 Task: Go to Program & Features. Select Whole Food Market. Add to cart Organic Coconut Sugar-3. Select Amazon Health. Add to cart Epsom salt-3. Place order for Jake Allen, _x000D_
1517 Larchmont Ave_x000D_
Lakewood, Ohio(OH), 44107, Cell Number (216) 226-7523
Action: Mouse pressed left at (55, 48)
Screenshot: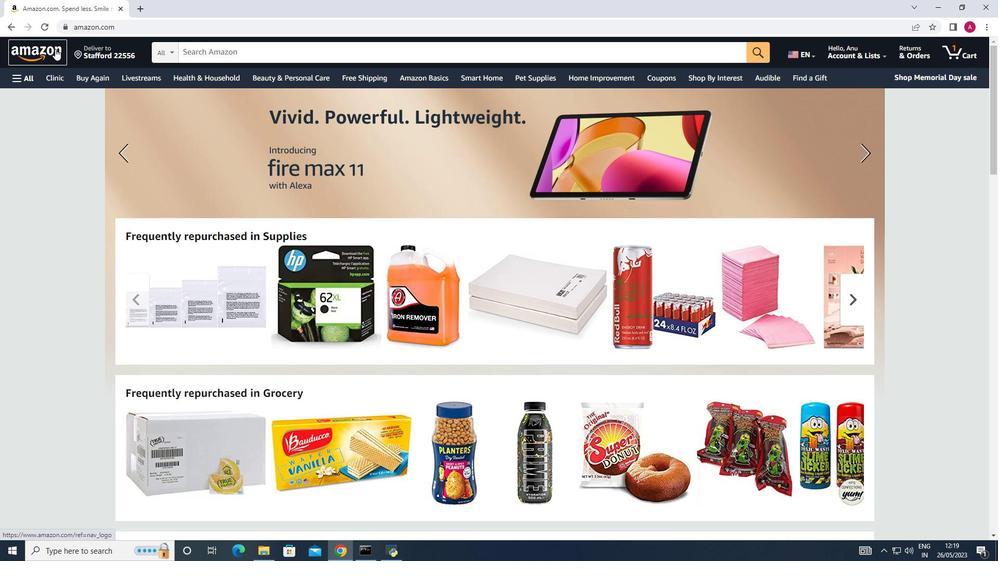 
Action: Mouse moved to (92, 55)
Screenshot: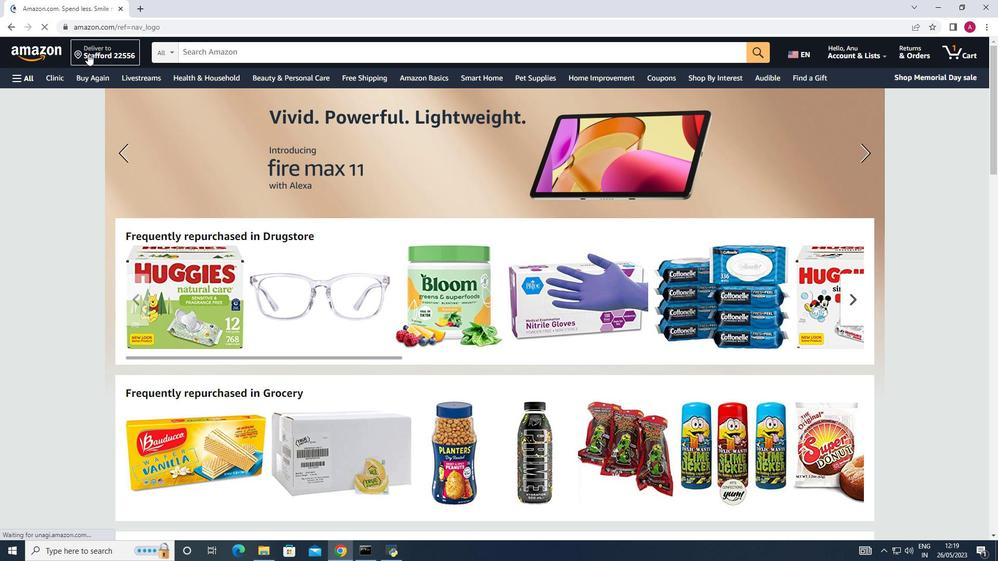 
Action: Mouse pressed left at (92, 55)
Screenshot: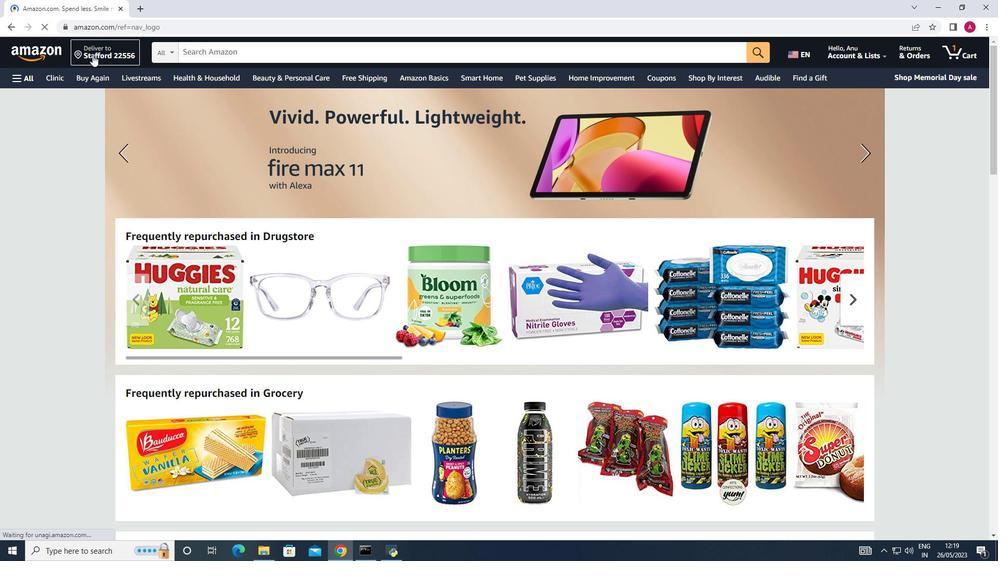 
Action: Mouse moved to (502, 353)
Screenshot: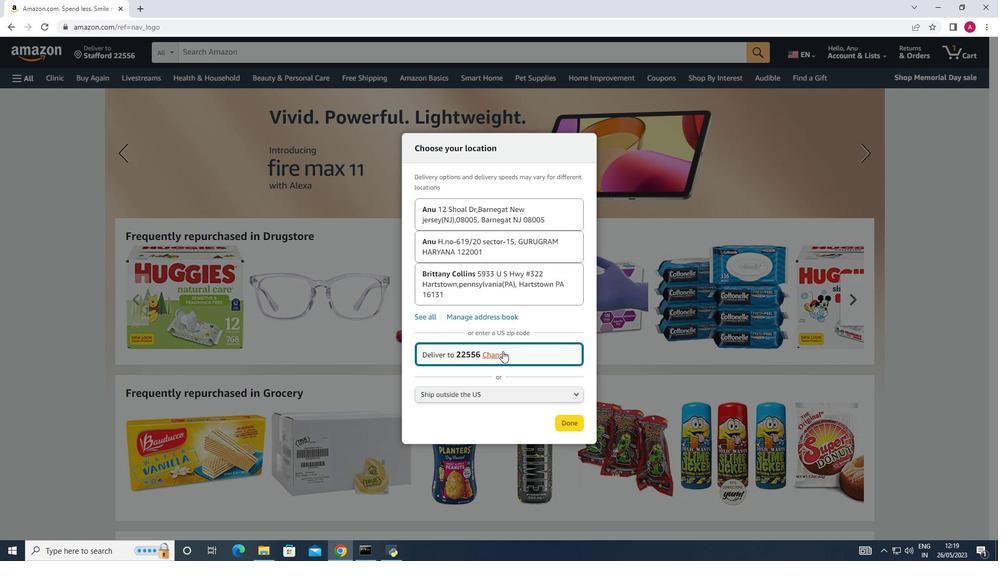 
Action: Mouse pressed left at (502, 353)
Screenshot: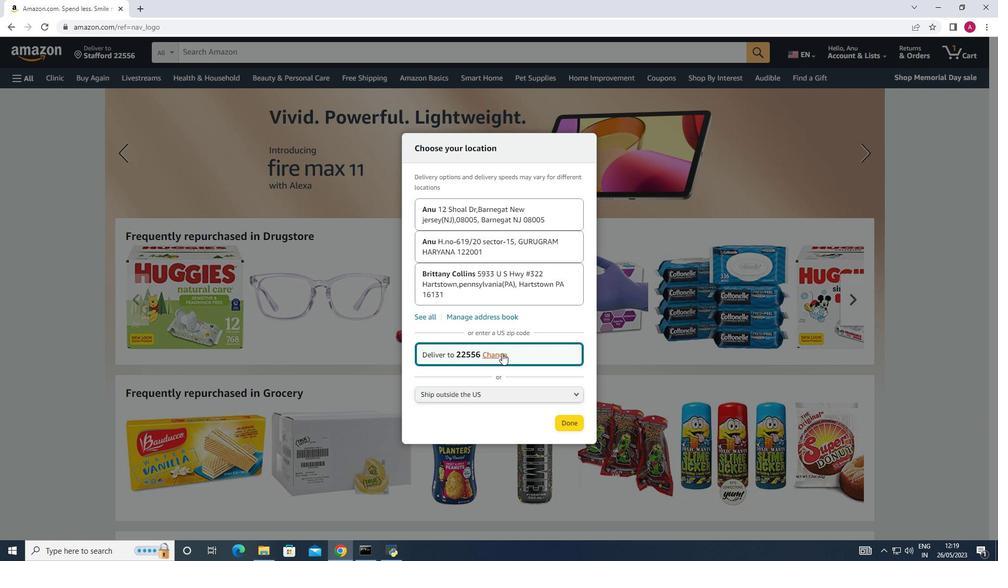 
Action: Mouse moved to (499, 354)
Screenshot: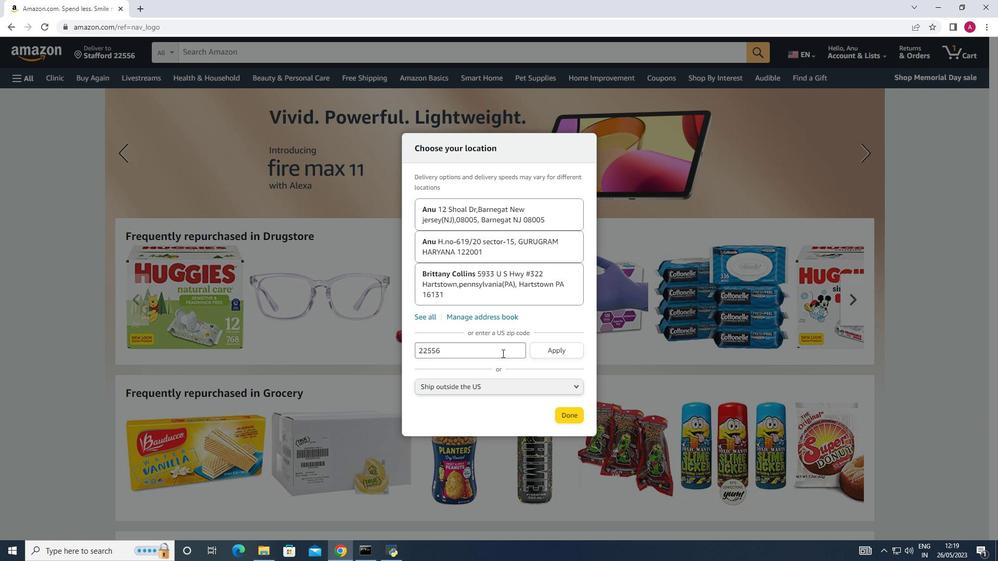 
Action: Mouse pressed left at (499, 354)
Screenshot: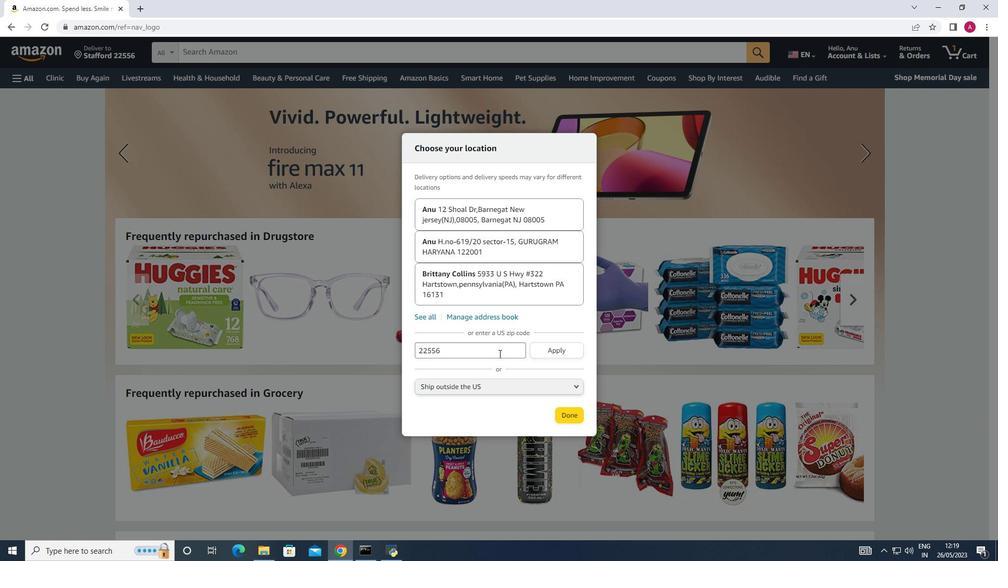 
Action: Key pressed <Key.backspace><Key.backspace><Key.backspace><Key.backspace><Key.backspace><Key.backspace><Key.backspace><Key.backspace><Key.backspace><Key.backspace><Key.backspace><Key.backspace><Key.backspace><Key.backspace><Key.backspace><Key.backspace><Key.backspace><Key.backspace><Key.backspace><Key.backspace><Key.backspace><Key.backspace><Key.backspace><Key.backspace><Key.backspace><Key.backspace><Key.backspace><Key.backspace>
Screenshot: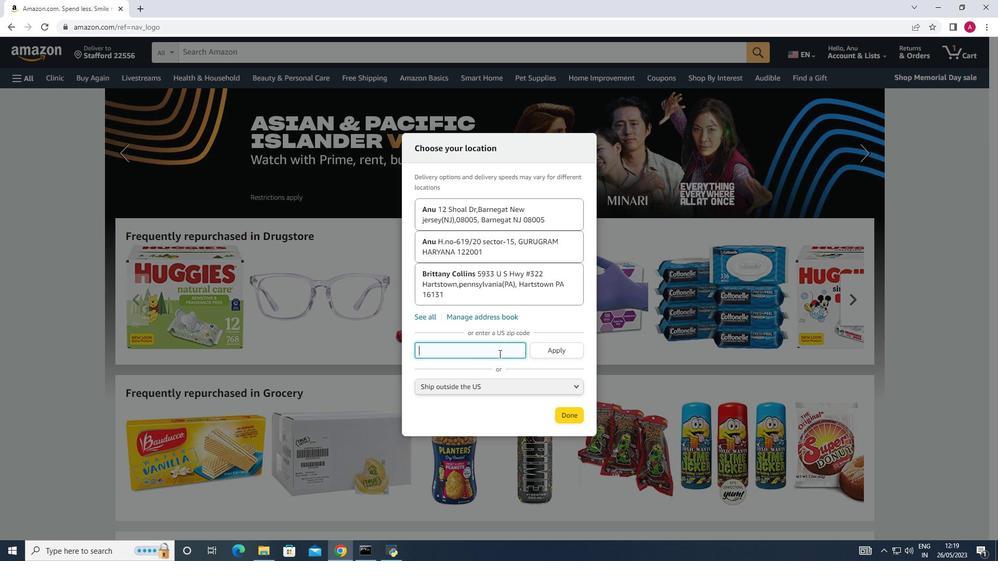 
Action: Mouse moved to (1000, 63)
Screenshot: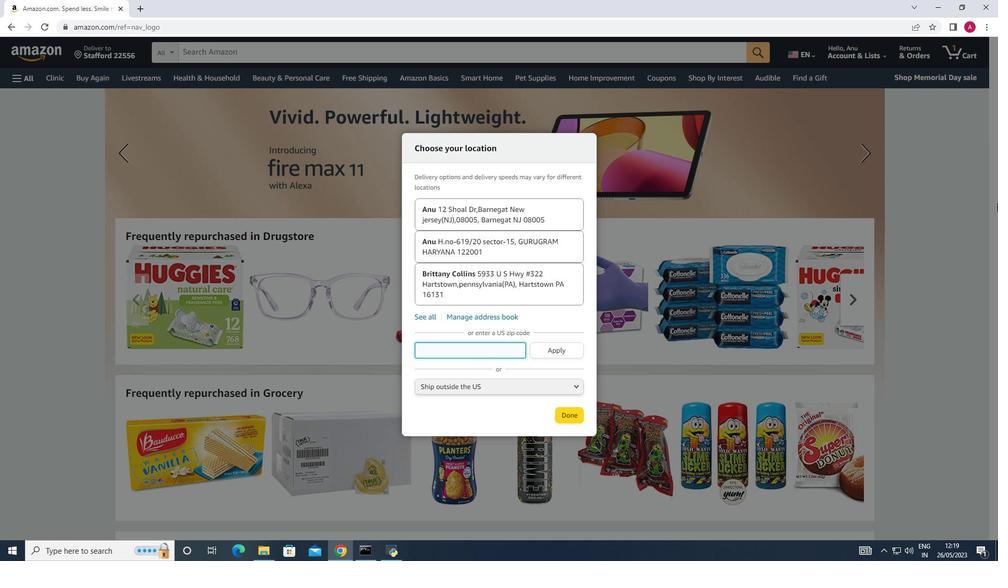 
Action: Key pressed 44107
Screenshot: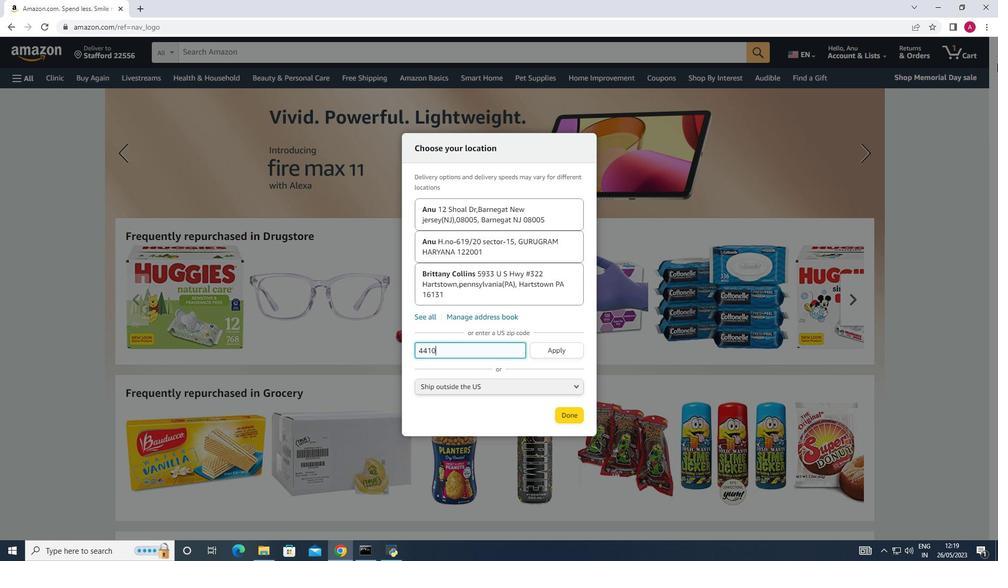 
Action: Mouse moved to (564, 345)
Screenshot: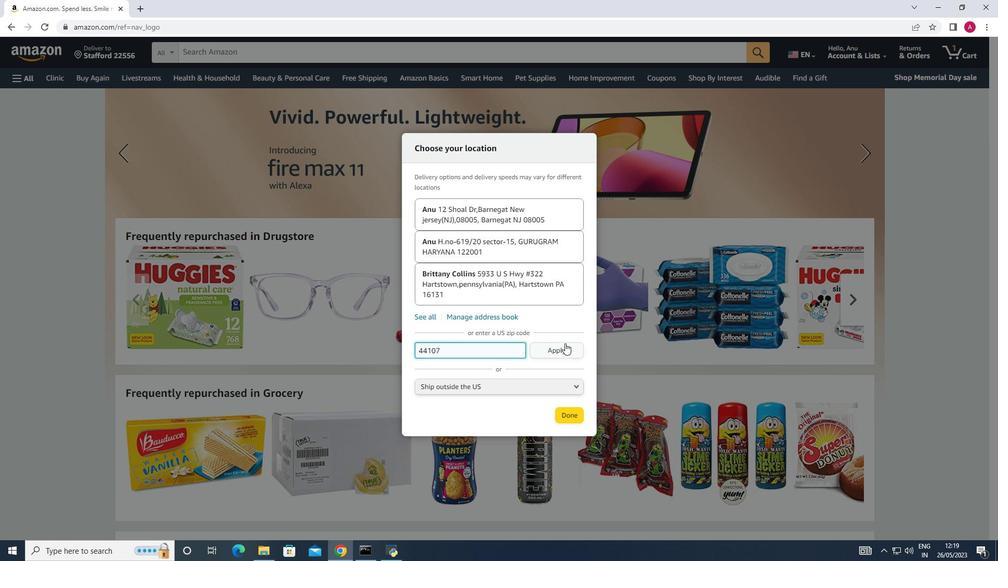 
Action: Mouse pressed left at (564, 345)
Screenshot: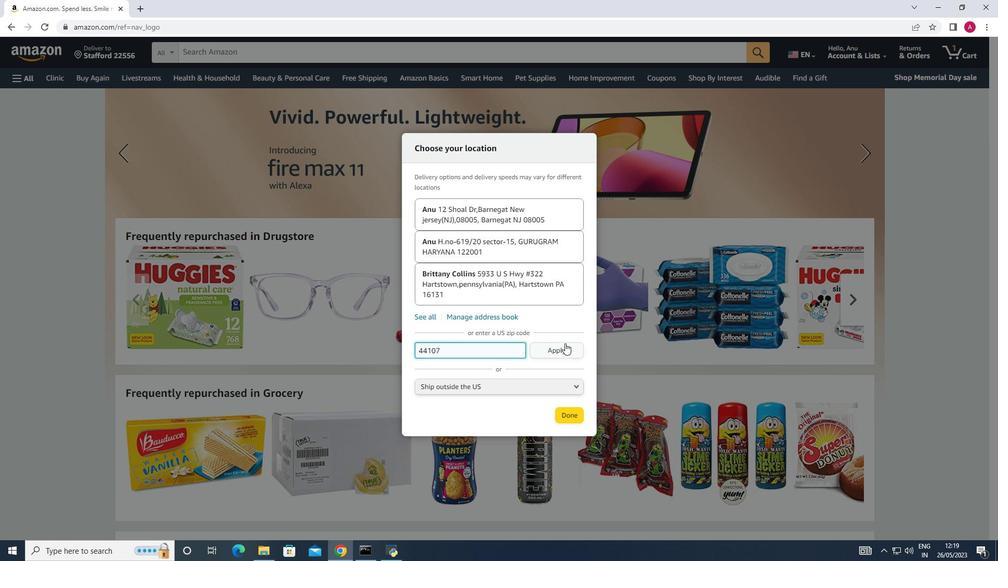 
Action: Mouse moved to (573, 428)
Screenshot: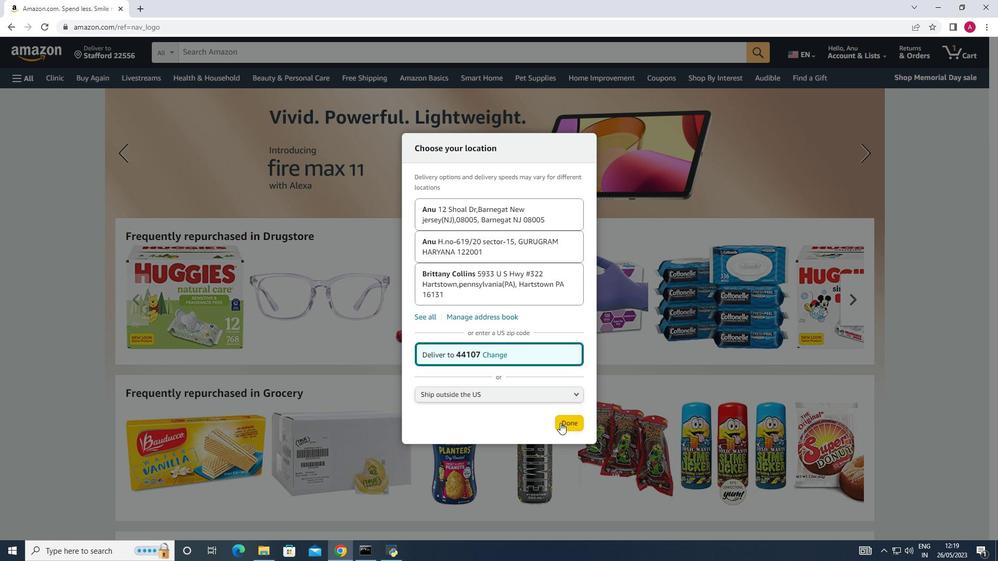 
Action: Mouse pressed left at (573, 428)
Screenshot: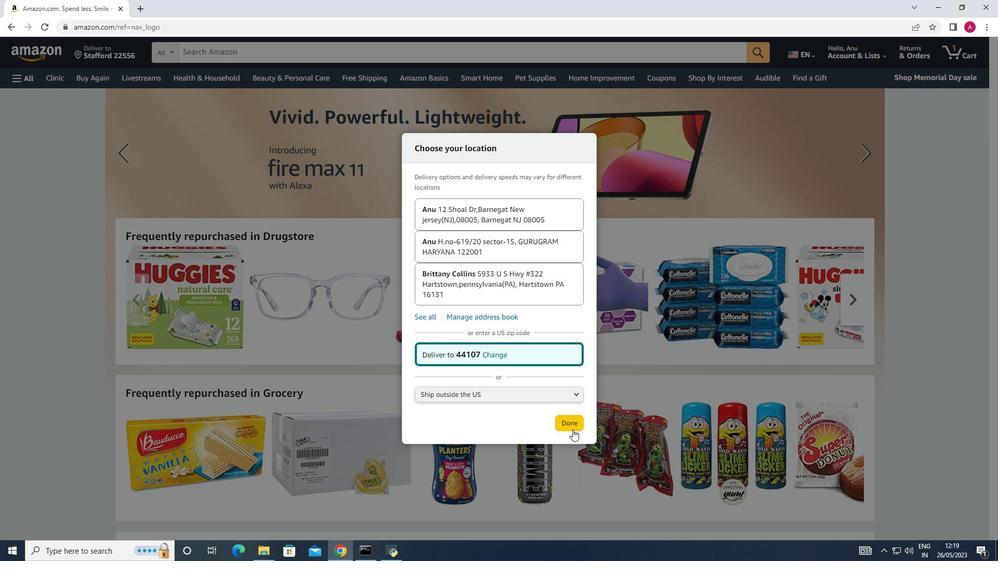 
Action: Mouse moved to (29, 76)
Screenshot: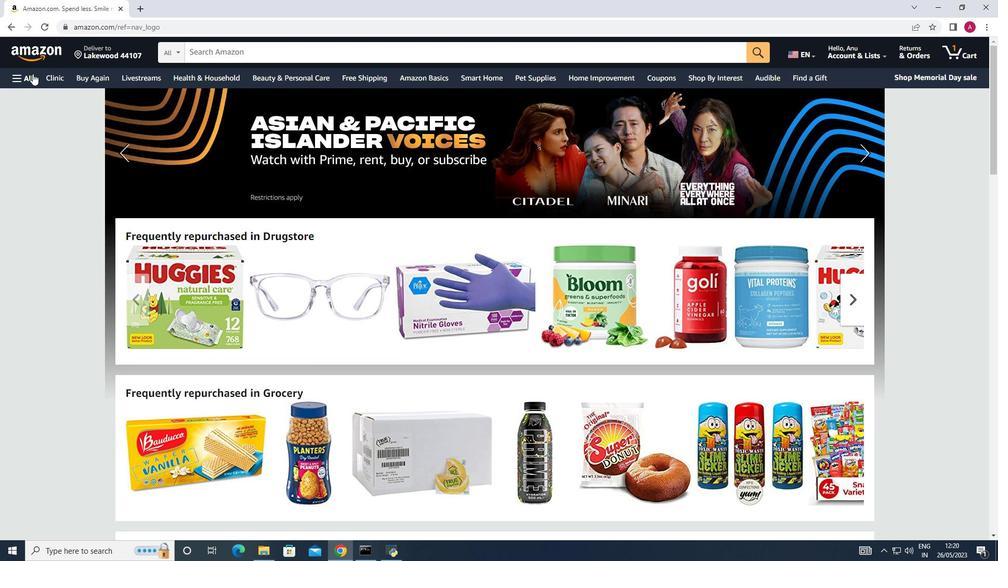 
Action: Mouse pressed left at (29, 76)
Screenshot: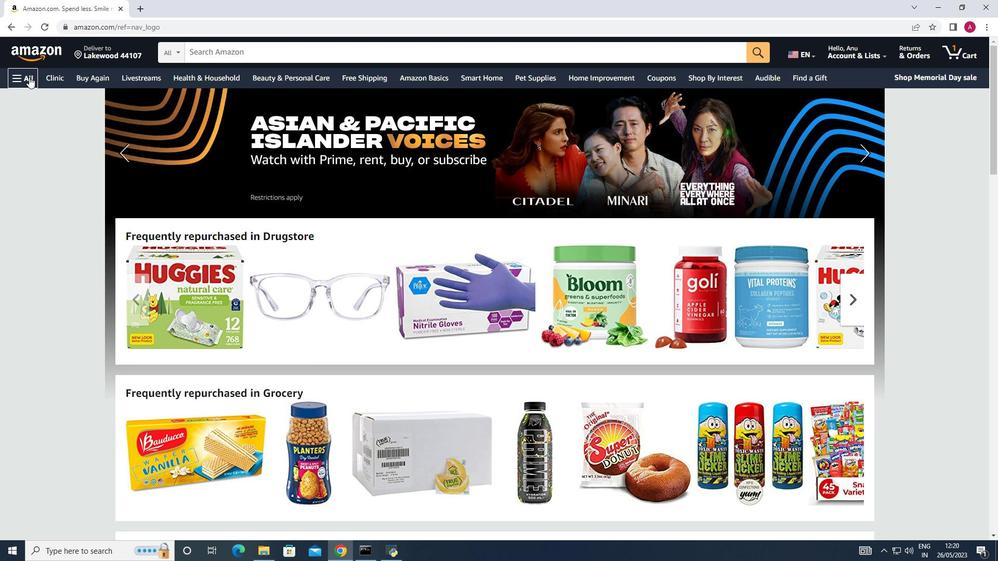 
Action: Mouse moved to (50, 279)
Screenshot: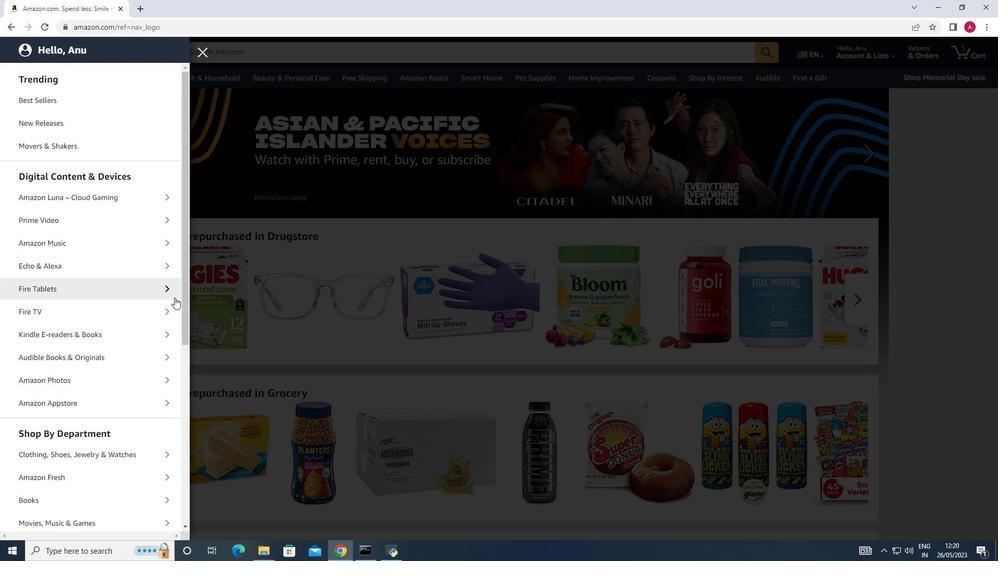 
Action: Mouse scrolled (50, 278) with delta (0, 0)
Screenshot: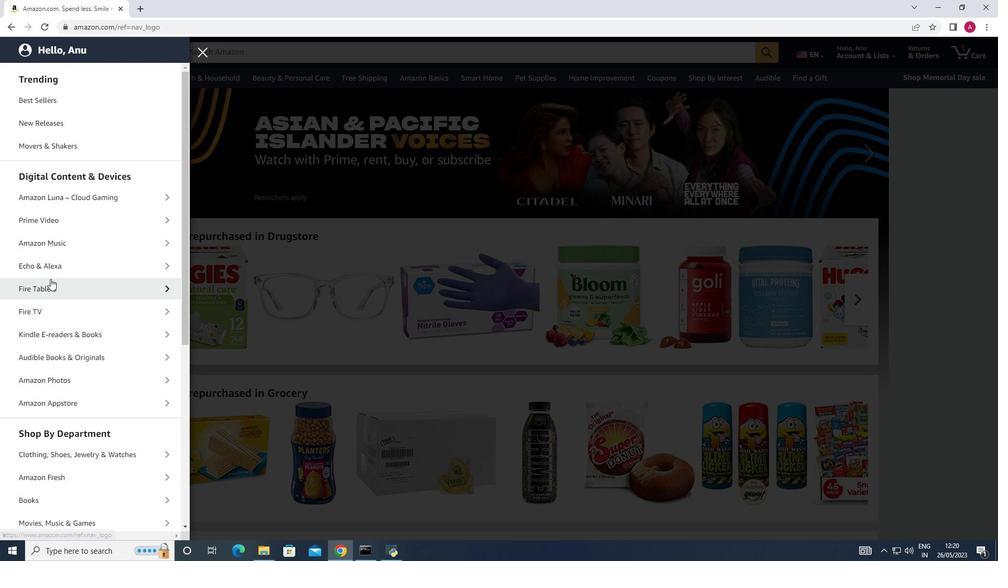 
Action: Mouse scrolled (50, 278) with delta (0, 0)
Screenshot: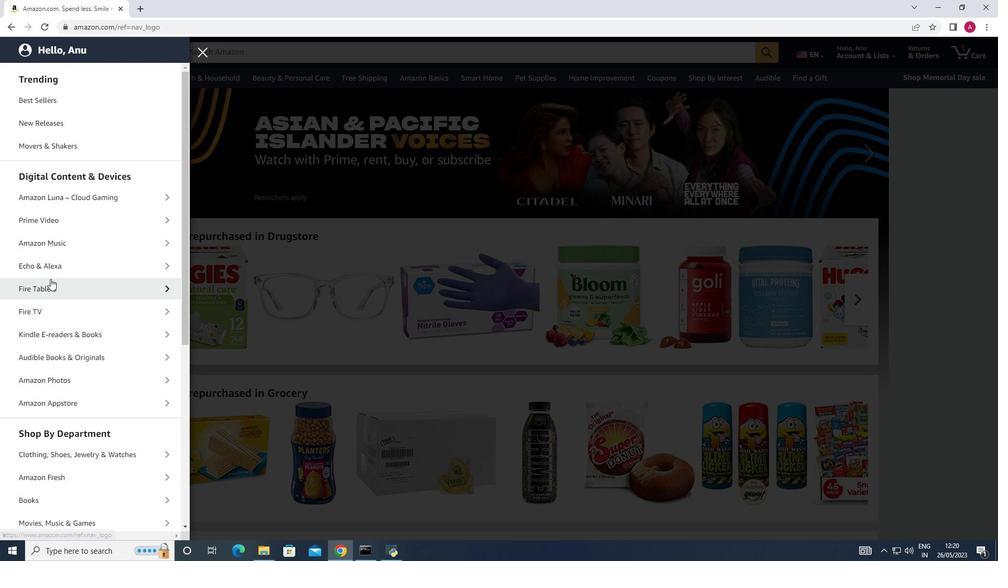 
Action: Mouse scrolled (50, 278) with delta (0, 0)
Screenshot: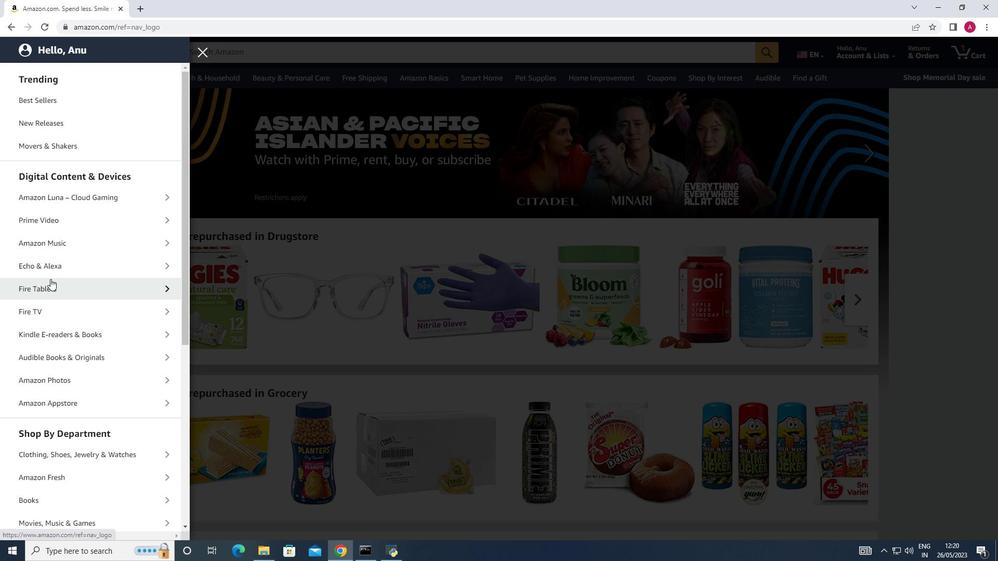 
Action: Mouse moved to (99, 298)
Screenshot: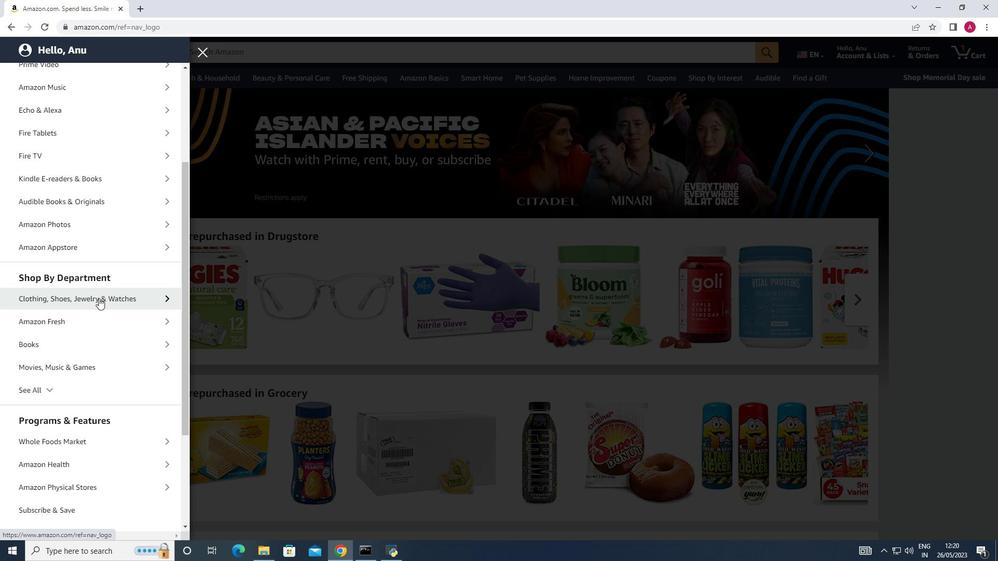 
Action: Mouse scrolled (99, 297) with delta (0, 0)
Screenshot: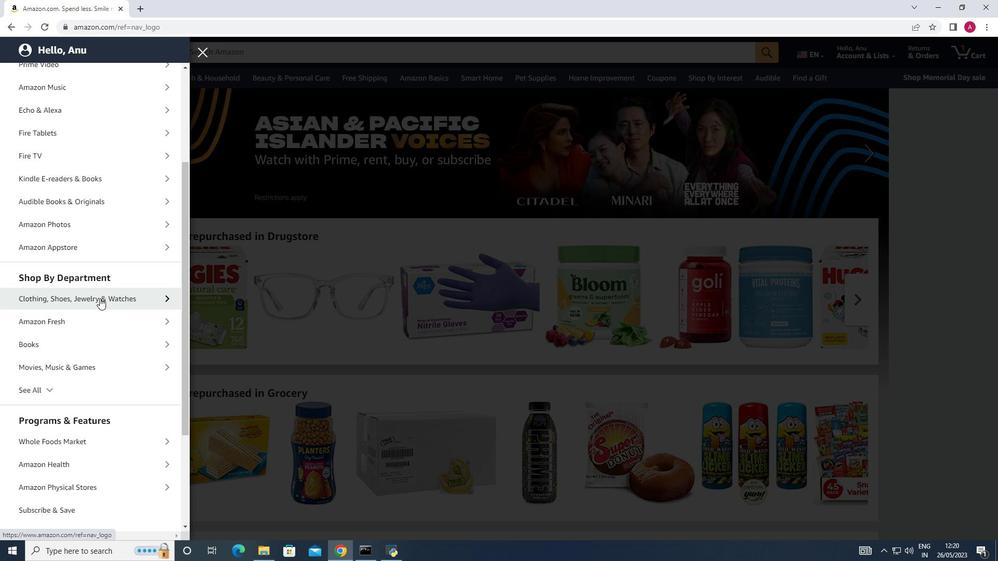
Action: Mouse scrolled (99, 297) with delta (0, 0)
Screenshot: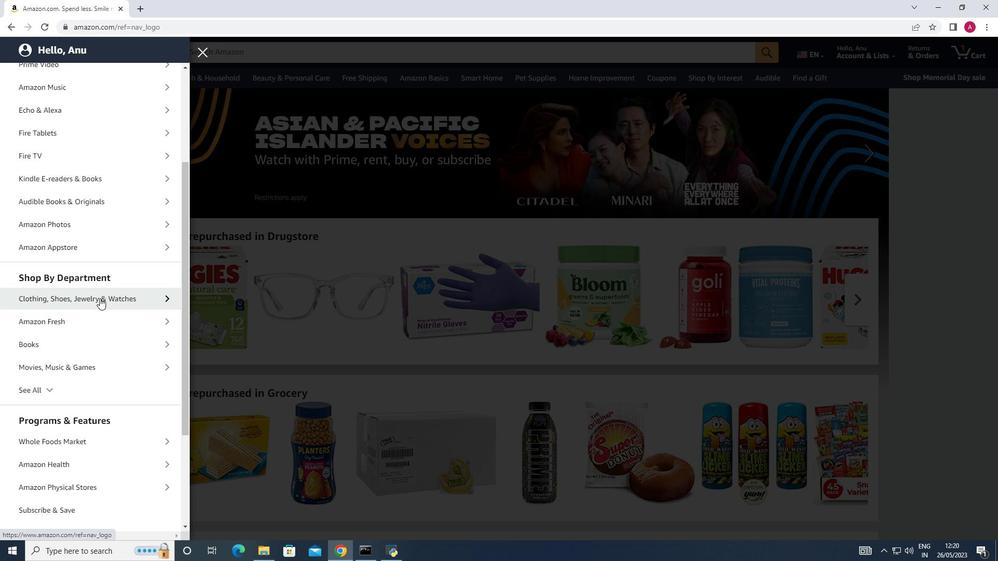 
Action: Mouse moved to (113, 338)
Screenshot: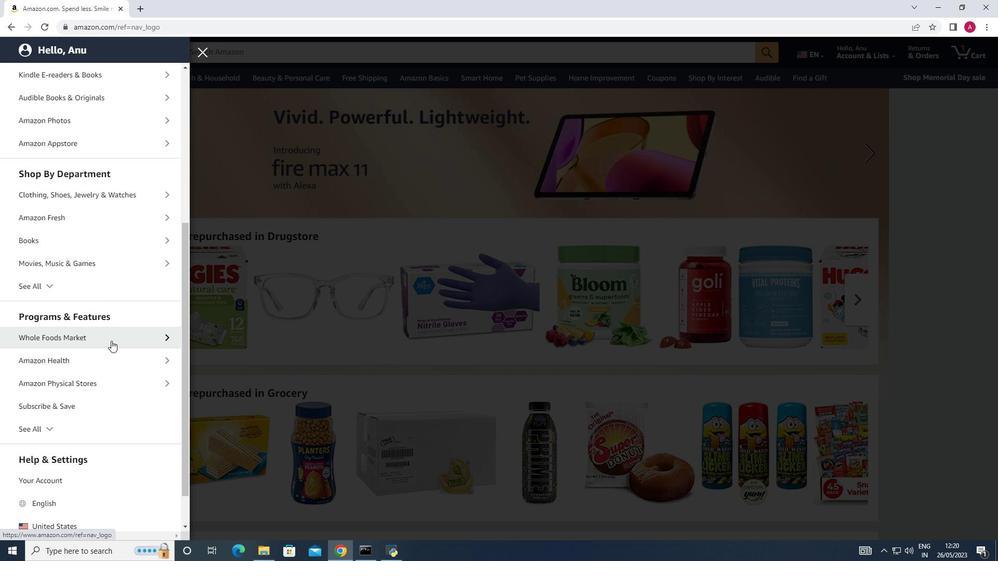 
Action: Mouse pressed left at (113, 338)
Screenshot: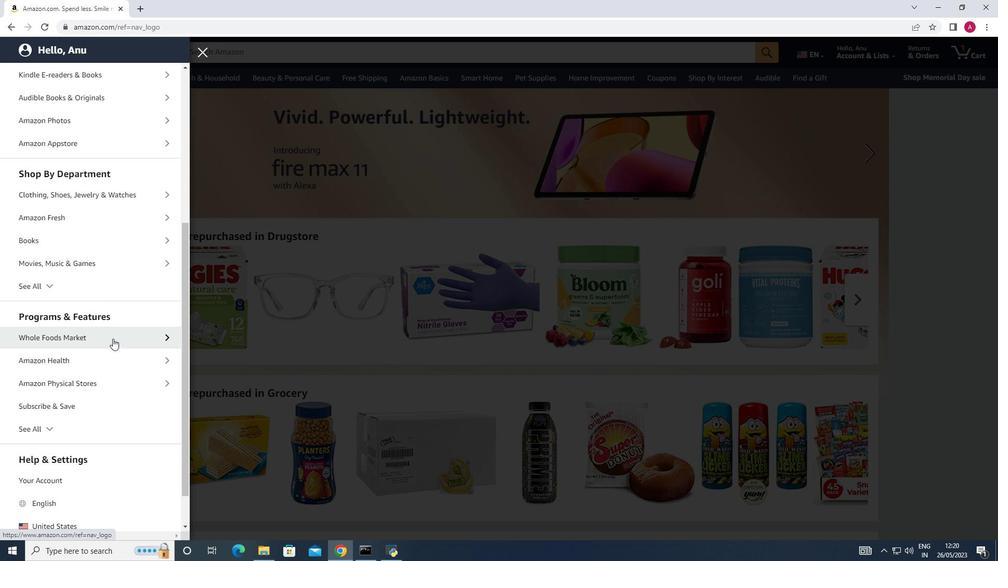 
Action: Mouse moved to (143, 128)
Screenshot: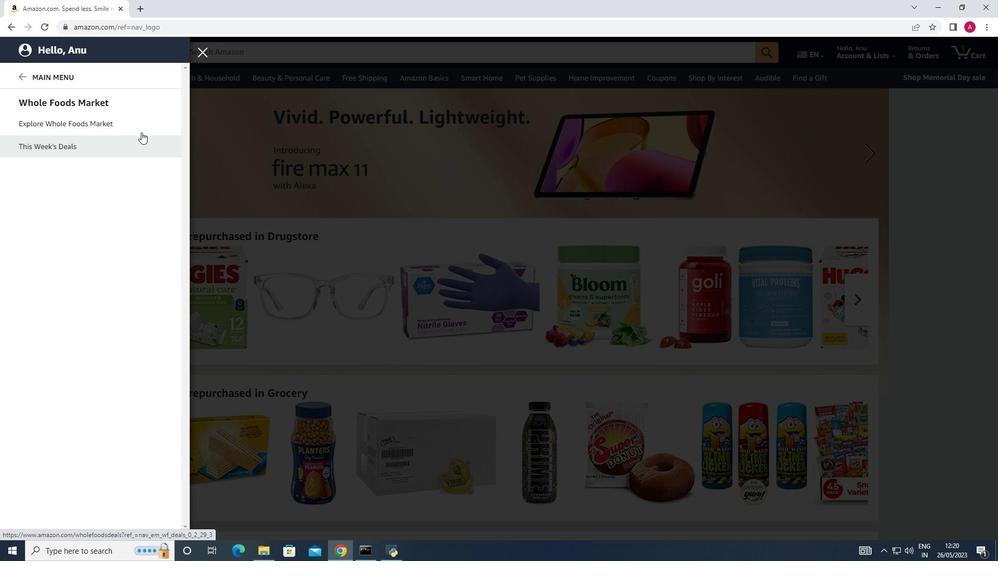 
Action: Mouse pressed left at (143, 128)
Screenshot: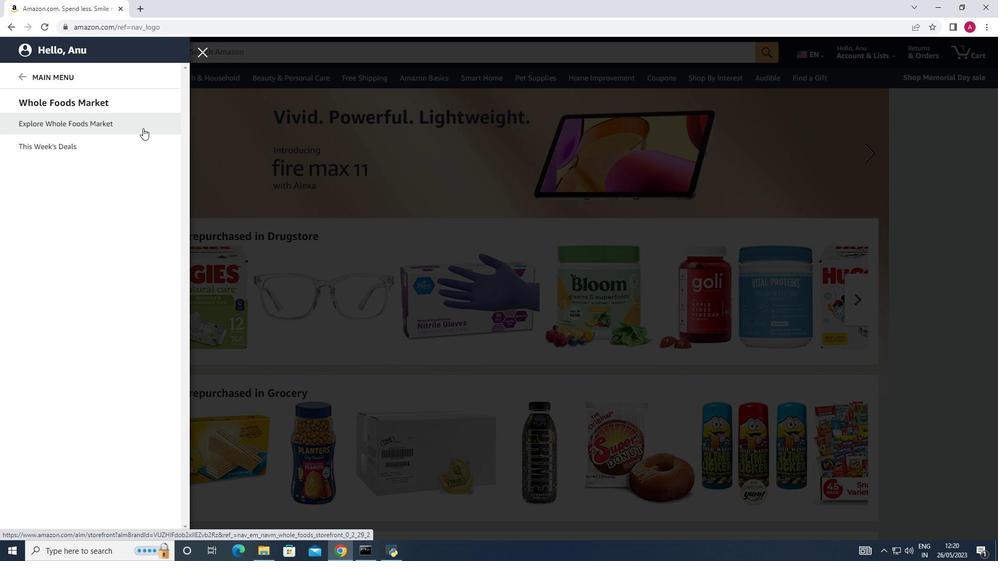 
Action: Mouse moved to (184, 133)
Screenshot: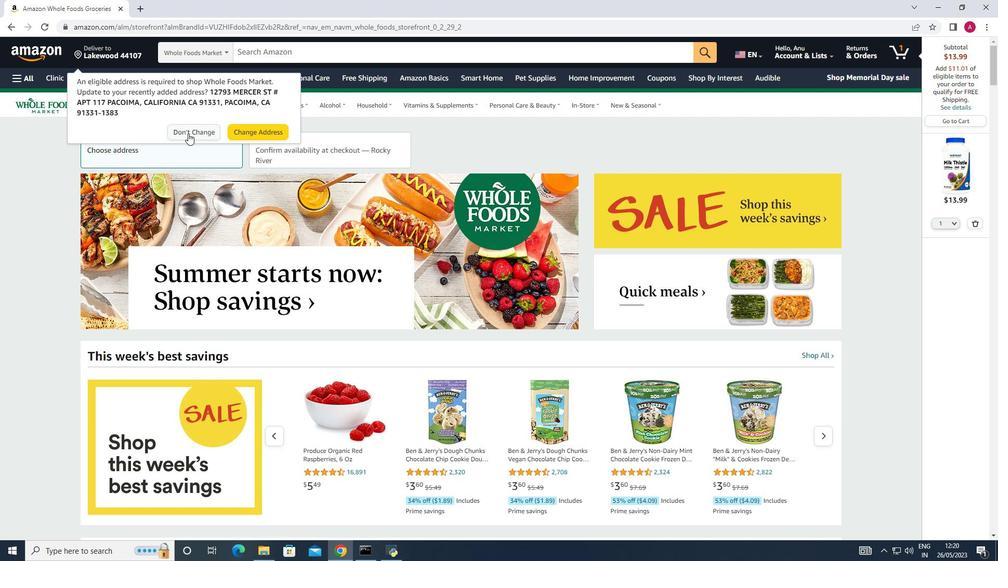
Action: Mouse pressed left at (184, 133)
Screenshot: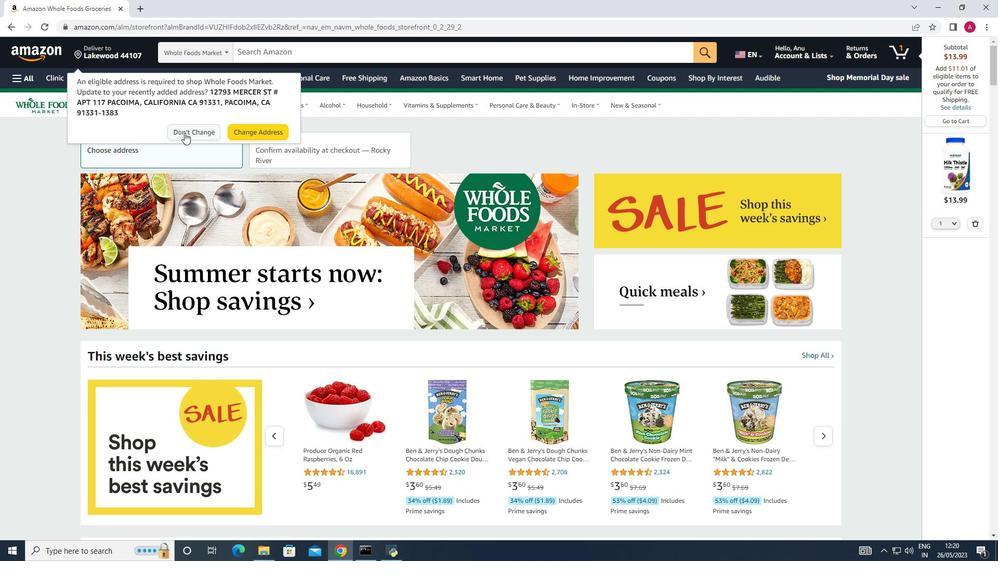 
Action: Mouse moved to (265, 50)
Screenshot: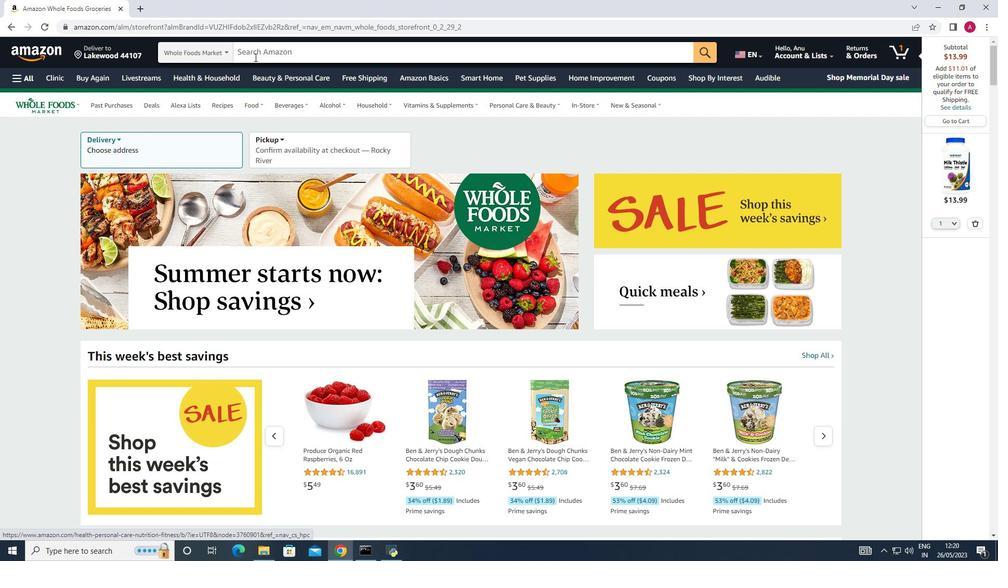 
Action: Mouse pressed left at (265, 50)
Screenshot: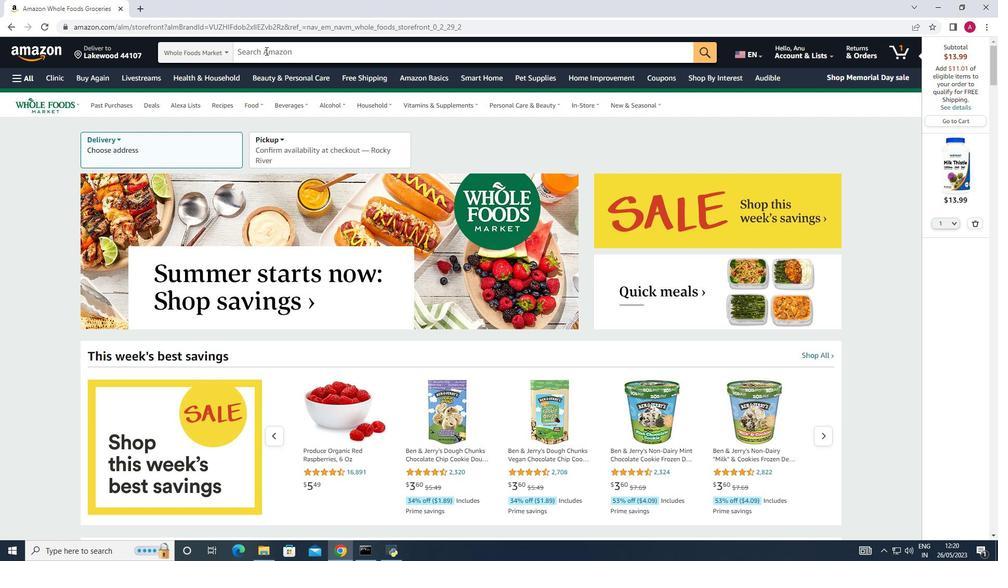 
Action: Mouse moved to (249, 64)
Screenshot: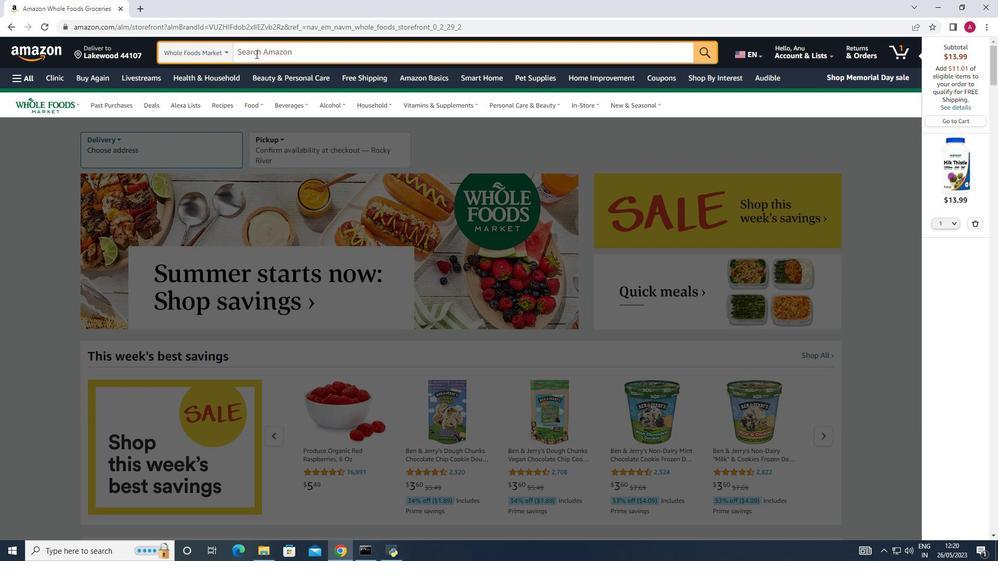 
Action: Key pressed <Key.shift>Organic<Key.space><Key.shift>Coconut<Key.space><Key.shift>Sugar<Key.enter>
Screenshot: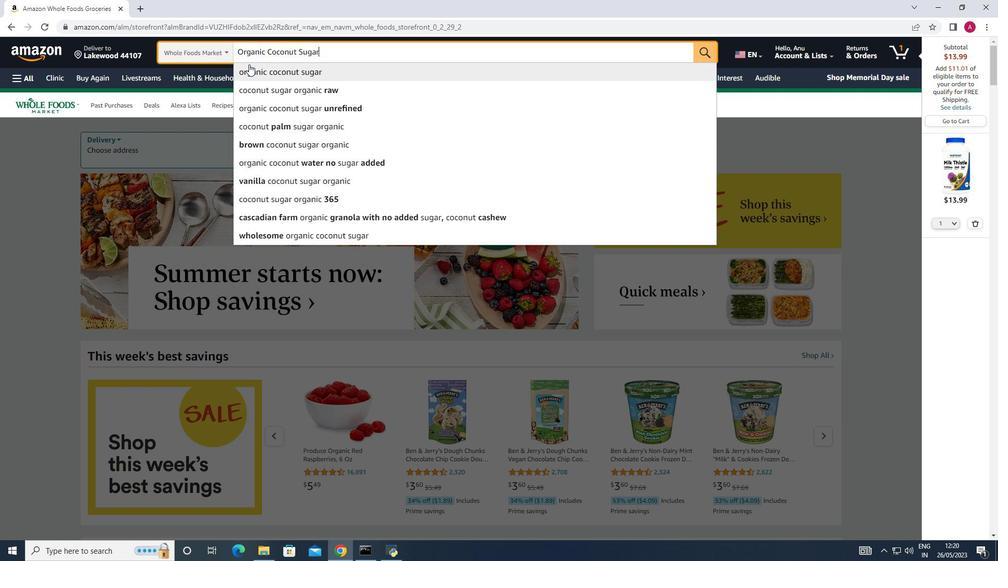 
Action: Mouse moved to (406, 135)
Screenshot: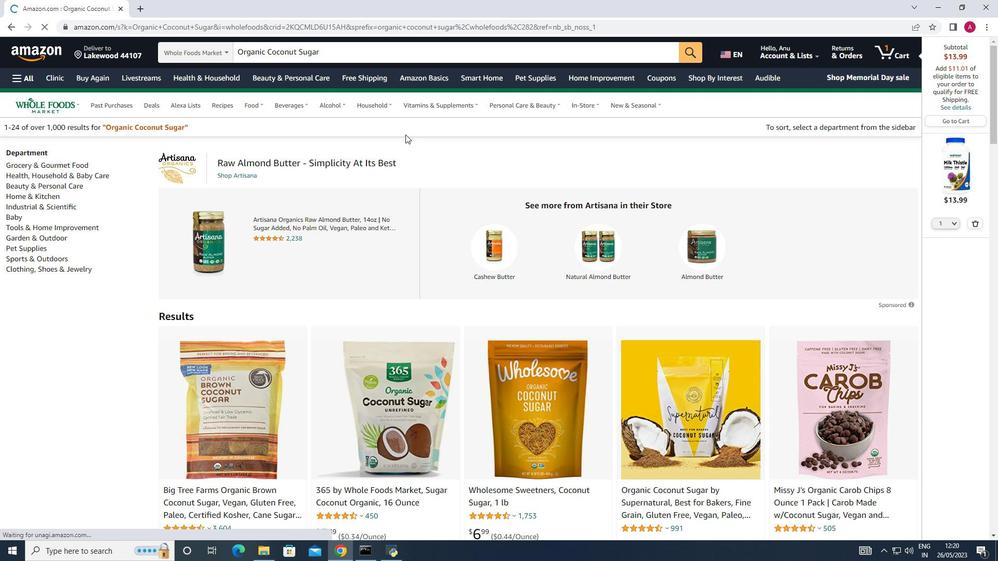 
Action: Mouse scrolled (406, 134) with delta (0, 0)
Screenshot: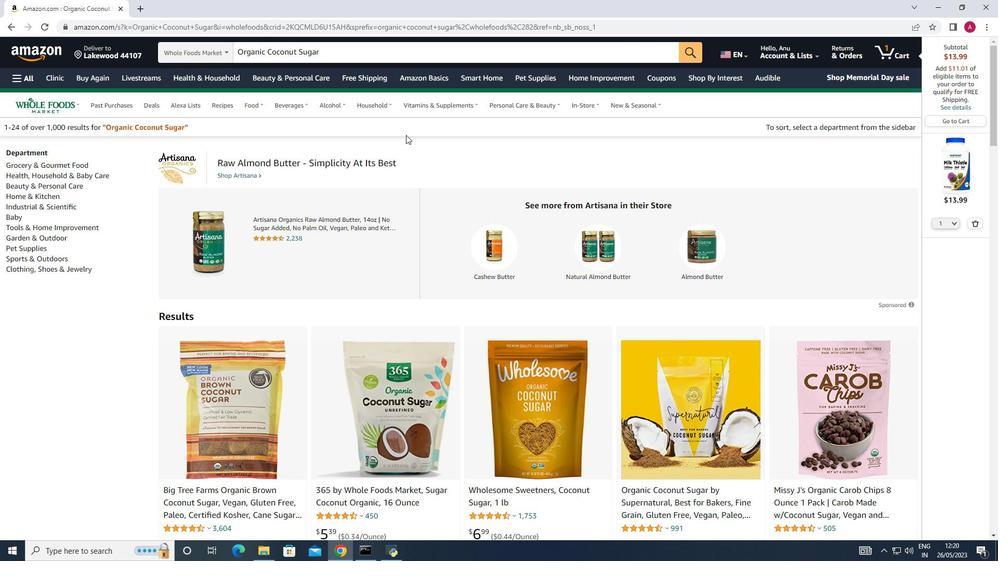 
Action: Mouse scrolled (406, 134) with delta (0, 0)
Screenshot: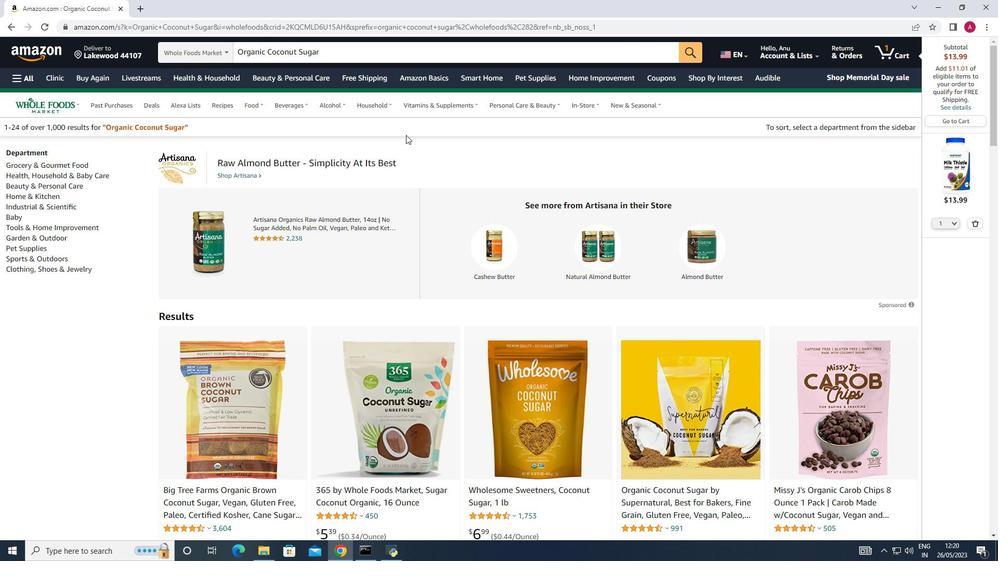 
Action: Mouse moved to (396, 139)
Screenshot: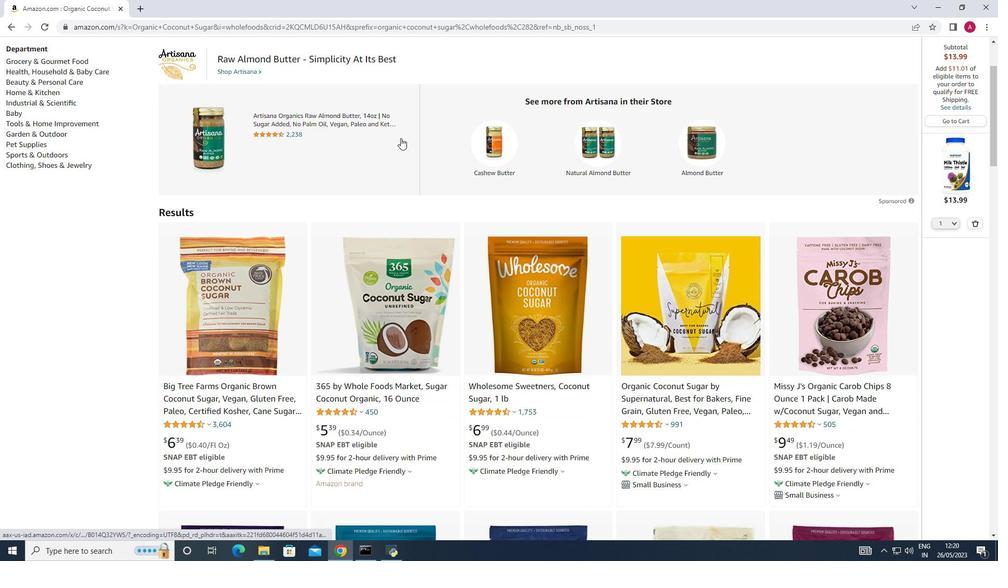 
Action: Mouse scrolled (396, 139) with delta (0, 0)
Screenshot: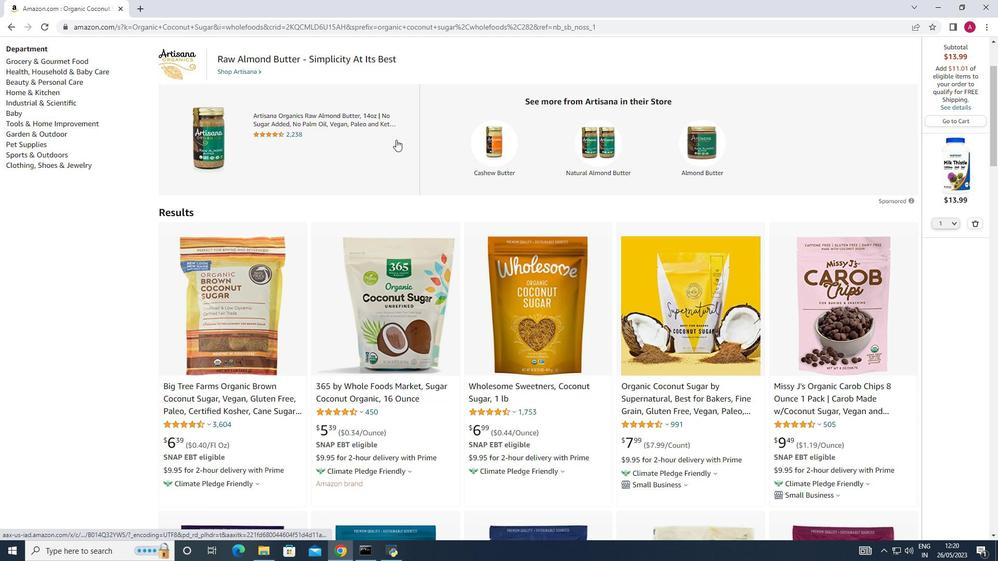 
Action: Mouse scrolled (396, 139) with delta (0, 0)
Screenshot: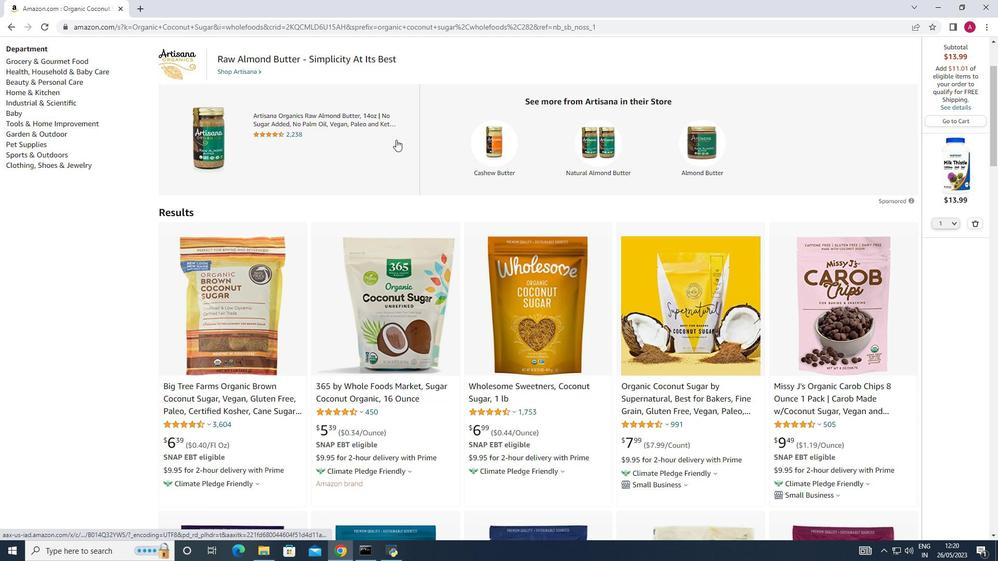 
Action: Mouse scrolled (396, 139) with delta (0, 0)
Screenshot: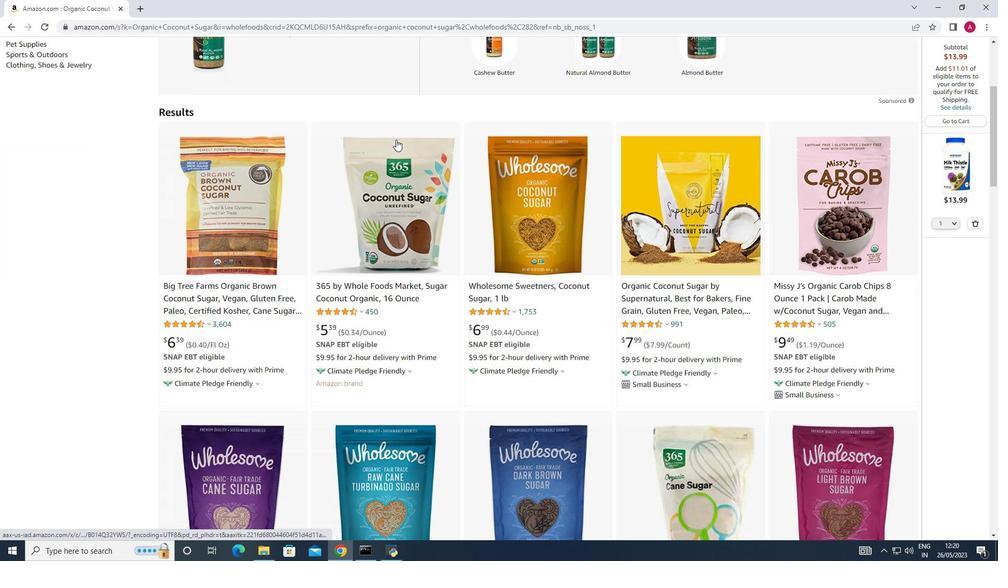 
Action: Mouse moved to (394, 140)
Screenshot: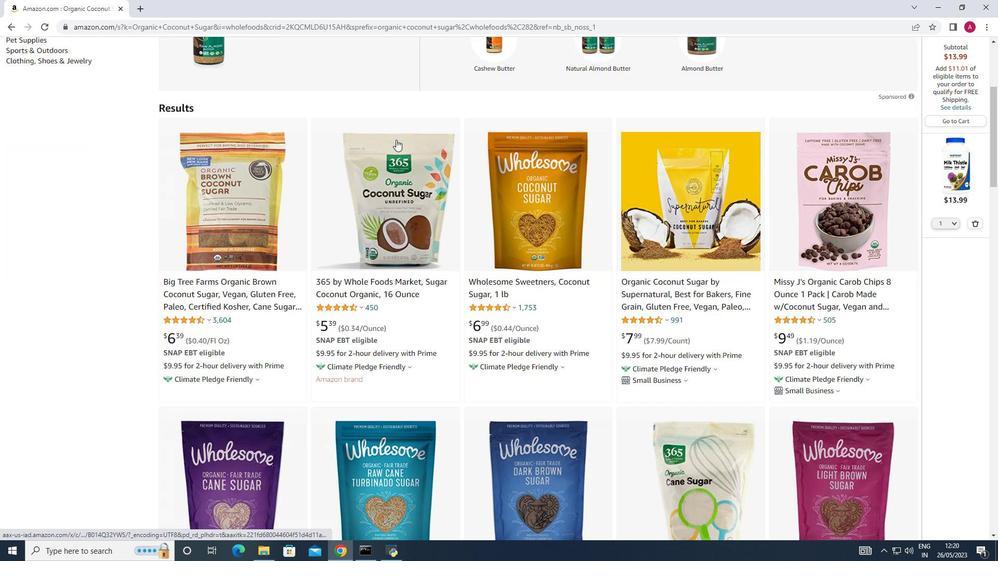 
Action: Mouse scrolled (394, 140) with delta (0, 0)
Screenshot: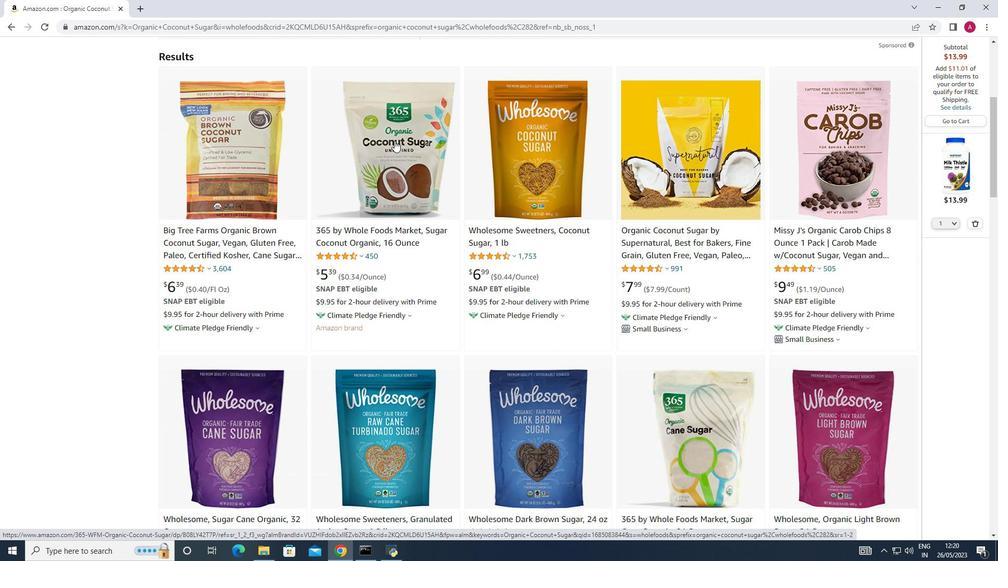 
Action: Mouse scrolled (394, 140) with delta (0, 0)
Screenshot: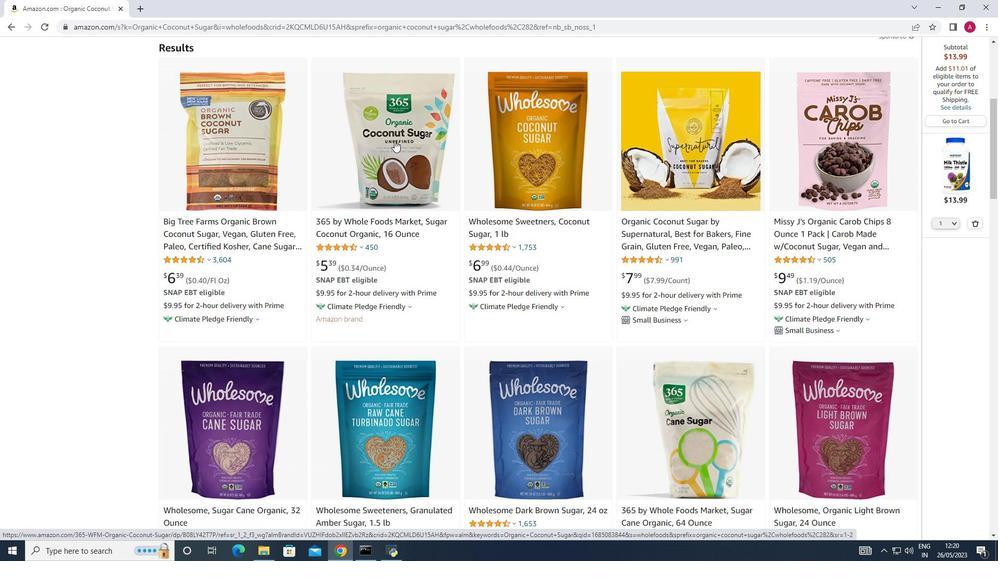 
Action: Mouse moved to (375, 180)
Screenshot: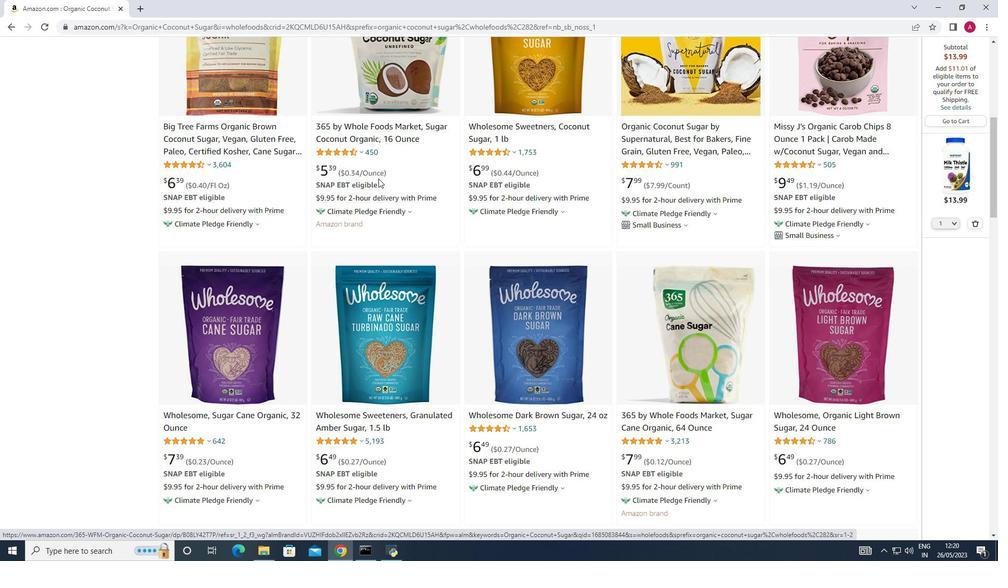 
Action: Mouse scrolled (375, 180) with delta (0, 0)
Screenshot: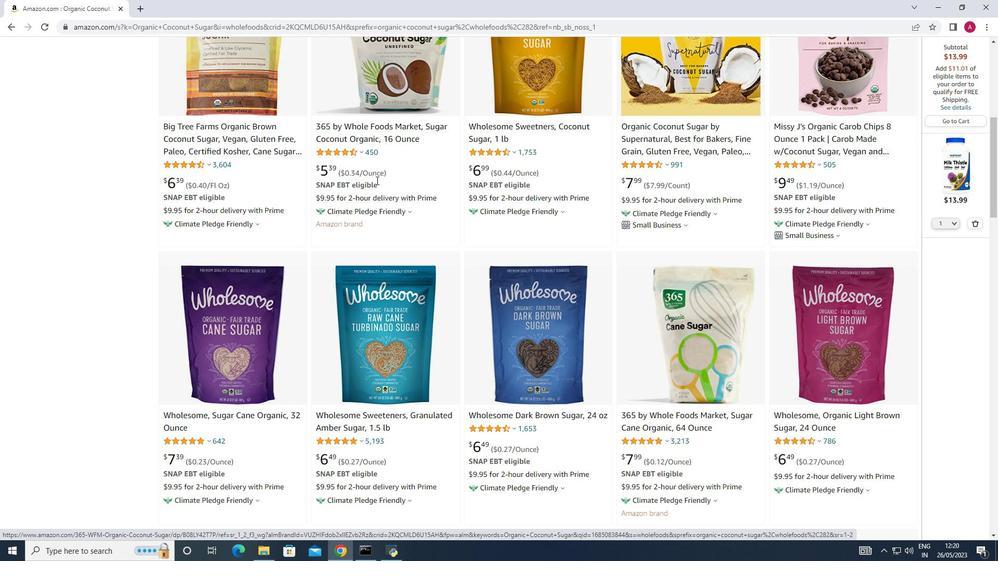 
Action: Mouse scrolled (375, 180) with delta (0, 0)
Screenshot: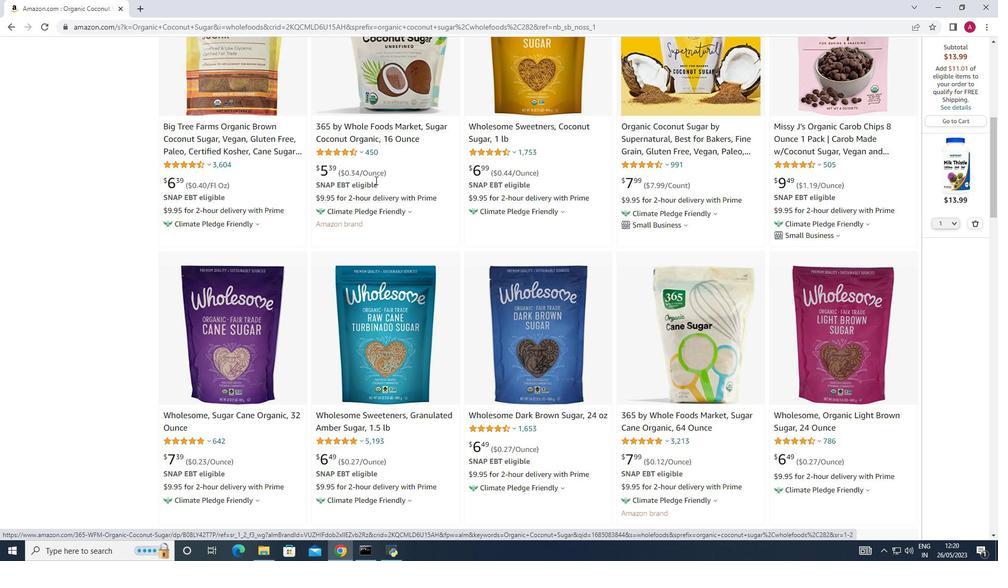 
Action: Mouse moved to (507, 218)
Screenshot: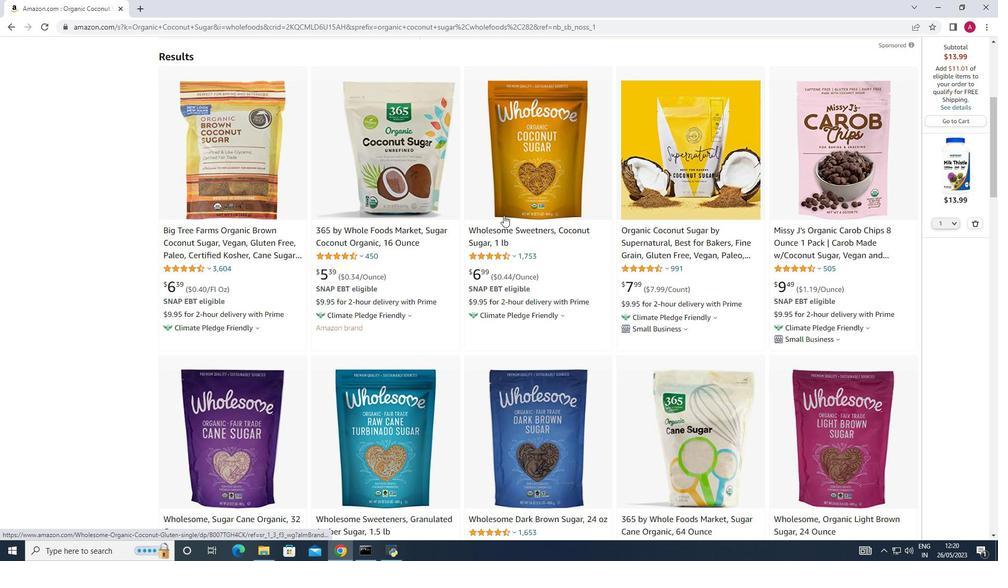 
Action: Mouse scrolled (507, 219) with delta (0, 0)
Screenshot: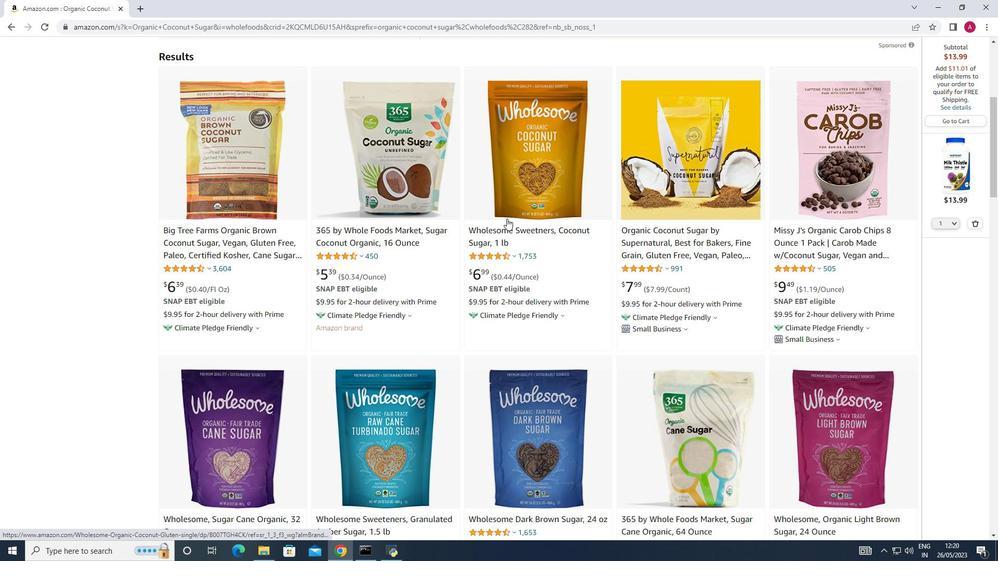 
Action: Mouse scrolled (507, 219) with delta (0, 0)
Screenshot: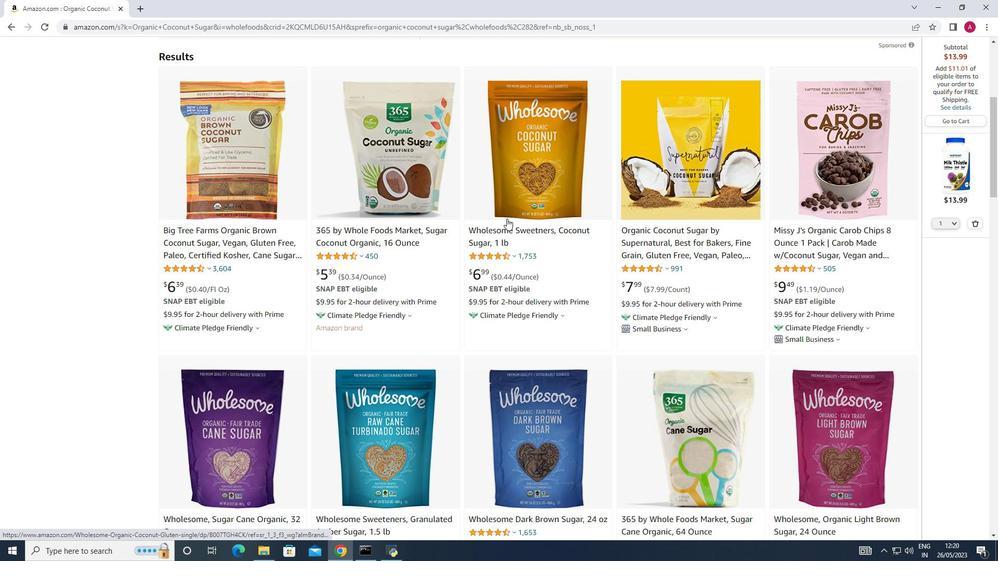 
Action: Mouse scrolled (507, 219) with delta (0, 0)
Screenshot: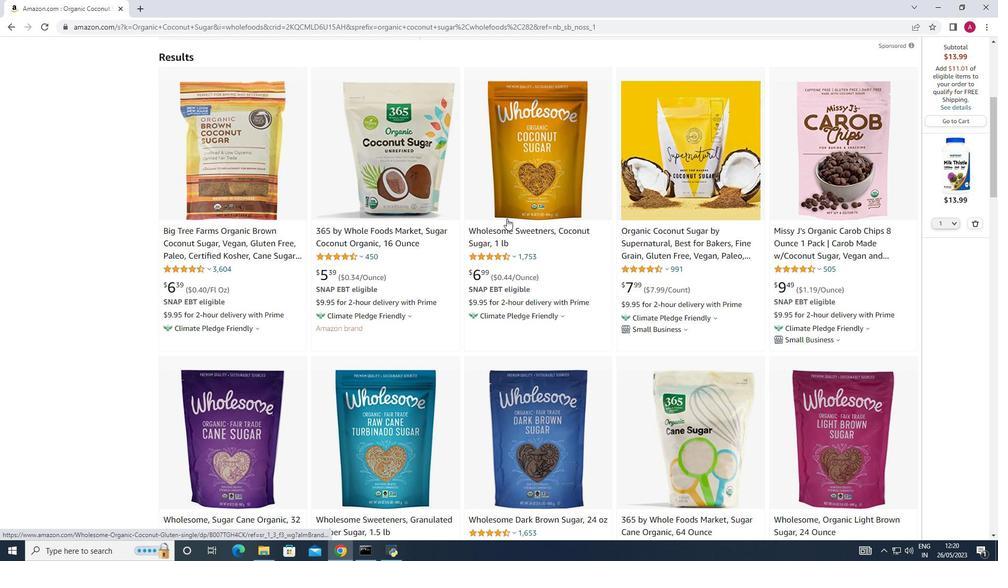 
Action: Mouse scrolled (507, 219) with delta (0, 0)
Screenshot: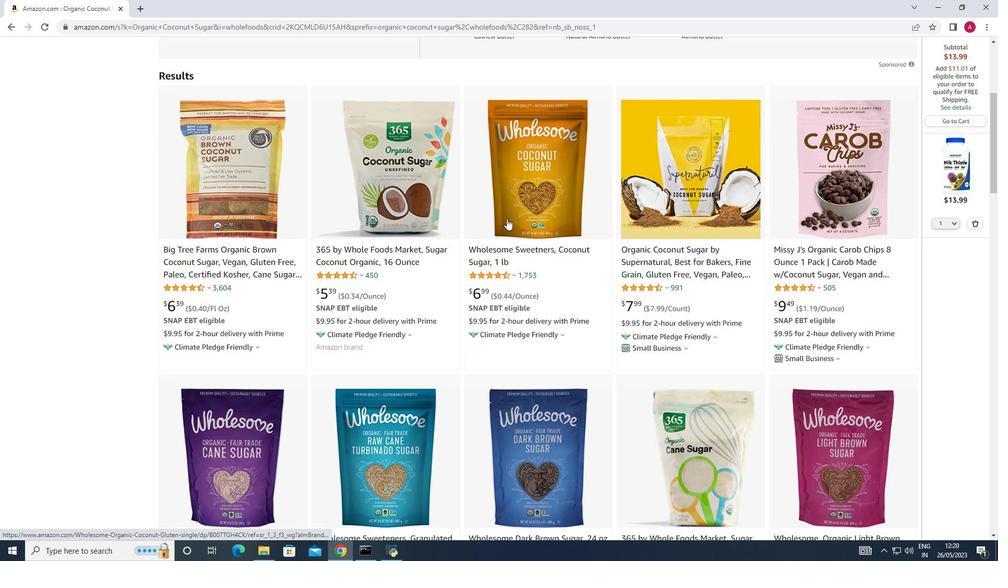 
Action: Mouse moved to (506, 217)
Screenshot: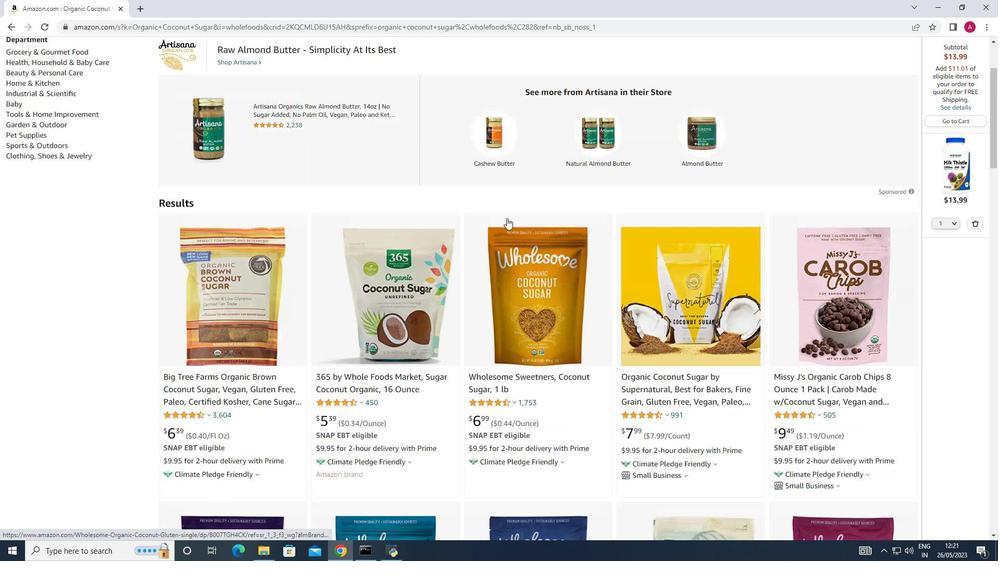 
Action: Mouse scrolled (506, 217) with delta (0, 0)
Screenshot: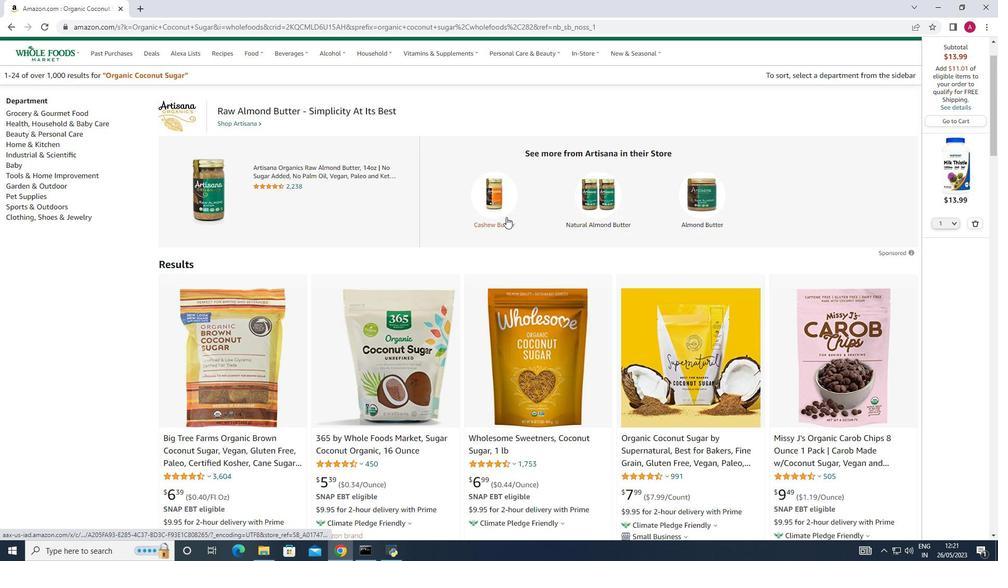 
Action: Mouse scrolled (506, 217) with delta (0, 0)
Screenshot: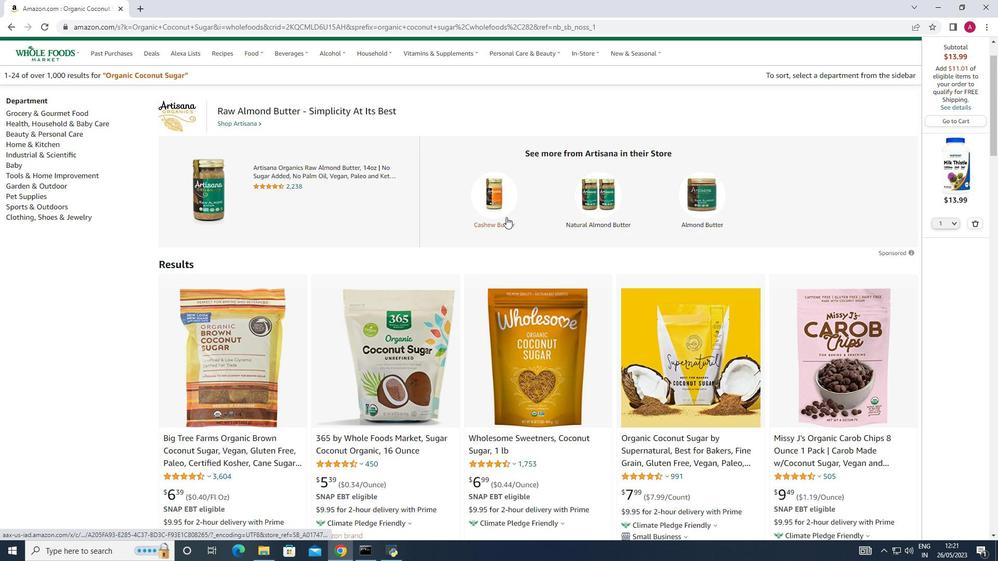 
Action: Mouse scrolled (506, 217) with delta (0, 0)
Screenshot: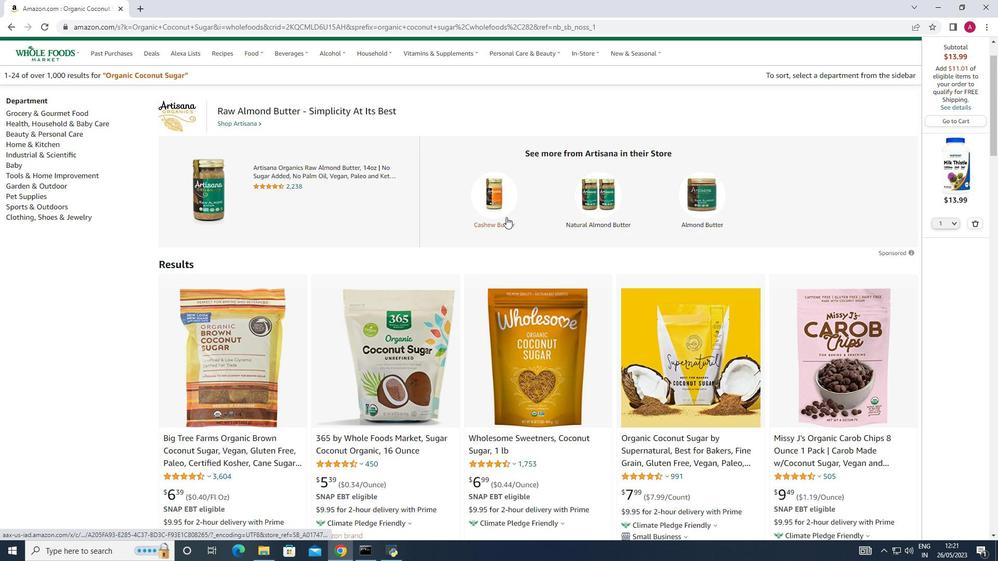 
Action: Mouse scrolled (506, 217) with delta (0, 0)
Screenshot: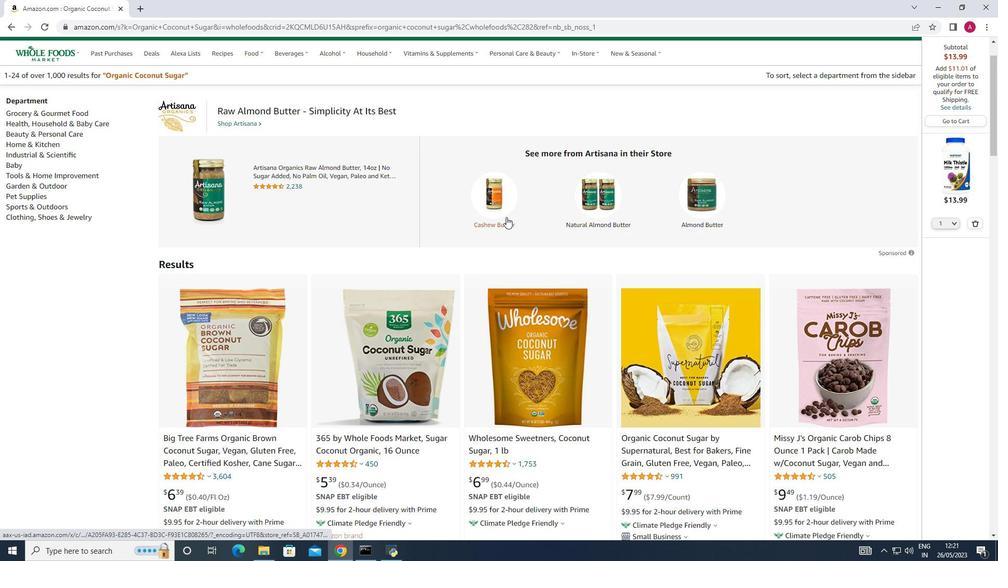 
Action: Mouse scrolled (506, 217) with delta (0, 0)
Screenshot: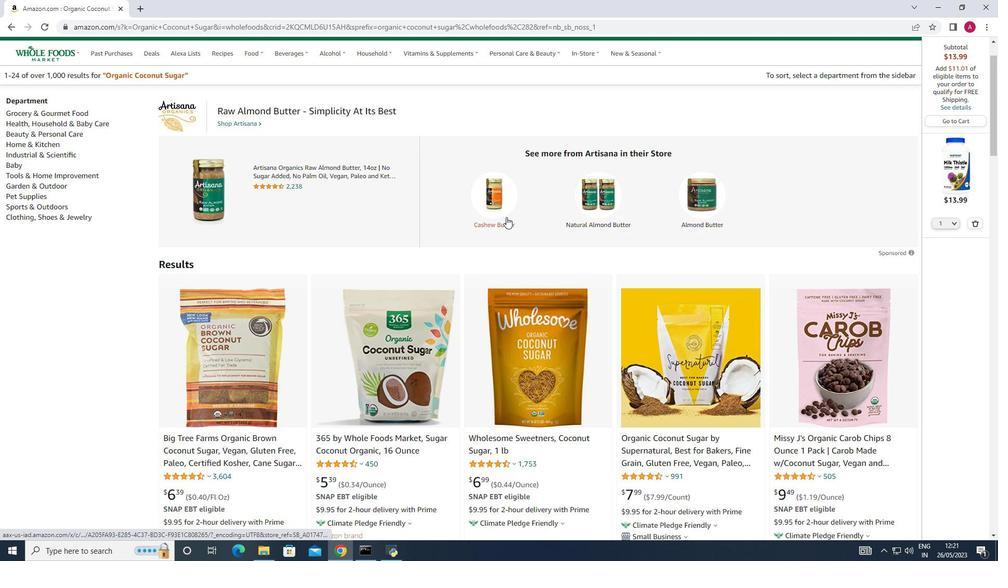 
Action: Mouse moved to (347, 255)
Screenshot: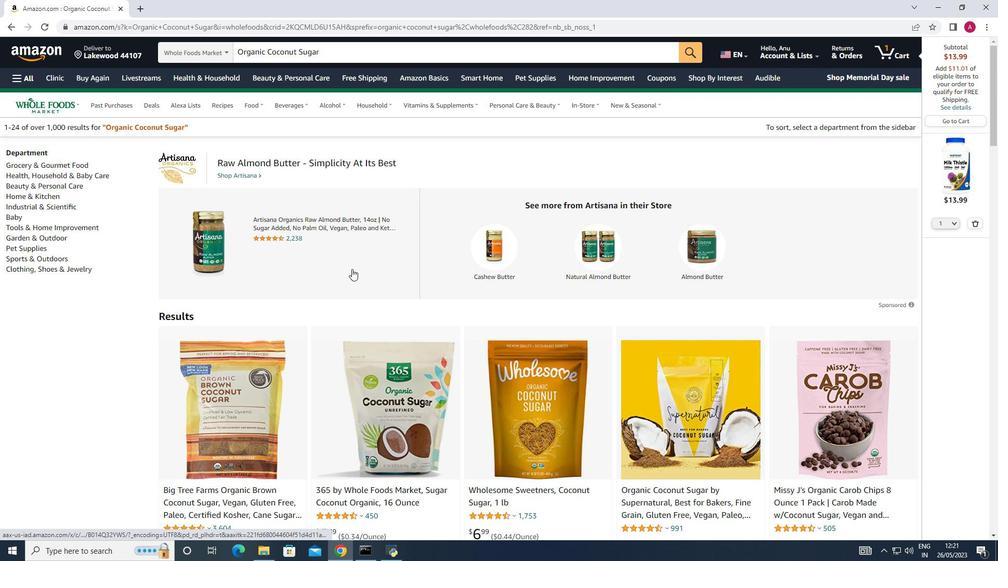 
Action: Mouse scrolled (347, 254) with delta (0, 0)
Screenshot: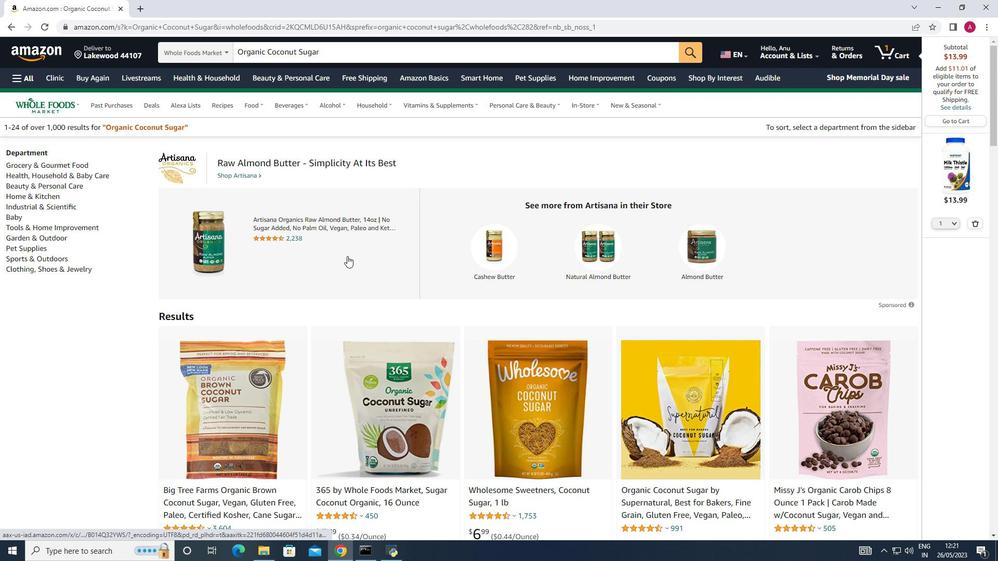 
Action: Mouse scrolled (347, 254) with delta (0, 0)
Screenshot: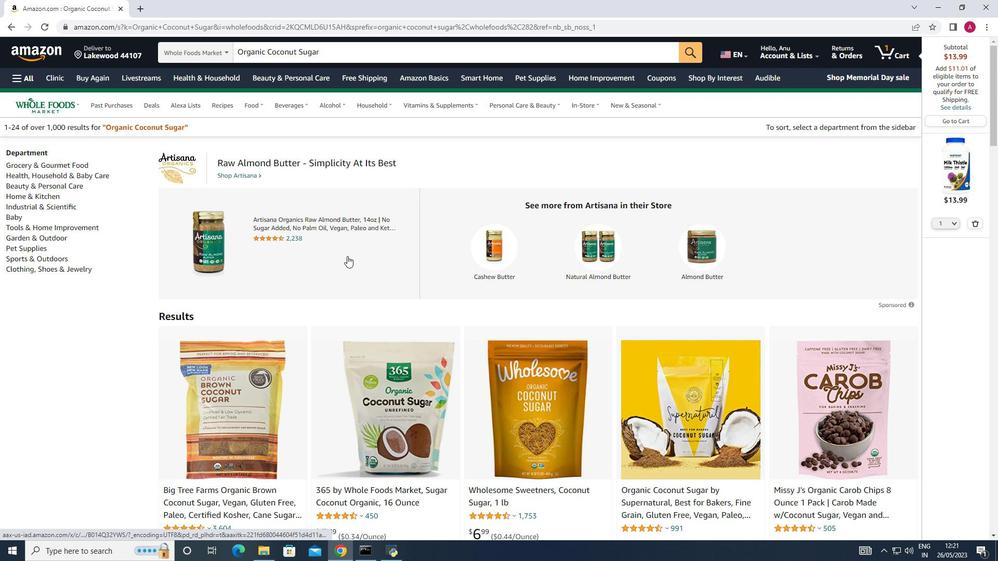 
Action: Mouse moved to (453, 276)
Screenshot: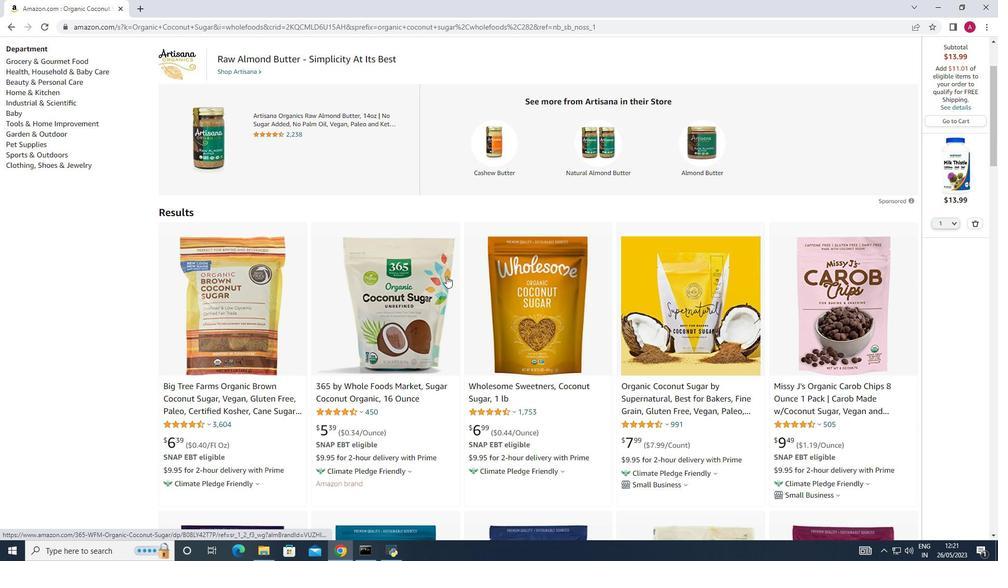 
Action: Mouse scrolled (453, 276) with delta (0, 0)
Screenshot: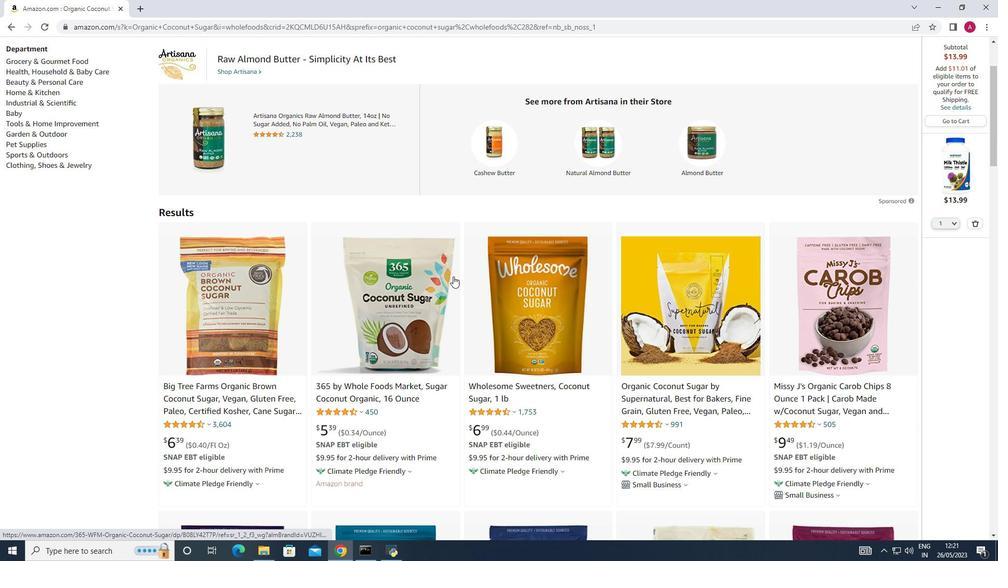 
Action: Mouse scrolled (453, 276) with delta (0, 0)
Screenshot: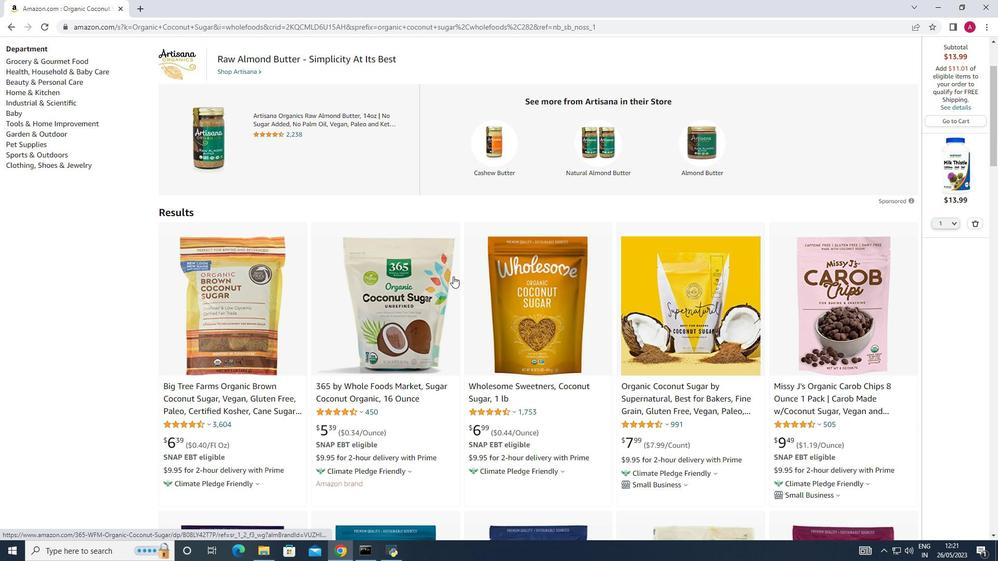 
Action: Mouse moved to (247, 239)
Screenshot: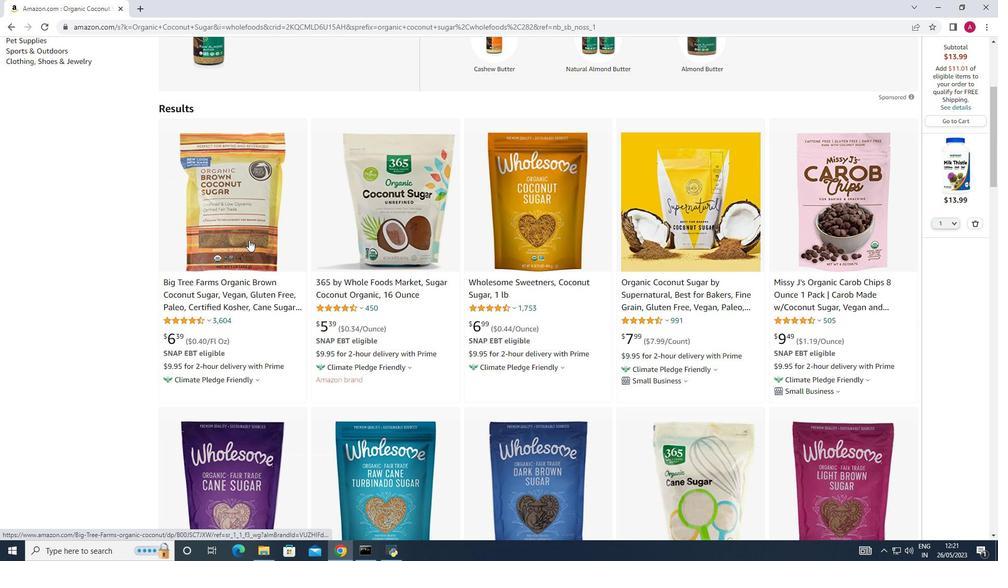 
Action: Mouse pressed left at (247, 239)
Screenshot: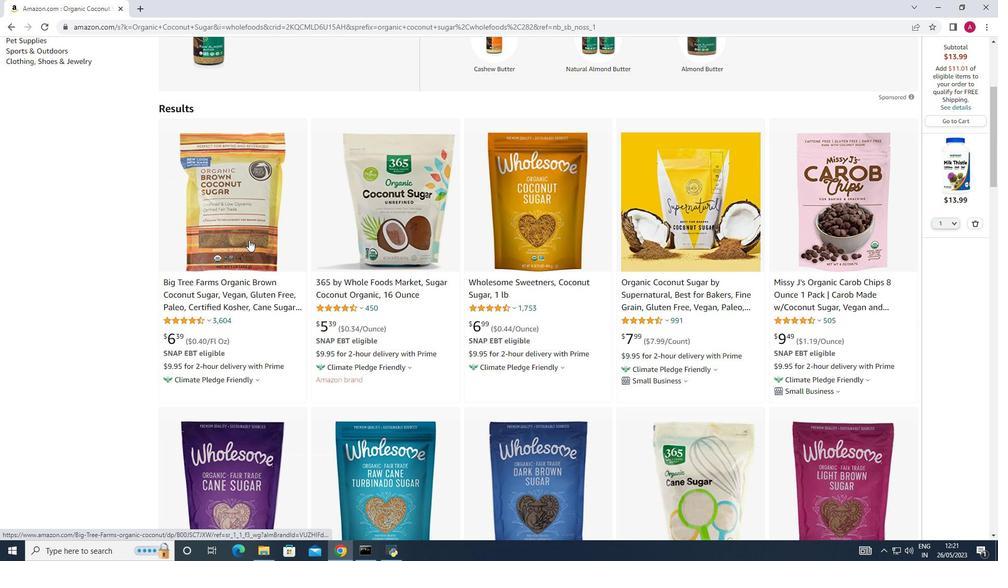 
Action: Mouse moved to (195, 238)
Screenshot: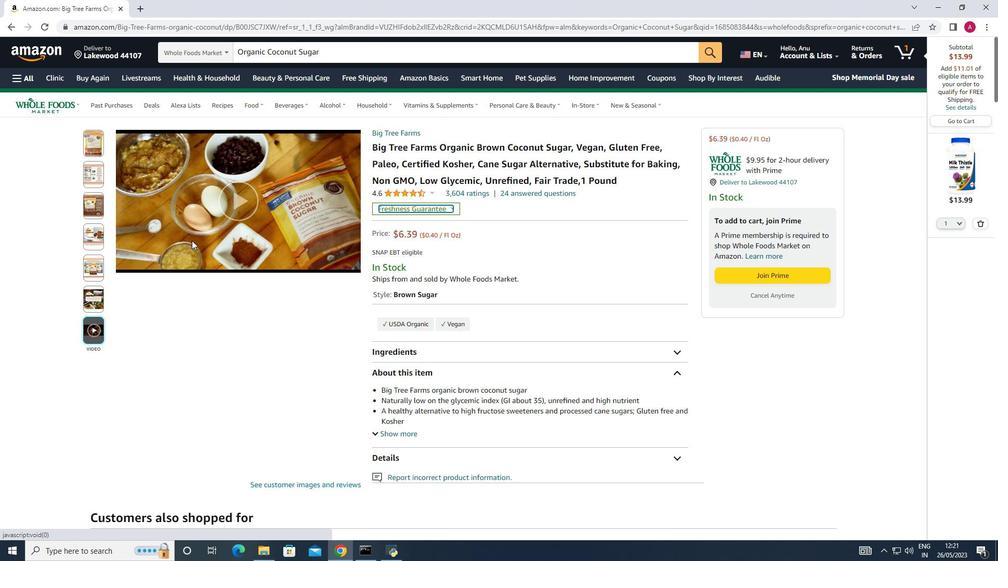 
Action: Mouse pressed left at (195, 238)
Screenshot: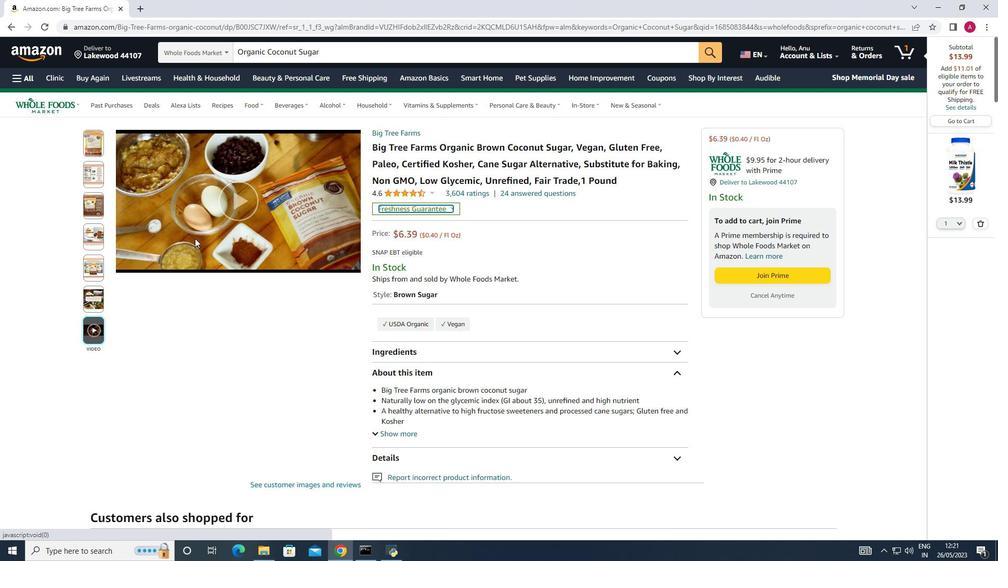 
Action: Mouse moved to (964, 95)
Screenshot: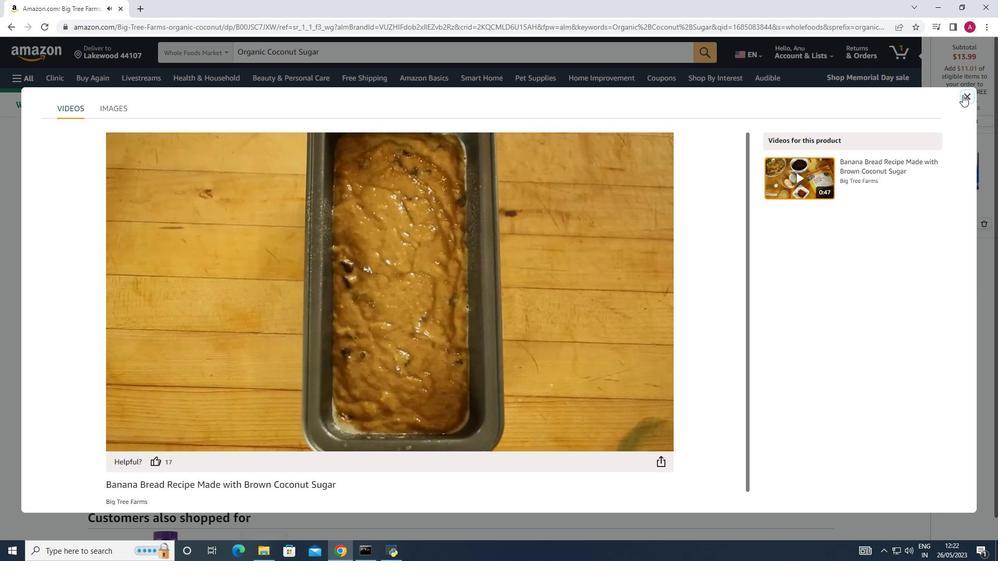 
Action: Mouse pressed left at (964, 95)
Screenshot: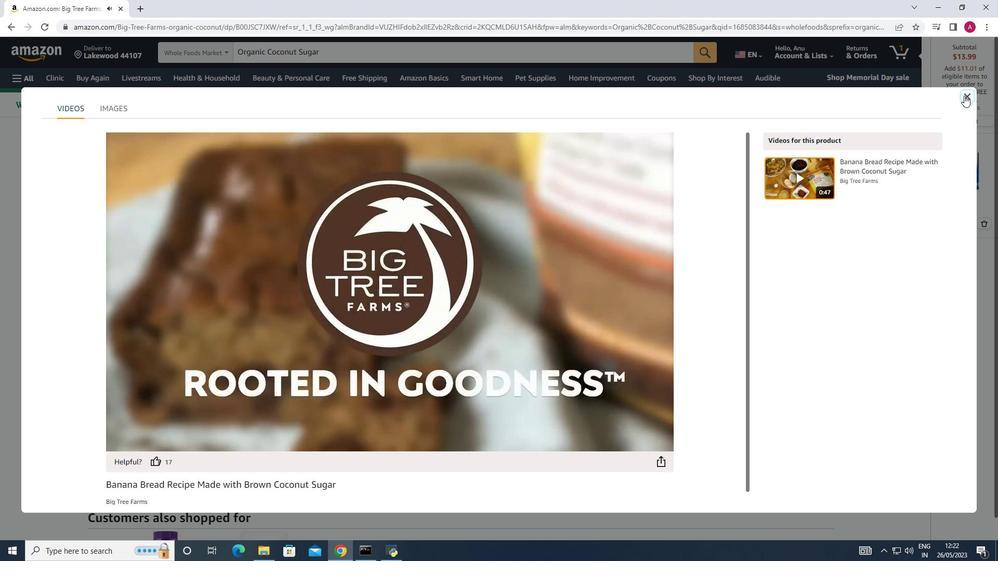 
Action: Mouse moved to (520, 270)
Screenshot: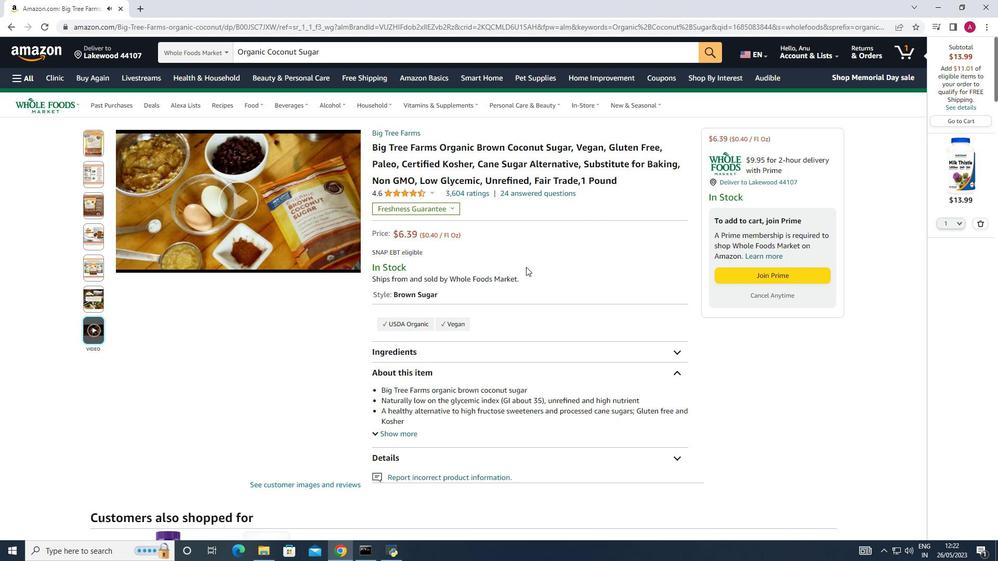 
Action: Mouse scrolled (520, 270) with delta (0, 0)
Screenshot: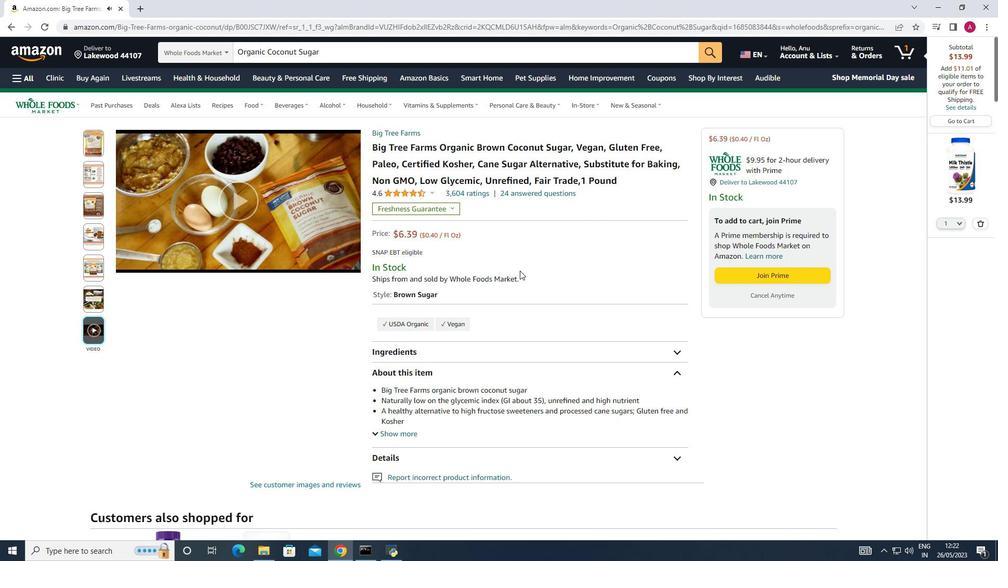 
Action: Mouse scrolled (520, 270) with delta (0, 0)
Screenshot: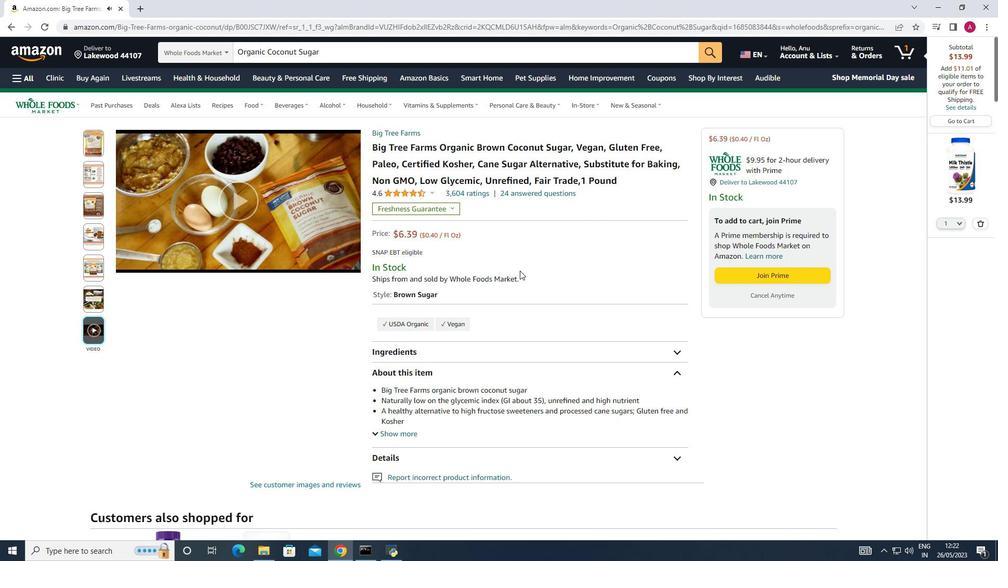 
Action: Mouse scrolled (520, 270) with delta (0, 0)
Screenshot: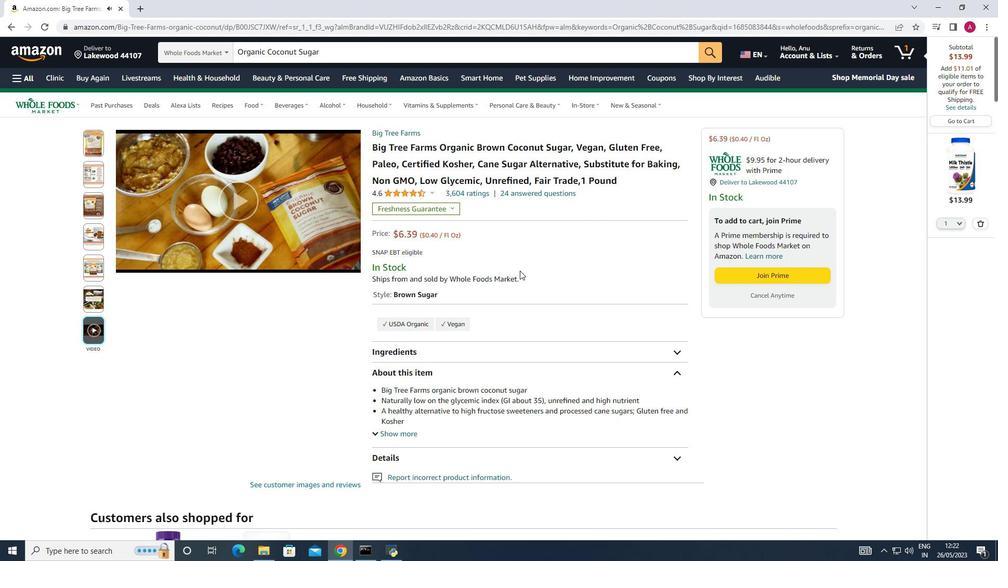 
Action: Mouse scrolled (520, 270) with delta (0, 0)
Screenshot: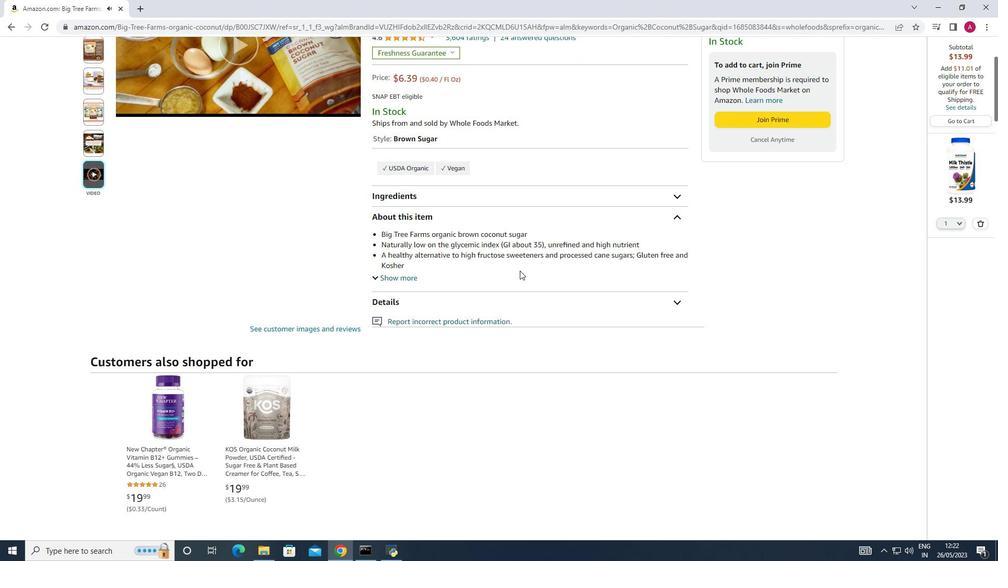 
Action: Mouse scrolled (520, 270) with delta (0, 0)
Screenshot: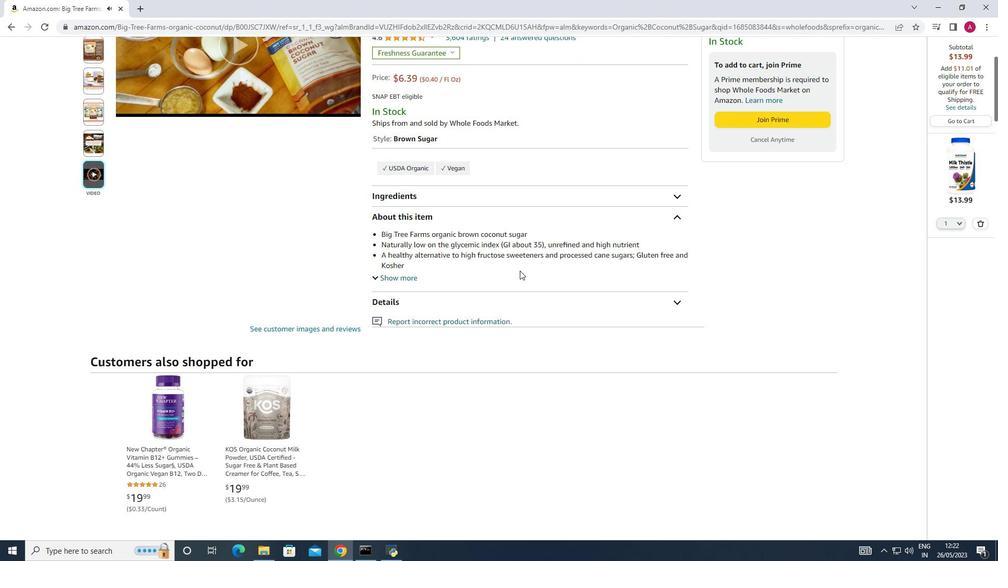 
Action: Mouse scrolled (520, 270) with delta (0, 0)
Screenshot: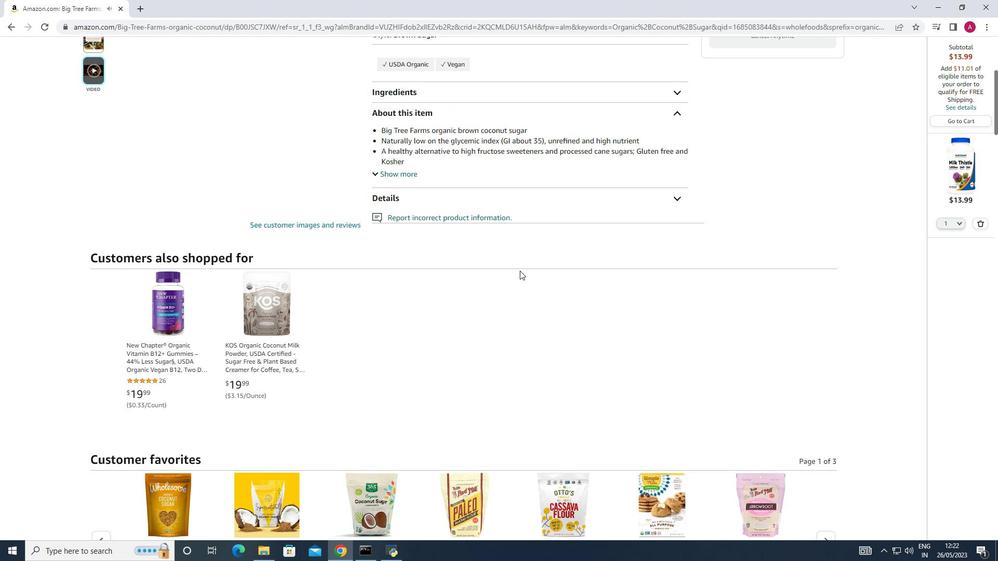 
Action: Mouse scrolled (520, 270) with delta (0, 0)
Screenshot: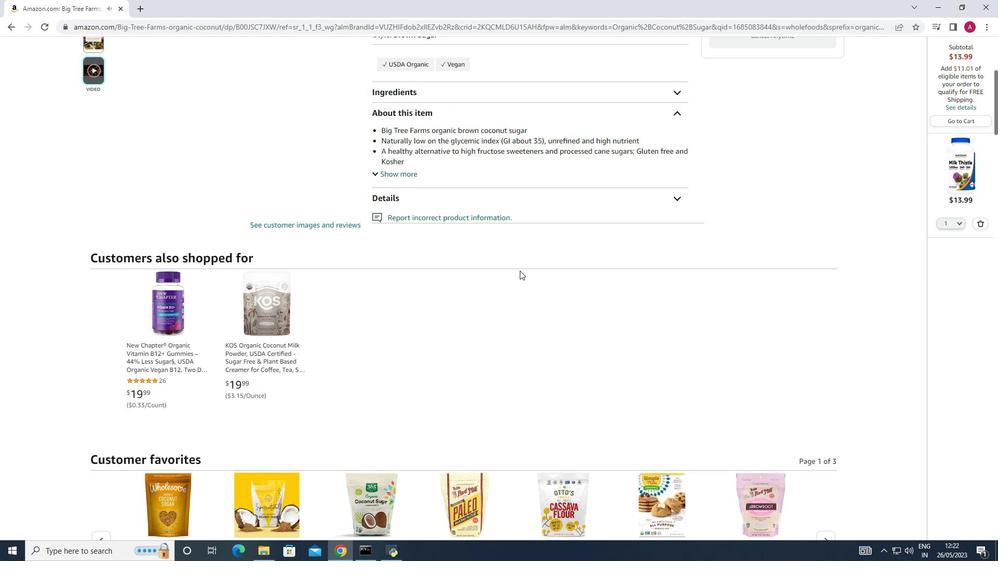 
Action: Mouse scrolled (520, 270) with delta (0, 0)
Screenshot: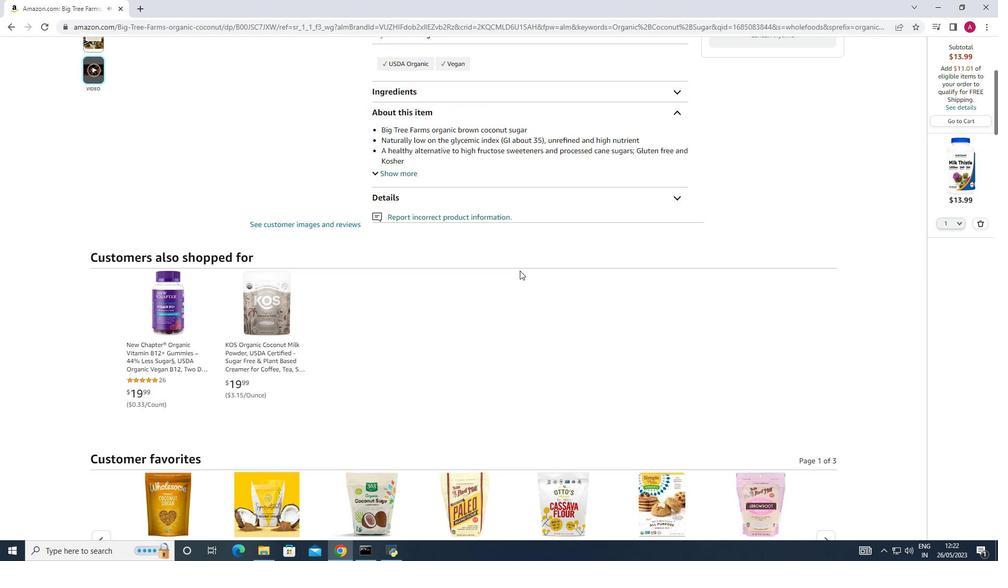 
Action: Mouse scrolled (520, 270) with delta (0, 0)
Screenshot: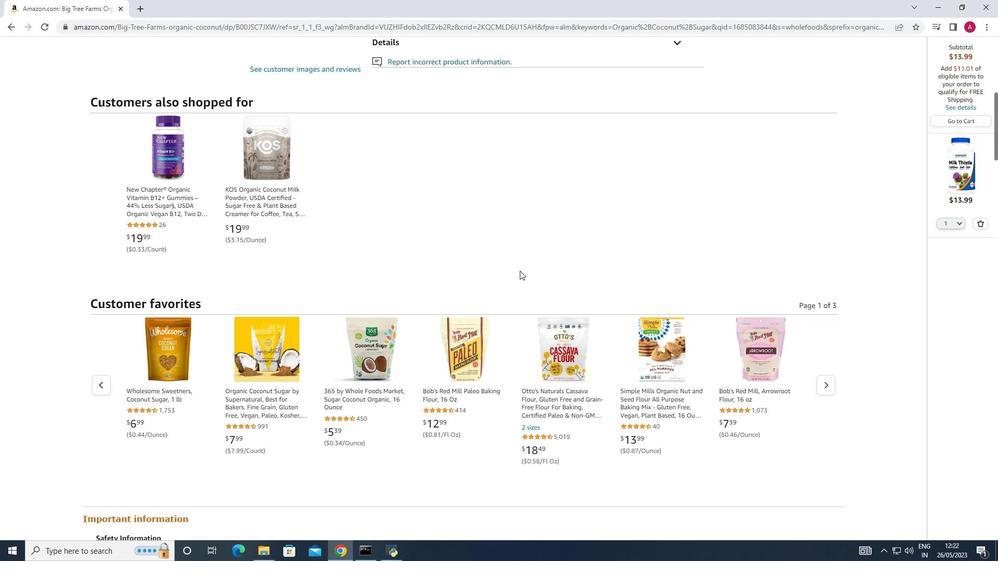 
Action: Mouse scrolled (520, 270) with delta (0, 0)
Screenshot: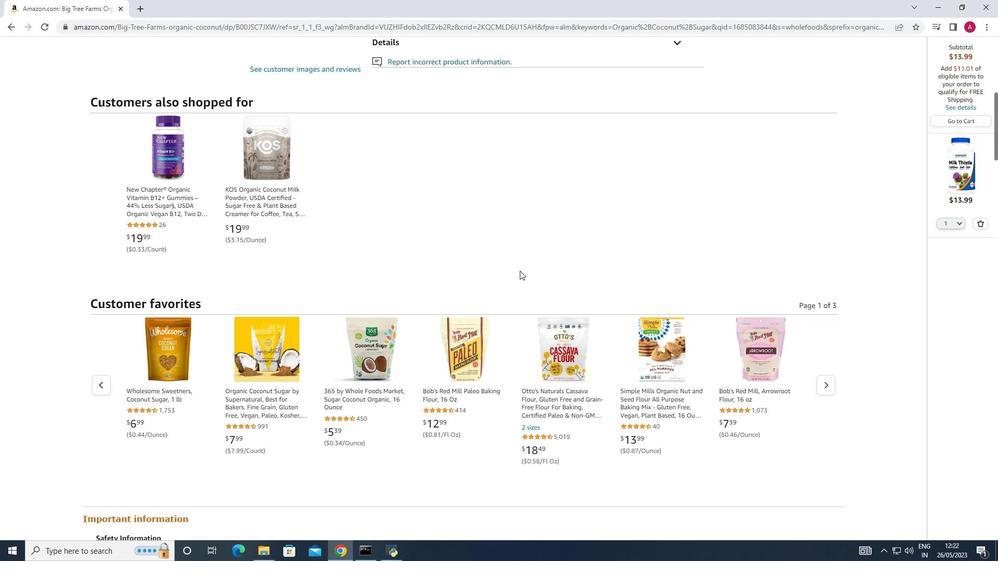 
Action: Mouse scrolled (520, 270) with delta (0, 0)
Screenshot: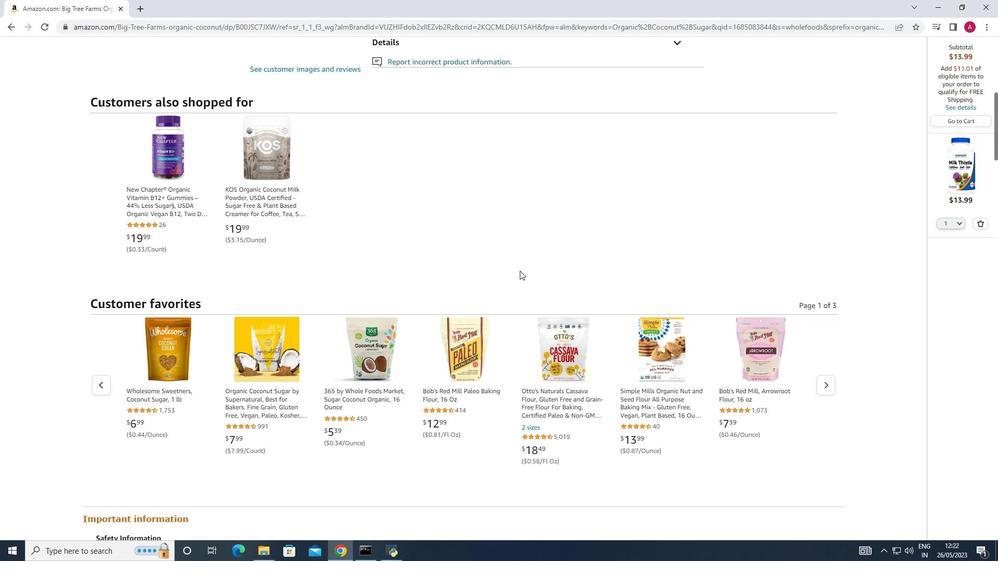 
Action: Mouse scrolled (520, 270) with delta (0, 0)
Screenshot: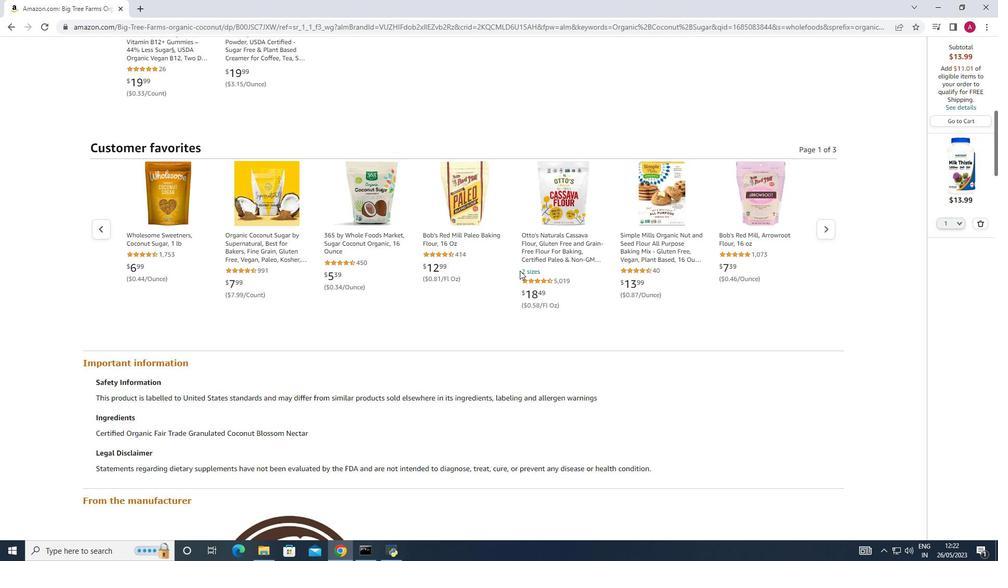 
Action: Mouse scrolled (520, 270) with delta (0, 0)
Screenshot: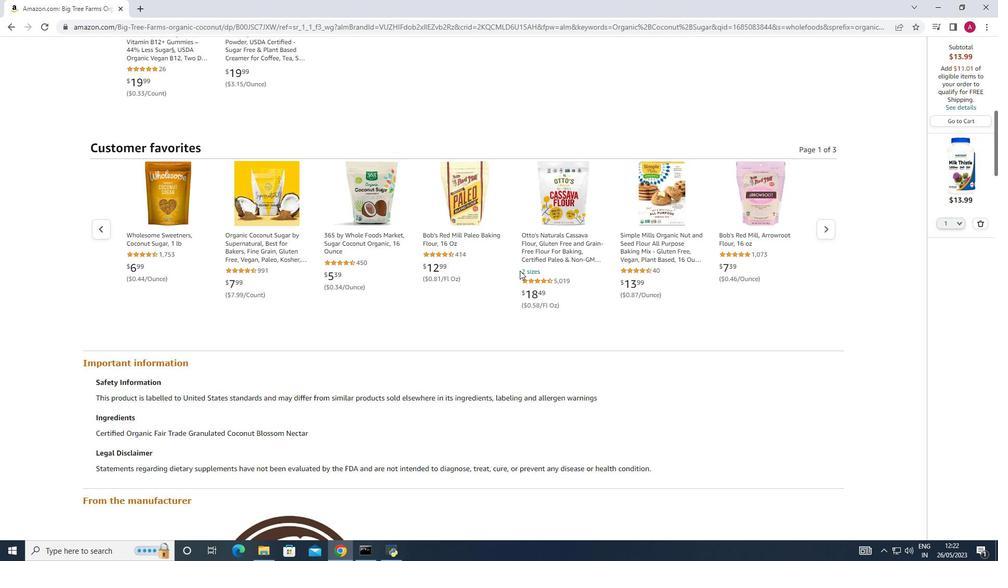 
Action: Mouse scrolled (520, 270) with delta (0, 0)
Screenshot: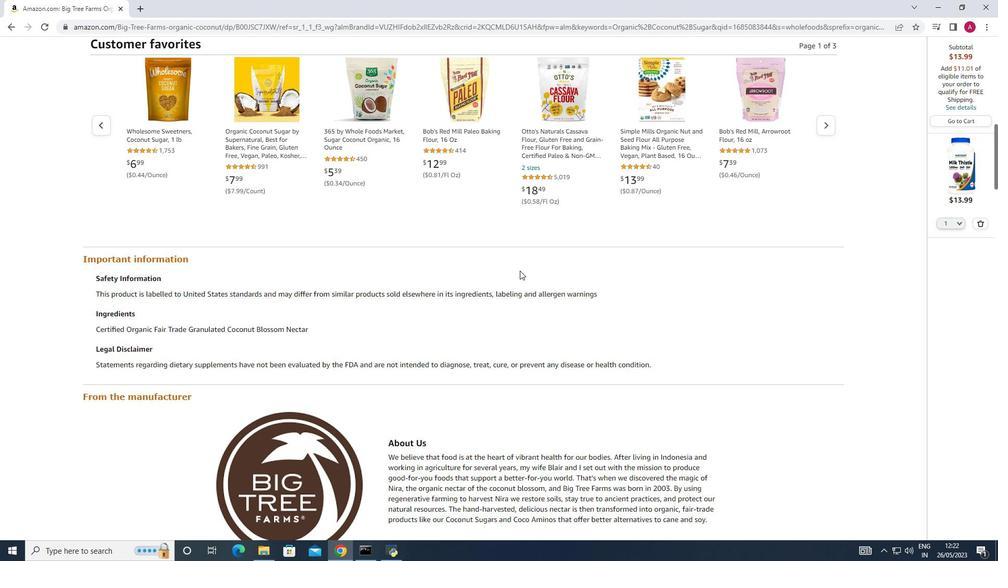 
Action: Mouse scrolled (520, 270) with delta (0, 0)
Screenshot: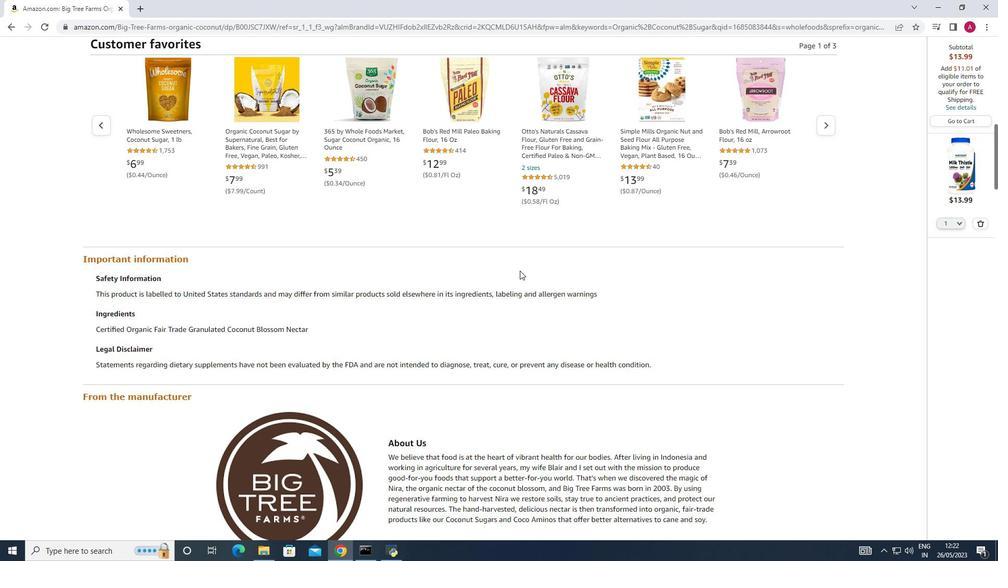 
Action: Mouse scrolled (520, 270) with delta (0, 0)
Screenshot: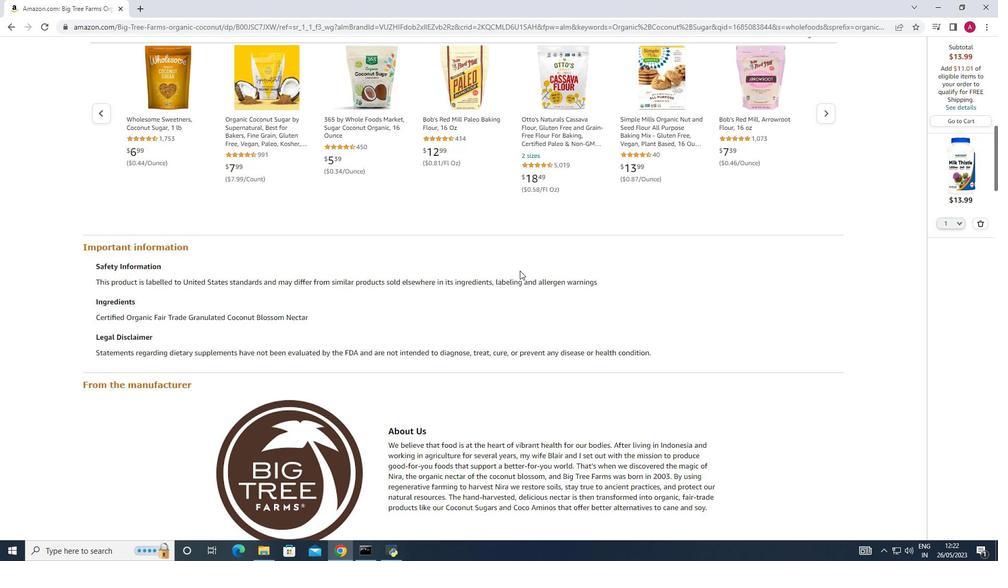 
Action: Mouse scrolled (520, 270) with delta (0, 0)
Screenshot: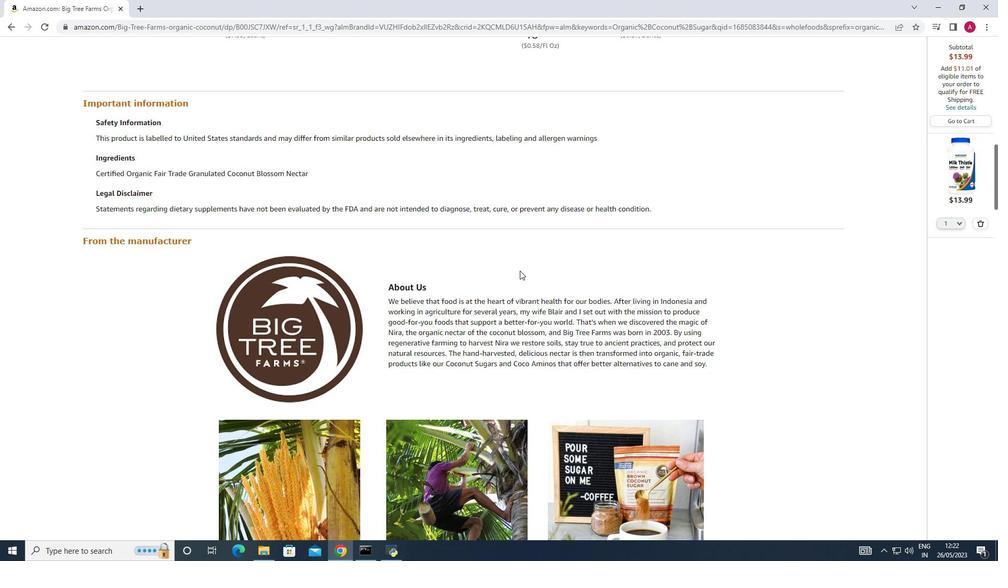 
Action: Mouse scrolled (520, 270) with delta (0, 0)
Screenshot: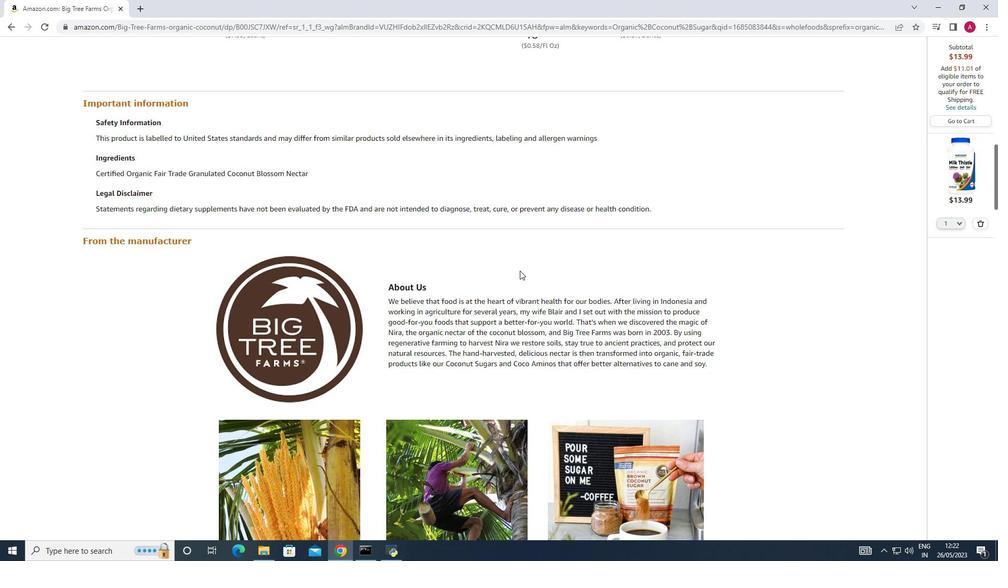 
Action: Mouse scrolled (520, 270) with delta (0, 0)
Screenshot: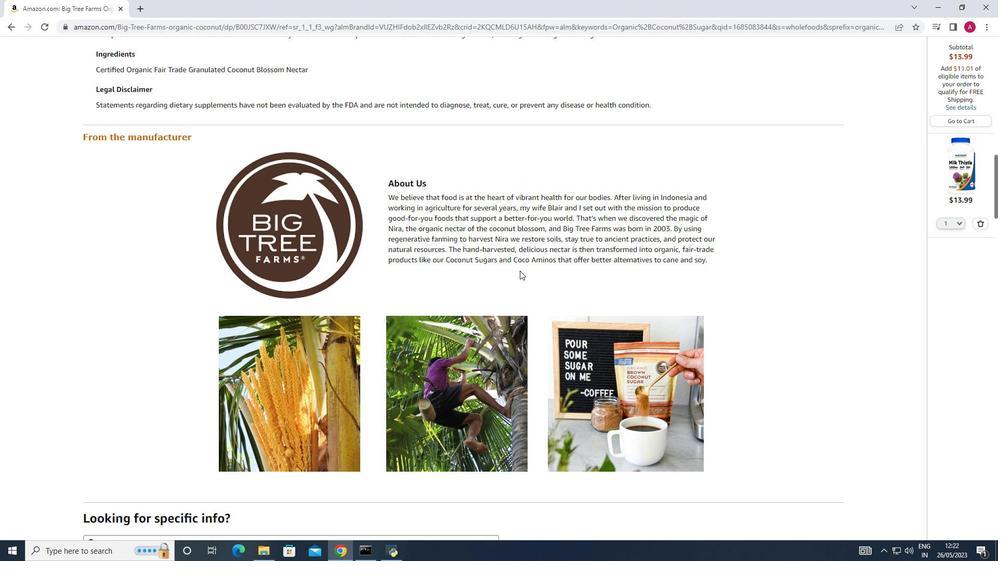 
Action: Mouse scrolled (520, 270) with delta (0, 0)
Screenshot: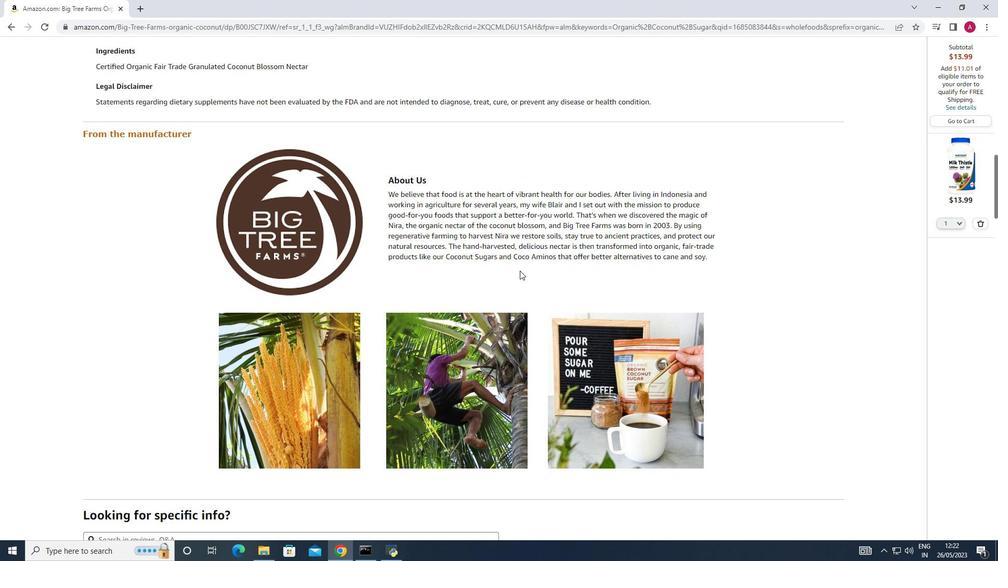 
Action: Mouse scrolled (520, 270) with delta (0, 0)
Screenshot: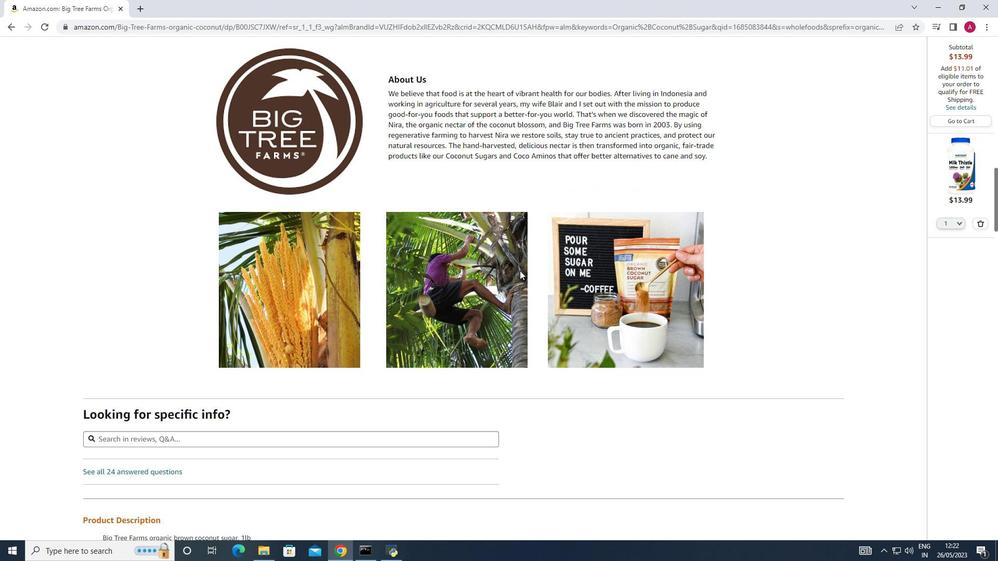 
Action: Mouse scrolled (520, 270) with delta (0, 0)
Screenshot: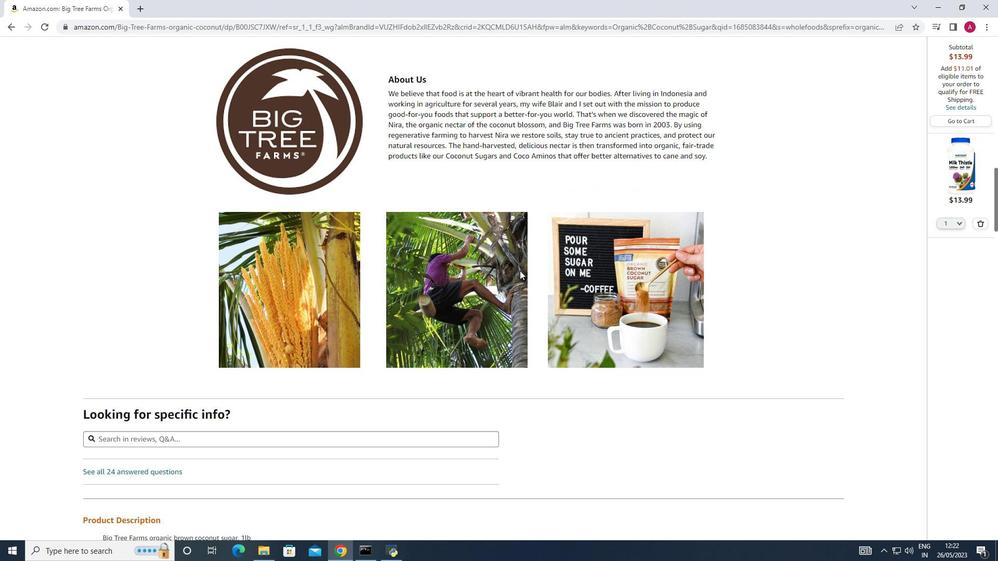 
Action: Mouse scrolled (520, 270) with delta (0, 0)
Screenshot: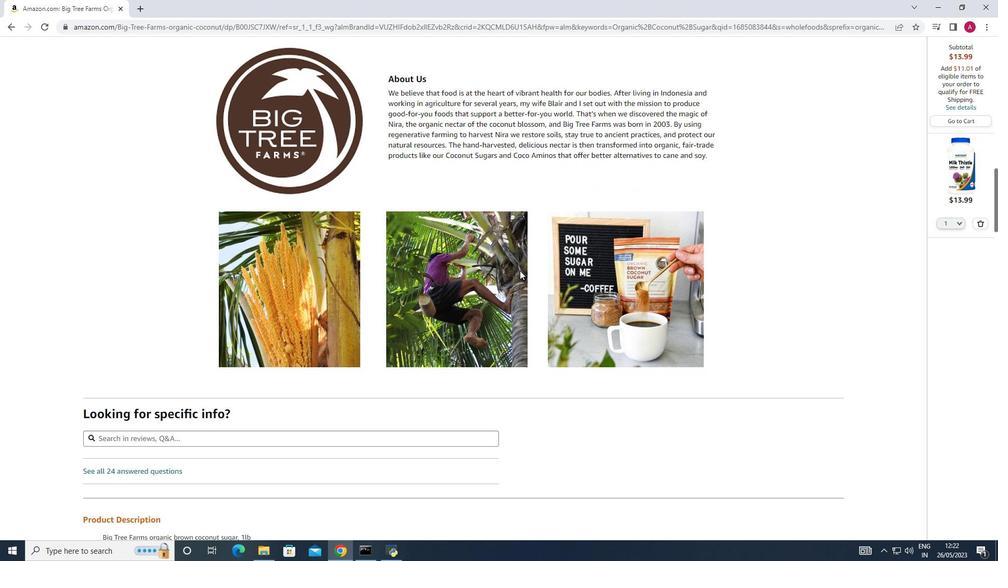 
Action: Mouse scrolled (520, 270) with delta (0, 0)
Screenshot: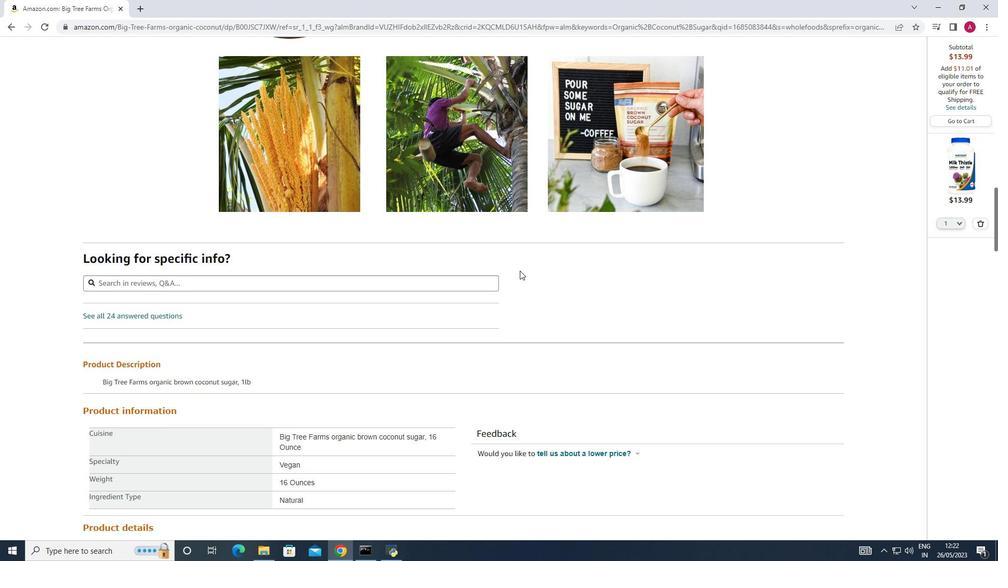 
Action: Mouse scrolled (520, 270) with delta (0, 0)
Screenshot: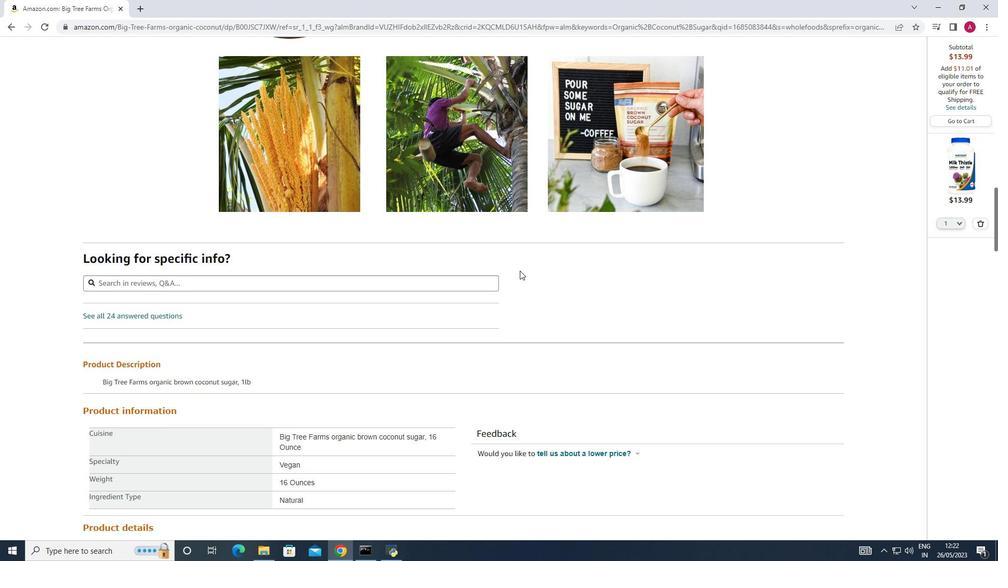 
Action: Mouse scrolled (520, 270) with delta (0, 0)
Screenshot: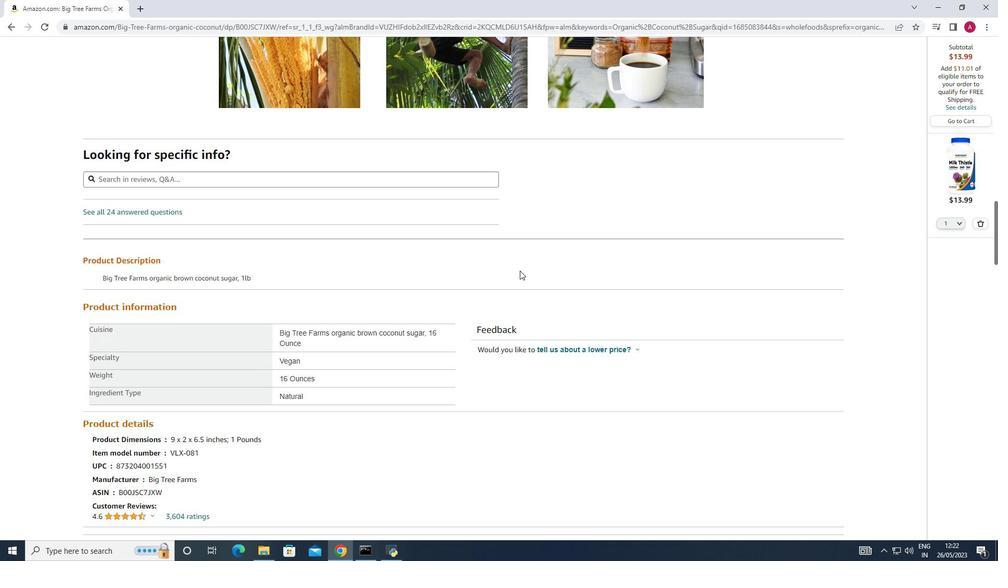
Action: Mouse scrolled (520, 270) with delta (0, 0)
Screenshot: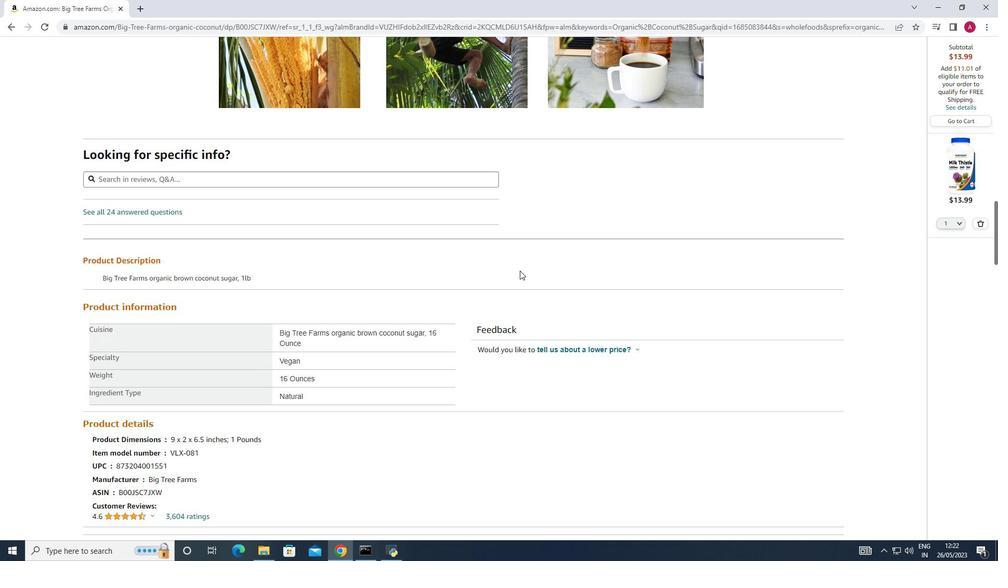 
Action: Mouse scrolled (520, 270) with delta (0, 0)
Screenshot: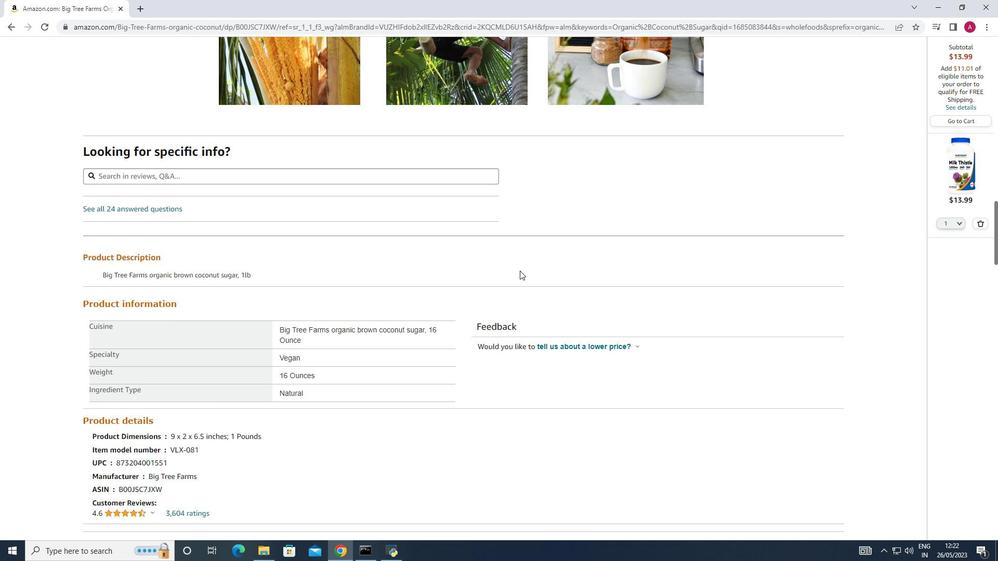 
Action: Mouse scrolled (520, 270) with delta (0, 0)
Screenshot: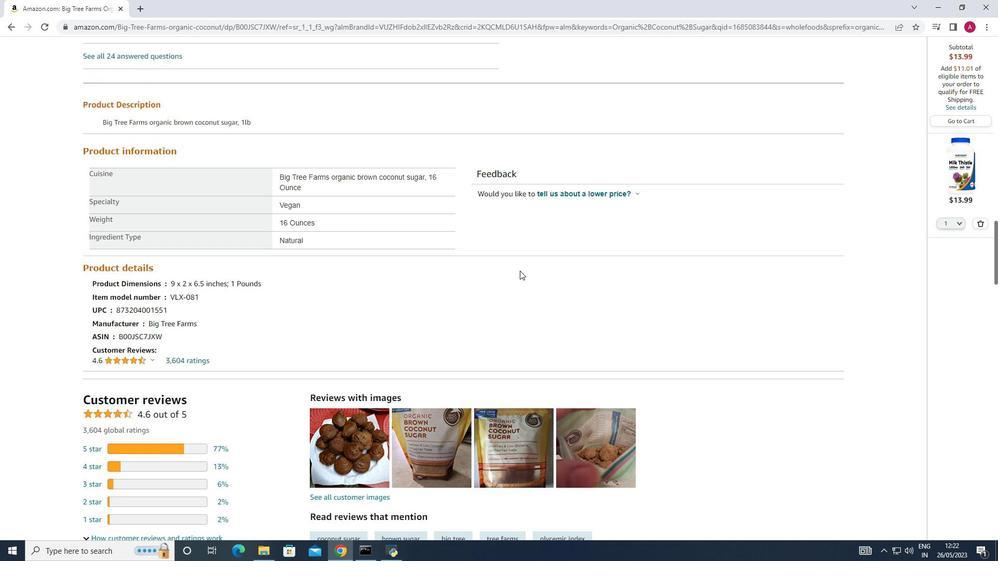
Action: Mouse scrolled (520, 270) with delta (0, 0)
Screenshot: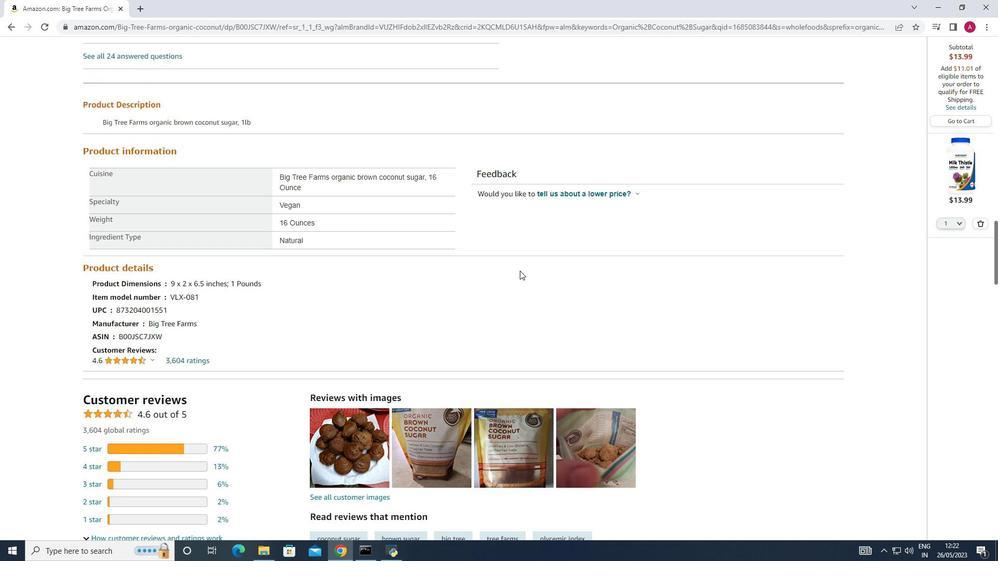 
Action: Mouse scrolled (520, 270) with delta (0, 0)
Screenshot: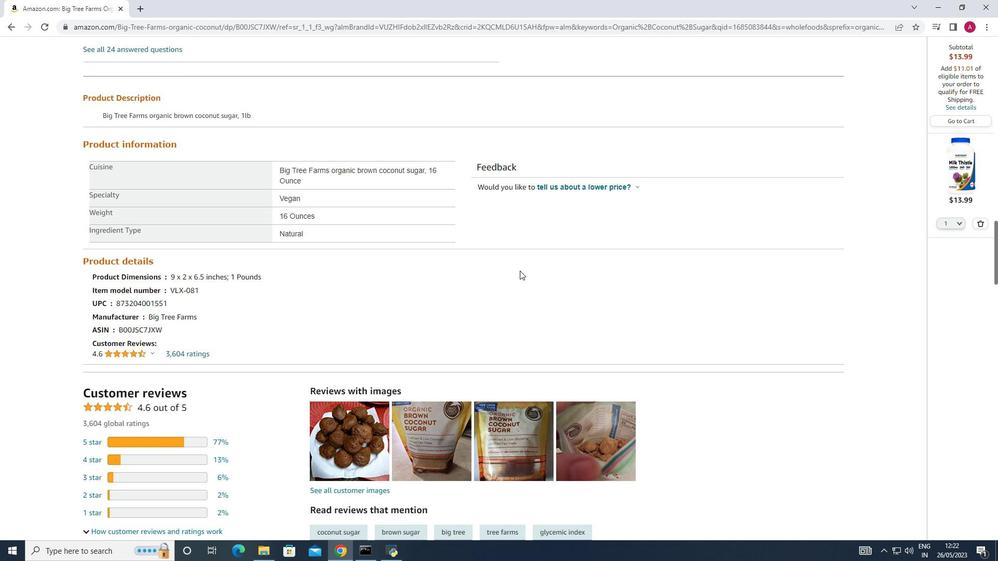 
Action: Mouse scrolled (520, 270) with delta (0, 0)
Screenshot: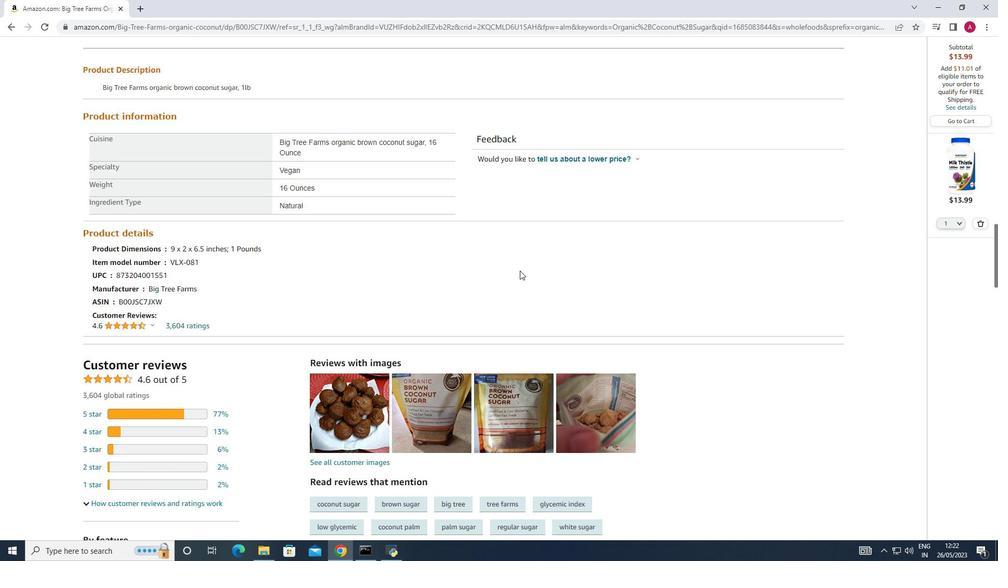 
Action: Mouse moved to (977, 227)
Screenshot: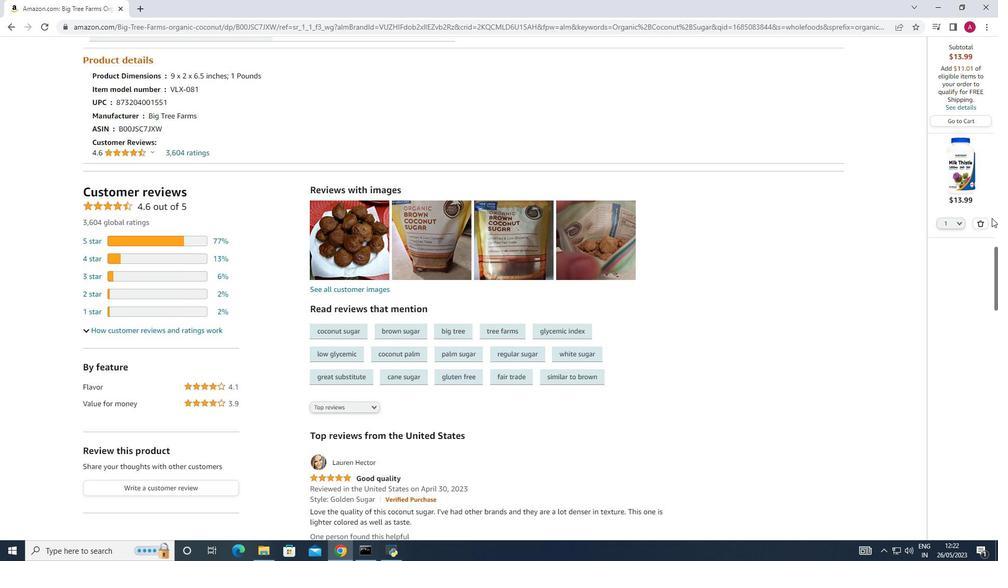 
Action: Mouse pressed left at (977, 227)
Screenshot: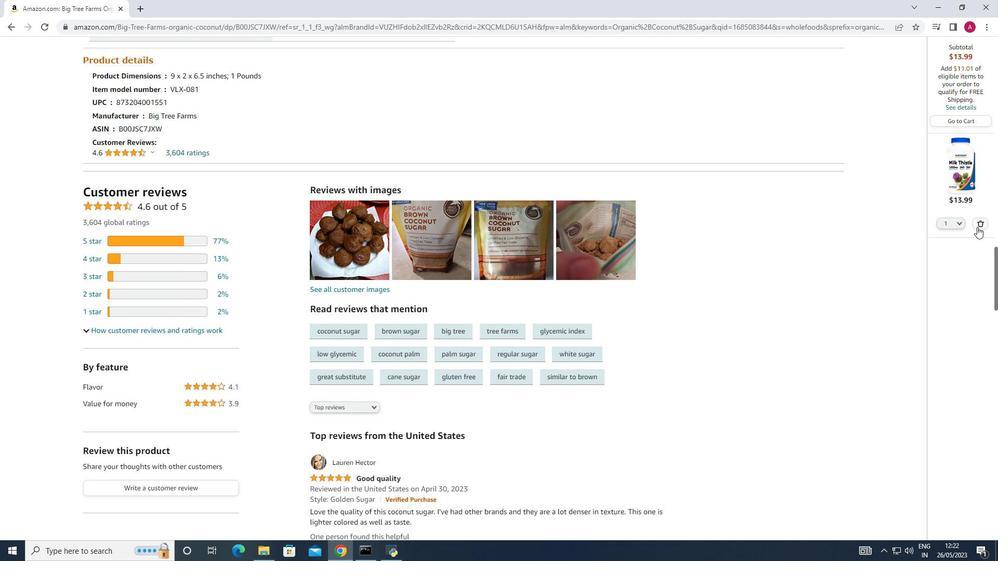 
Action: Mouse moved to (331, 244)
Screenshot: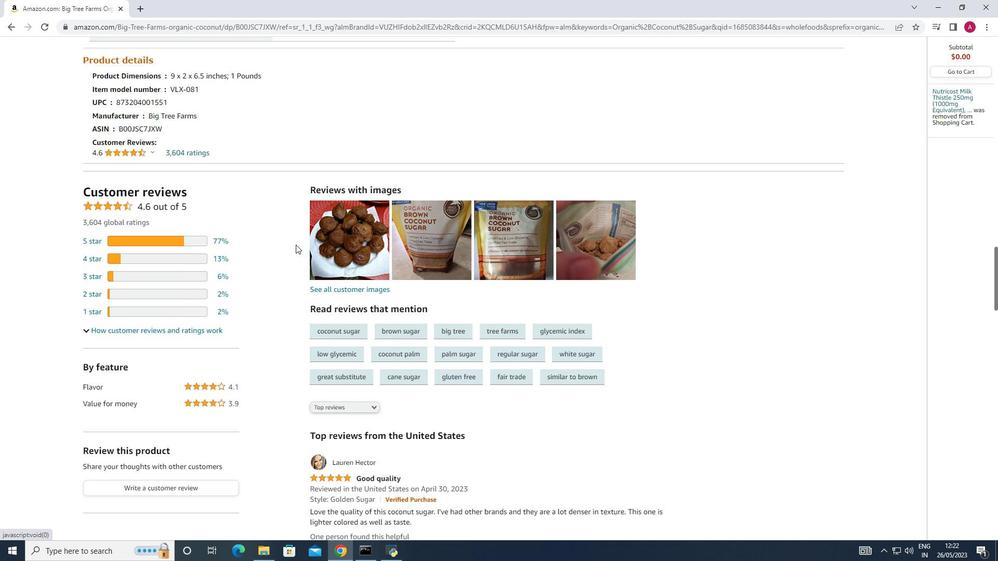 
Action: Mouse pressed left at (331, 244)
Screenshot: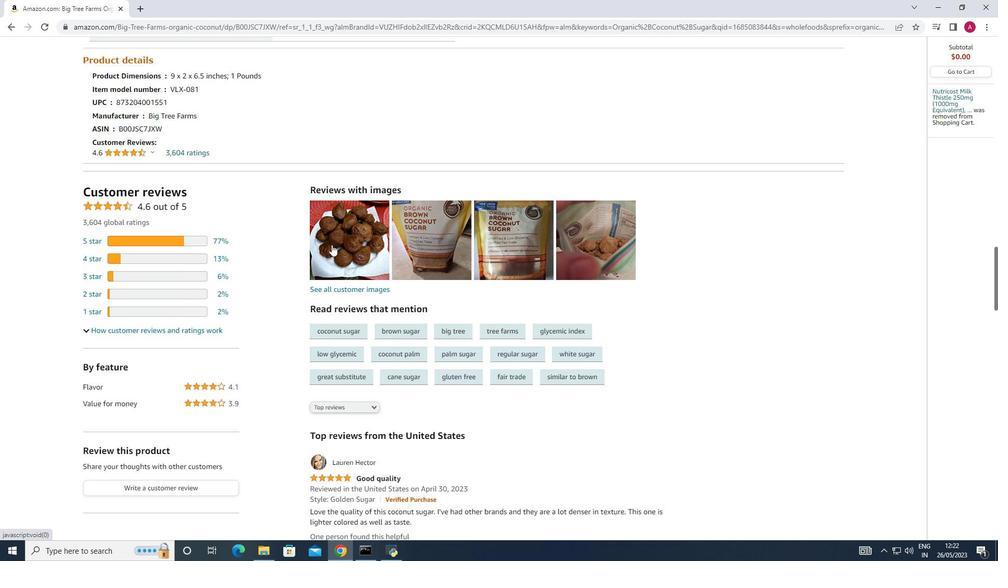 
Action: Mouse moved to (576, 307)
Screenshot: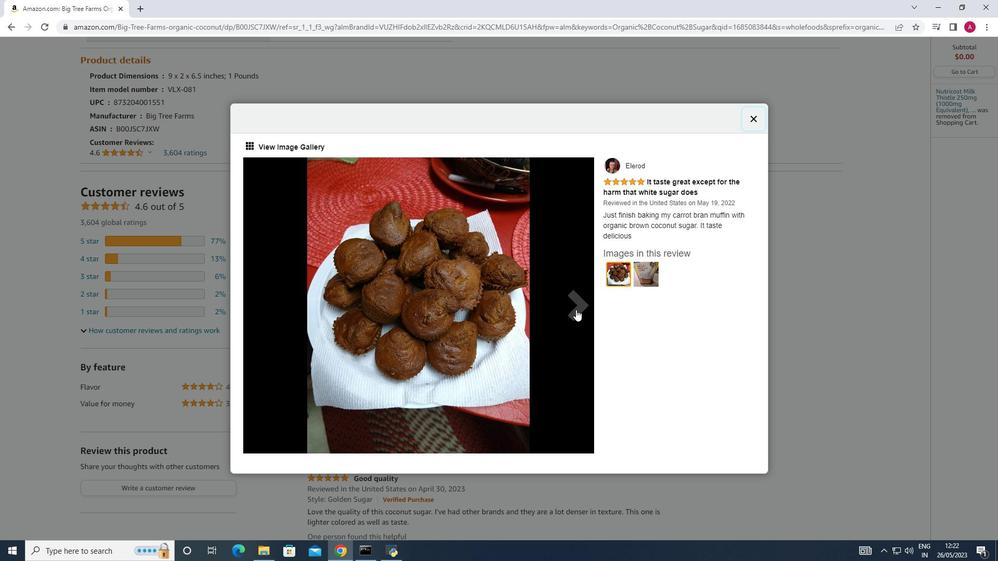 
Action: Mouse pressed left at (576, 307)
Screenshot: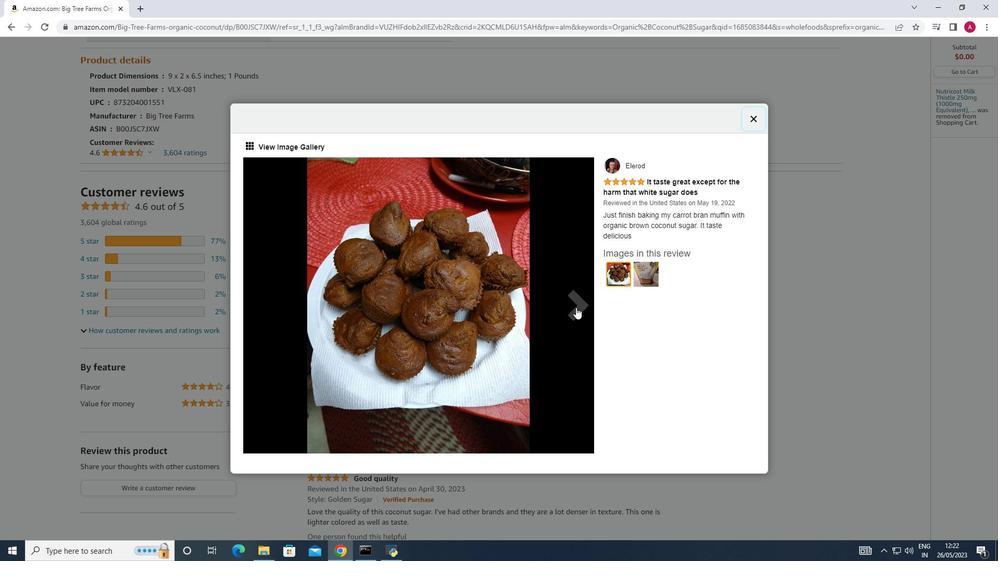 
Action: Mouse moved to (576, 306)
Screenshot: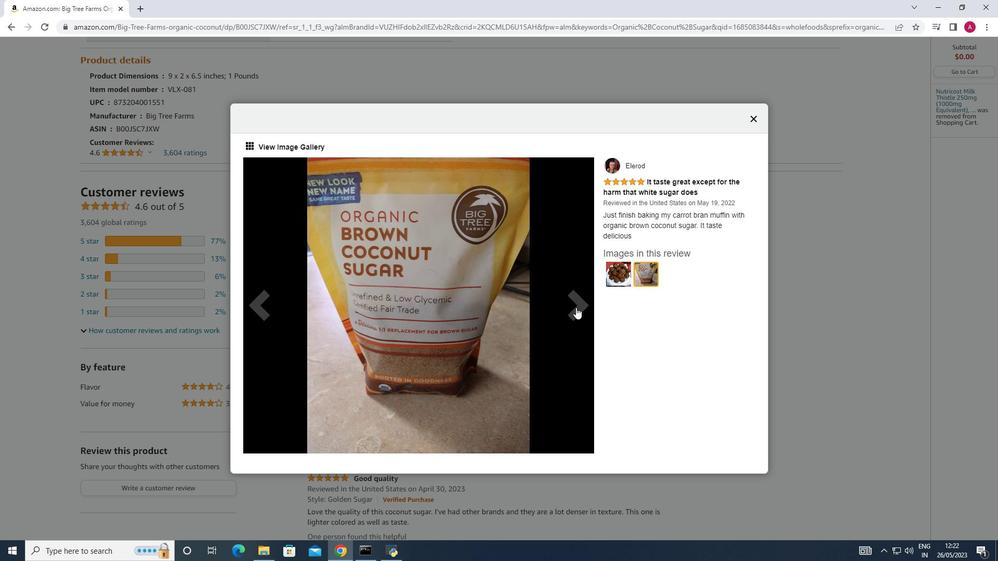 
Action: Mouse pressed left at (576, 306)
Screenshot: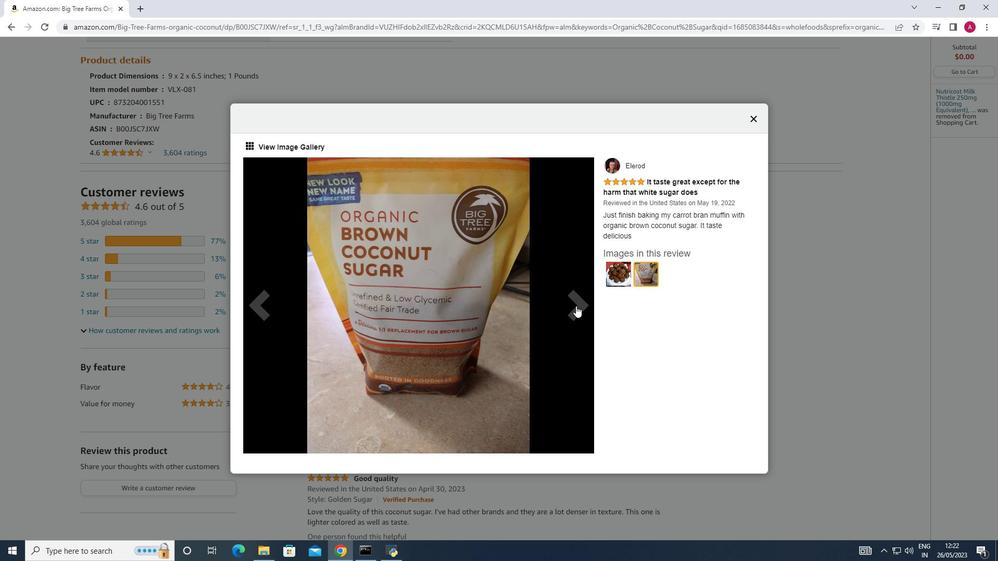
Action: Mouse pressed left at (576, 306)
Screenshot: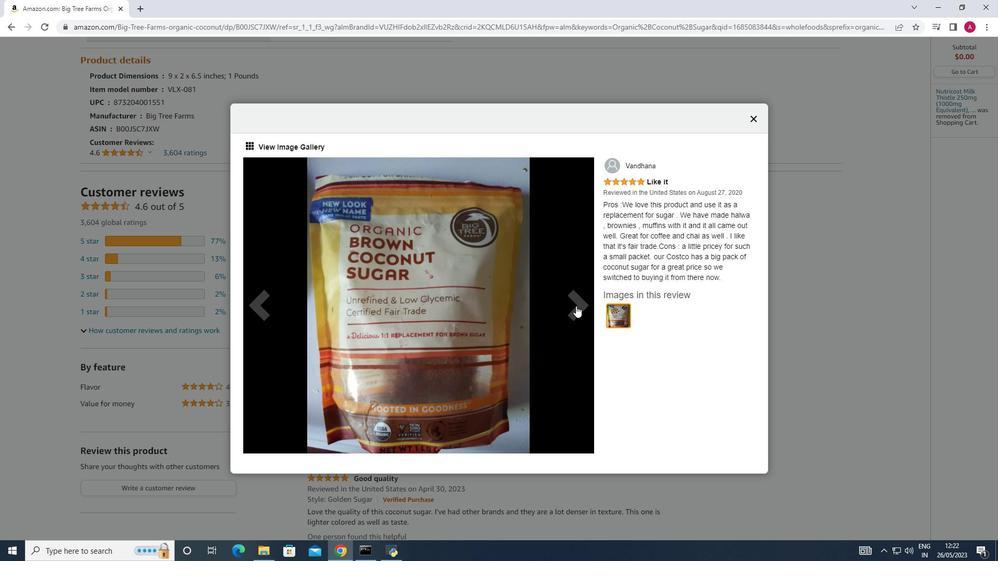 
Action: Mouse moved to (581, 304)
Screenshot: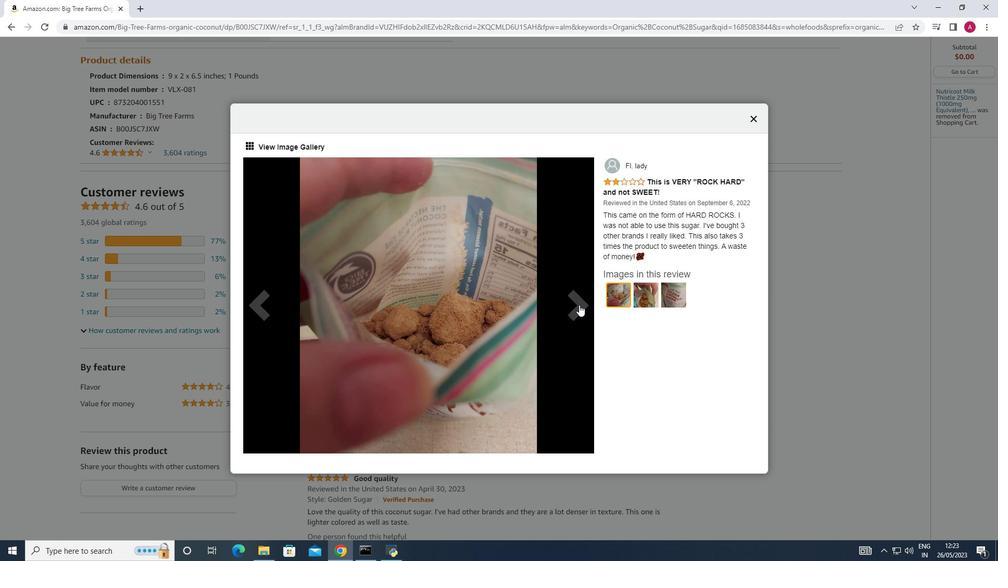 
Action: Mouse pressed left at (581, 304)
Screenshot: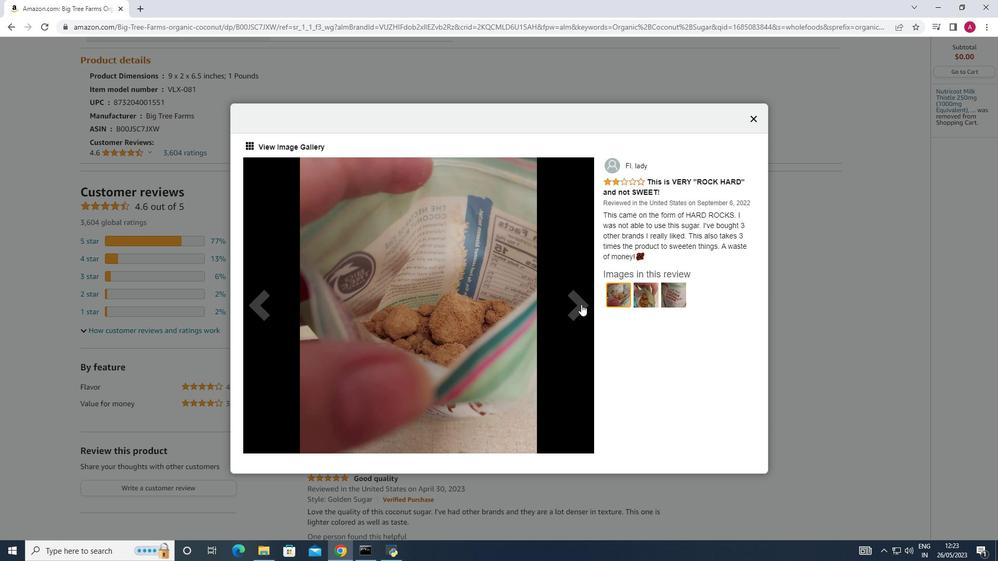
Action: Mouse pressed left at (581, 304)
Screenshot: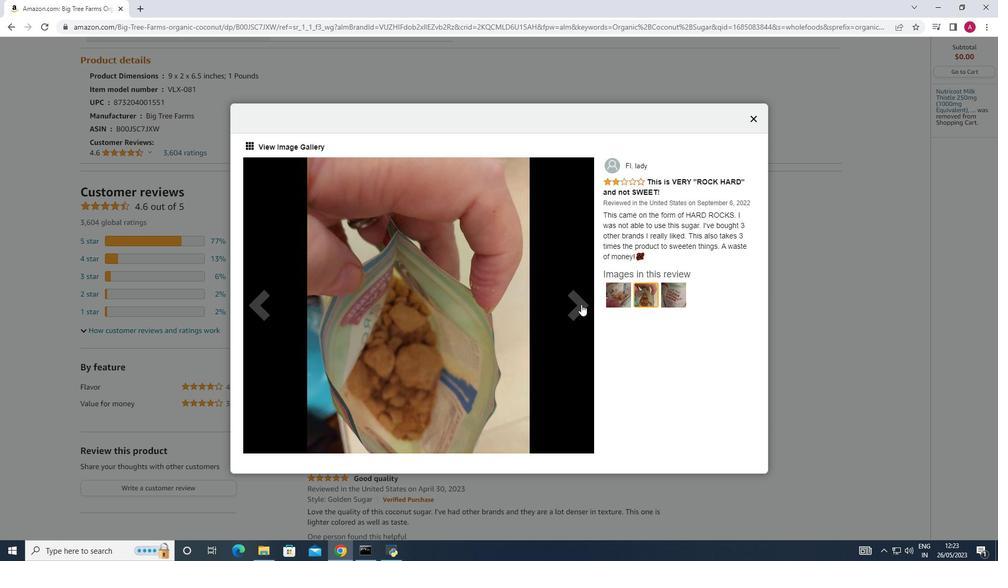 
Action: Mouse pressed left at (581, 304)
Screenshot: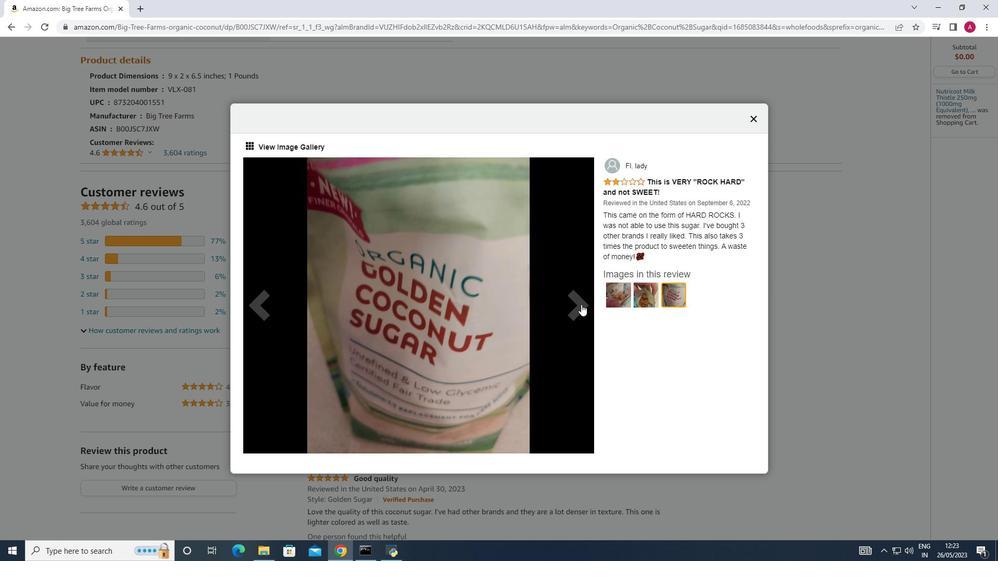 
Action: Mouse pressed left at (581, 304)
Screenshot: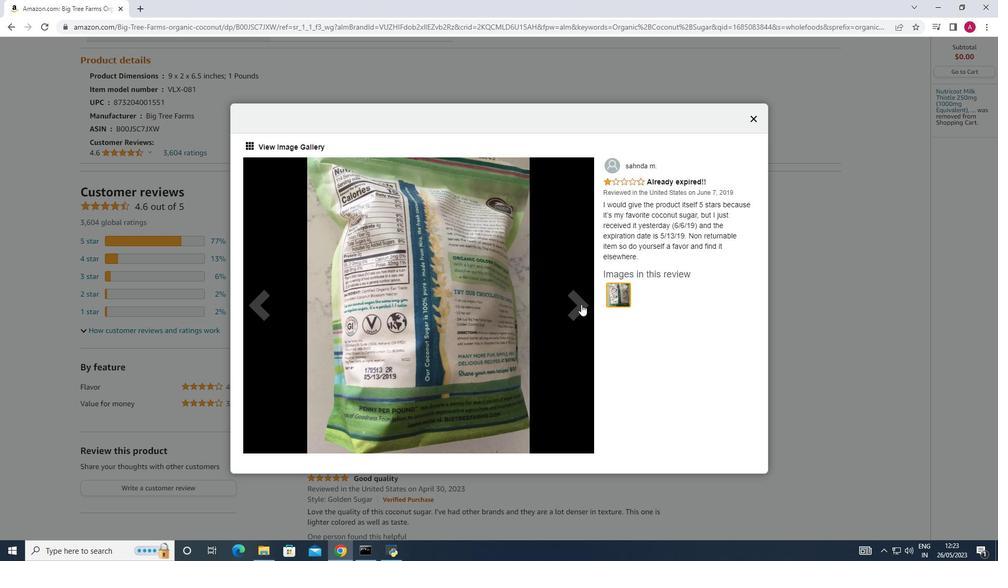 
Action: Mouse pressed left at (581, 304)
Screenshot: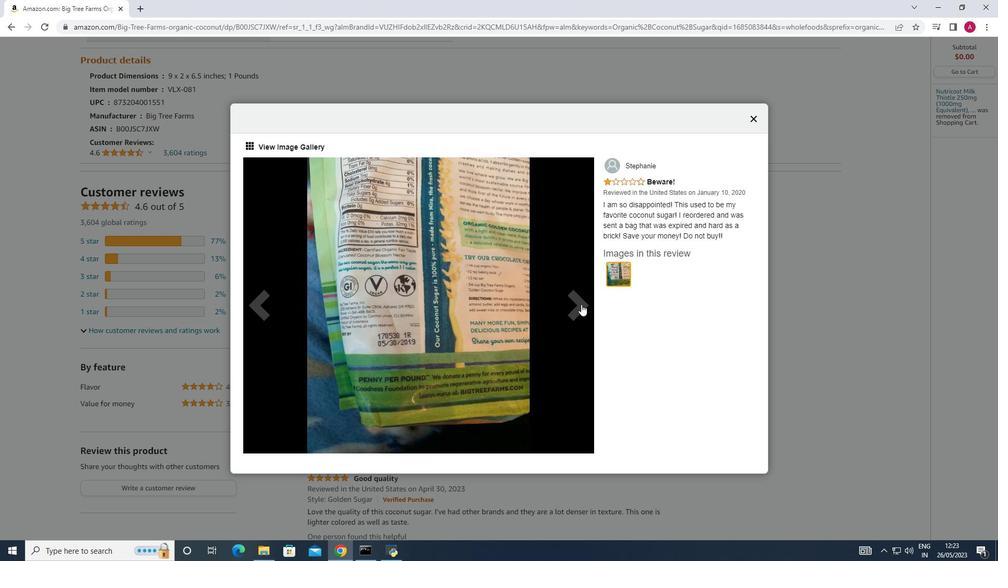 
Action: Mouse pressed left at (581, 304)
Screenshot: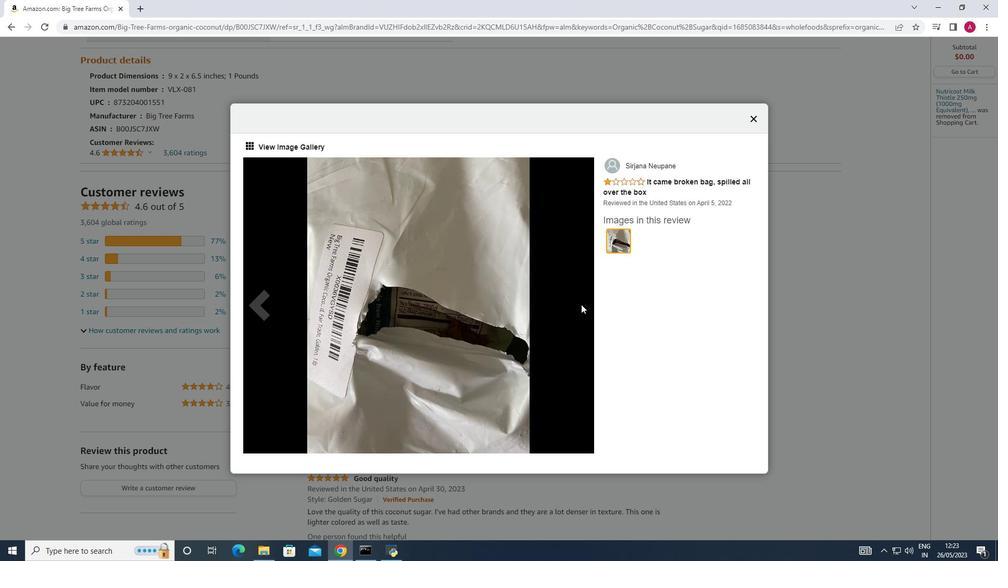 
Action: Mouse moved to (752, 119)
Screenshot: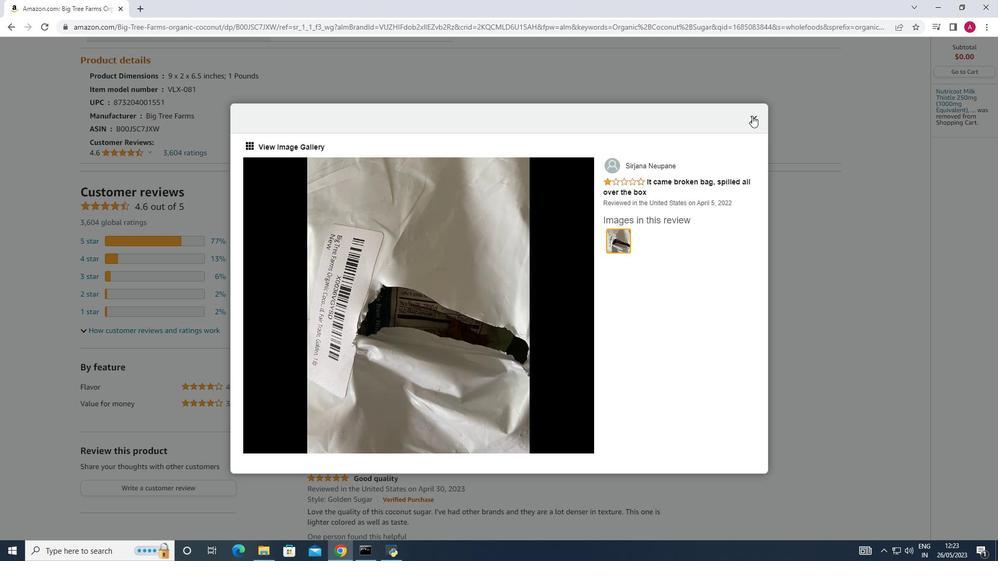 
Action: Mouse pressed left at (752, 119)
Screenshot: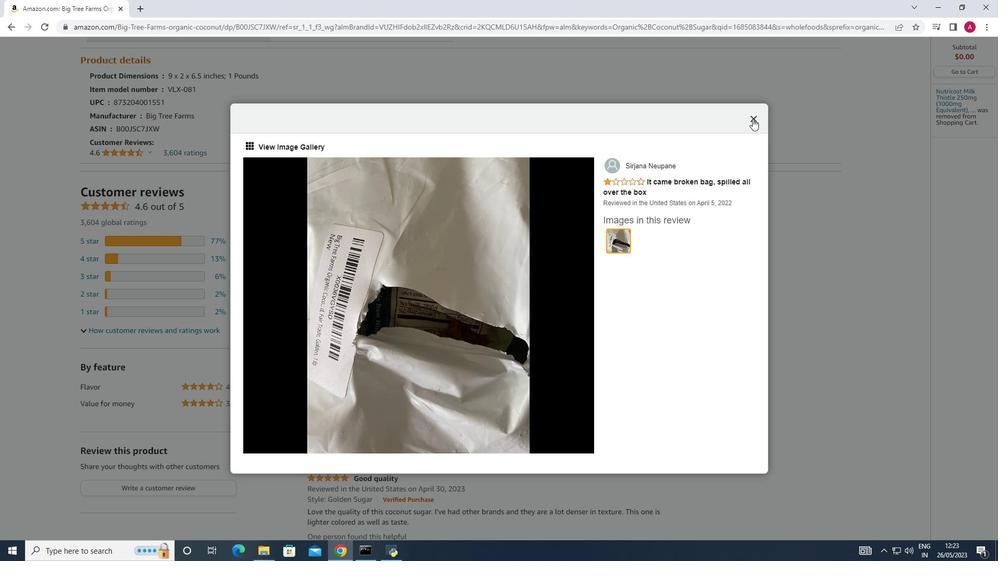 
Action: Mouse moved to (512, 244)
Screenshot: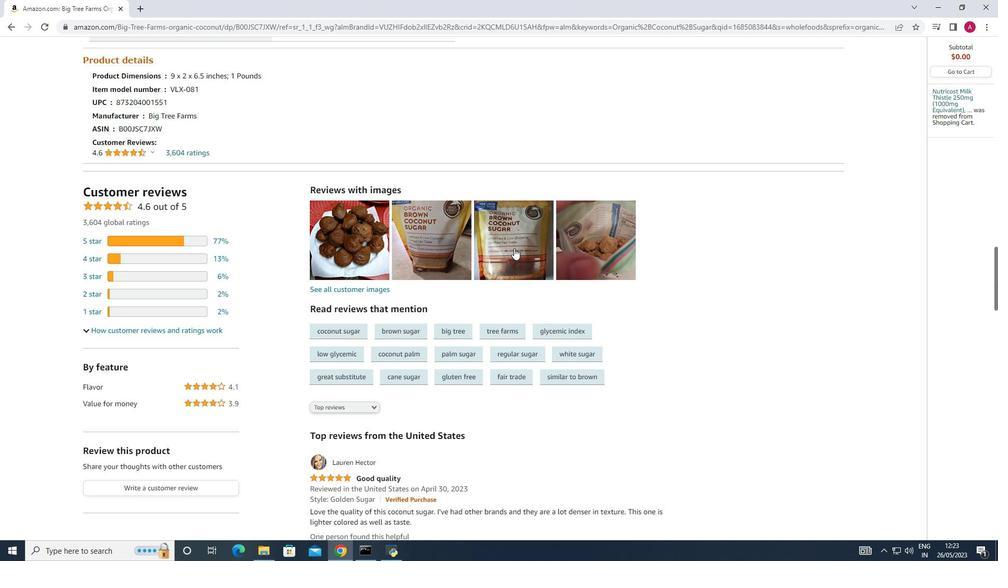 
Action: Mouse scrolled (512, 244) with delta (0, 0)
Screenshot: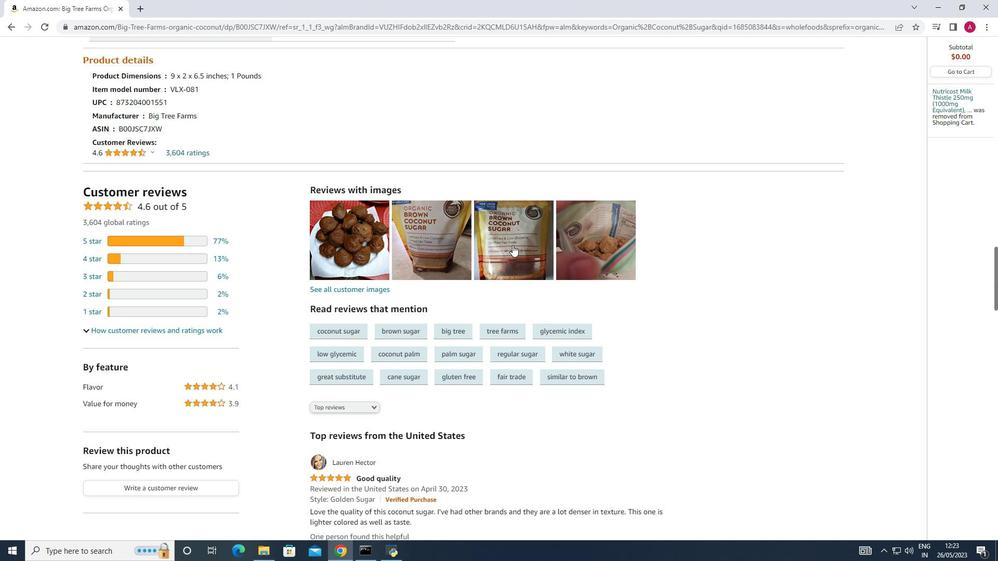 
Action: Mouse scrolled (512, 244) with delta (0, 0)
Screenshot: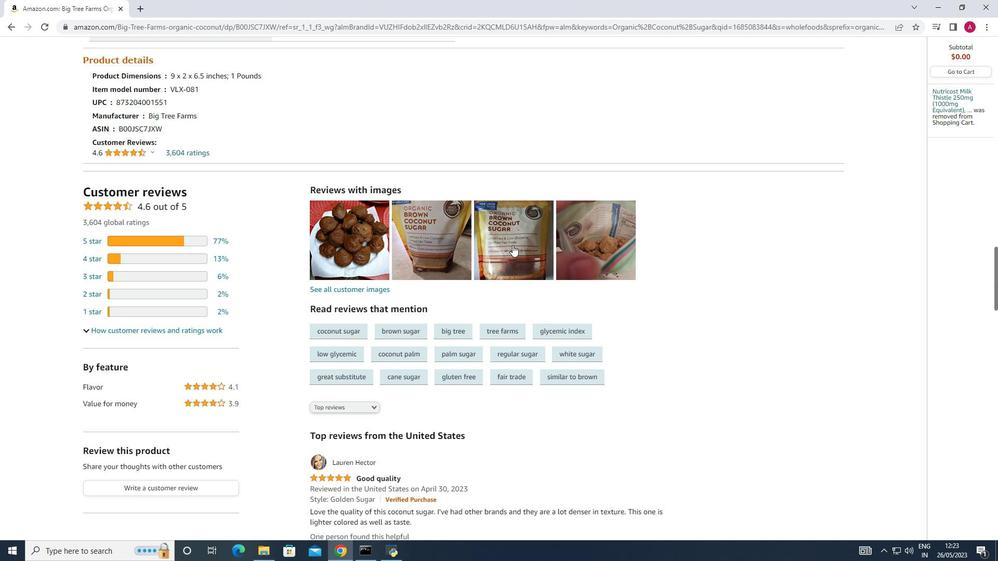 
Action: Mouse scrolled (512, 244) with delta (0, 0)
Screenshot: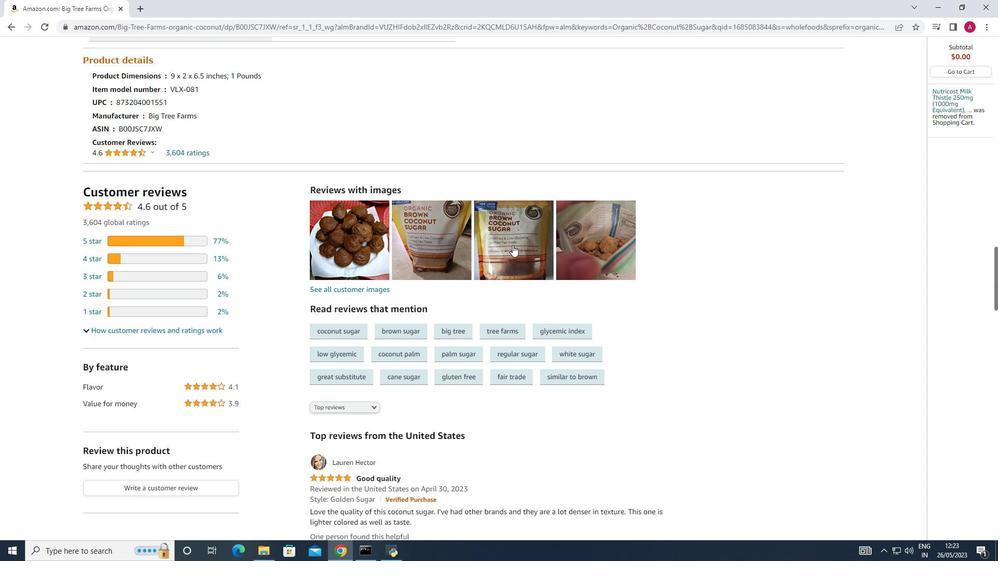 
Action: Mouse scrolled (512, 244) with delta (0, 0)
Screenshot: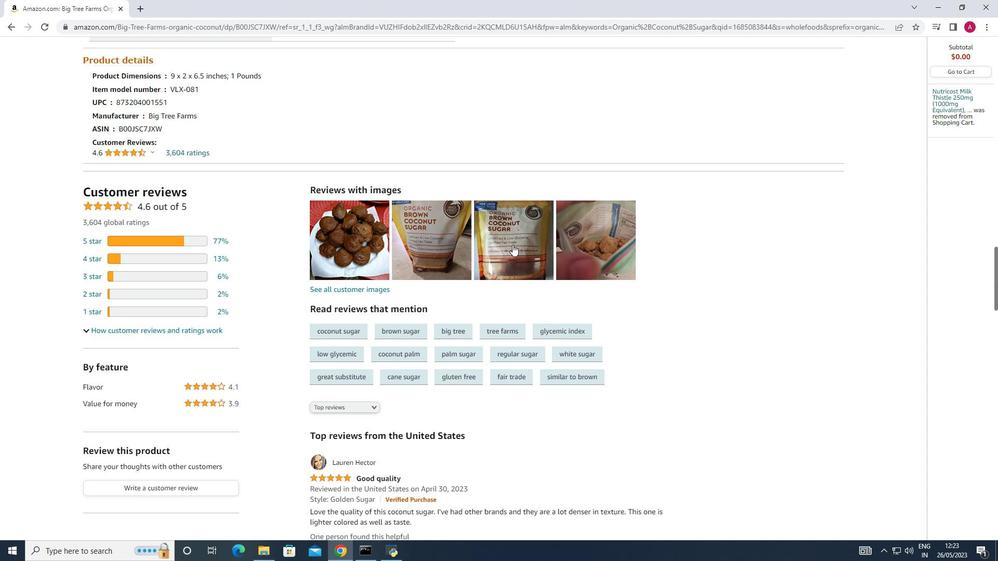 
Action: Mouse scrolled (512, 244) with delta (0, 0)
Screenshot: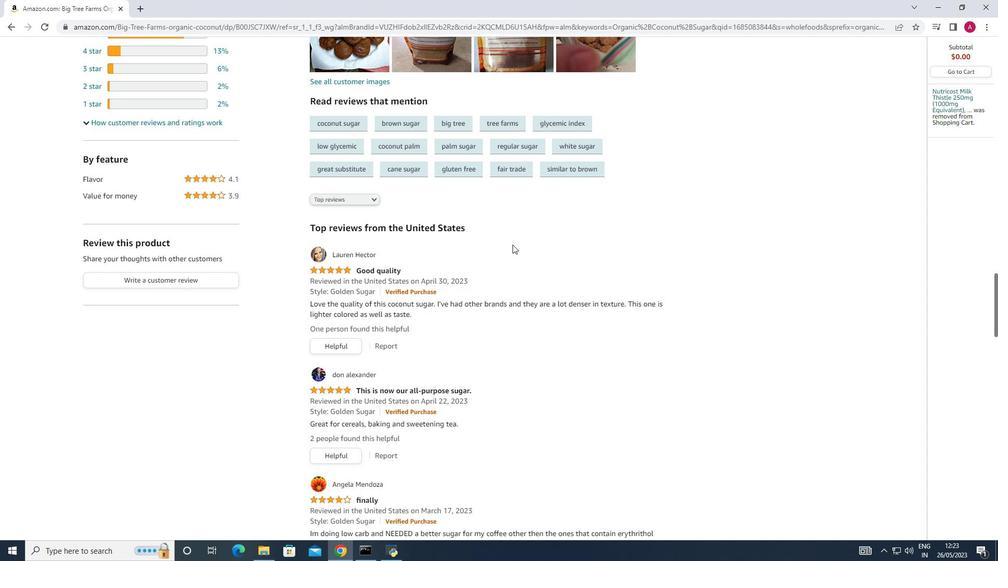 
Action: Mouse scrolled (512, 244) with delta (0, 0)
Screenshot: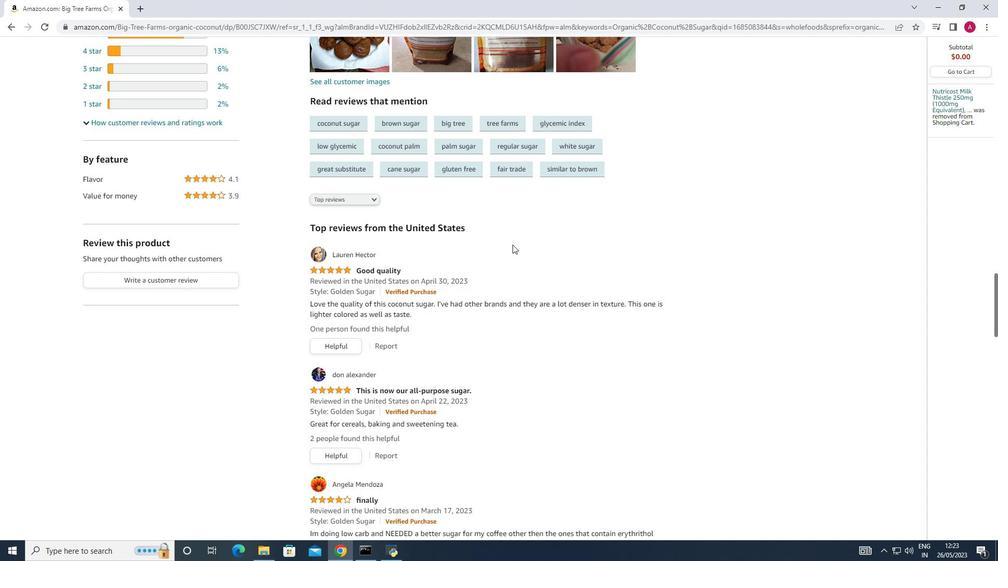 
Action: Mouse moved to (515, 241)
Screenshot: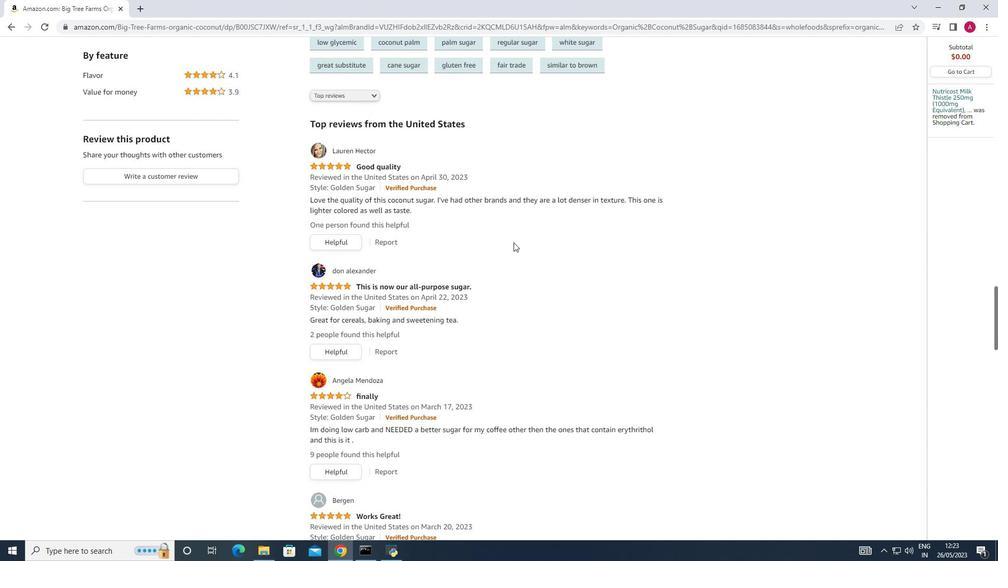 
Action: Mouse scrolled (515, 241) with delta (0, 0)
Screenshot: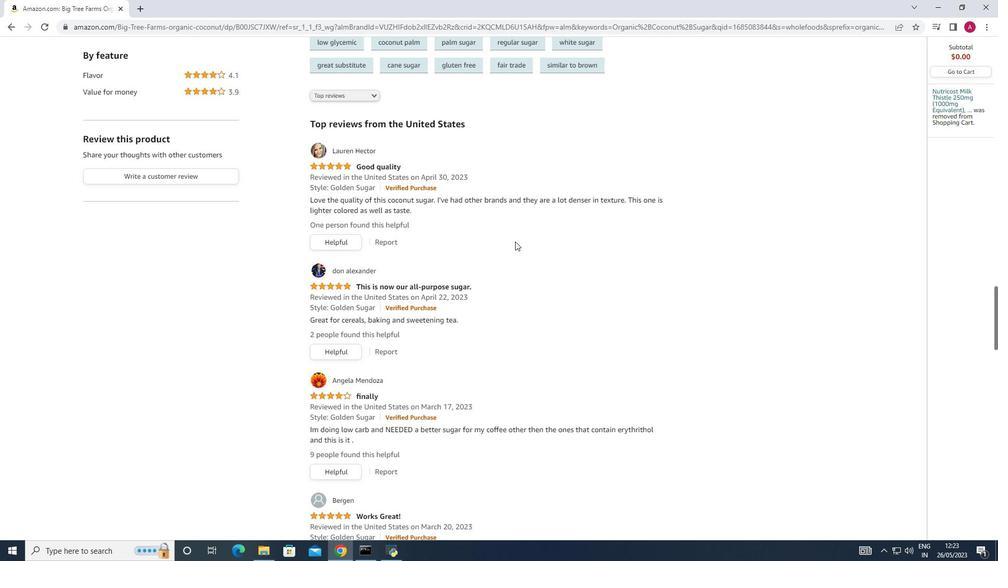 
Action: Mouse scrolled (515, 241) with delta (0, 0)
Screenshot: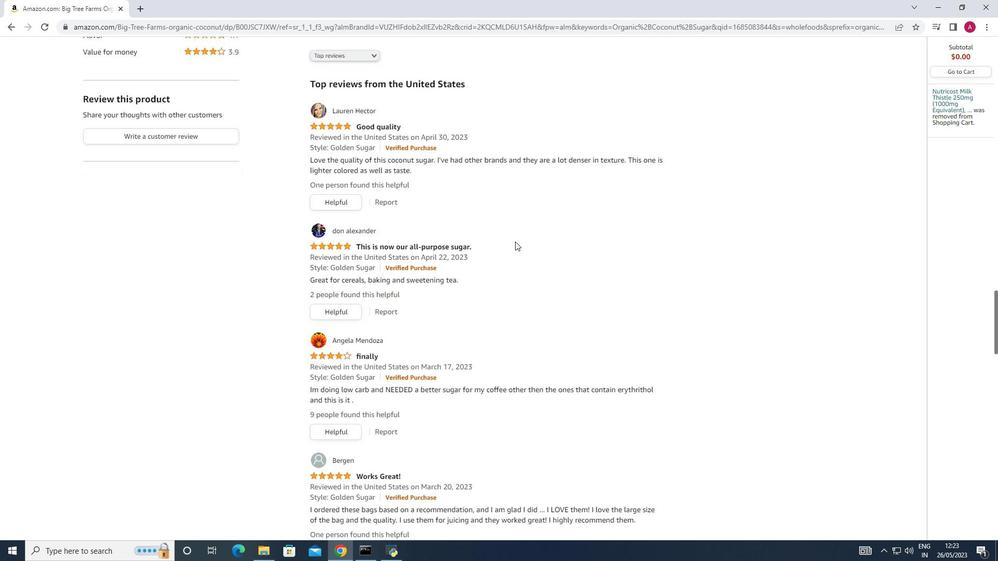
Action: Mouse scrolled (515, 241) with delta (0, 0)
Screenshot: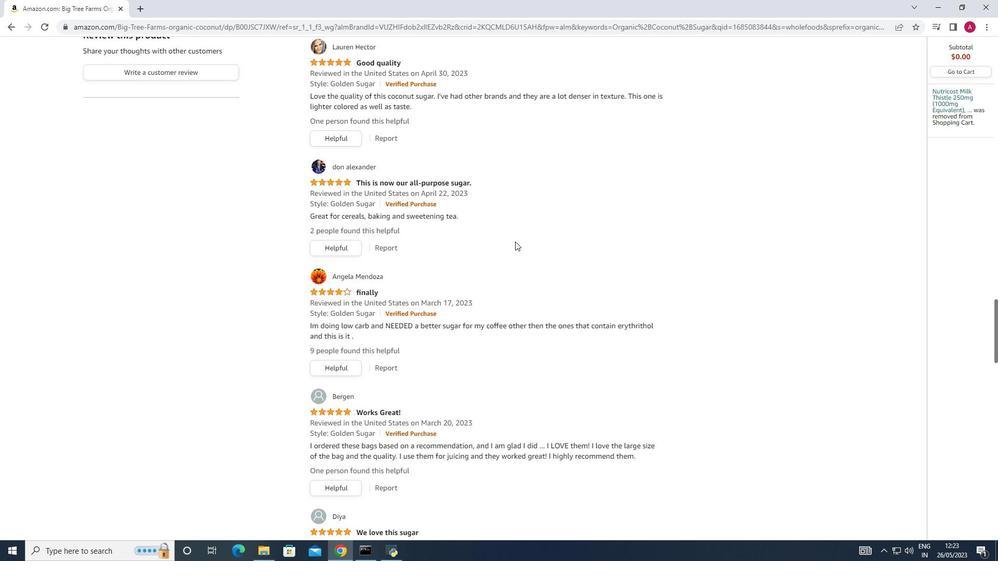 
Action: Mouse scrolled (515, 241) with delta (0, 0)
Screenshot: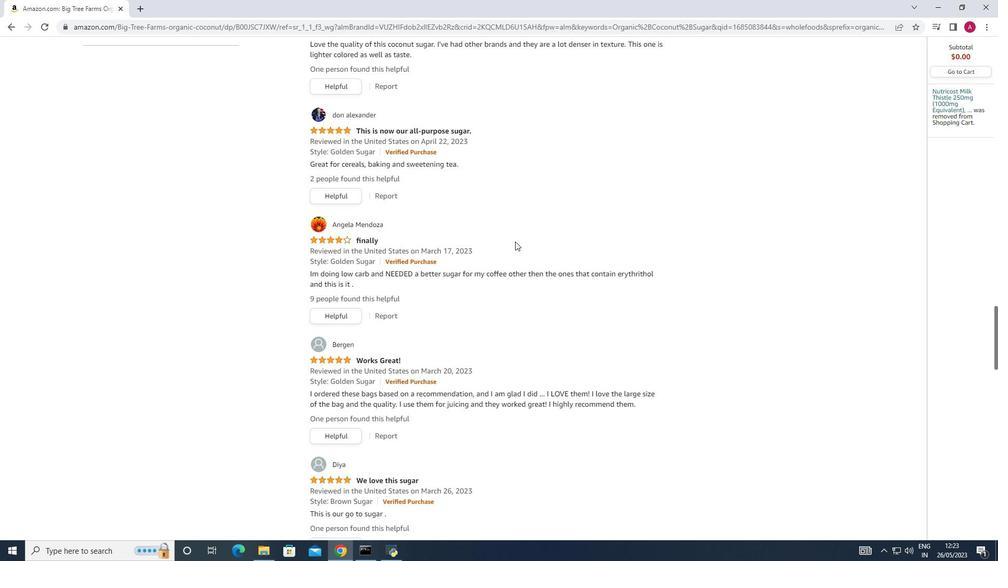 
Action: Mouse scrolled (515, 241) with delta (0, 0)
Screenshot: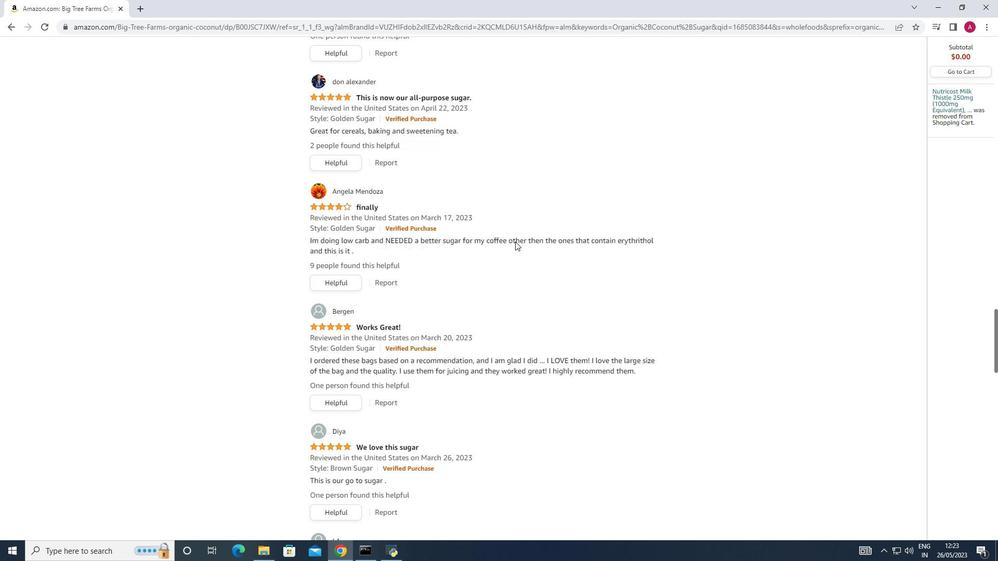 
Action: Mouse scrolled (515, 241) with delta (0, 0)
Screenshot: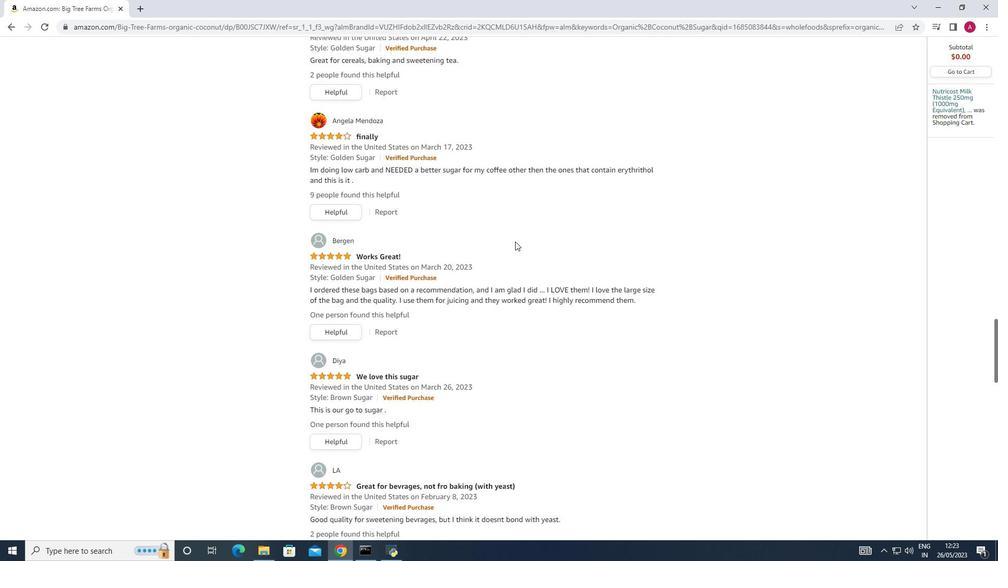 
Action: Mouse scrolled (515, 241) with delta (0, 0)
Screenshot: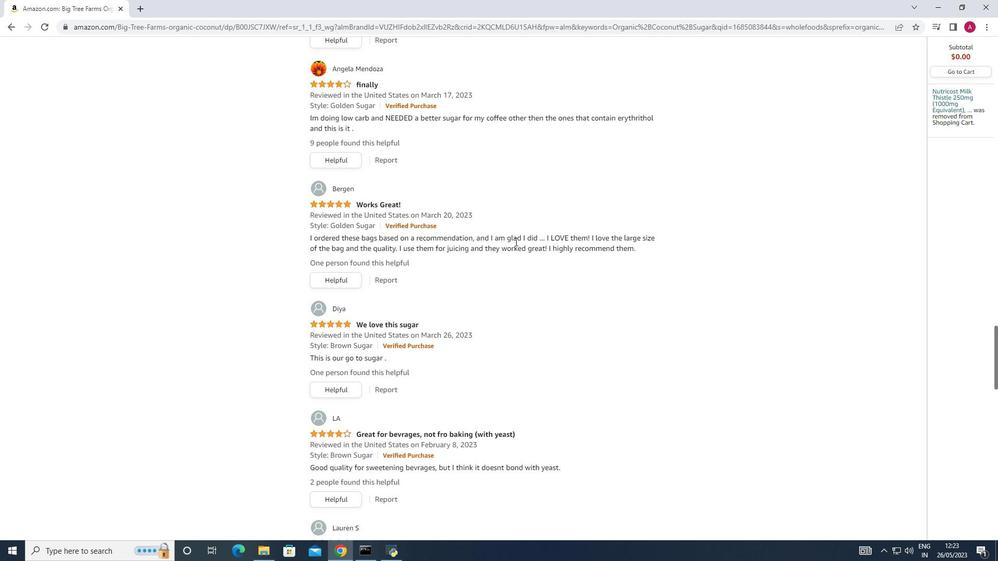 
Action: Mouse scrolled (515, 241) with delta (0, 0)
Screenshot: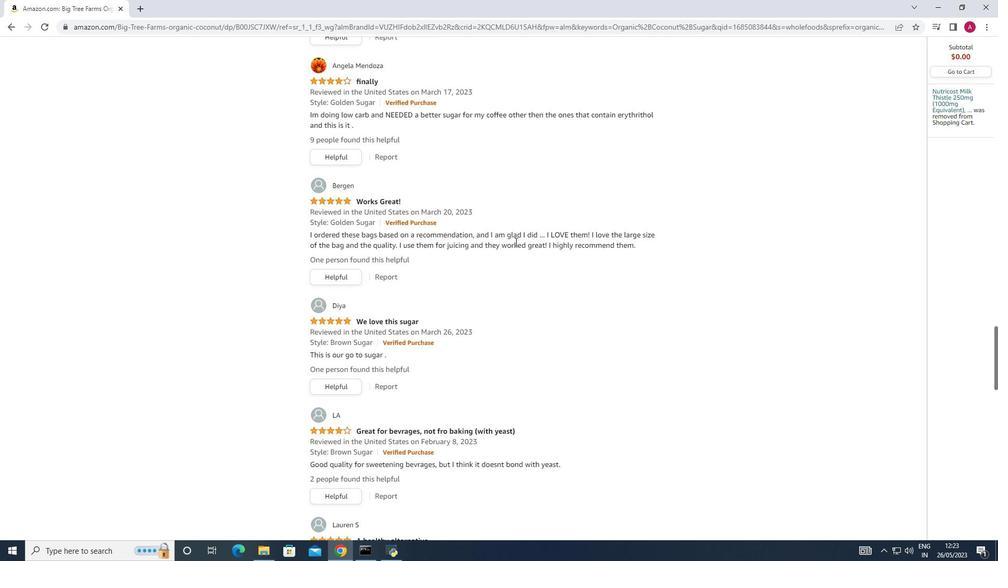 
Action: Mouse scrolled (515, 241) with delta (0, 0)
Screenshot: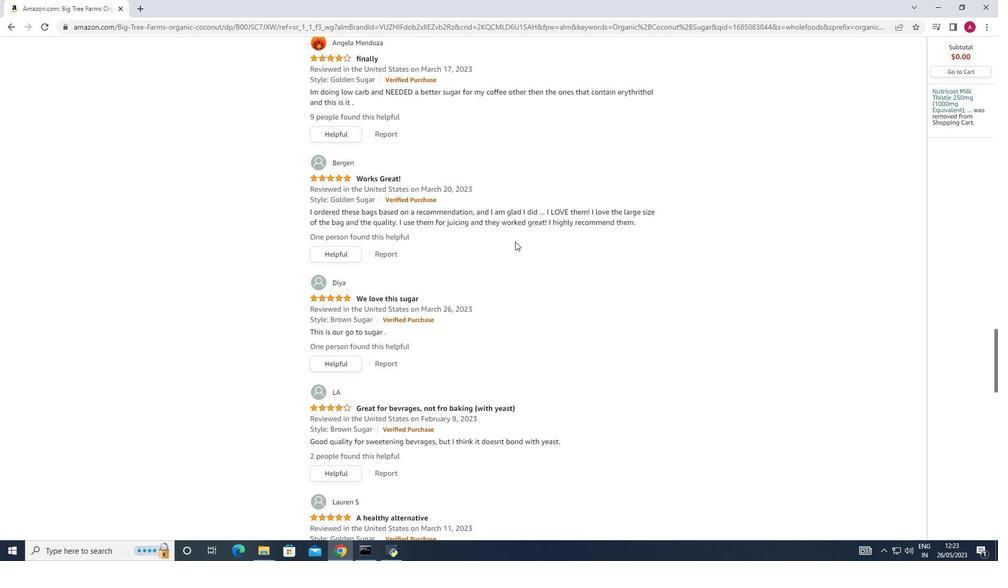 
Action: Mouse scrolled (515, 241) with delta (0, 0)
Screenshot: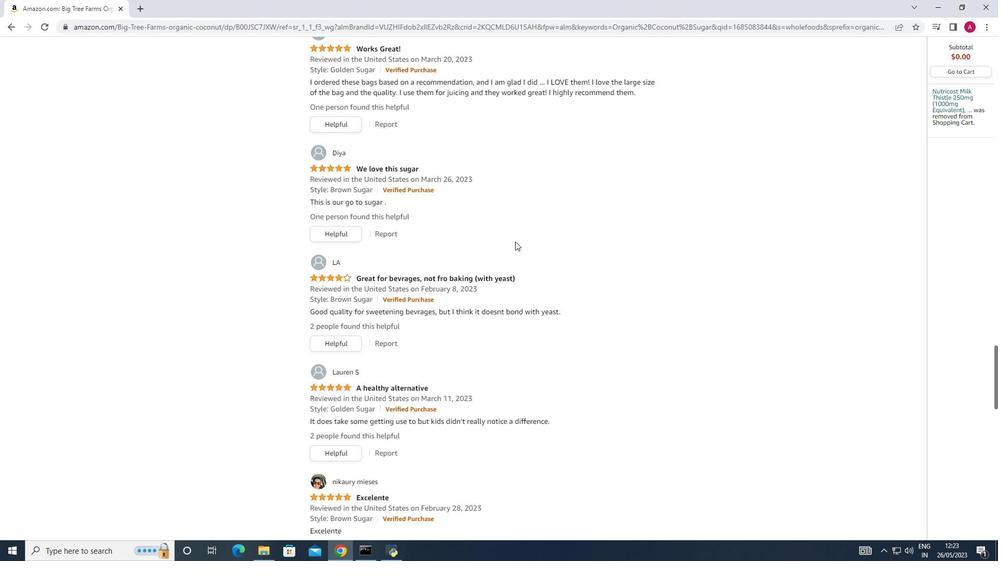 
Action: Mouse scrolled (515, 241) with delta (0, 0)
Screenshot: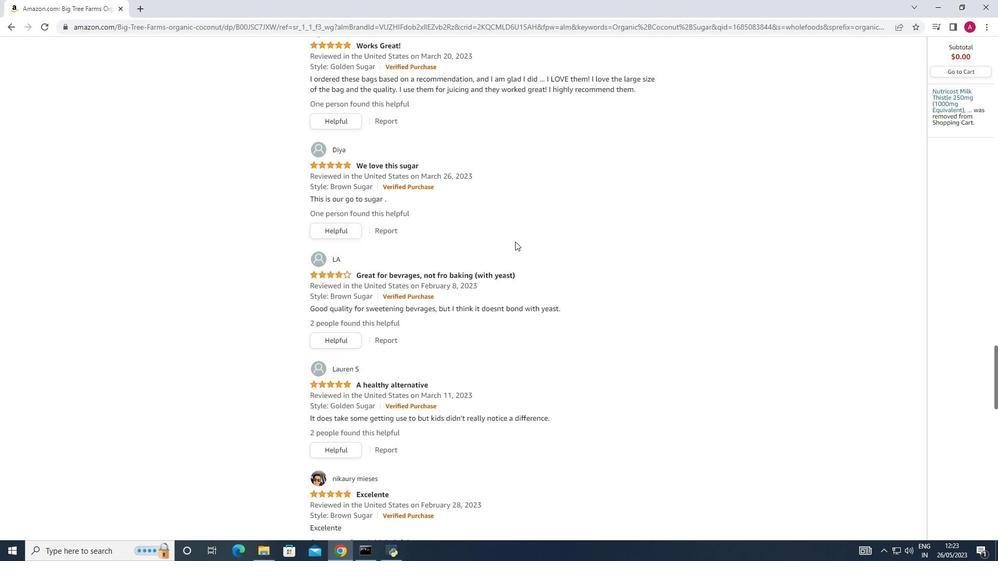 
Action: Mouse scrolled (515, 241) with delta (0, 0)
Screenshot: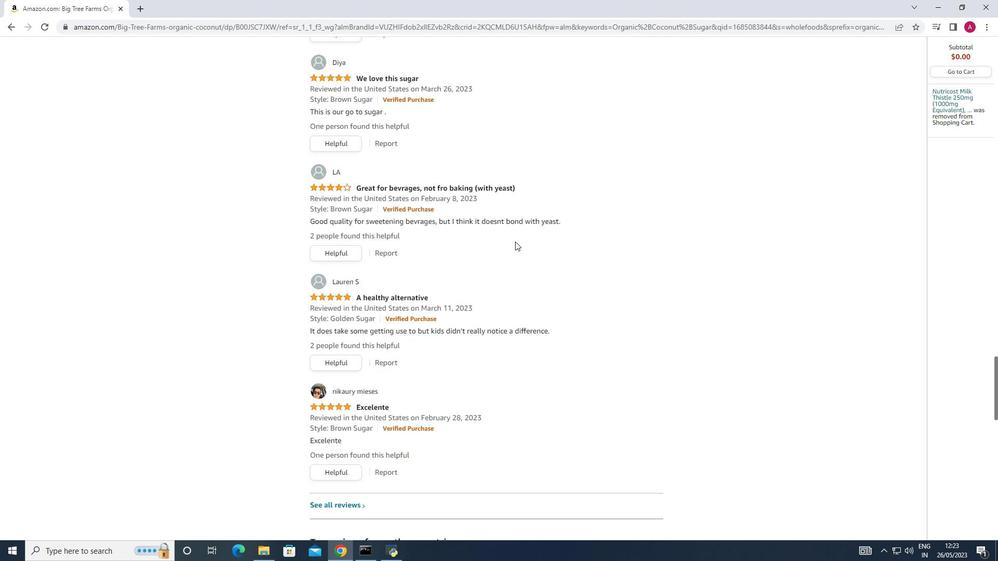 
Action: Mouse scrolled (515, 241) with delta (0, 0)
Screenshot: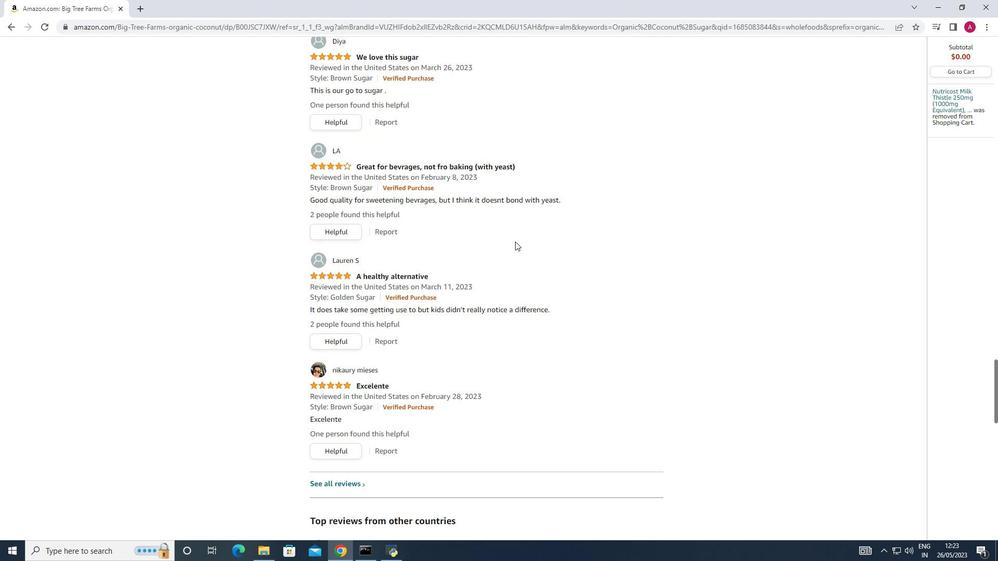 
Action: Mouse scrolled (515, 241) with delta (0, 0)
Screenshot: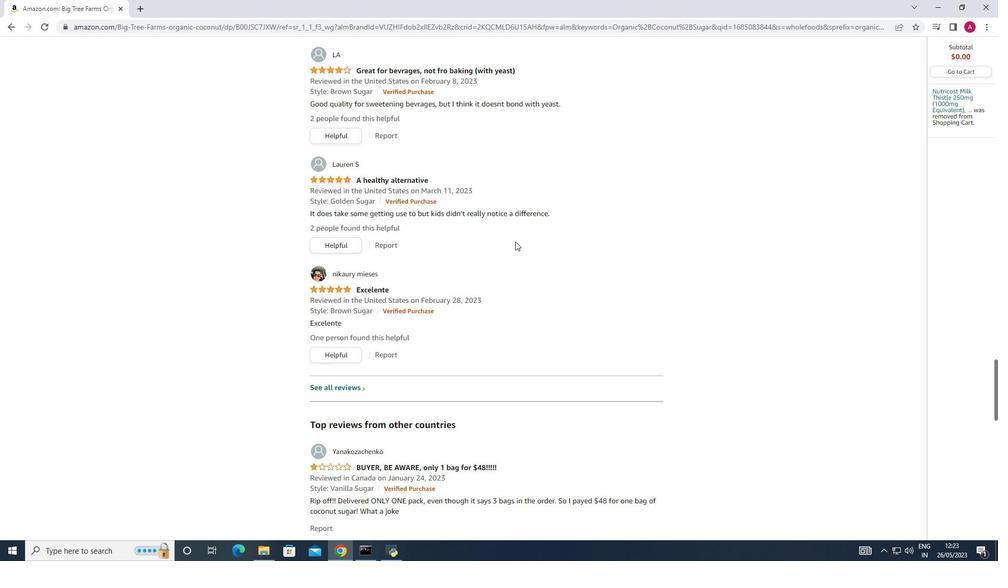 
Action: Mouse scrolled (515, 241) with delta (0, 0)
Screenshot: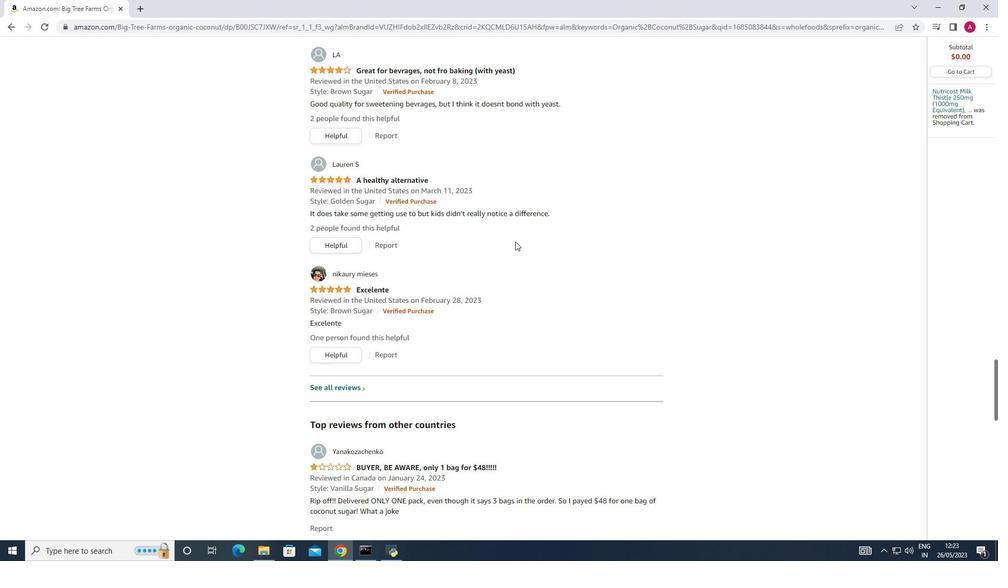 
Action: Mouse scrolled (515, 241) with delta (0, 0)
Screenshot: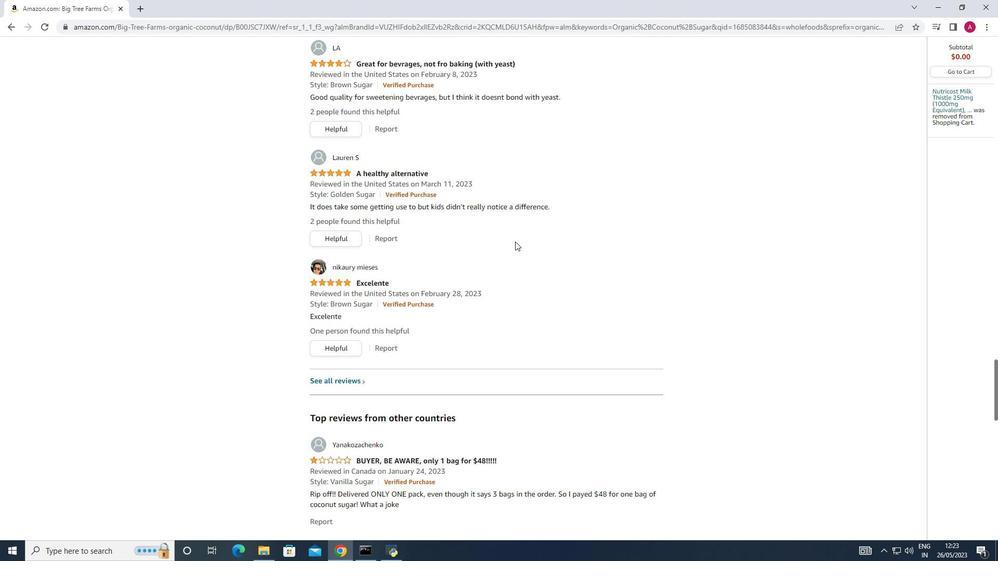 
Action: Mouse scrolled (515, 241) with delta (0, 0)
Screenshot: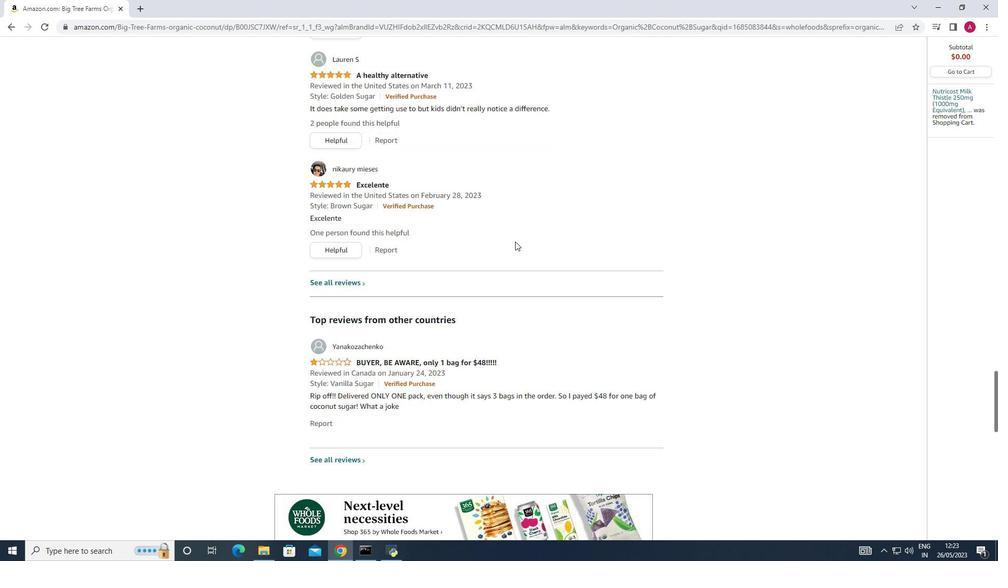 
Action: Mouse scrolled (515, 241) with delta (0, 0)
Screenshot: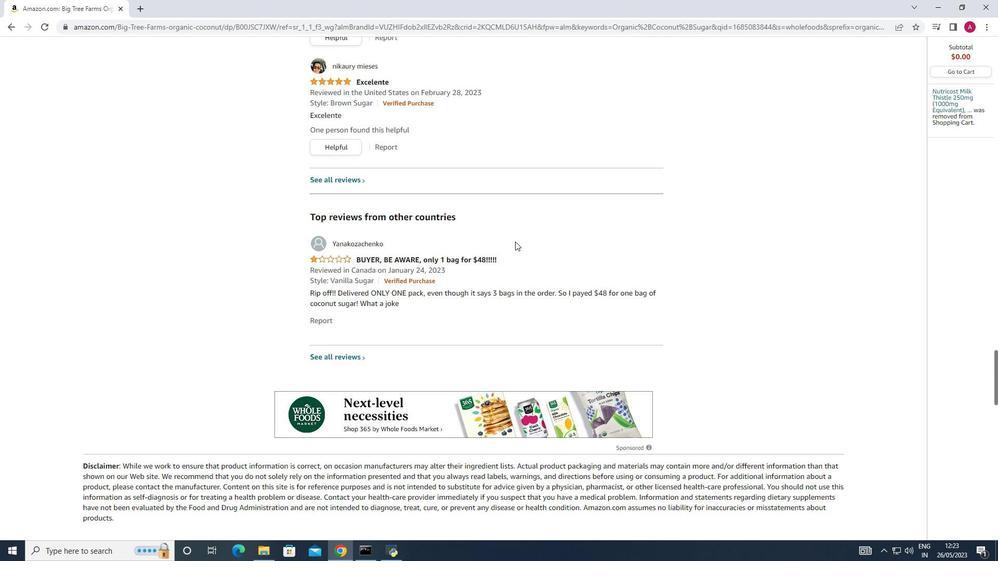
Action: Mouse scrolled (515, 241) with delta (0, 0)
Screenshot: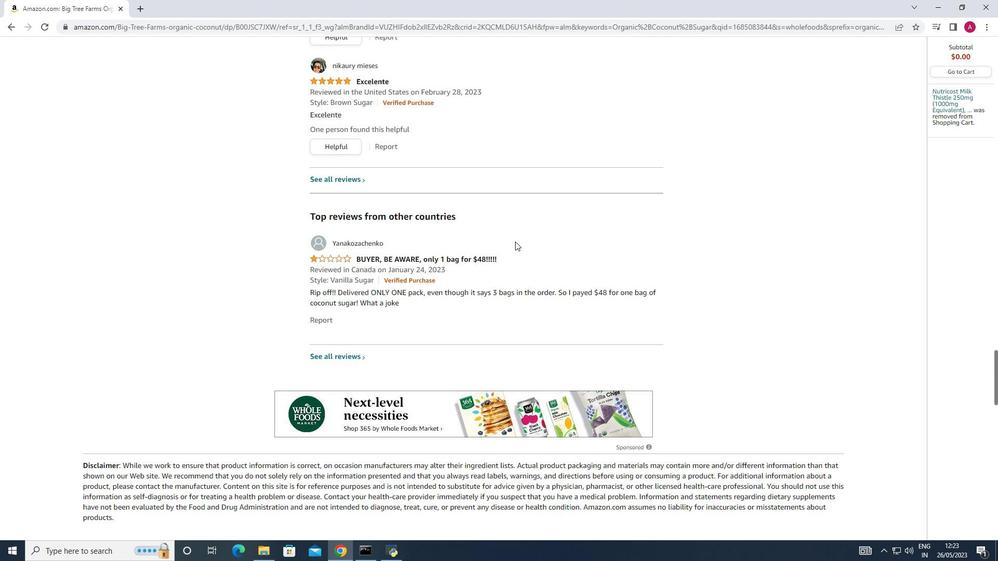 
Action: Mouse scrolled (515, 241) with delta (0, 0)
Screenshot: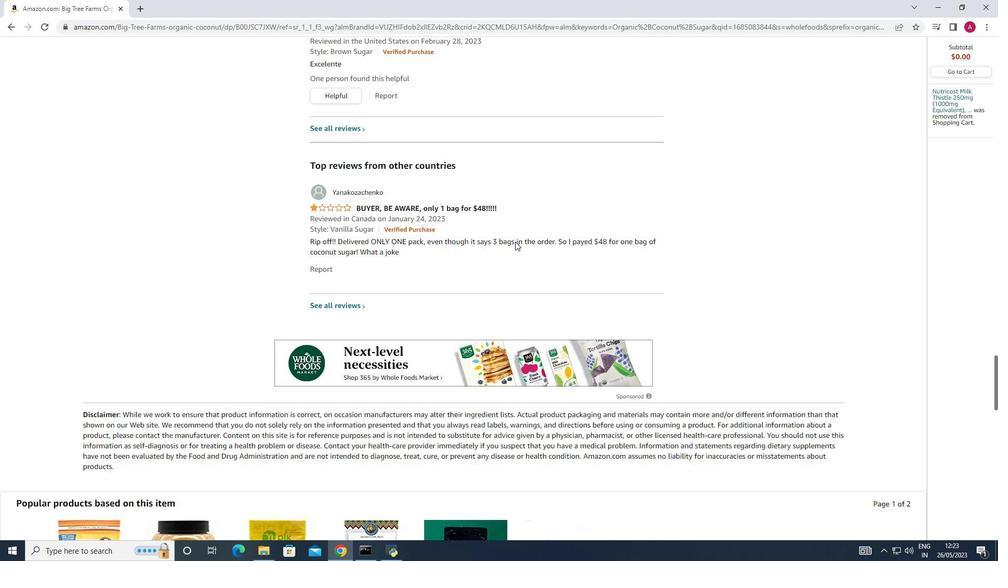 
Action: Mouse scrolled (515, 241) with delta (0, 0)
Screenshot: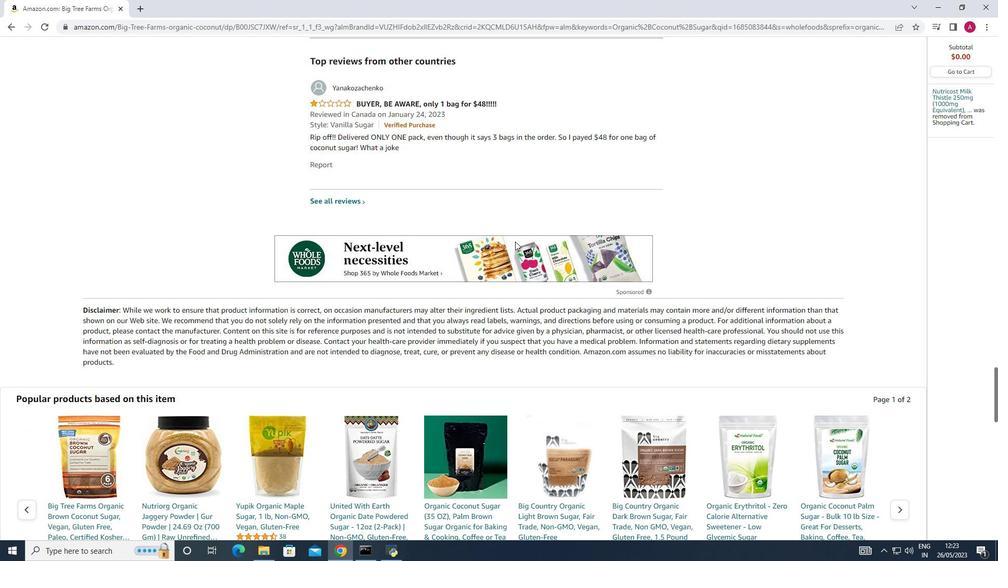 
Action: Mouse scrolled (515, 241) with delta (0, 0)
Screenshot: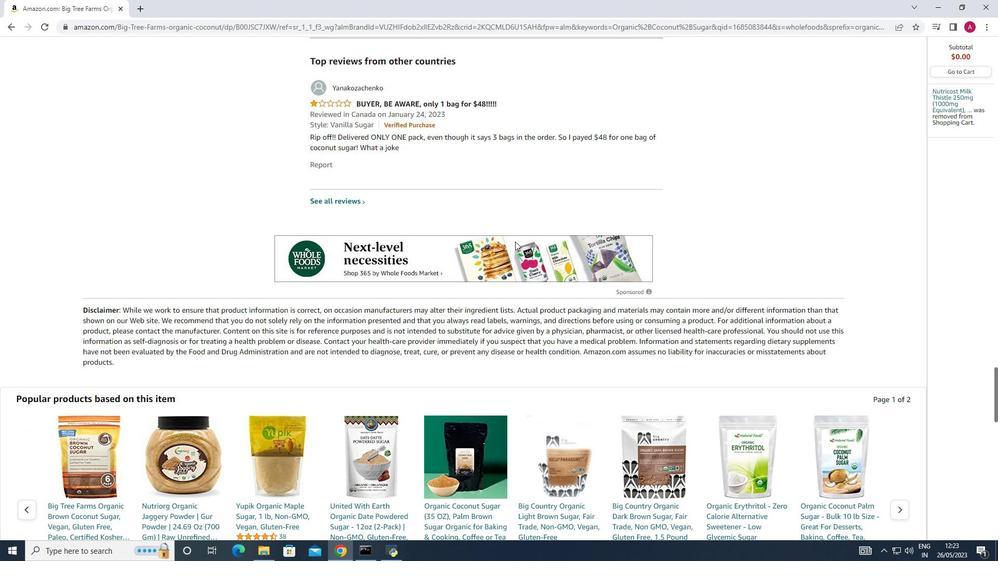 
Action: Mouse scrolled (515, 241) with delta (0, 0)
Screenshot: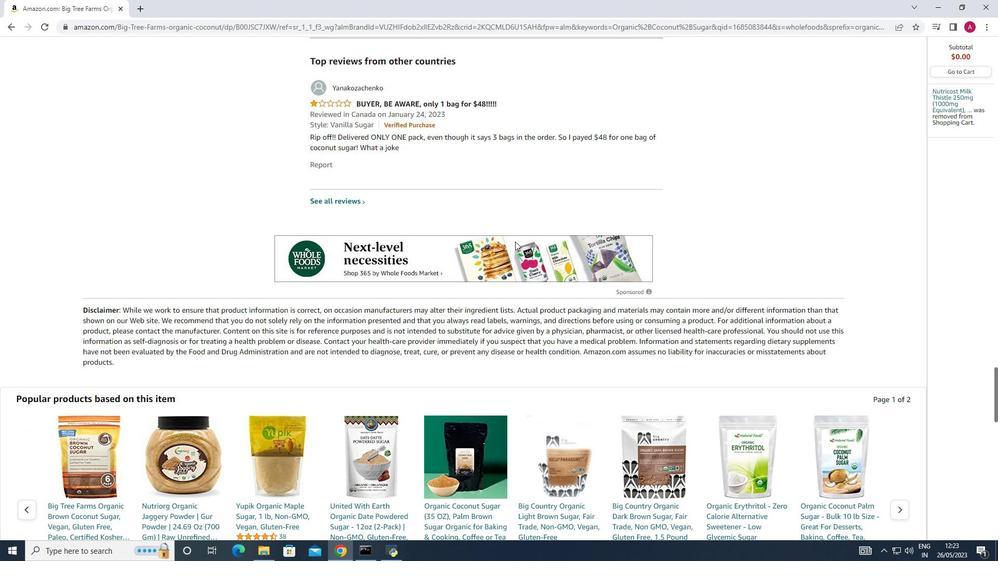 
Action: Mouse scrolled (515, 241) with delta (0, 0)
Screenshot: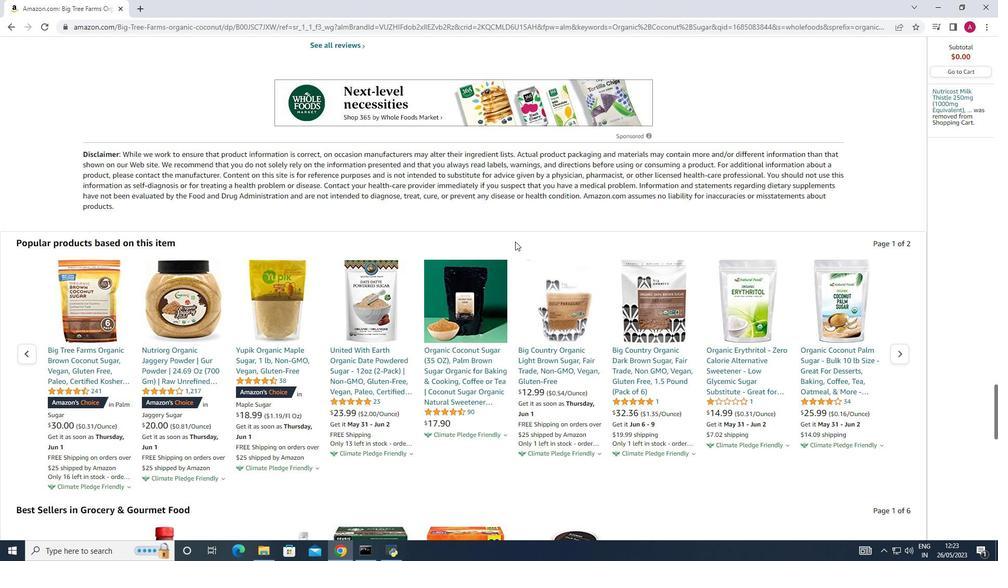 
Action: Mouse scrolled (515, 241) with delta (0, 0)
Screenshot: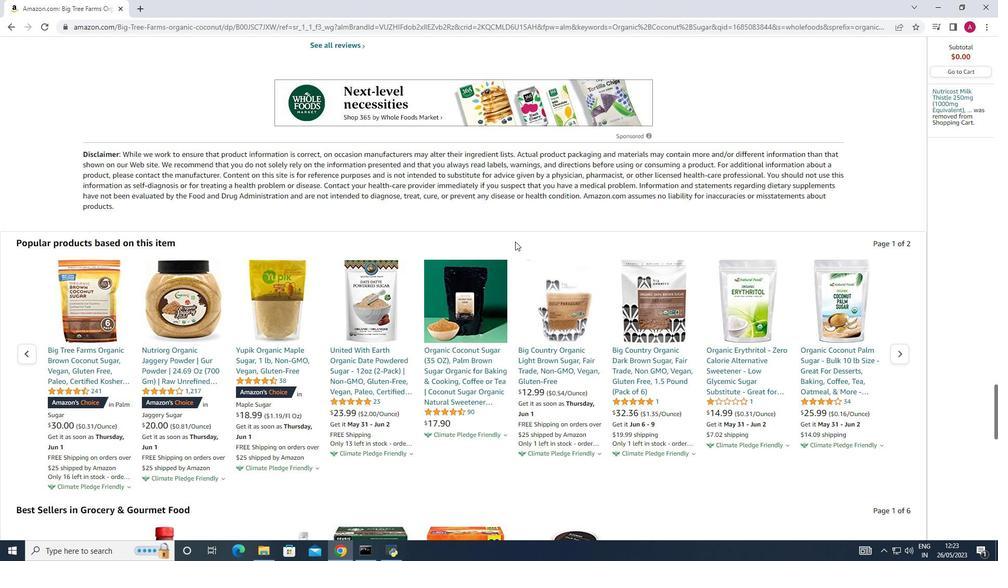 
Action: Mouse scrolled (515, 241) with delta (0, 0)
Screenshot: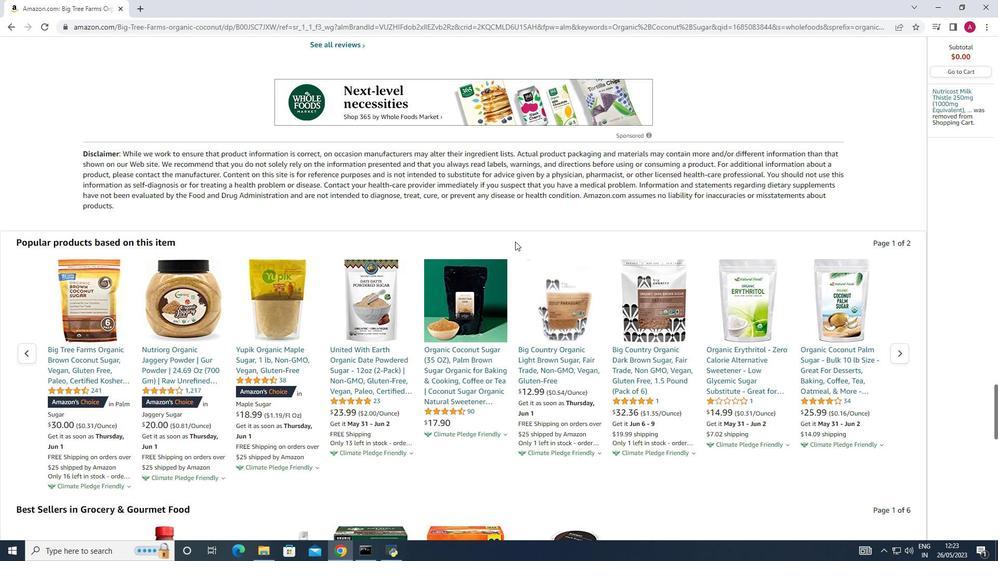 
Action: Mouse scrolled (515, 241) with delta (0, 0)
Screenshot: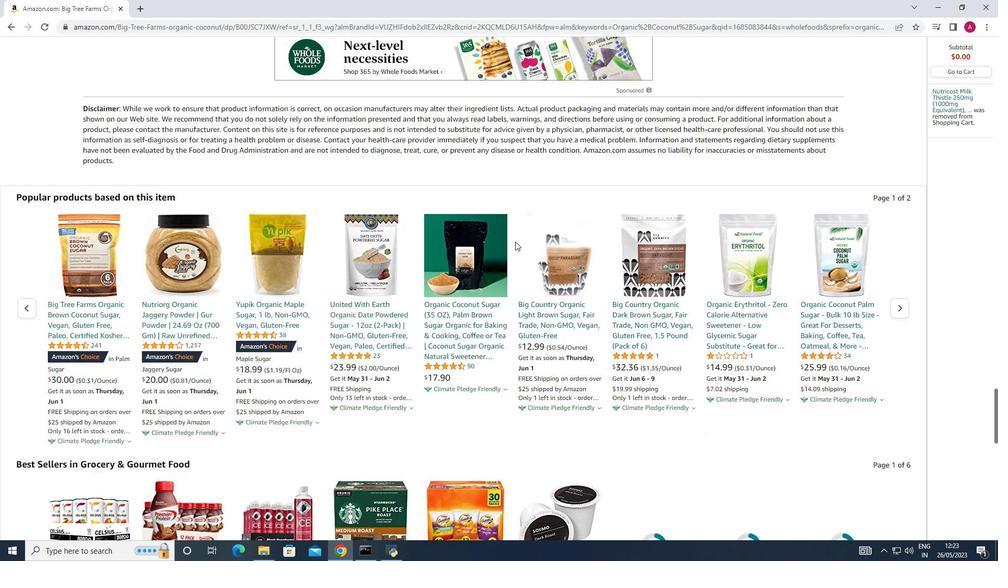 
Action: Mouse scrolled (515, 241) with delta (0, 0)
Screenshot: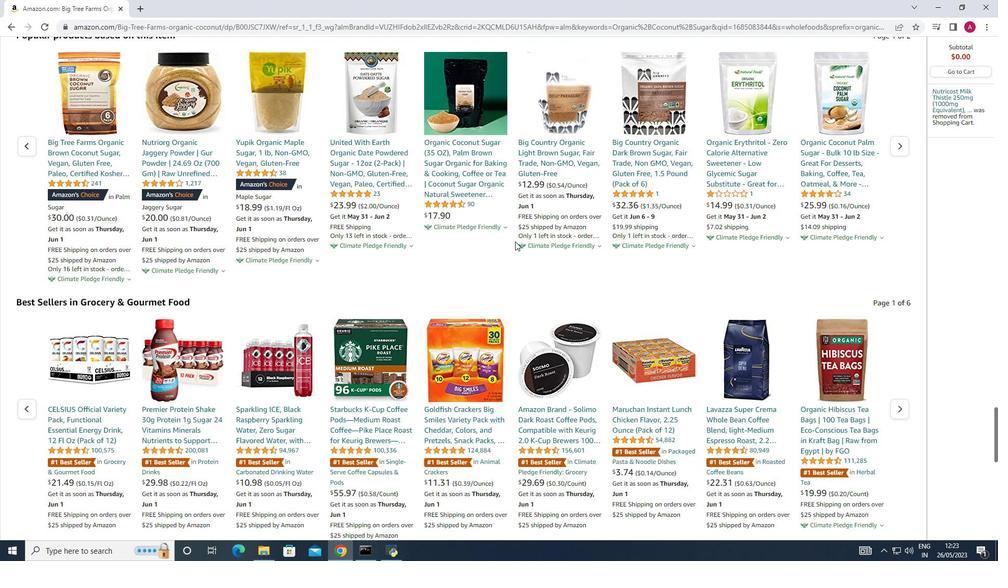 
Action: Mouse scrolled (515, 241) with delta (0, 0)
Screenshot: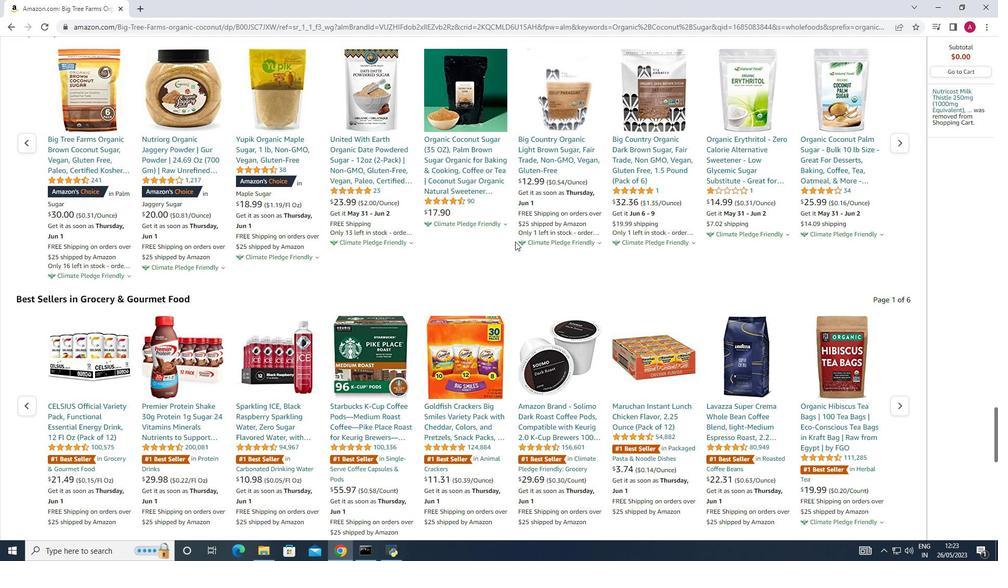
Action: Mouse scrolled (515, 241) with delta (0, 0)
Screenshot: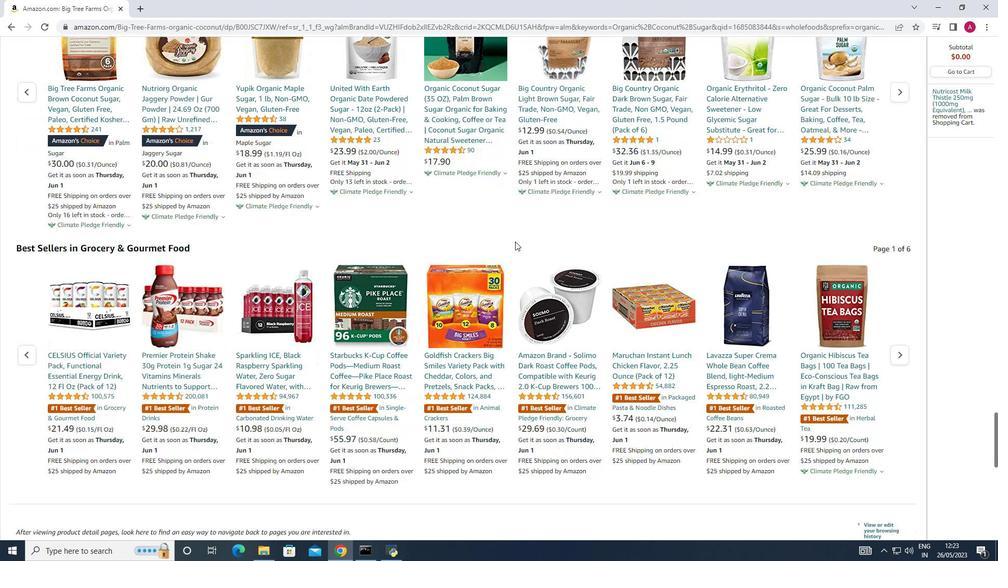 
Action: Mouse scrolled (515, 241) with delta (0, 0)
Screenshot: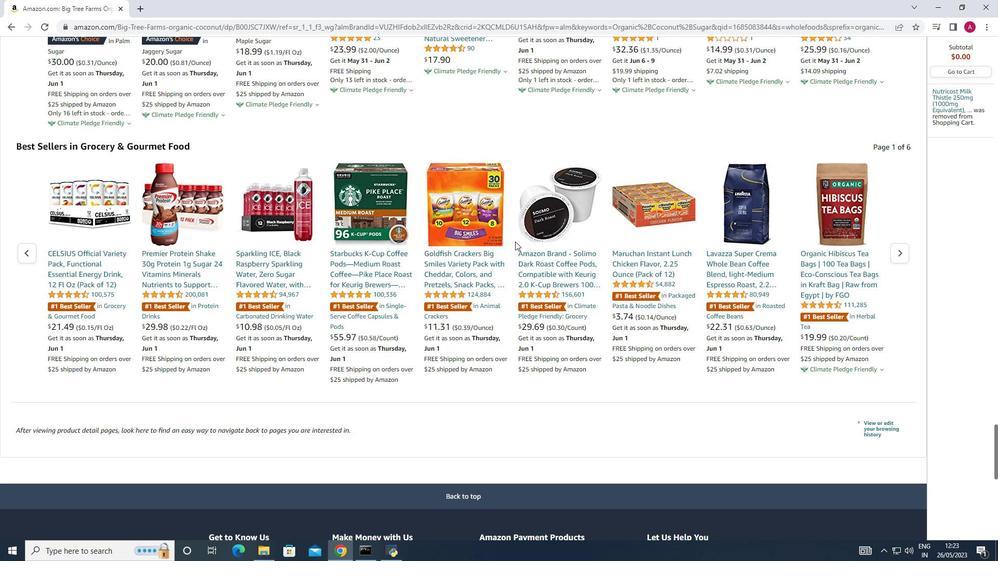 
Action: Mouse scrolled (515, 241) with delta (0, 0)
Screenshot: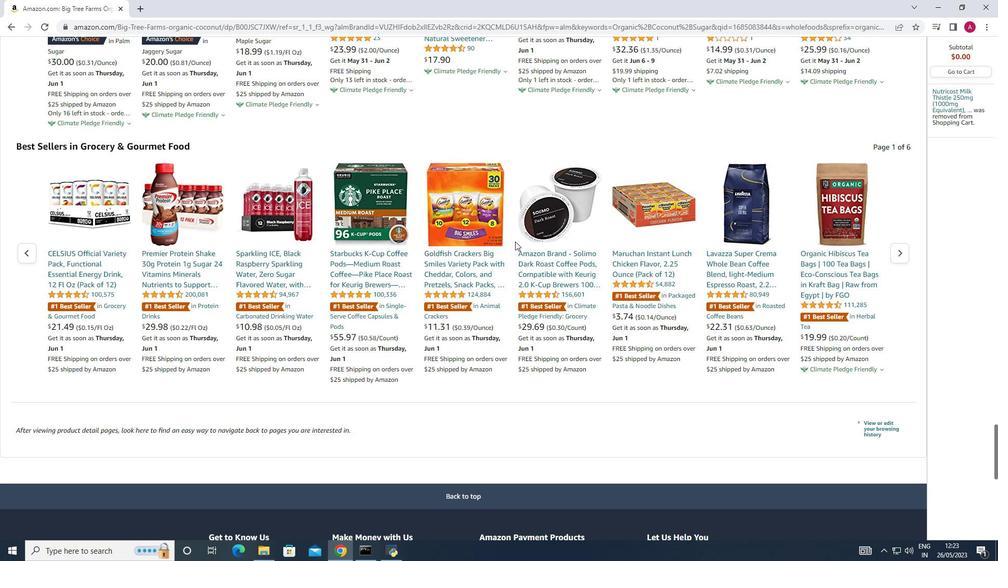 
Action: Mouse scrolled (515, 241) with delta (0, 0)
Screenshot: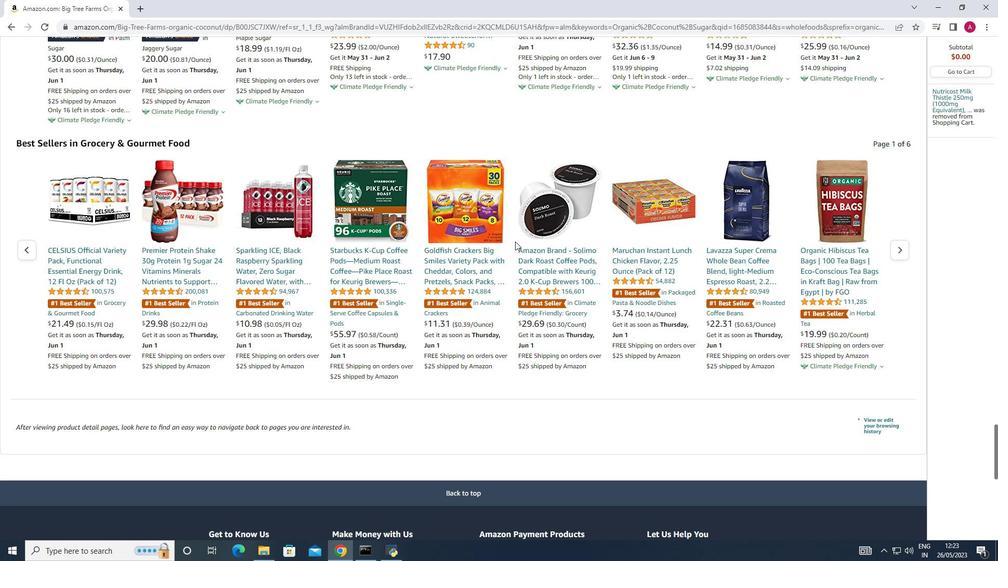 
Action: Mouse scrolled (515, 241) with delta (0, 0)
Screenshot: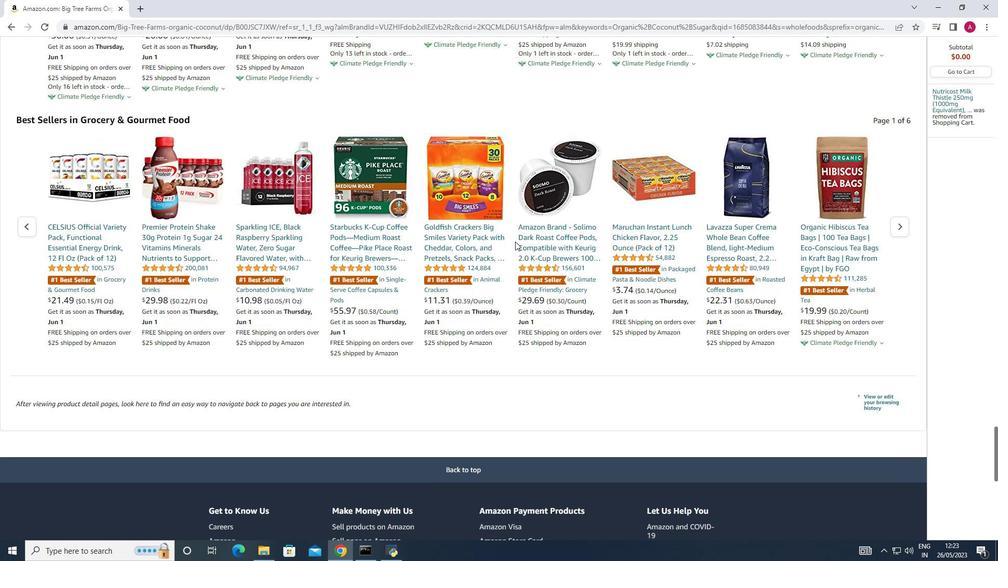 
Action: Mouse moved to (504, 290)
Screenshot: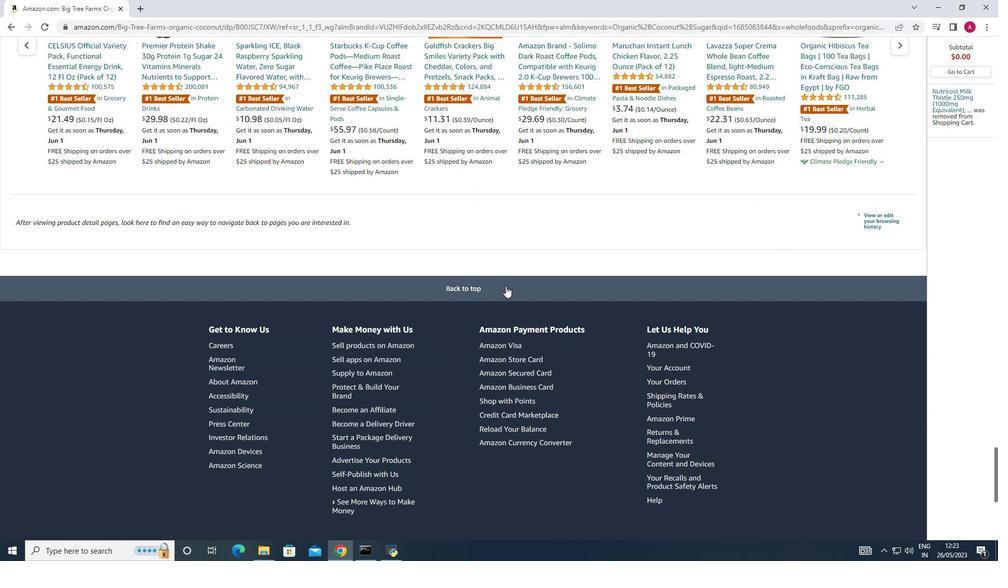 
Action: Mouse pressed left at (504, 290)
Screenshot: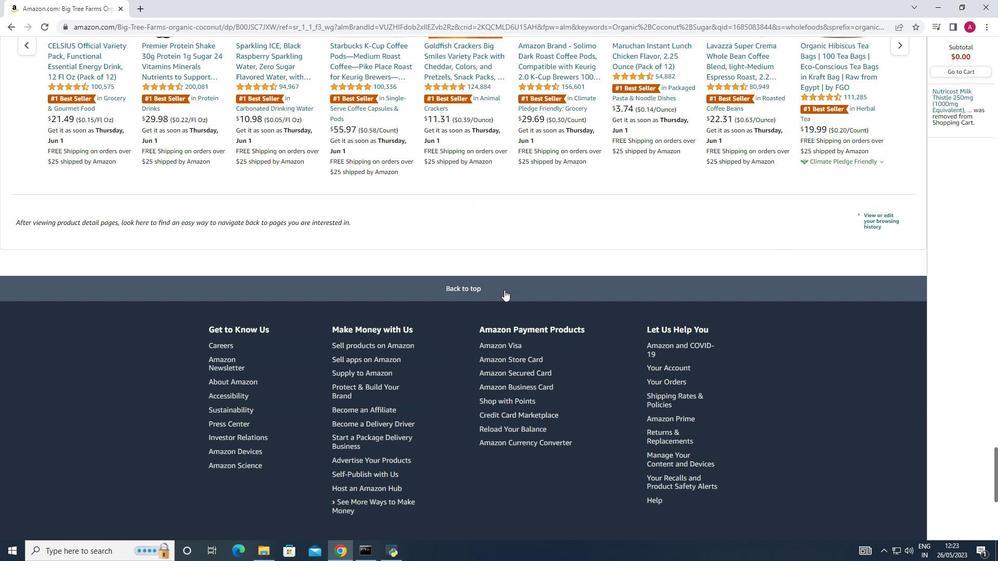 
Action: Mouse moved to (12, 34)
Screenshot: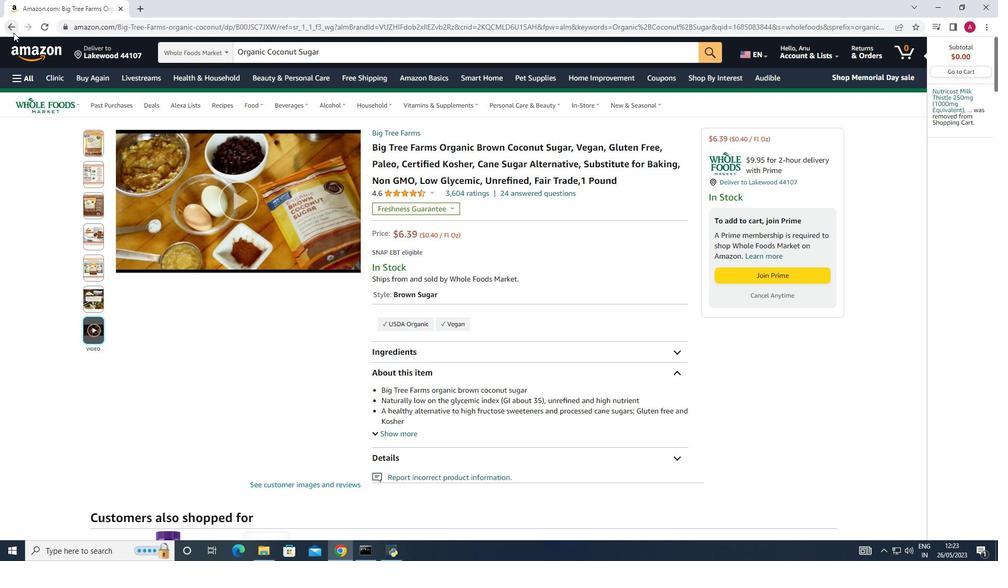 
Action: Mouse pressed left at (12, 34)
Screenshot: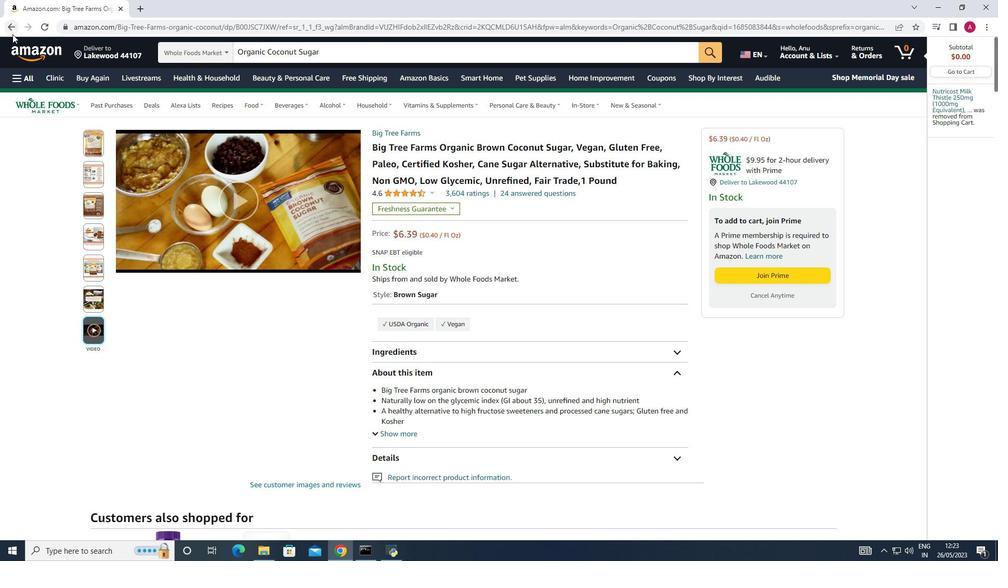 
Action: Mouse moved to (7, 27)
Screenshot: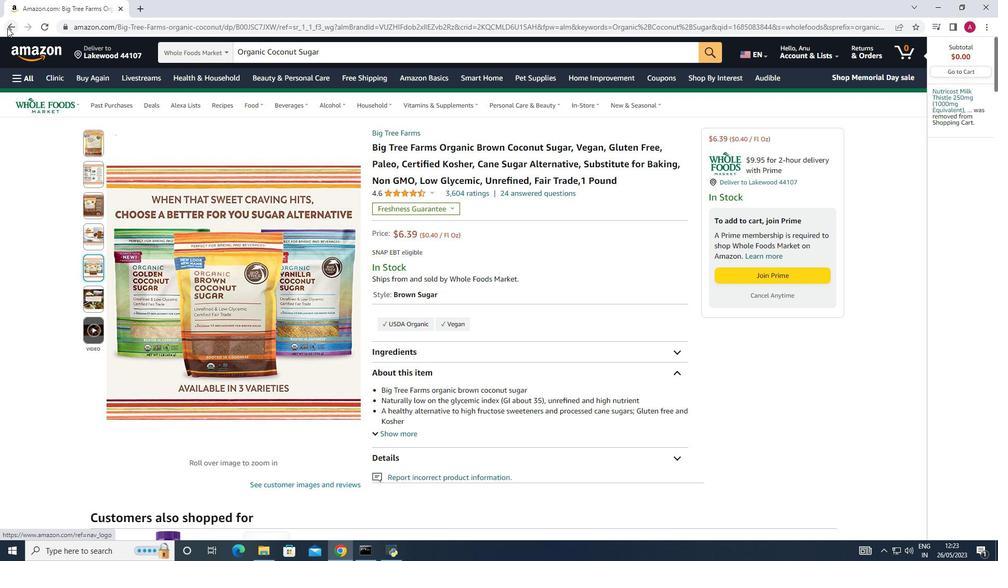 
Action: Mouse pressed left at (7, 27)
Screenshot: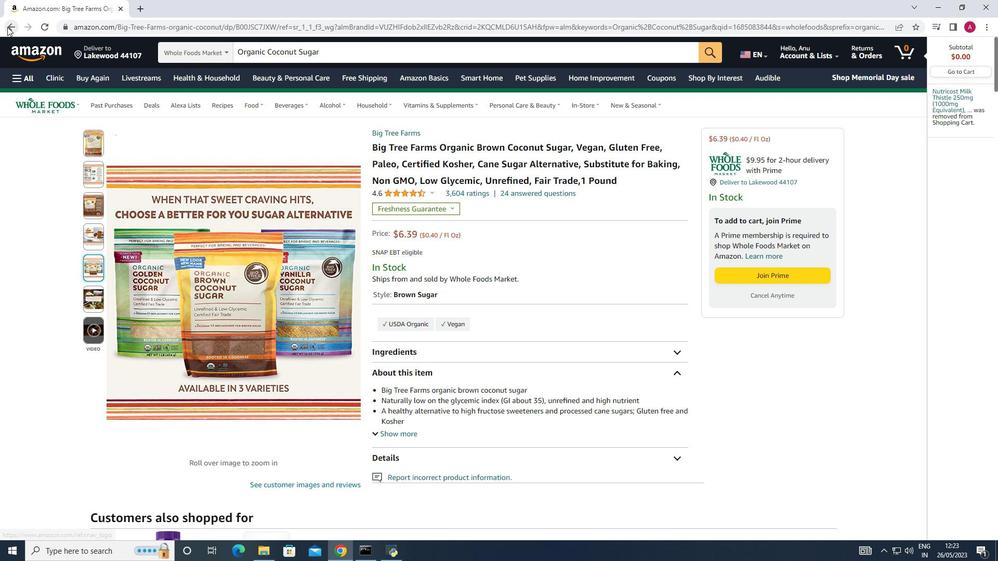 
Action: Mouse moved to (481, 223)
Screenshot: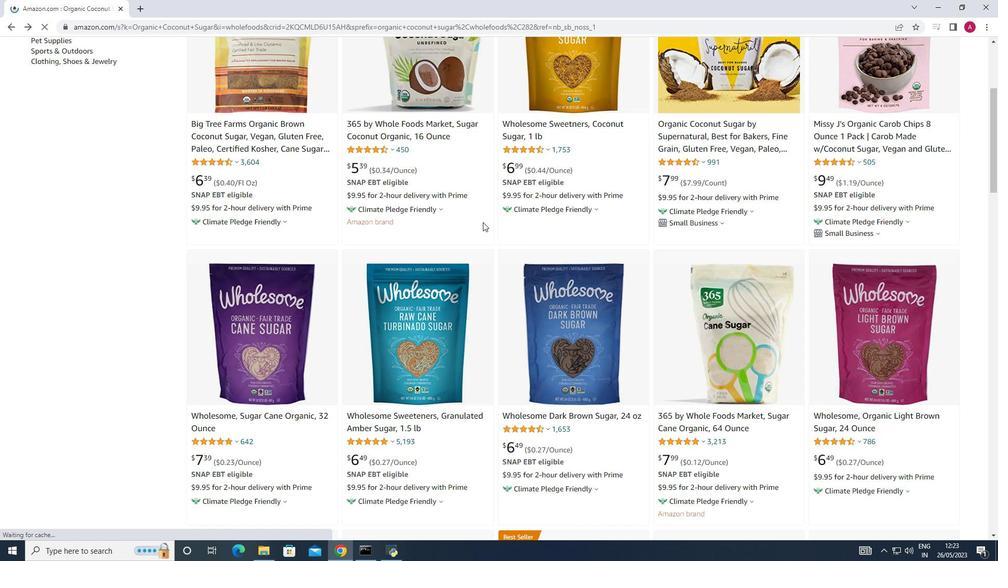 
Action: Mouse scrolled (481, 223) with delta (0, 0)
Screenshot: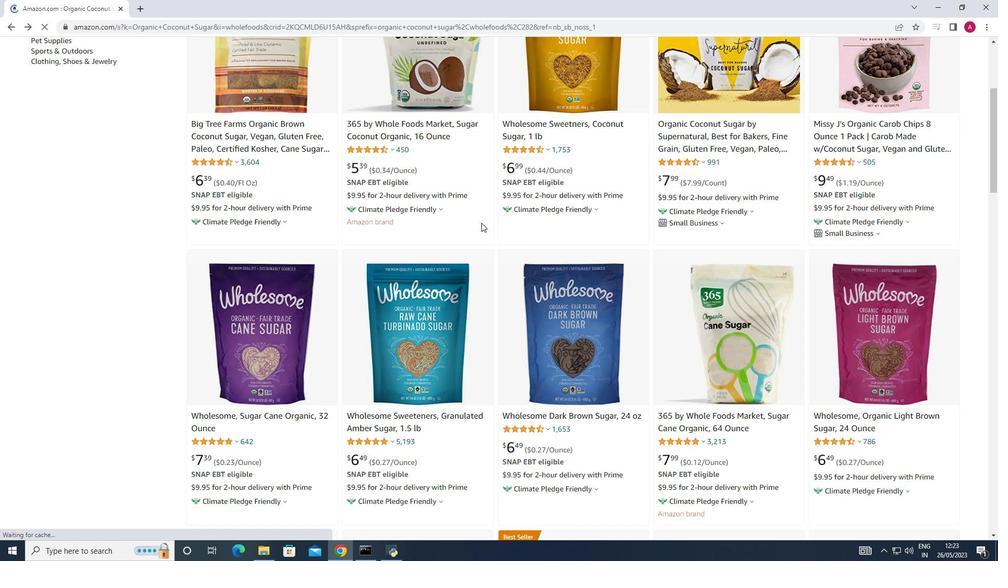 
Action: Mouse scrolled (481, 223) with delta (0, 0)
Screenshot: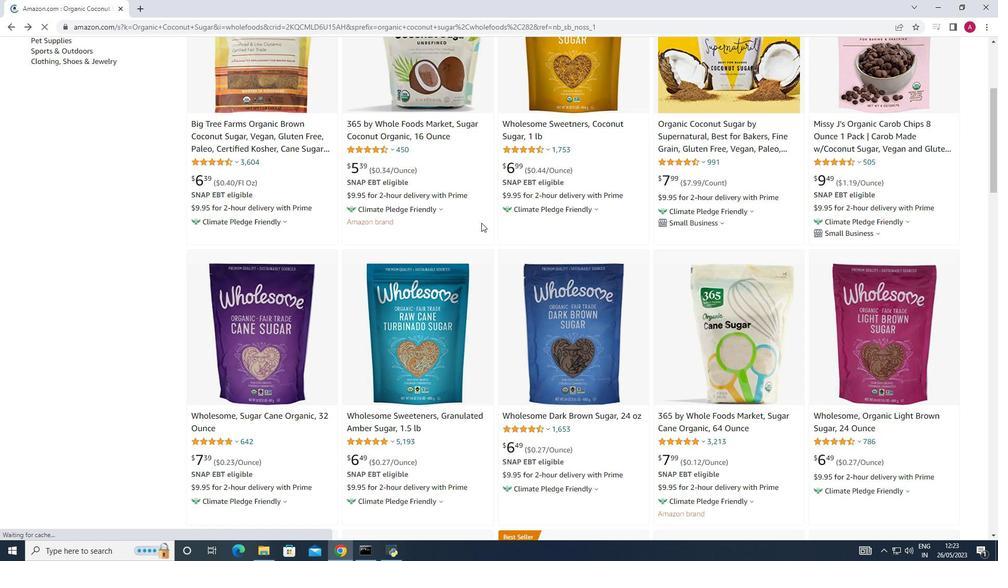 
Action: Mouse scrolled (481, 223) with delta (0, 0)
Screenshot: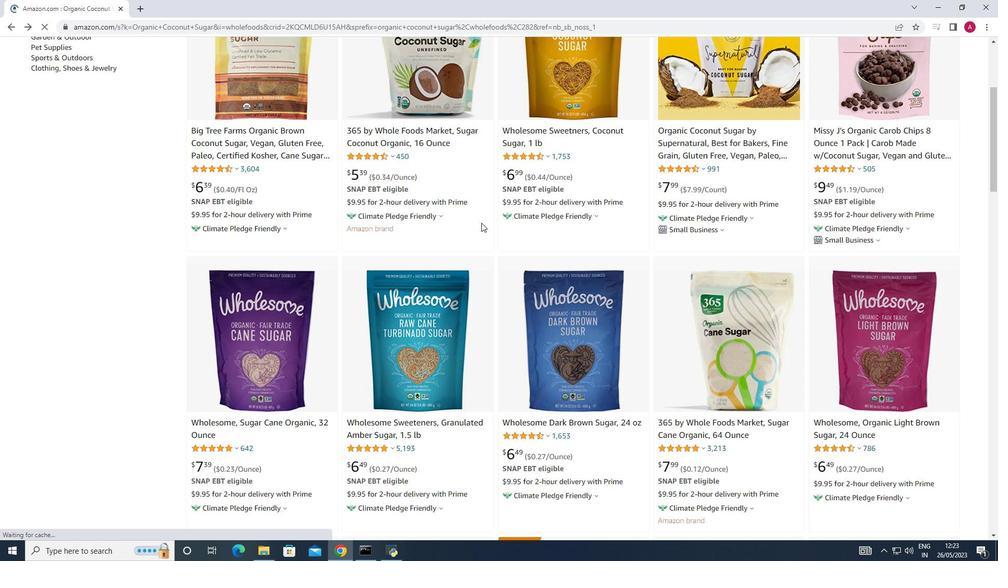 
Action: Mouse moved to (466, 211)
Screenshot: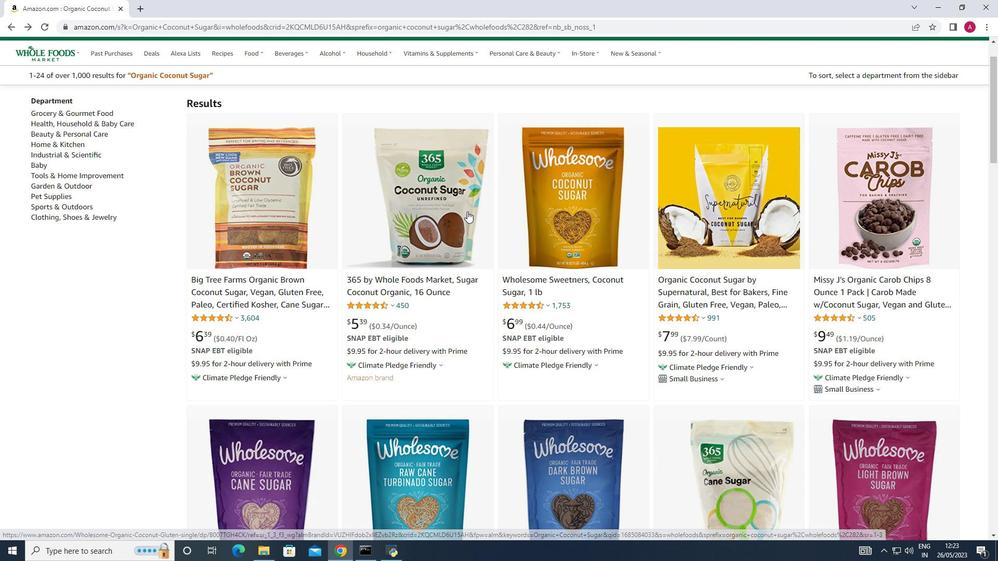 
Action: Mouse pressed left at (466, 211)
Screenshot: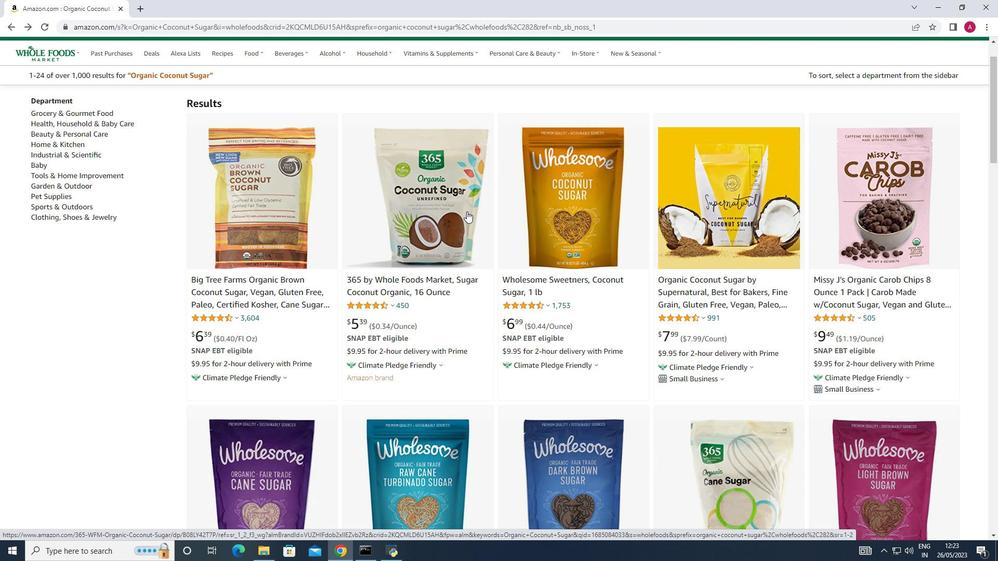 
Action: Mouse moved to (467, 191)
Screenshot: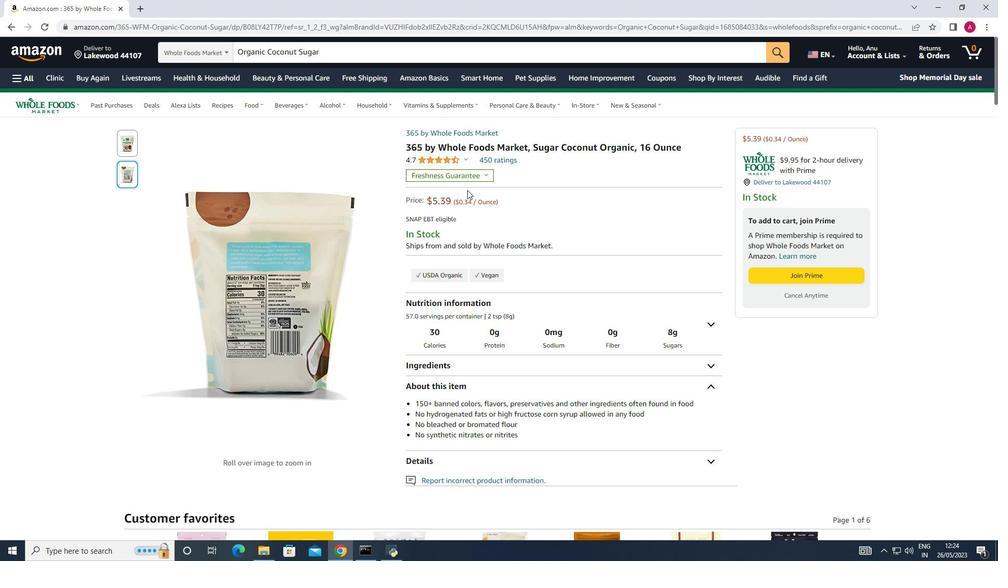 
Action: Mouse scrolled (467, 190) with delta (0, 0)
Screenshot: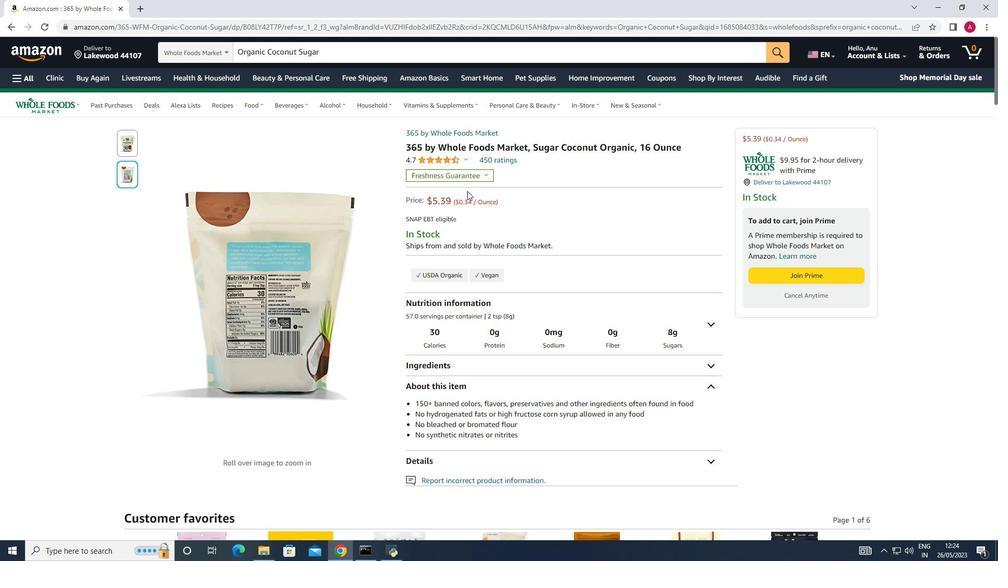 
Action: Mouse scrolled (467, 190) with delta (0, 0)
Screenshot: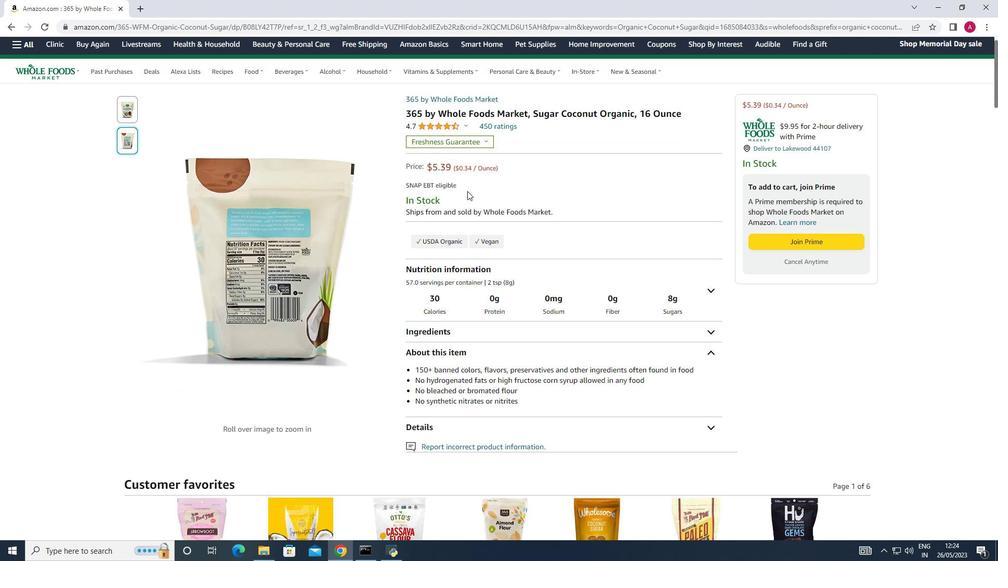 
Action: Mouse scrolled (467, 190) with delta (0, 0)
Screenshot: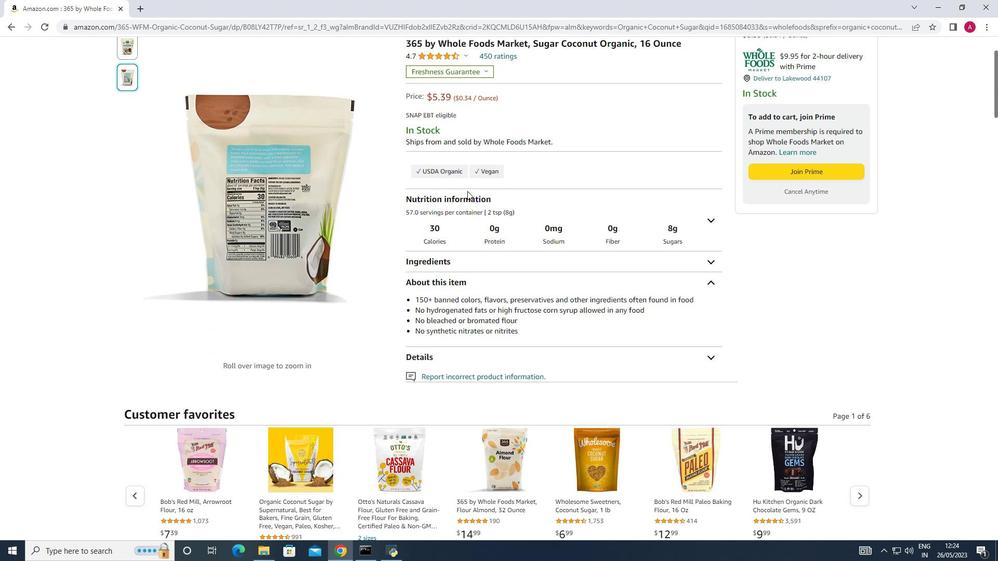 
Action: Mouse scrolled (467, 190) with delta (0, 0)
Screenshot: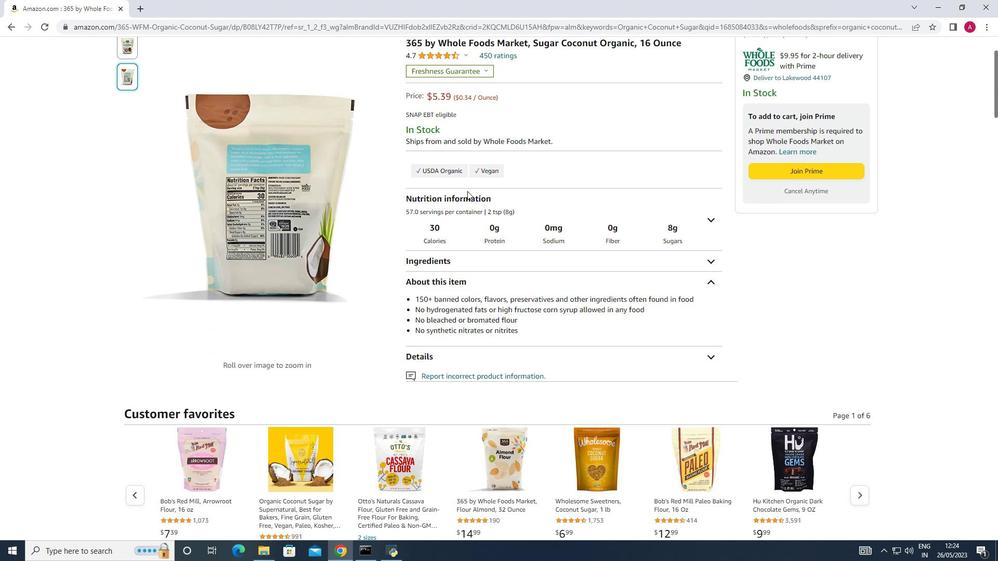 
Action: Mouse scrolled (467, 190) with delta (0, 0)
Screenshot: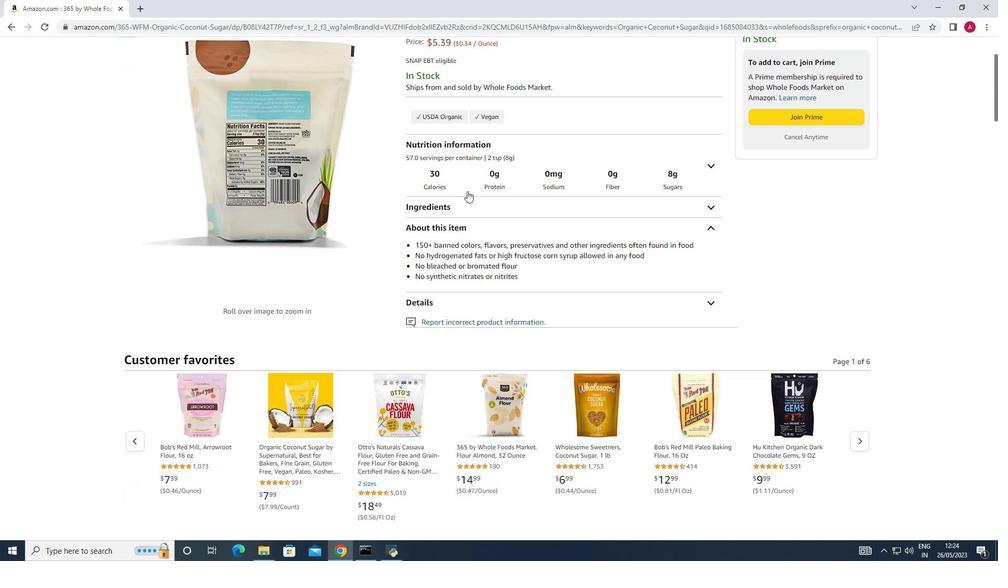 
Action: Mouse scrolled (467, 190) with delta (0, 0)
Screenshot: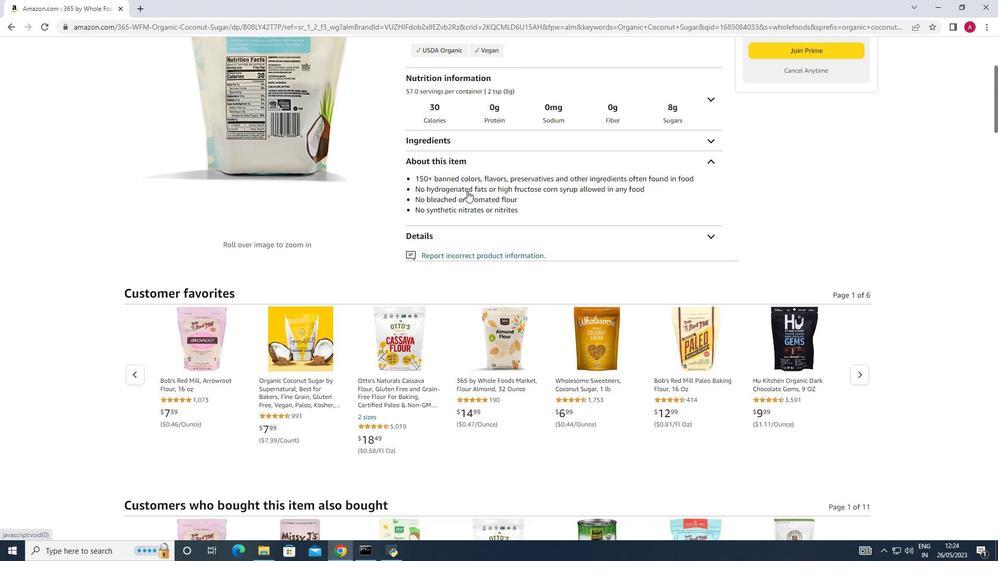 
Action: Mouse scrolled (467, 190) with delta (0, 0)
Screenshot: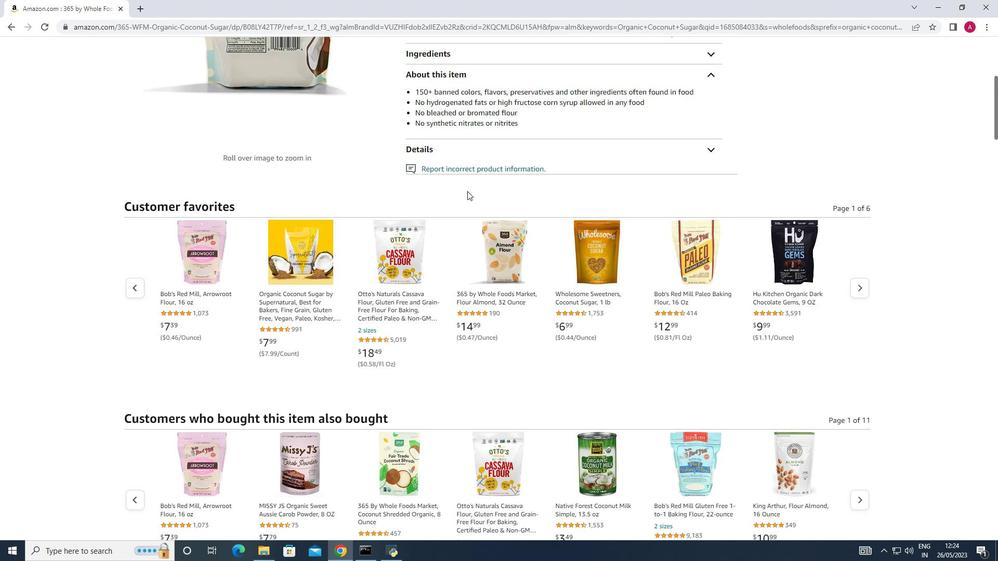 
Action: Mouse scrolled (467, 190) with delta (0, 0)
Screenshot: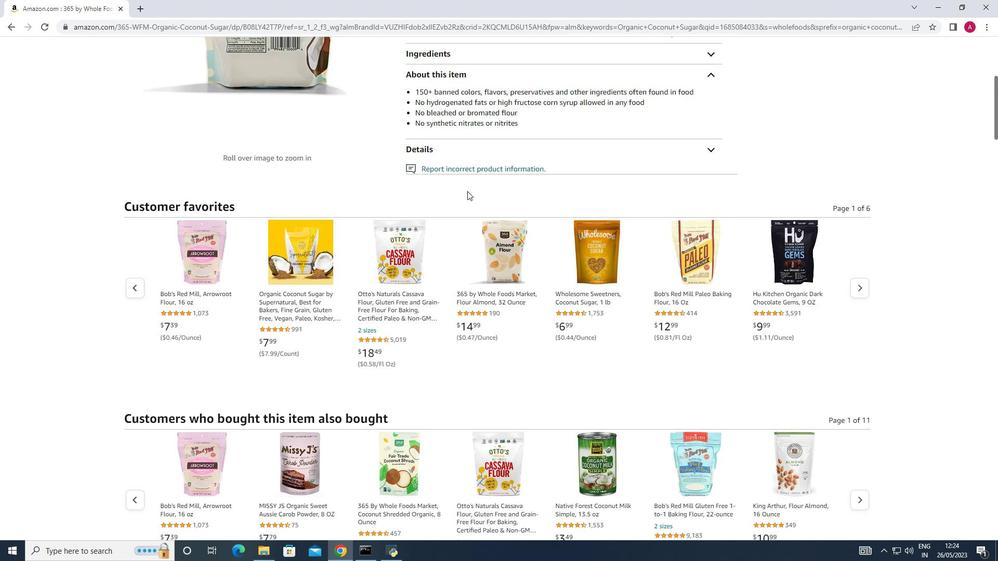 
Action: Mouse scrolled (467, 190) with delta (0, 0)
Screenshot: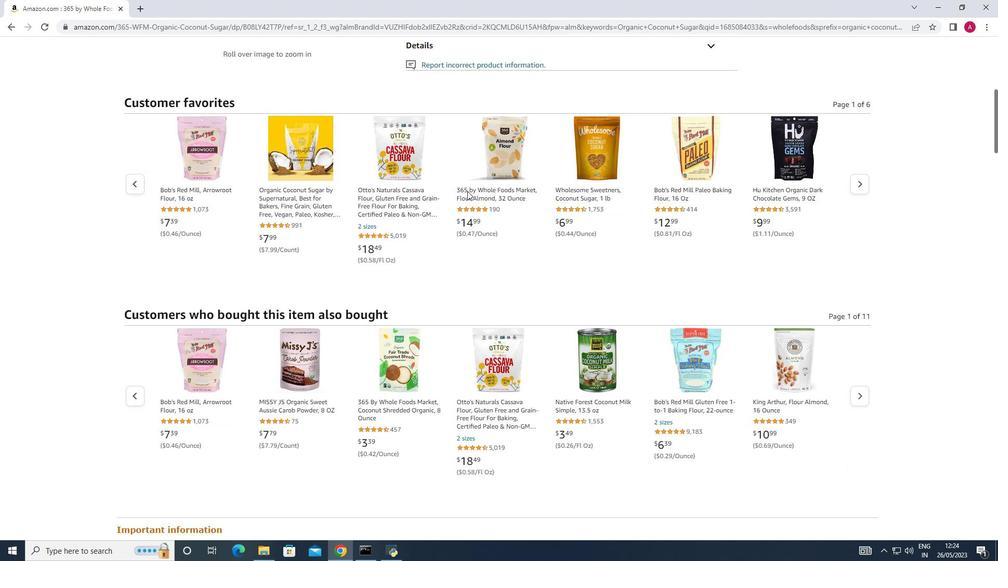 
Action: Mouse scrolled (467, 190) with delta (0, 0)
Screenshot: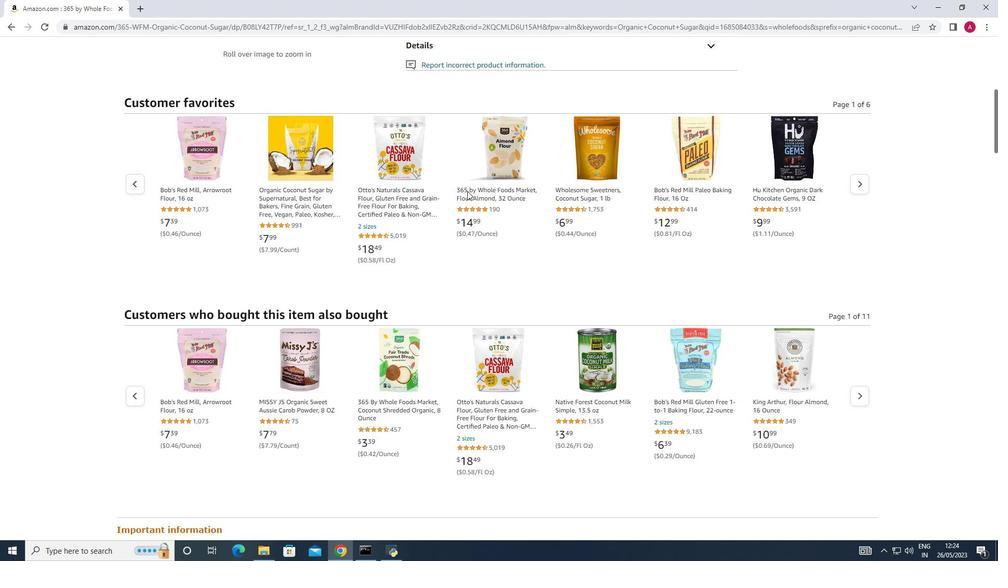 
Action: Mouse scrolled (467, 190) with delta (0, 0)
Screenshot: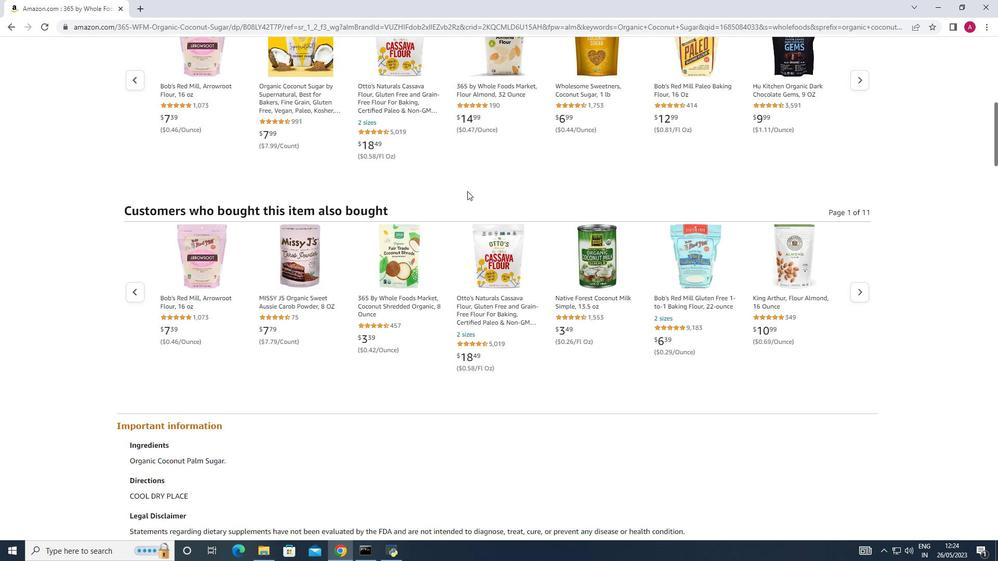 
Action: Mouse scrolled (467, 190) with delta (0, 0)
Screenshot: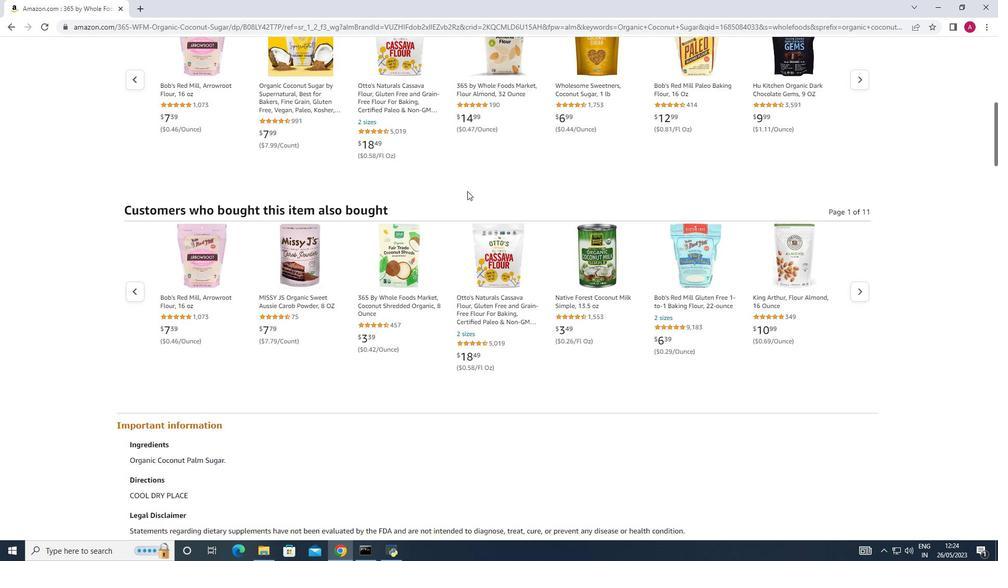 
Action: Mouse scrolled (467, 190) with delta (0, 0)
Screenshot: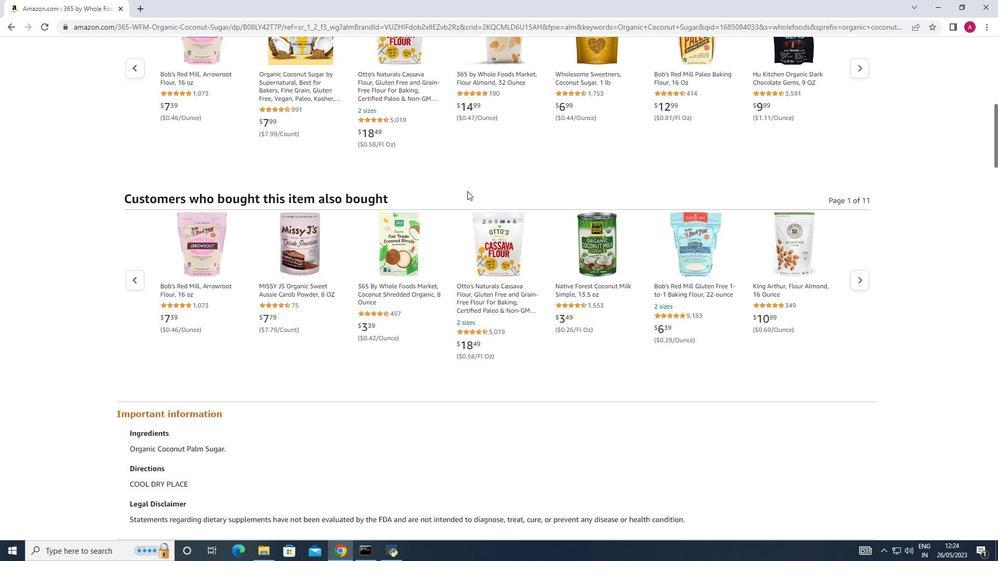 
Action: Mouse scrolled (467, 190) with delta (0, 0)
Screenshot: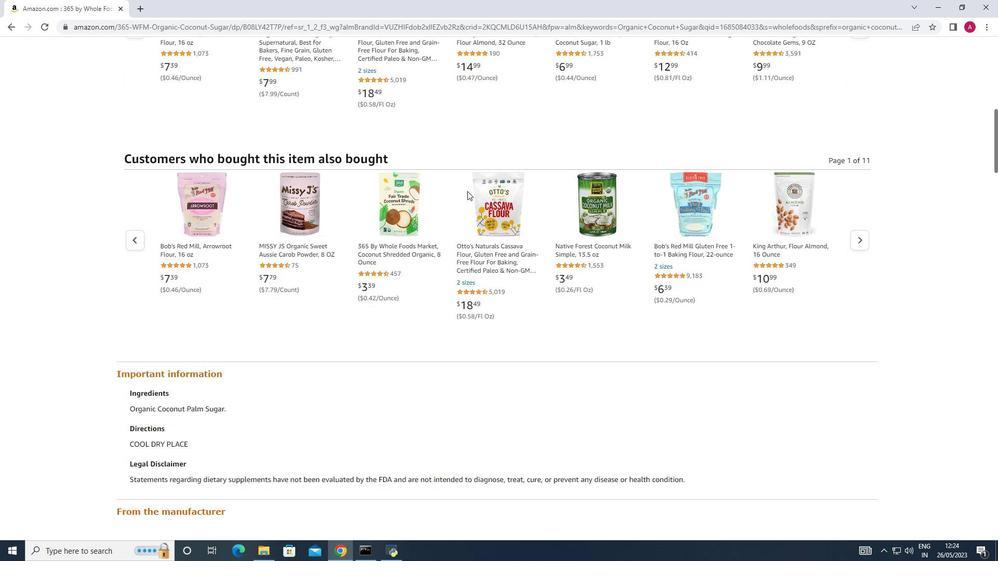 
Action: Mouse scrolled (467, 190) with delta (0, 0)
Screenshot: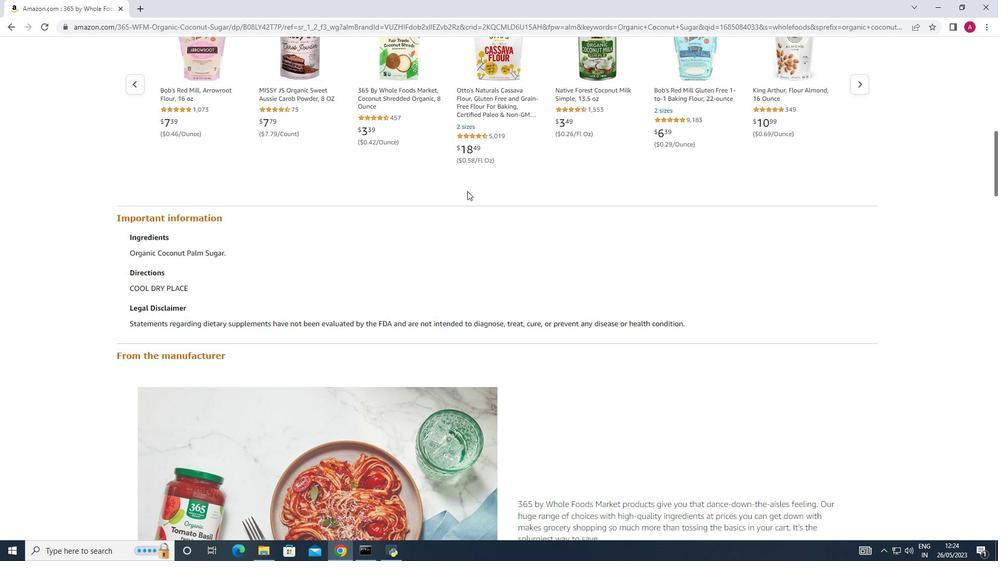 
Action: Mouse scrolled (467, 190) with delta (0, 0)
Screenshot: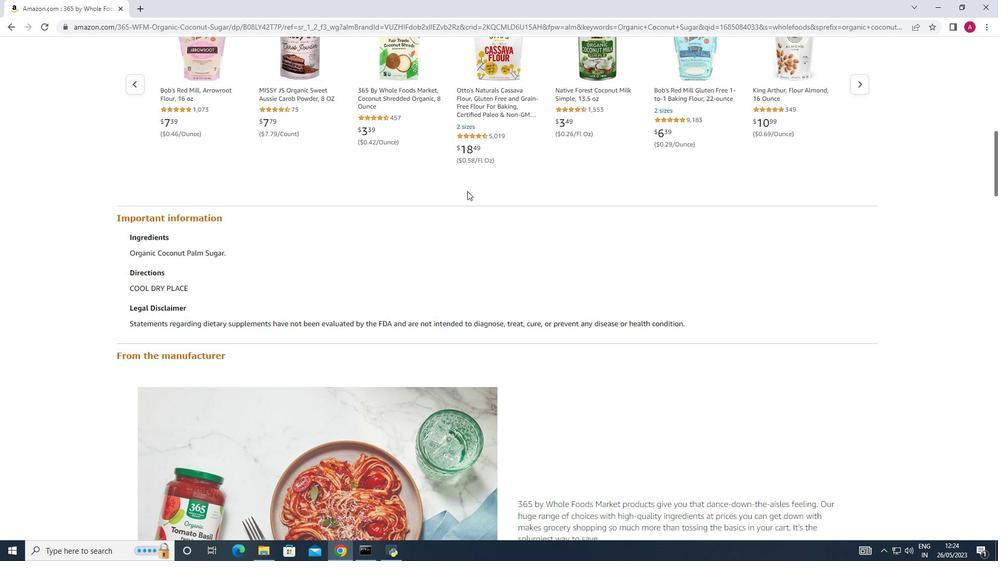 
Action: Mouse scrolled (467, 190) with delta (0, 0)
Screenshot: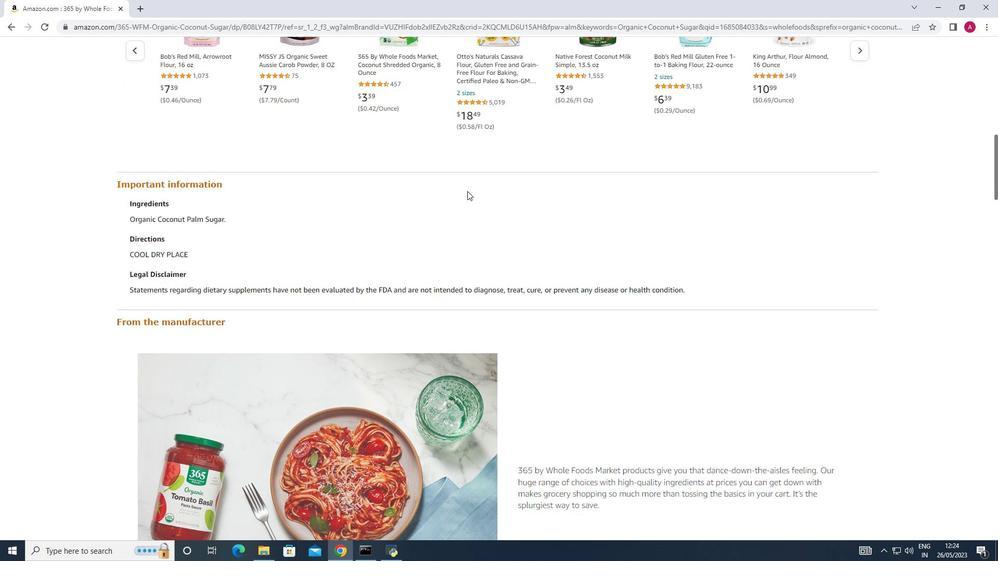 
Action: Mouse scrolled (467, 190) with delta (0, 0)
Screenshot: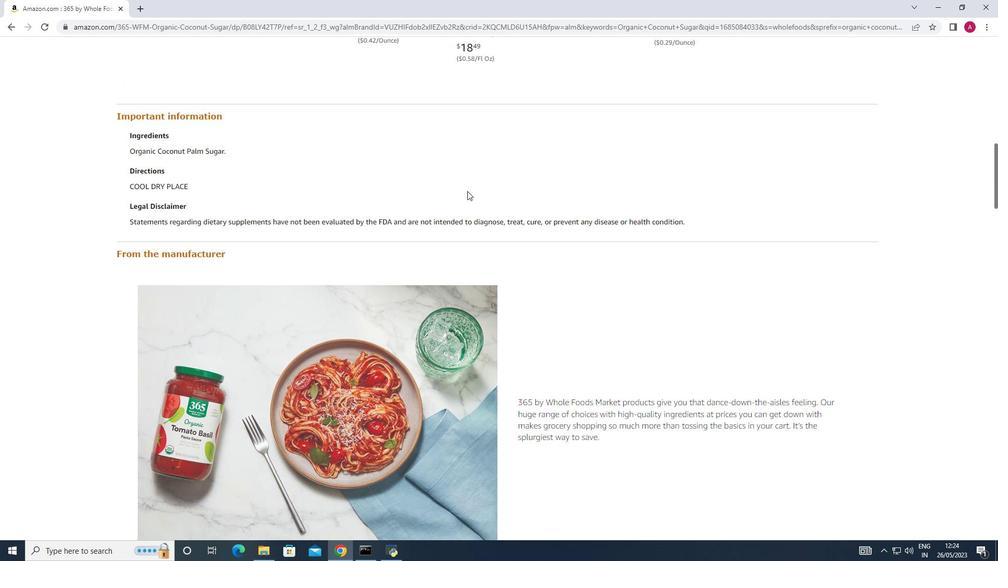 
Action: Mouse scrolled (467, 190) with delta (0, 0)
Screenshot: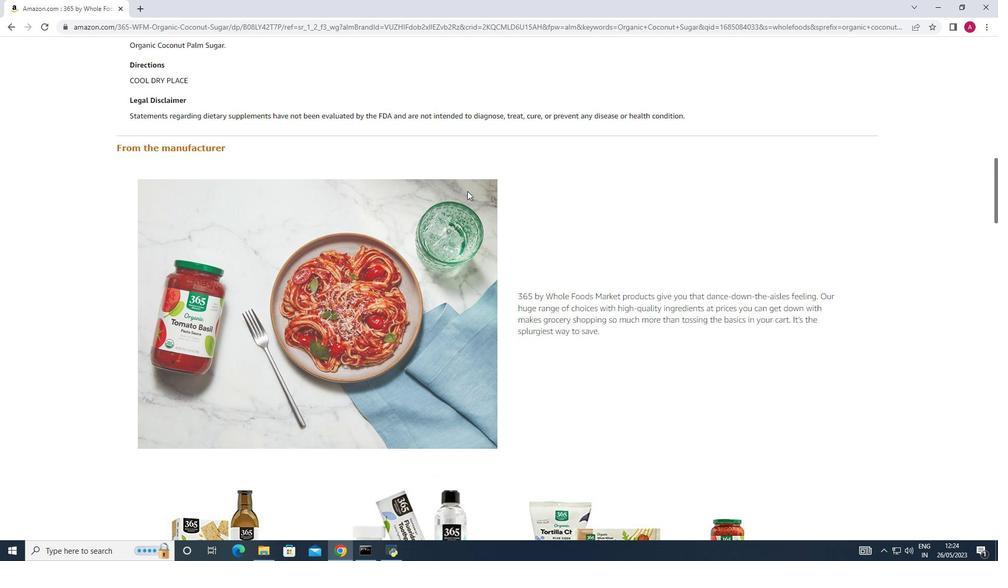 
Action: Mouse scrolled (467, 190) with delta (0, 0)
Screenshot: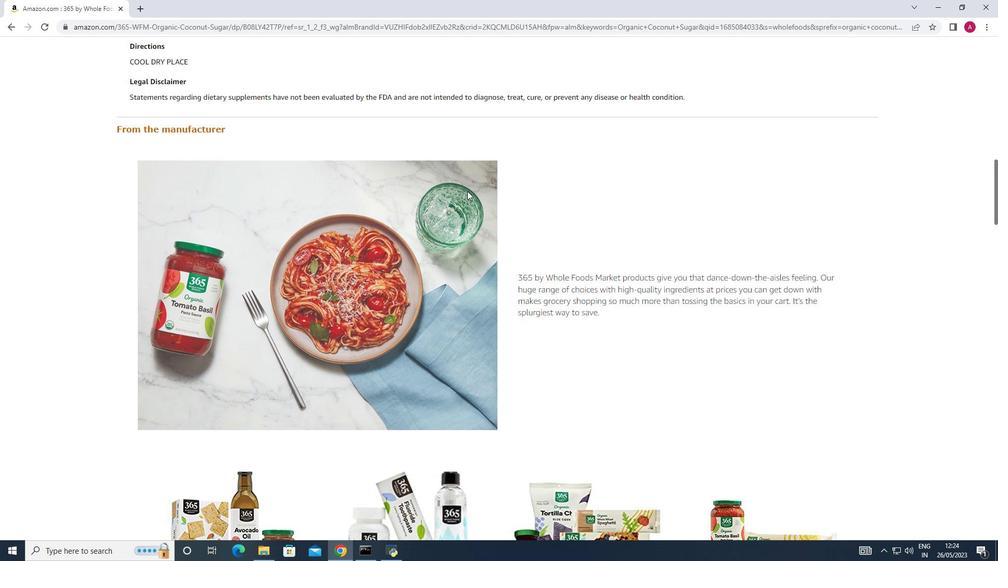 
Action: Mouse scrolled (467, 190) with delta (0, 0)
Screenshot: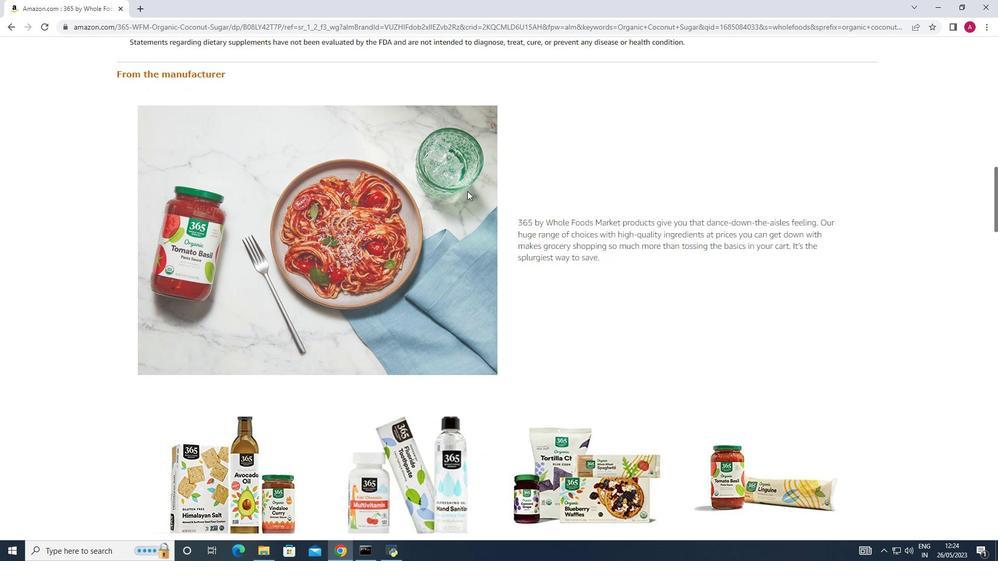 
Action: Mouse scrolled (467, 190) with delta (0, 0)
Screenshot: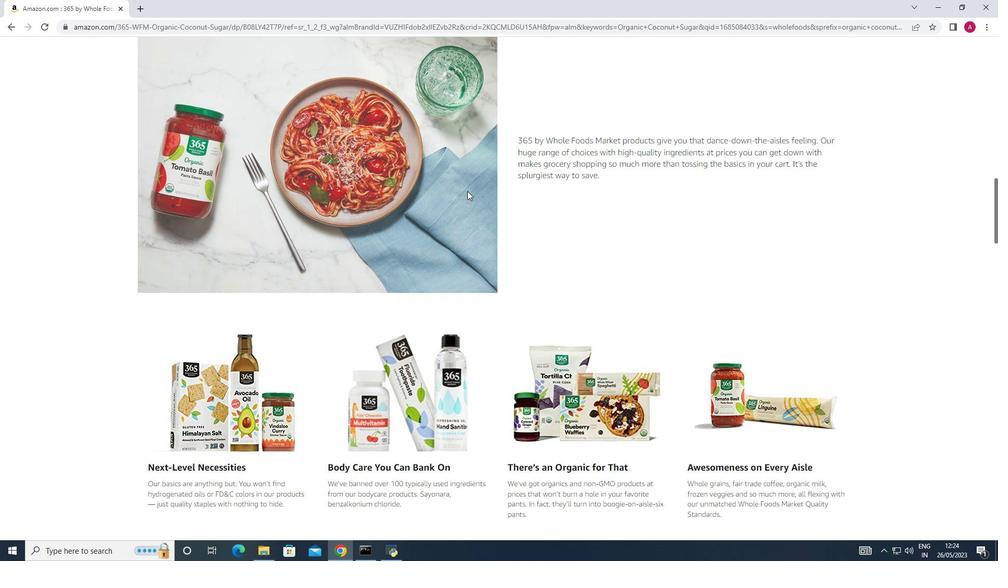 
Action: Mouse scrolled (467, 190) with delta (0, 0)
Screenshot: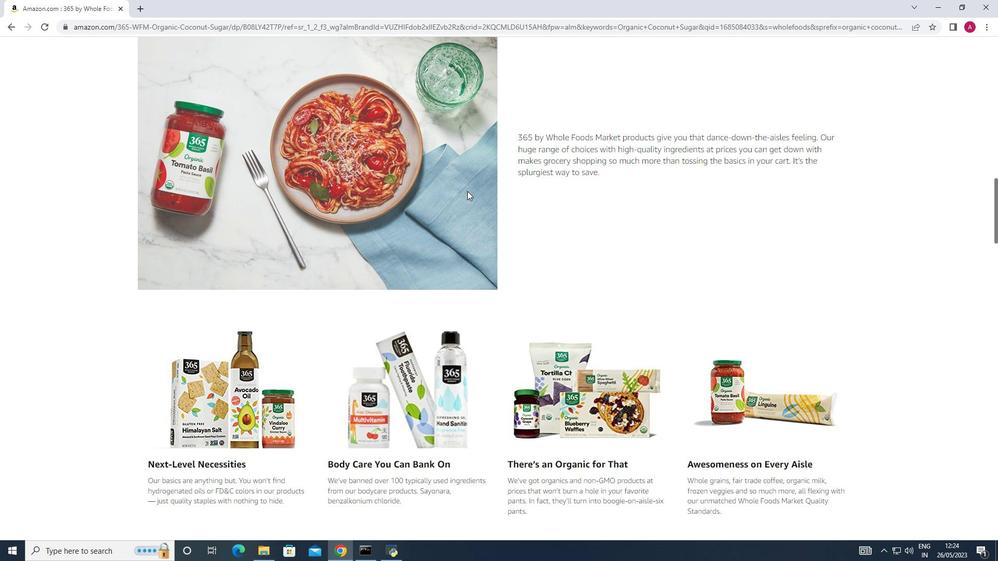 
Action: Mouse scrolled (467, 190) with delta (0, 0)
Screenshot: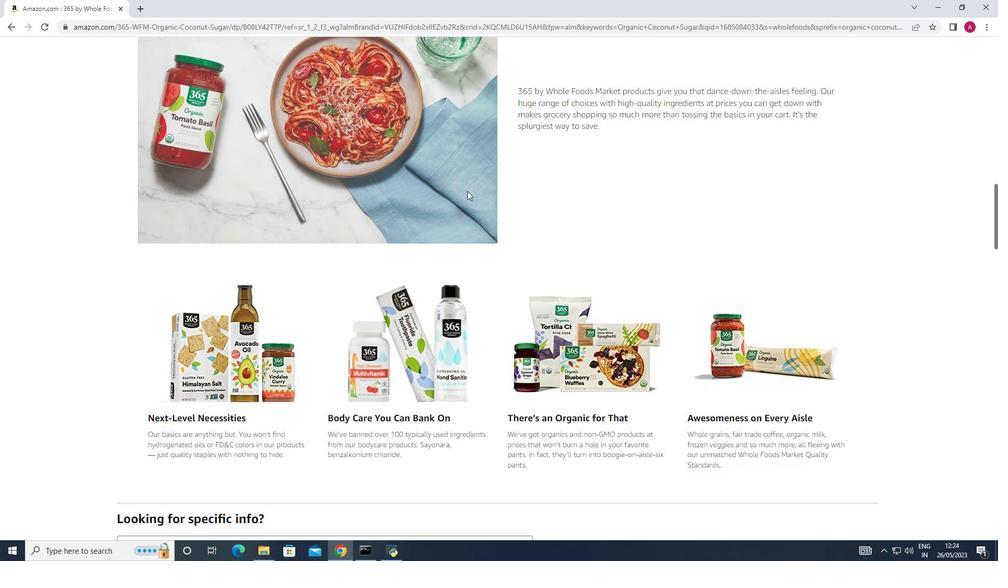 
Action: Mouse scrolled (467, 190) with delta (0, 0)
Screenshot: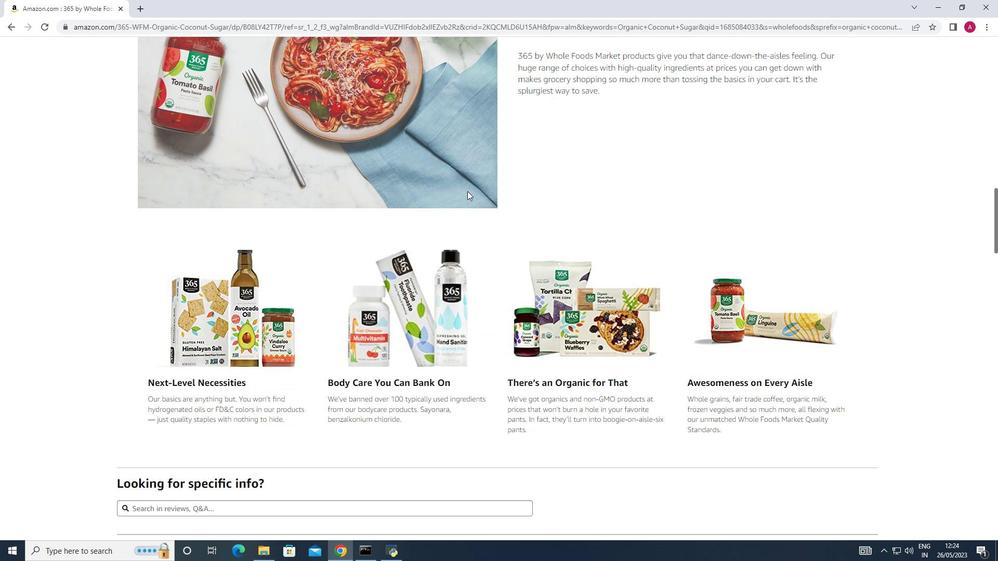 
Action: Mouse scrolled (467, 190) with delta (0, 0)
Screenshot: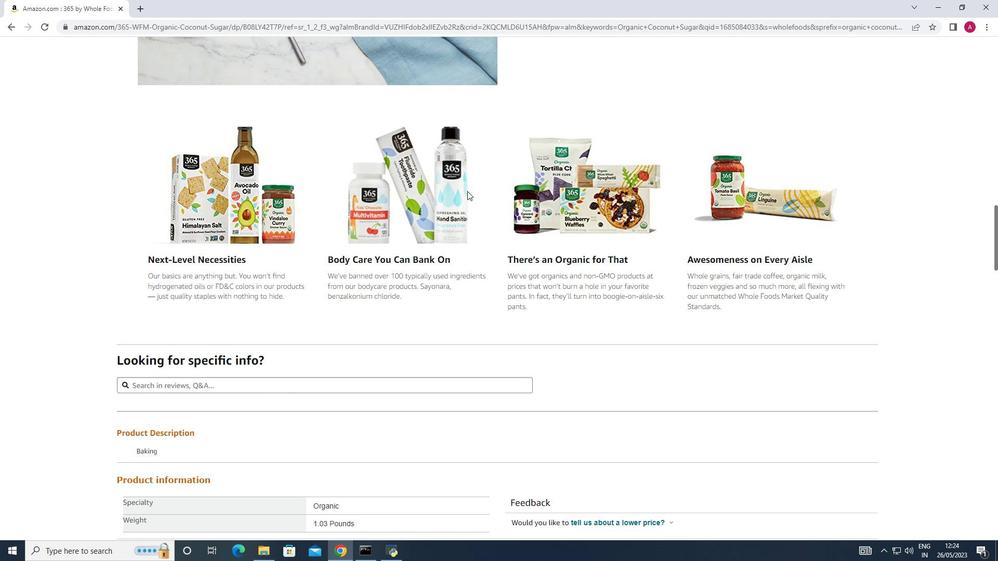 
Action: Mouse scrolled (467, 190) with delta (0, 0)
Screenshot: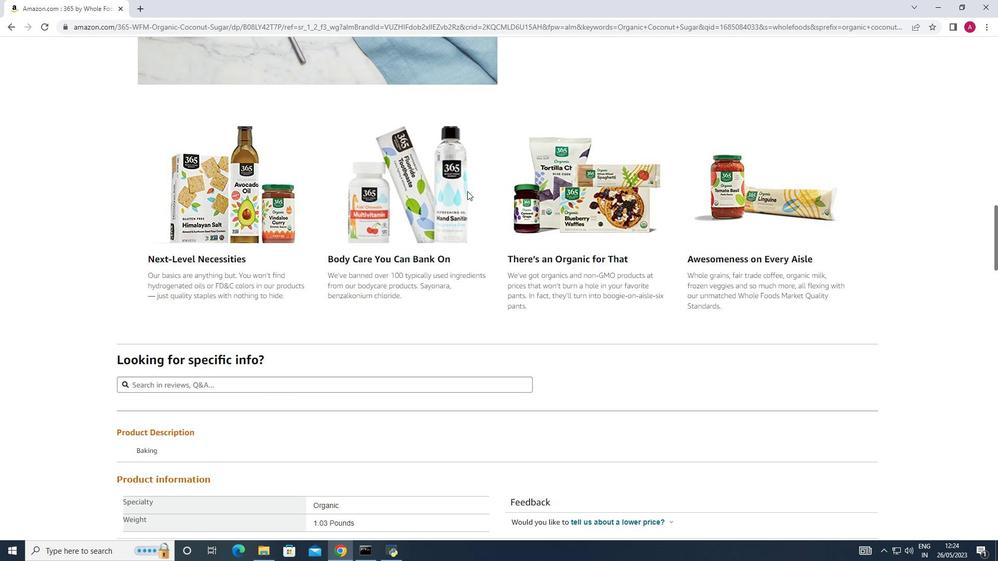 
Action: Mouse scrolled (467, 190) with delta (0, 0)
Screenshot: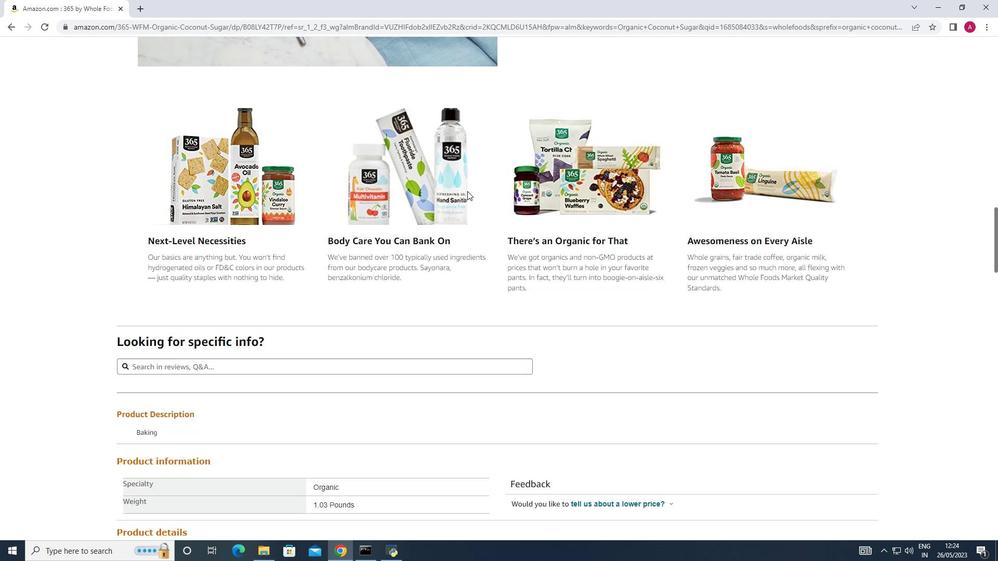 
Action: Mouse scrolled (467, 190) with delta (0, 0)
Screenshot: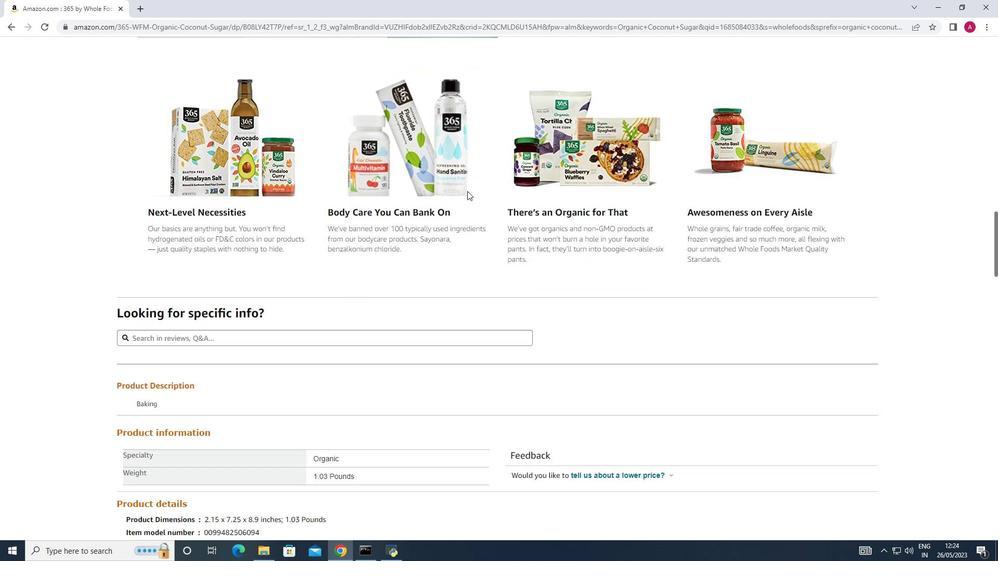 
Action: Mouse scrolled (467, 190) with delta (0, 0)
Screenshot: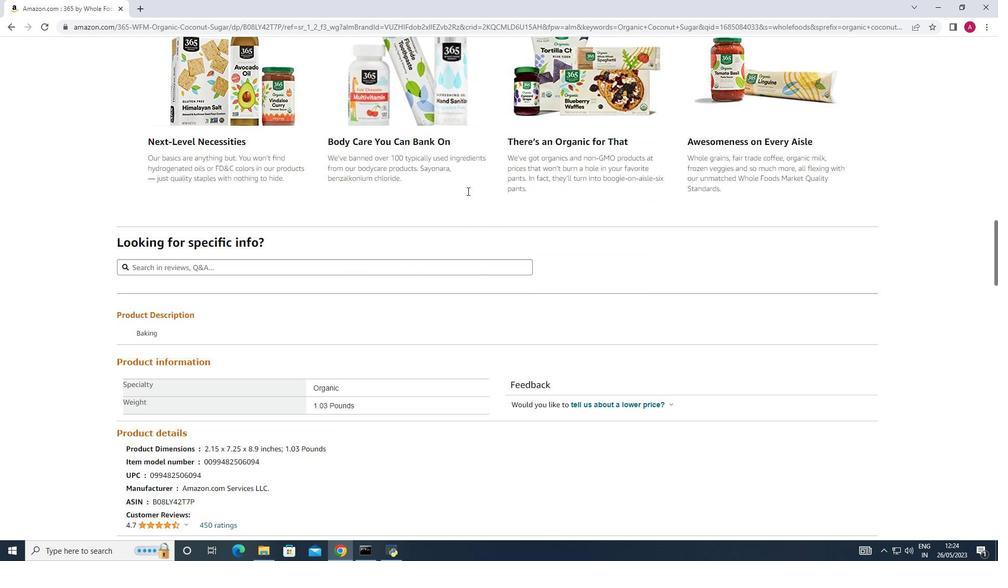 
Action: Mouse scrolled (467, 190) with delta (0, 0)
Screenshot: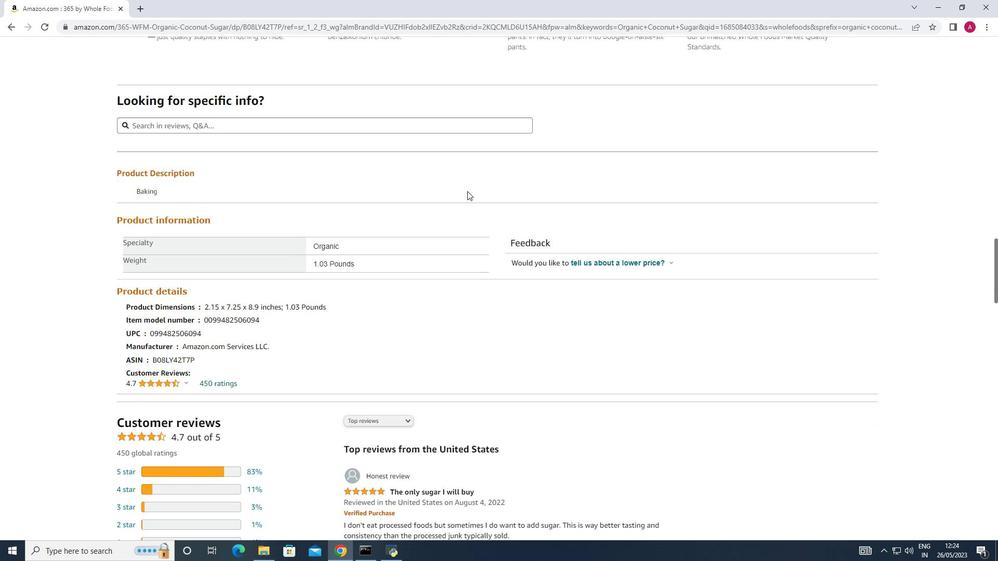 
Action: Mouse scrolled (467, 190) with delta (0, 0)
Screenshot: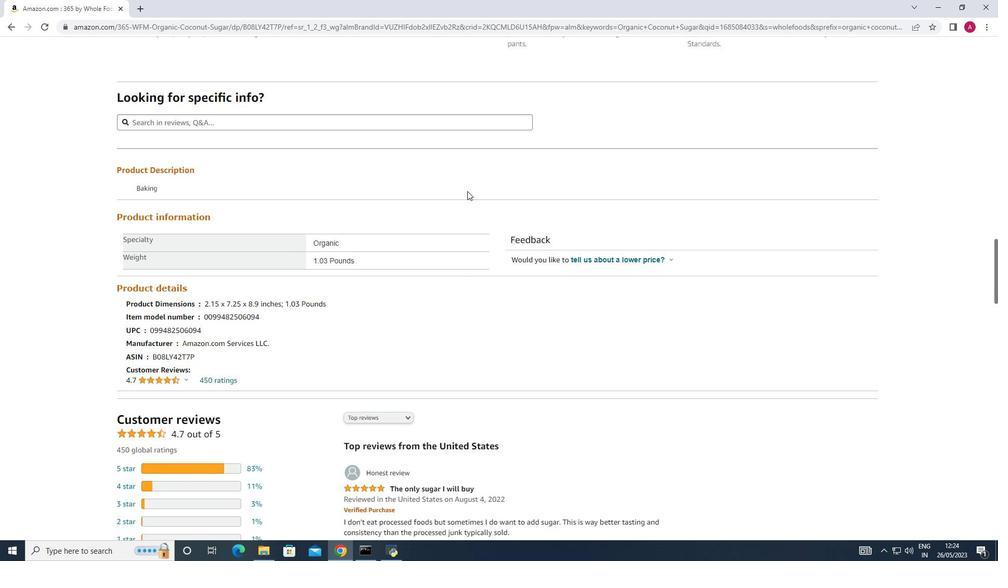 
Action: Mouse scrolled (467, 190) with delta (0, 0)
Screenshot: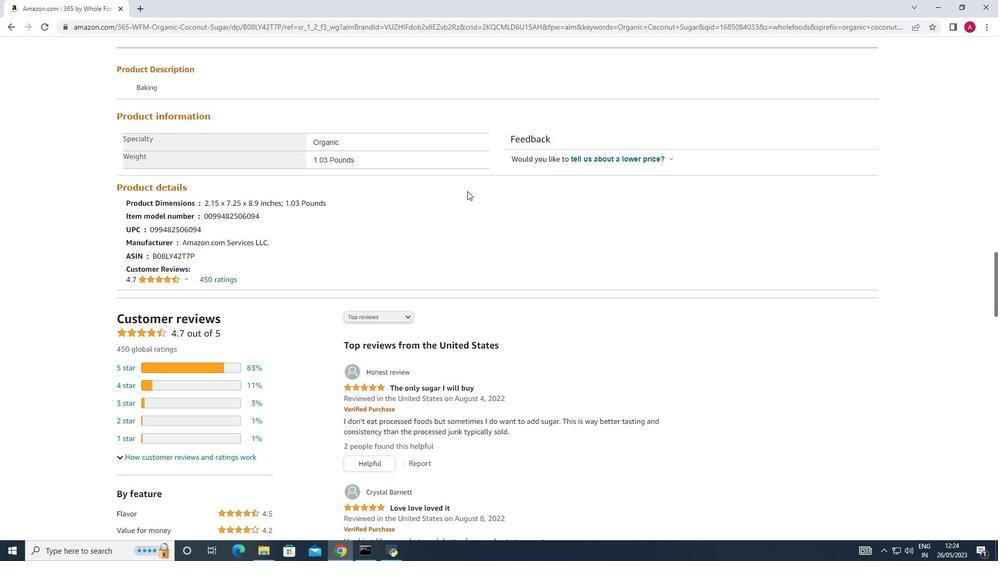 
Action: Mouse scrolled (467, 190) with delta (0, 0)
Screenshot: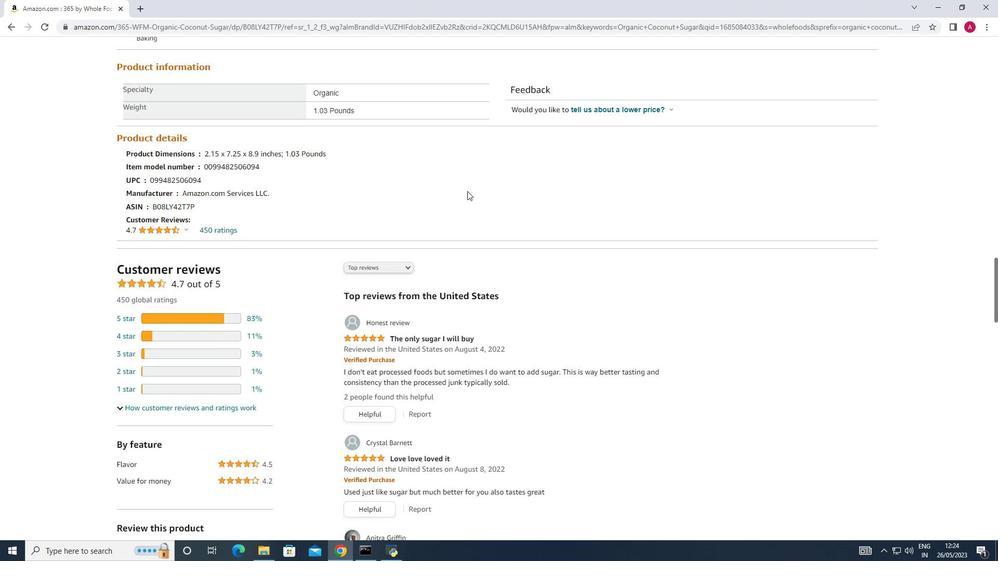 
Action: Mouse scrolled (467, 190) with delta (0, 0)
Screenshot: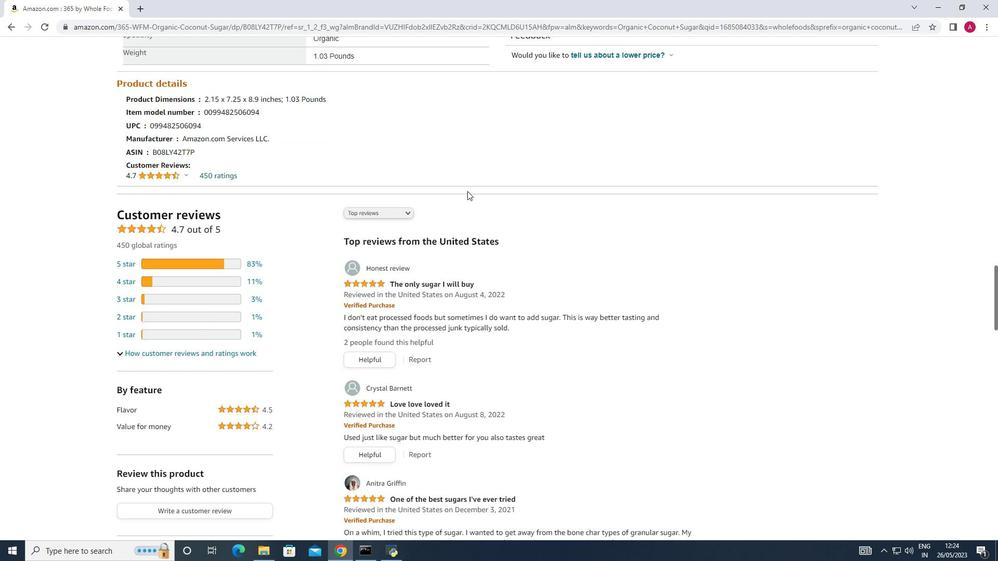 
Action: Mouse scrolled (467, 190) with delta (0, 0)
Screenshot: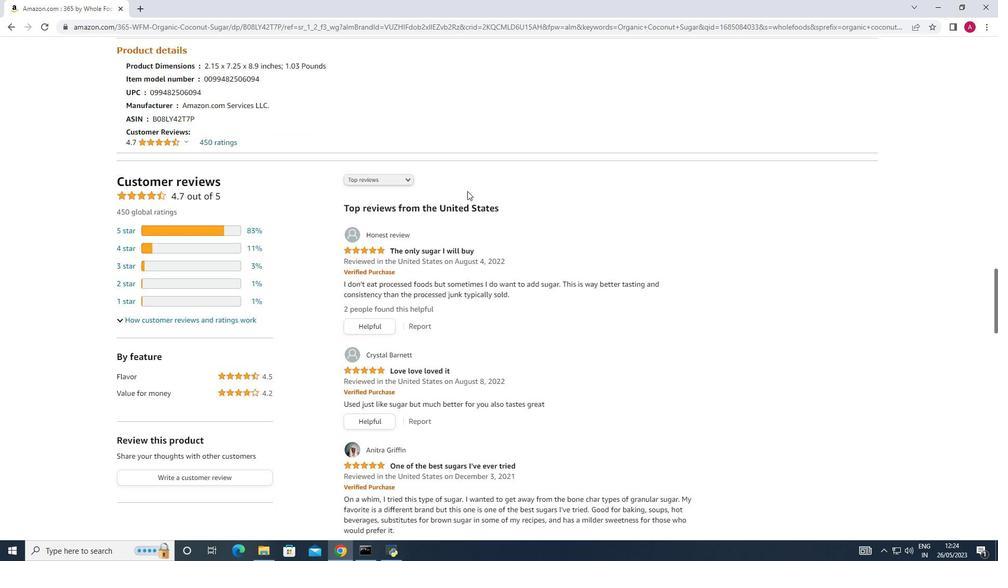 
Action: Mouse moved to (651, 231)
Screenshot: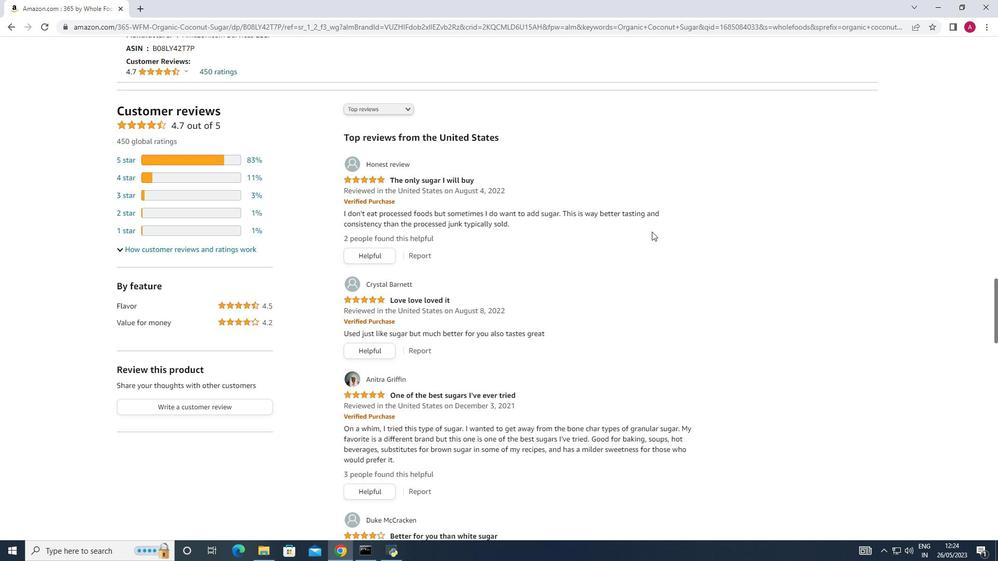 
Action: Mouse scrolled (651, 231) with delta (0, 0)
Screenshot: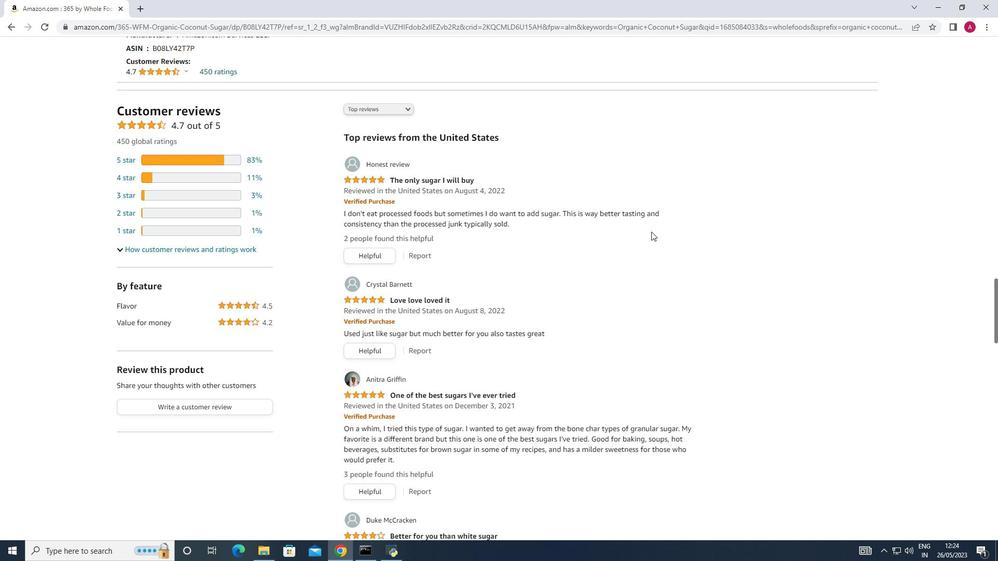 
Action: Mouse scrolled (651, 231) with delta (0, 0)
Screenshot: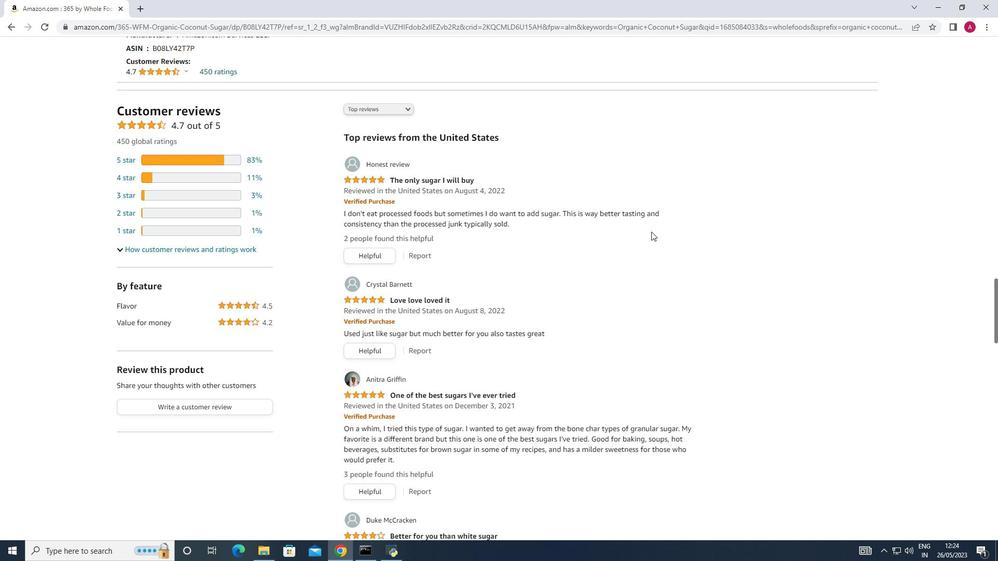 
Action: Mouse moved to (651, 229)
Screenshot: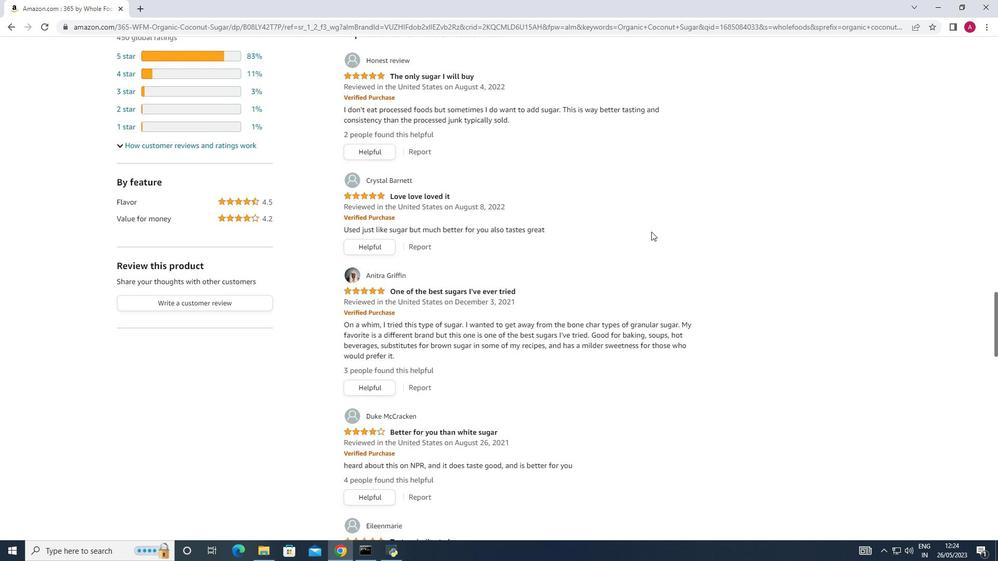 
Action: Mouse scrolled (651, 228) with delta (0, 0)
Screenshot: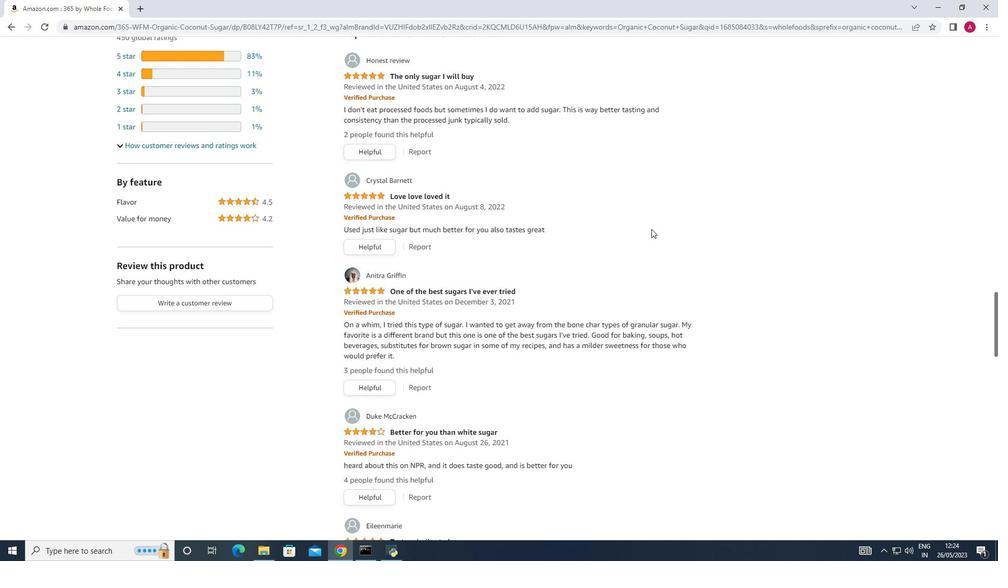 
Action: Mouse scrolled (651, 228) with delta (0, 0)
Screenshot: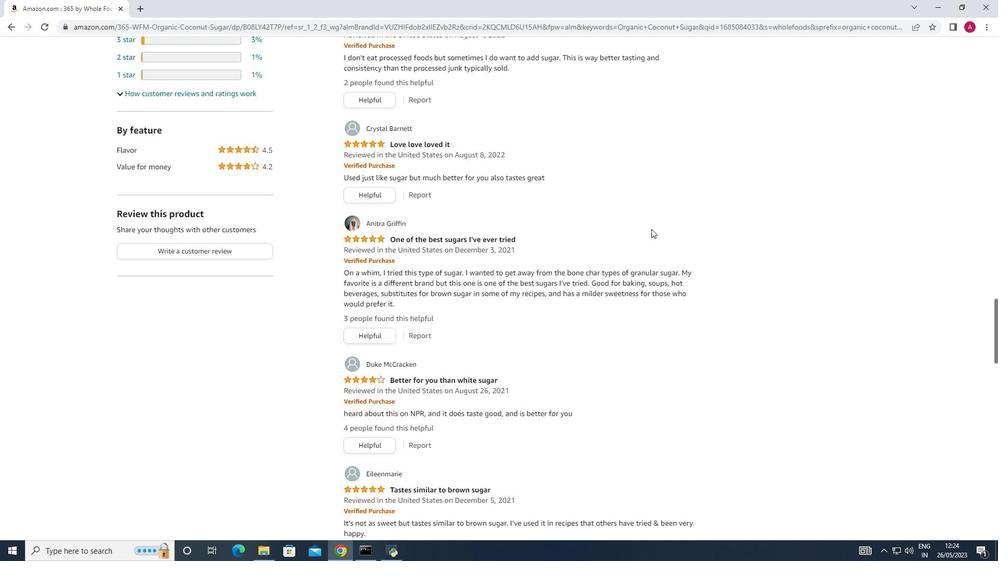 
Action: Mouse scrolled (651, 228) with delta (0, 0)
Screenshot: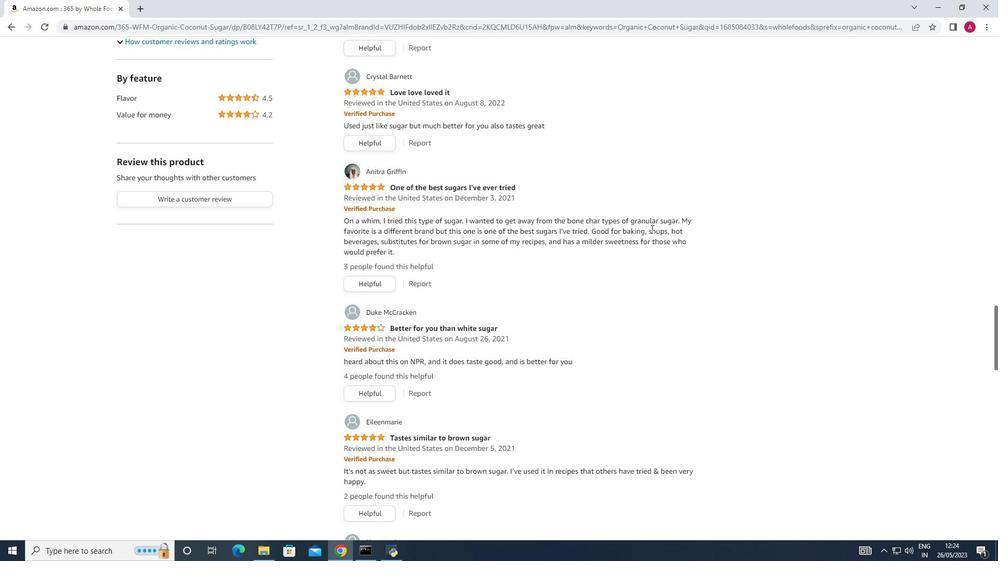 
Action: Mouse scrolled (651, 228) with delta (0, 0)
Screenshot: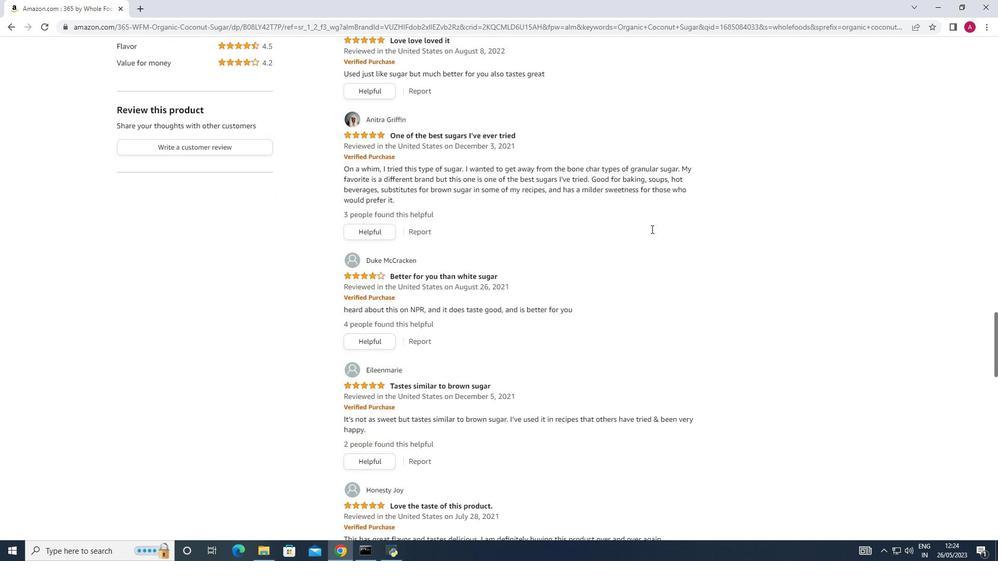
Action: Mouse moved to (519, 151)
Screenshot: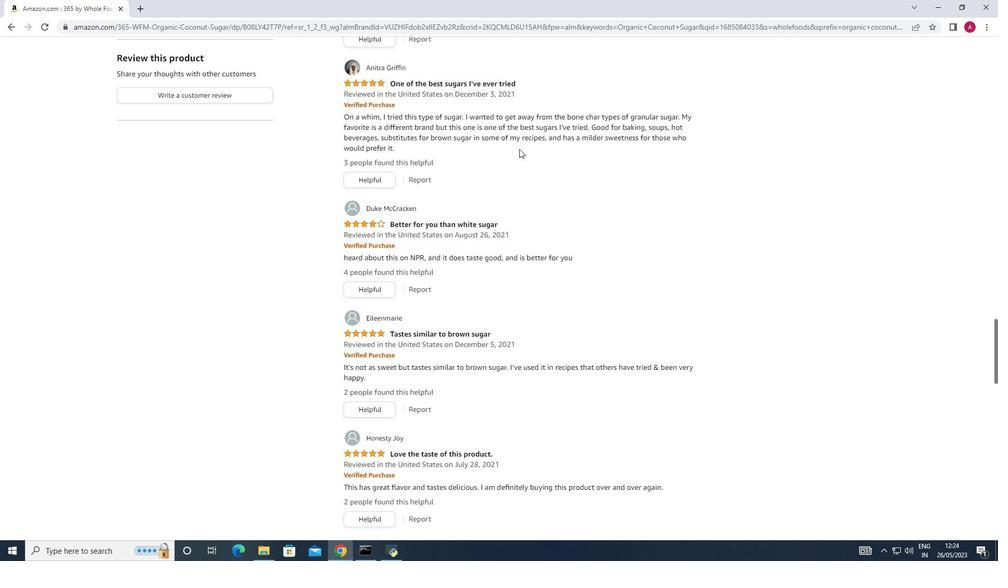 
Action: Mouse scrolled (519, 150) with delta (0, 0)
Screenshot: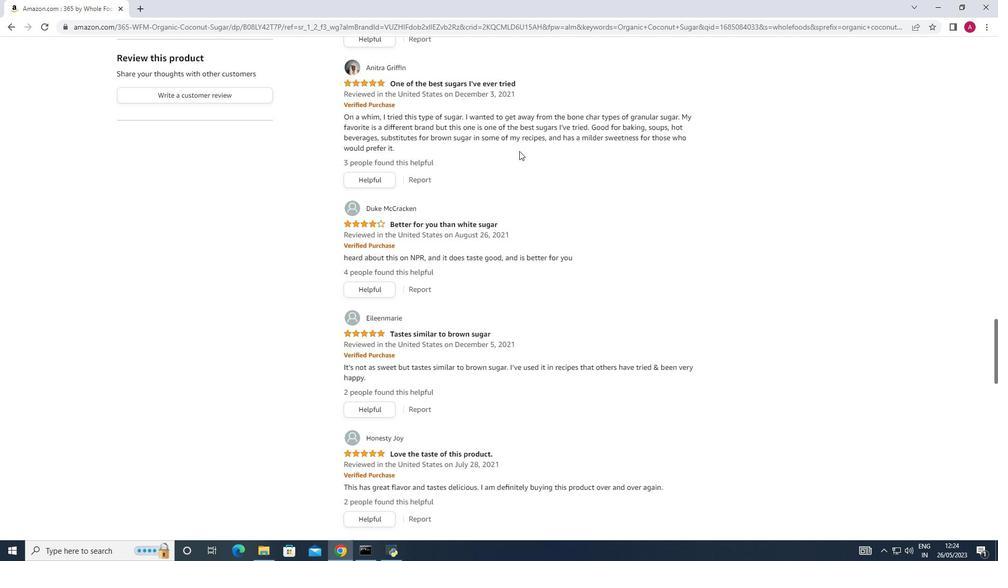 
Action: Mouse scrolled (519, 150) with delta (0, 0)
Screenshot: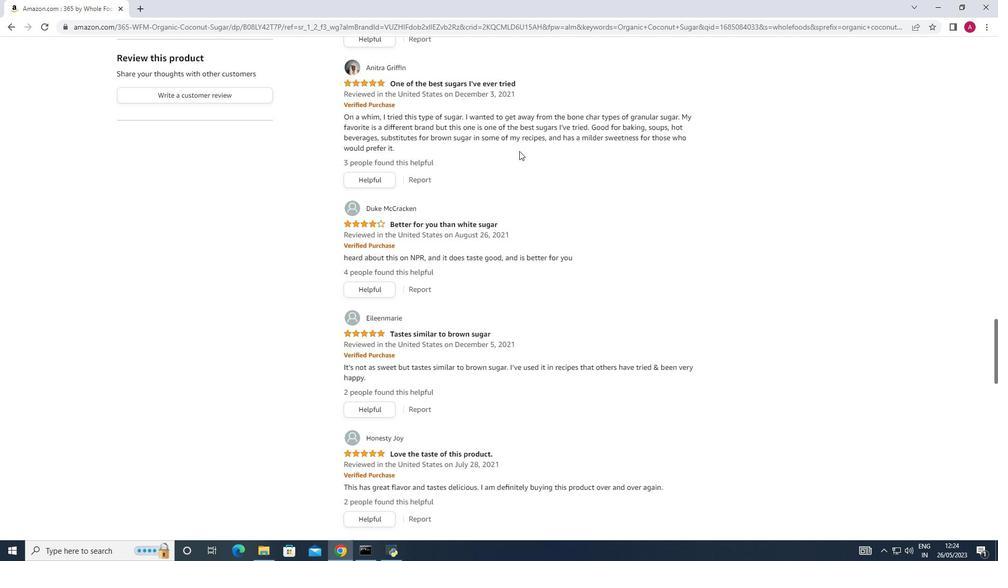 
Action: Mouse scrolled (519, 150) with delta (0, 0)
Screenshot: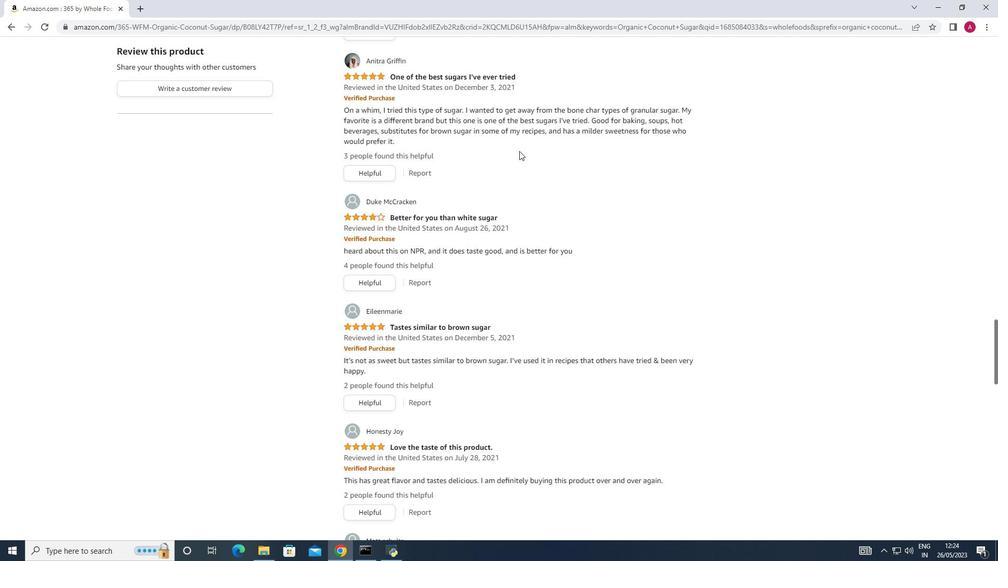 
Action: Mouse scrolled (519, 150) with delta (0, 0)
Screenshot: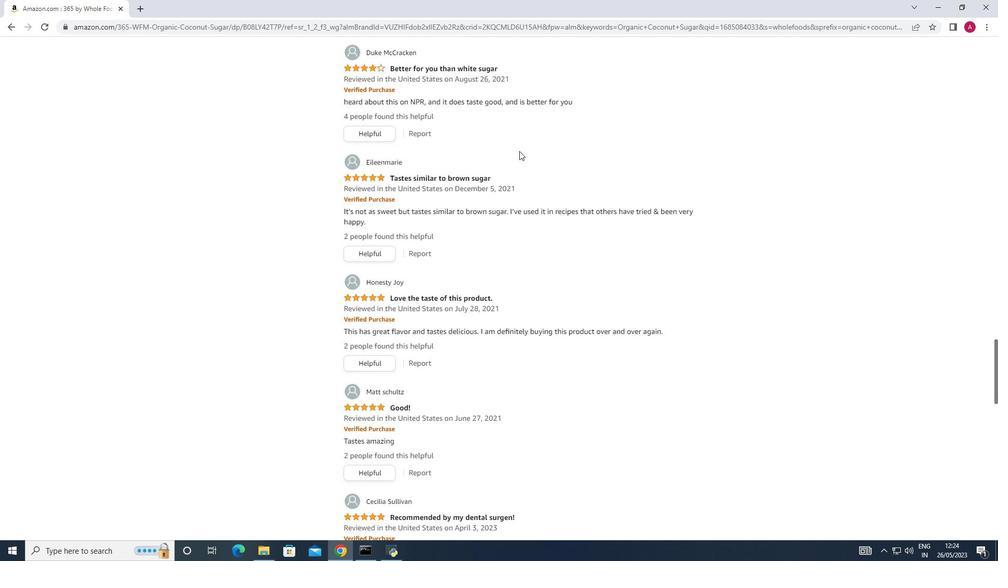 
Action: Mouse scrolled (519, 150) with delta (0, 0)
Screenshot: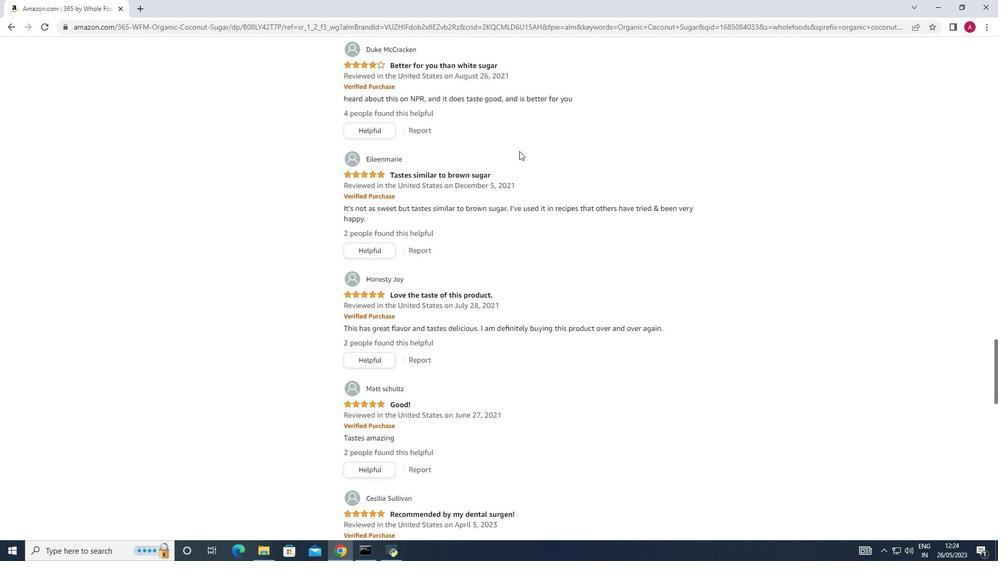 
Action: Mouse scrolled (519, 150) with delta (0, 0)
Screenshot: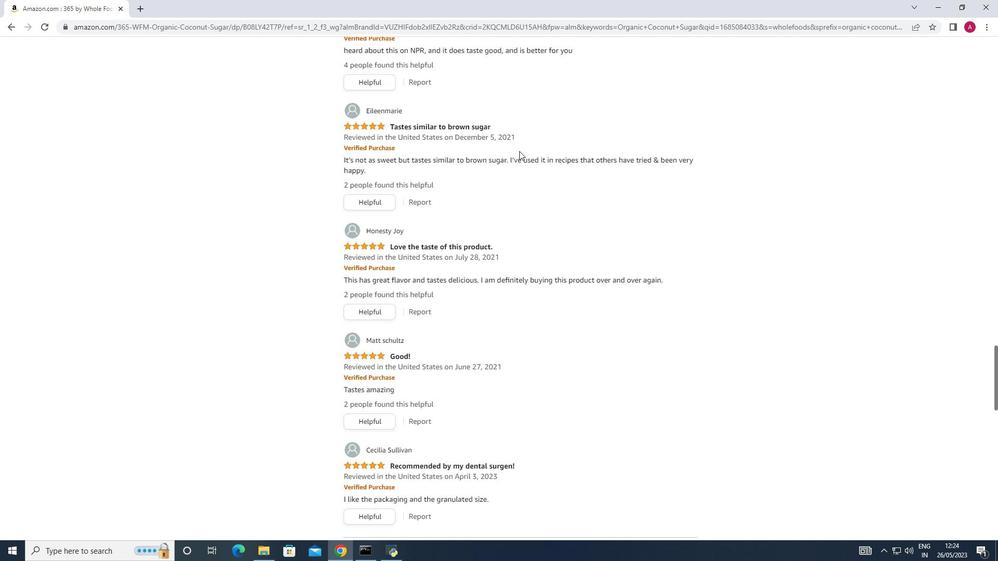 
Action: Mouse moved to (531, 201)
Screenshot: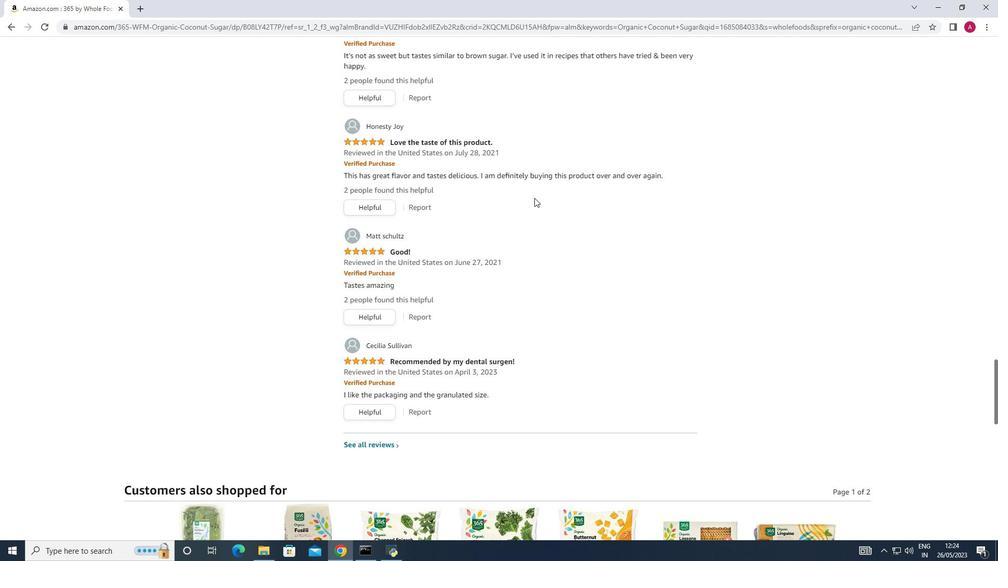 
Action: Mouse scrolled (531, 200) with delta (0, 0)
Screenshot: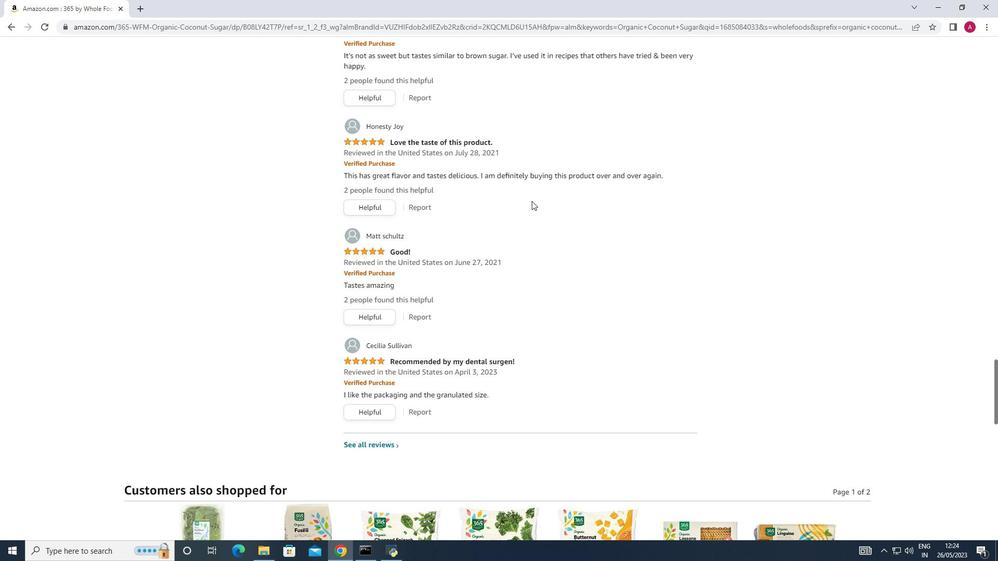 
Action: Mouse scrolled (531, 200) with delta (0, 0)
Screenshot: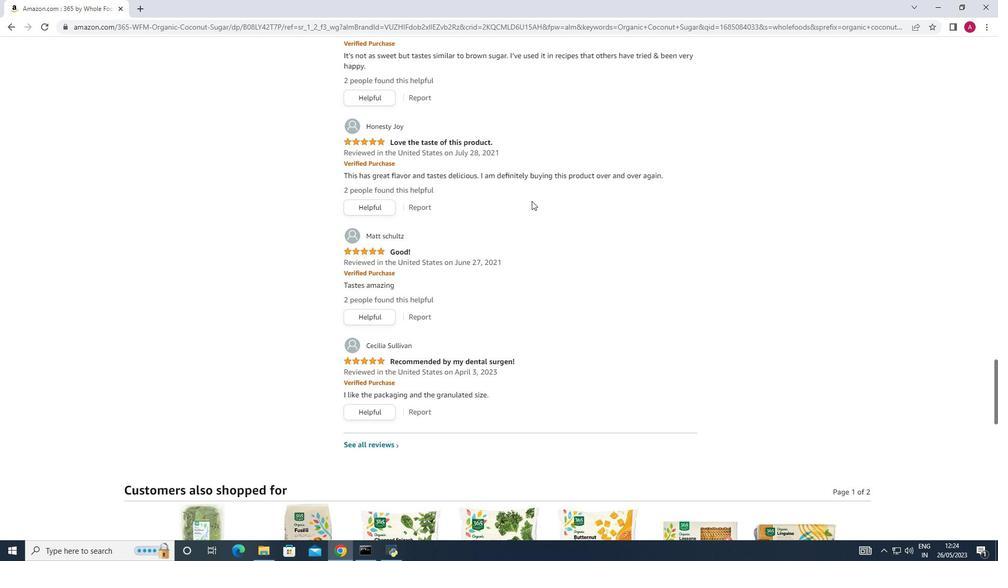 
Action: Mouse scrolled (531, 200) with delta (0, 0)
Screenshot: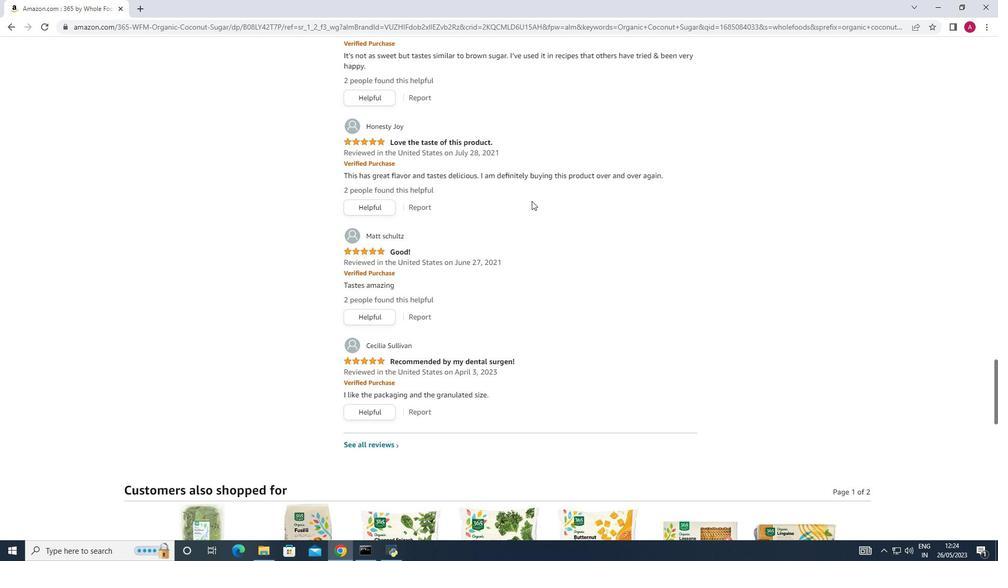
Action: Mouse scrolled (531, 200) with delta (0, 0)
Screenshot: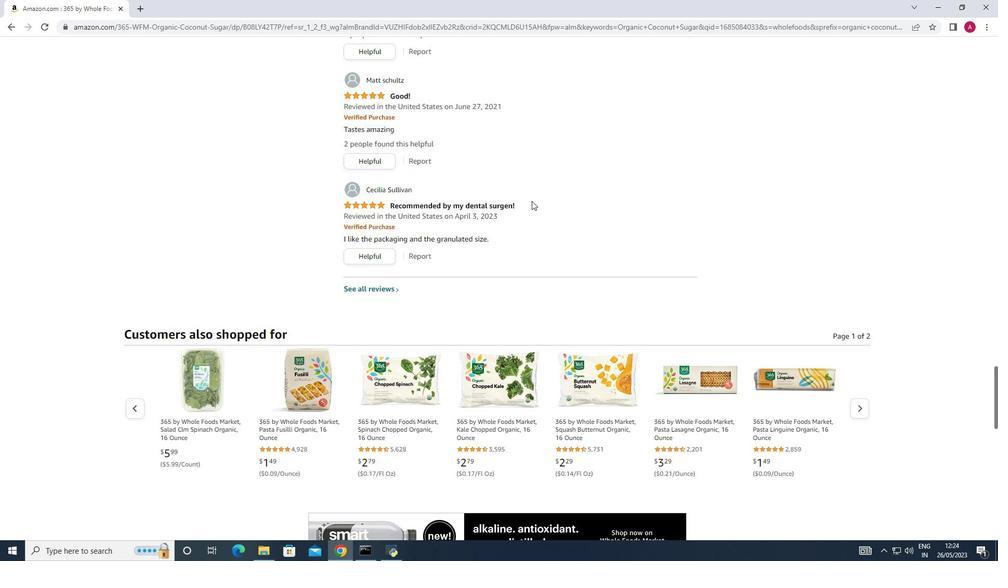 
Action: Mouse scrolled (531, 200) with delta (0, 0)
Screenshot: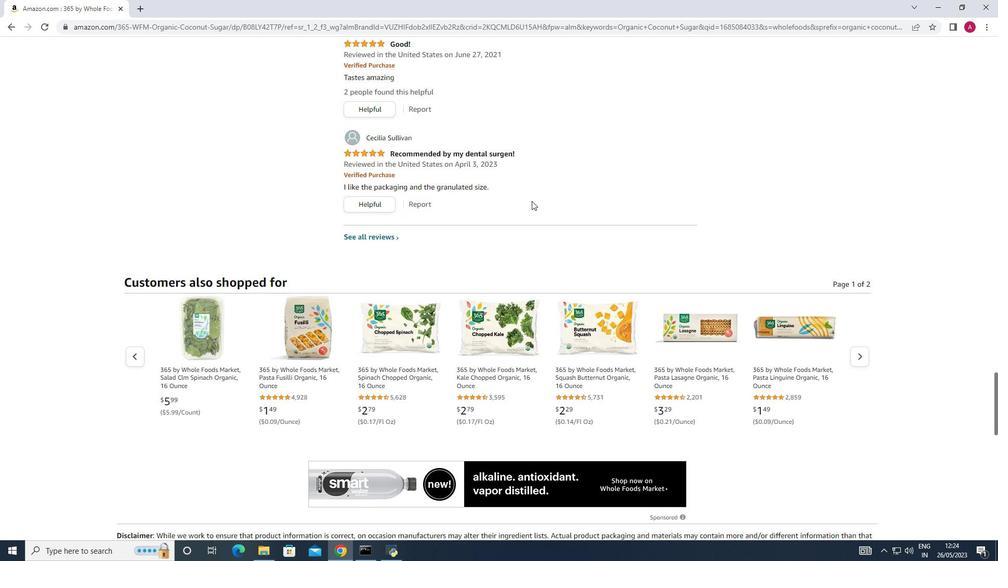 
Action: Mouse scrolled (531, 200) with delta (0, 0)
Screenshot: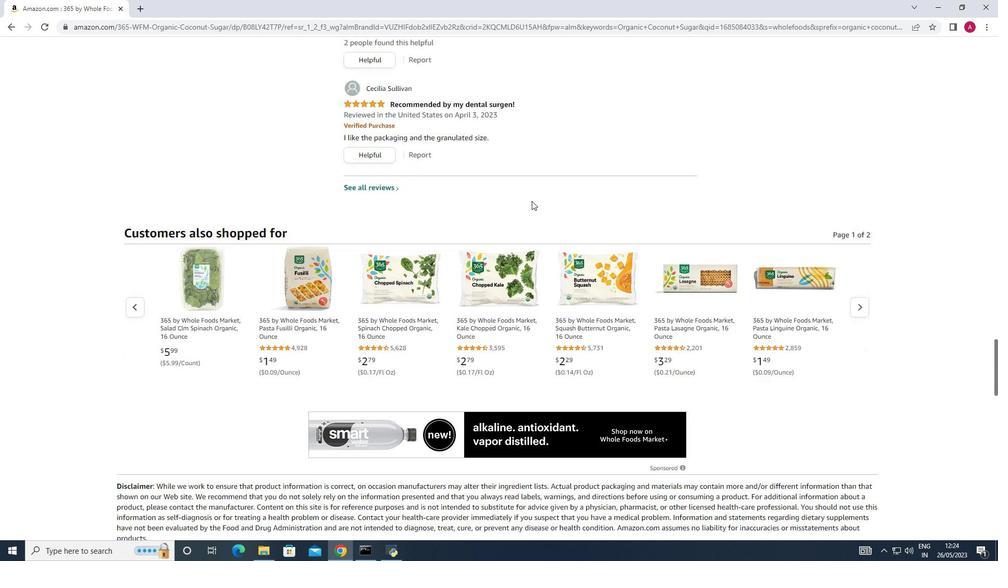 
Action: Mouse scrolled (531, 200) with delta (0, 0)
Screenshot: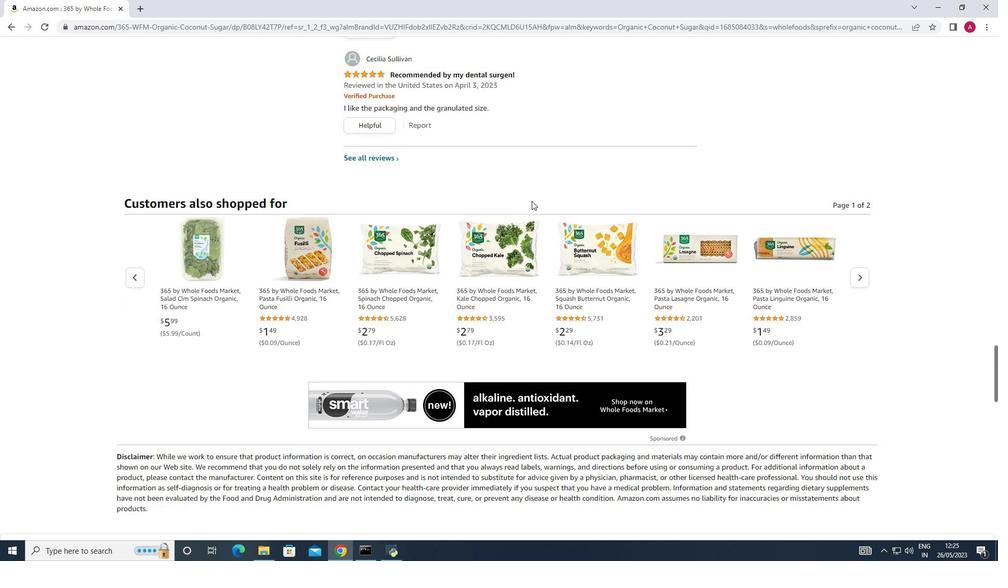 
Action: Mouse scrolled (531, 200) with delta (0, 0)
Screenshot: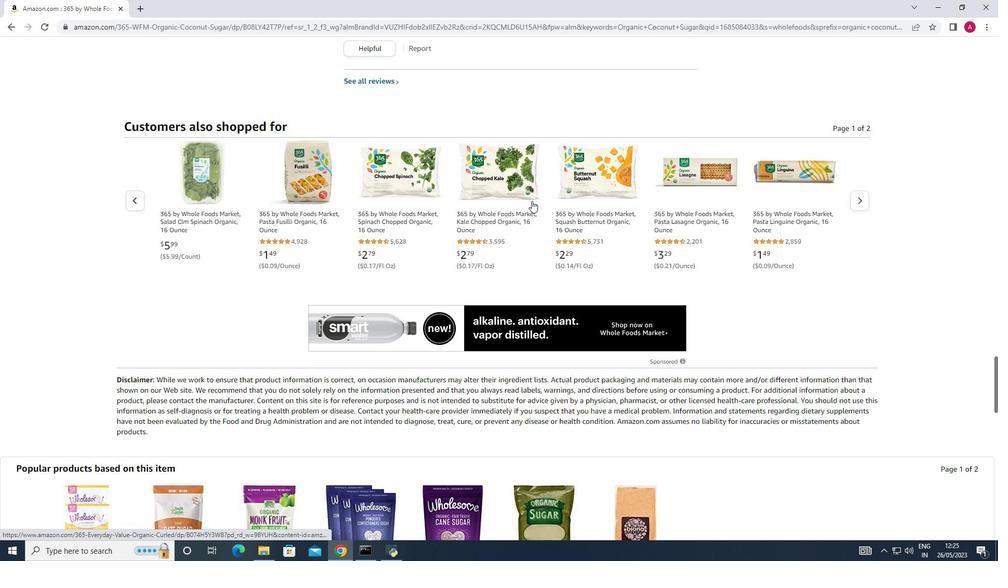 
Action: Mouse scrolled (531, 200) with delta (0, 0)
Screenshot: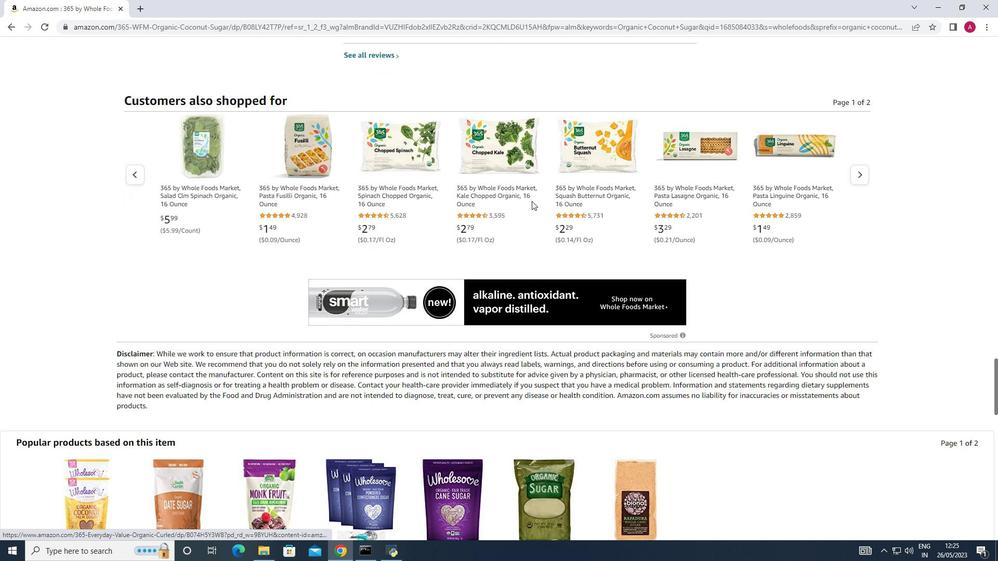 
Action: Mouse scrolled (531, 200) with delta (0, 0)
Screenshot: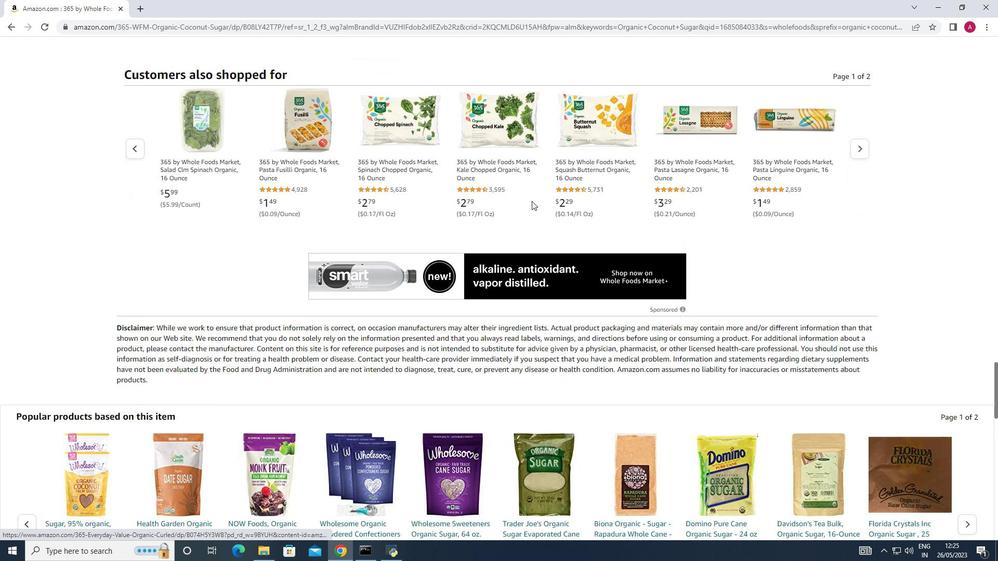 
Action: Mouse scrolled (531, 200) with delta (0, 0)
Screenshot: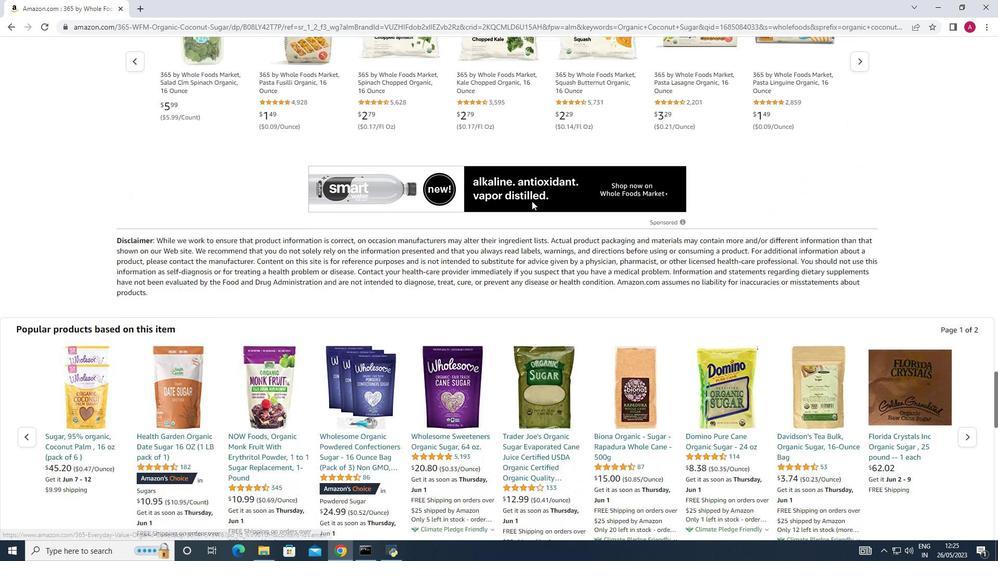 
Action: Mouse scrolled (531, 200) with delta (0, 0)
Screenshot: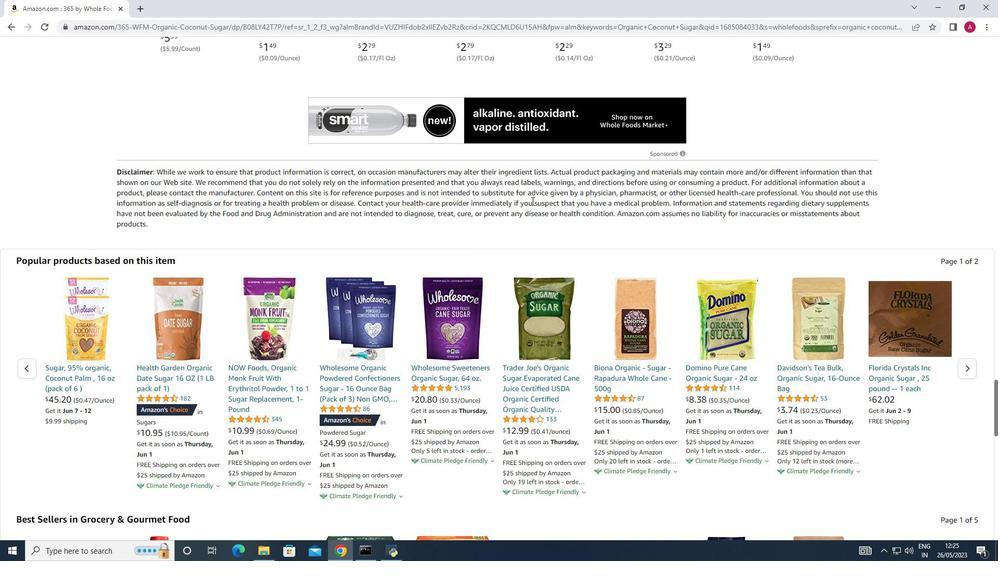 
Action: Mouse scrolled (531, 200) with delta (0, 0)
Screenshot: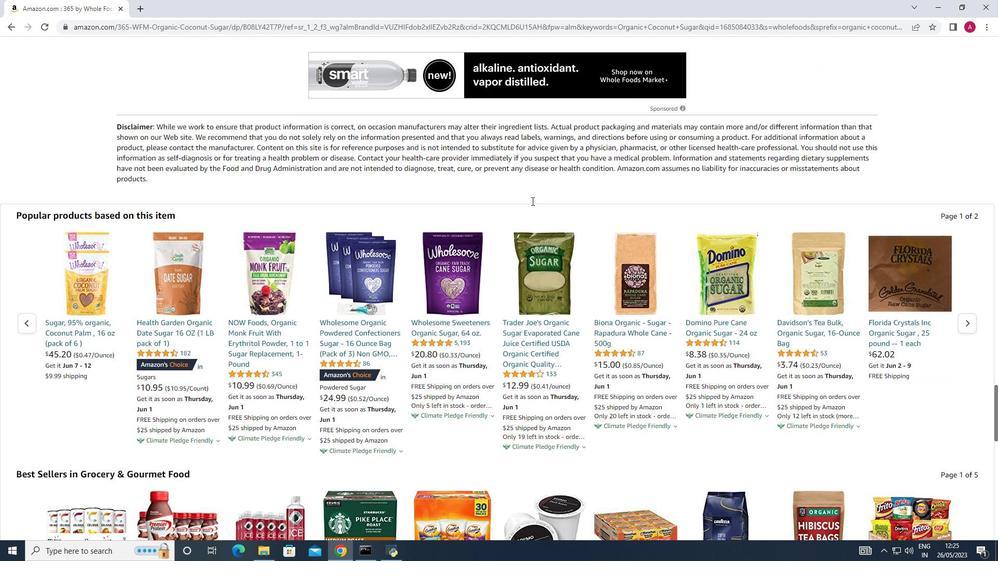 
Action: Mouse scrolled (531, 200) with delta (0, 0)
Screenshot: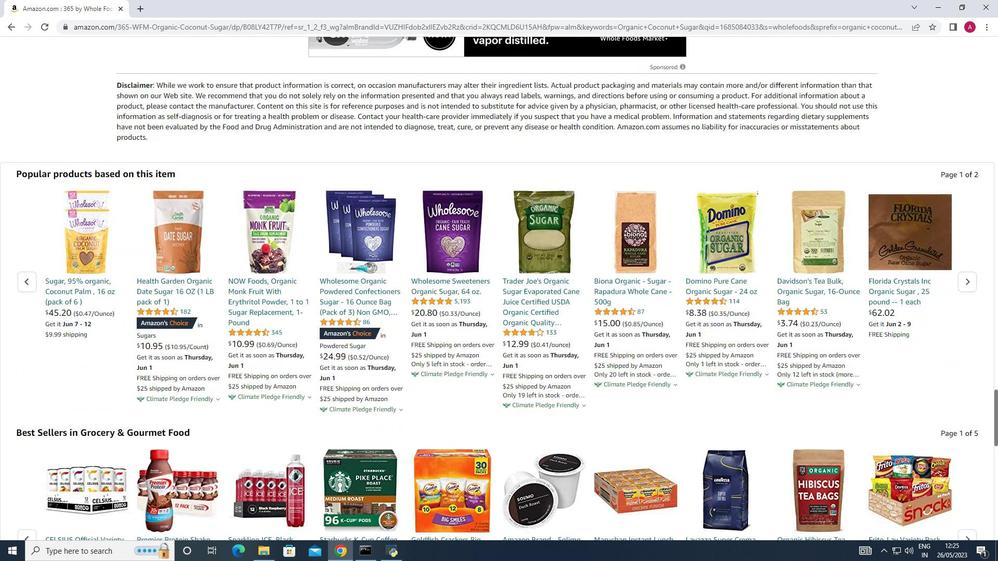 
Action: Mouse moved to (531, 201)
Screenshot: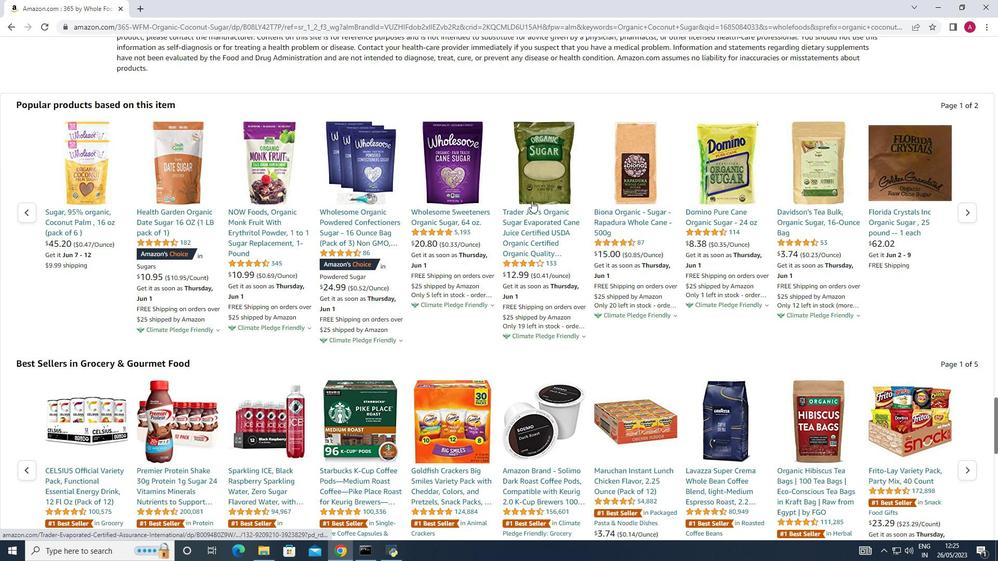 
Action: Mouse scrolled (531, 200) with delta (0, 0)
Screenshot: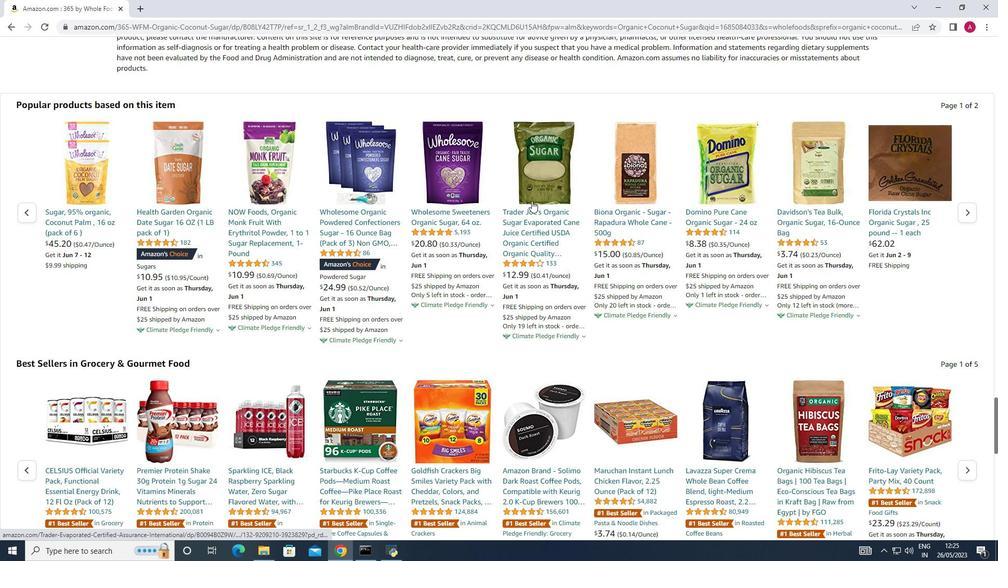
Action: Mouse scrolled (531, 200) with delta (0, 0)
Screenshot: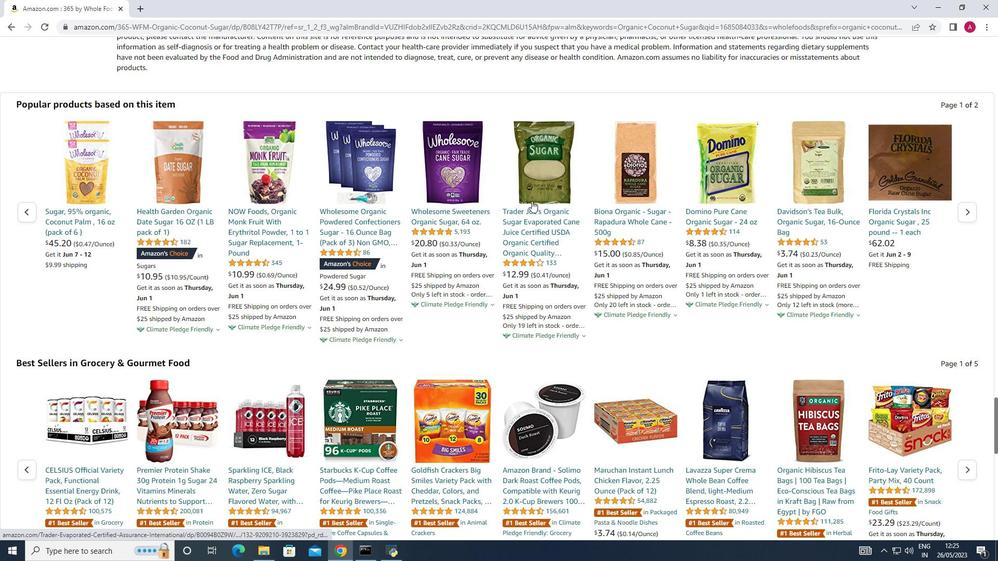 
Action: Mouse scrolled (531, 200) with delta (0, 0)
Screenshot: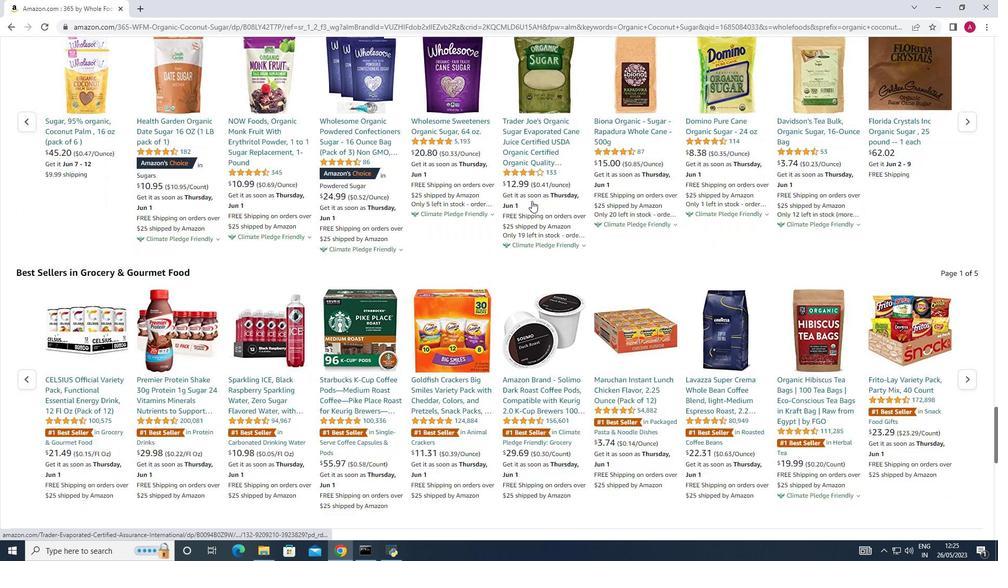 
Action: Mouse scrolled (531, 200) with delta (0, 0)
Screenshot: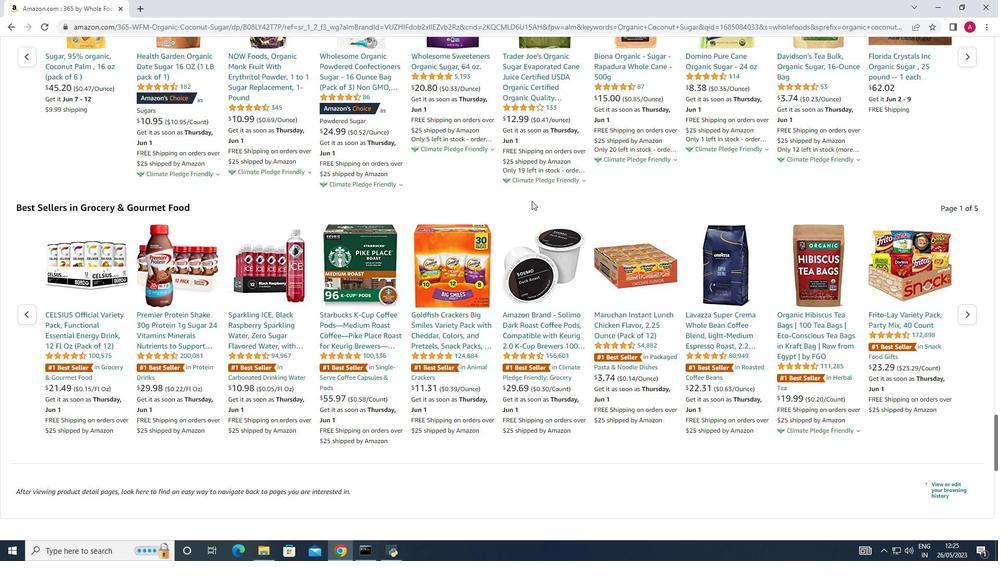 
Action: Mouse scrolled (531, 200) with delta (0, 0)
Screenshot: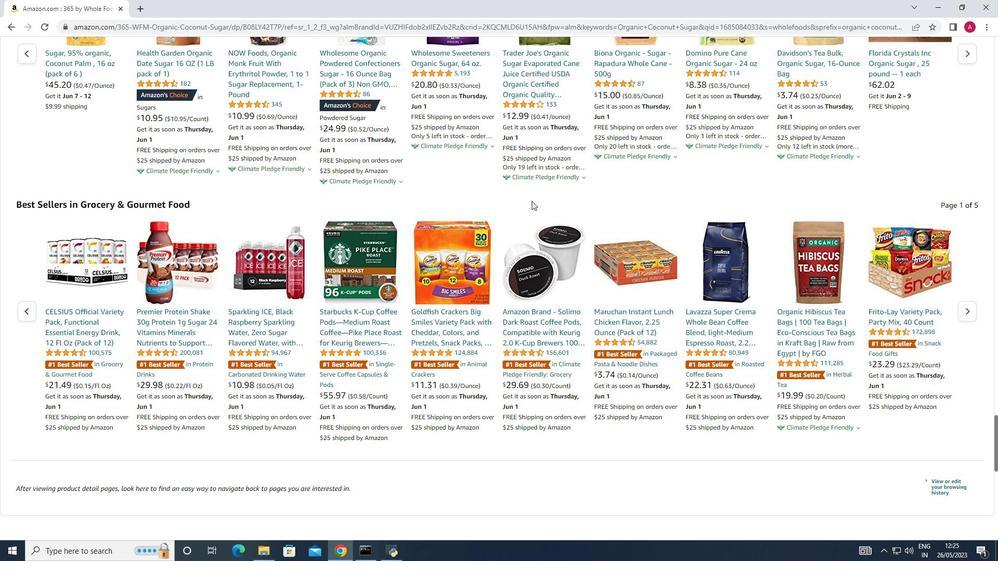 
Action: Mouse scrolled (531, 200) with delta (0, 0)
Screenshot: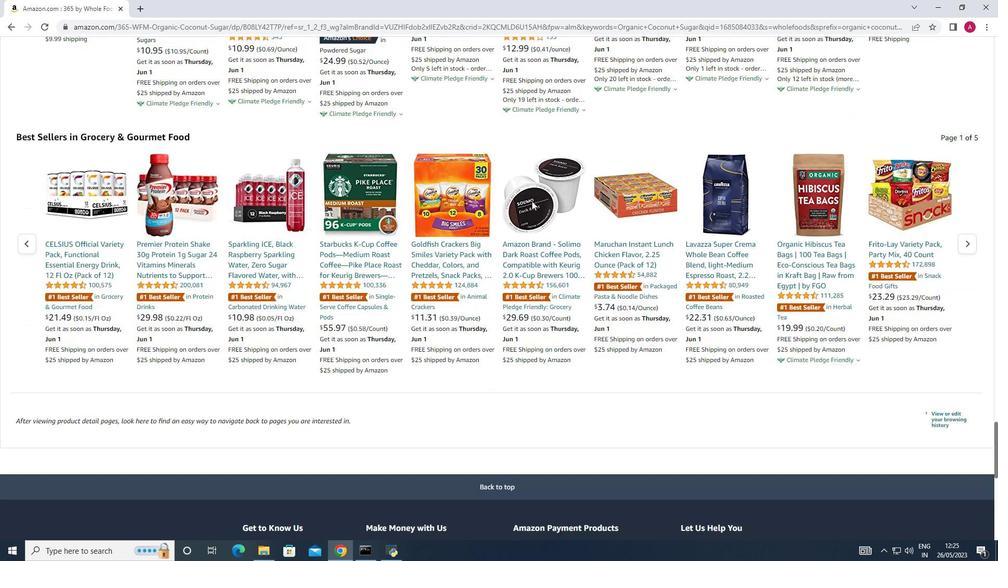 
Action: Mouse scrolled (531, 200) with delta (0, 0)
Screenshot: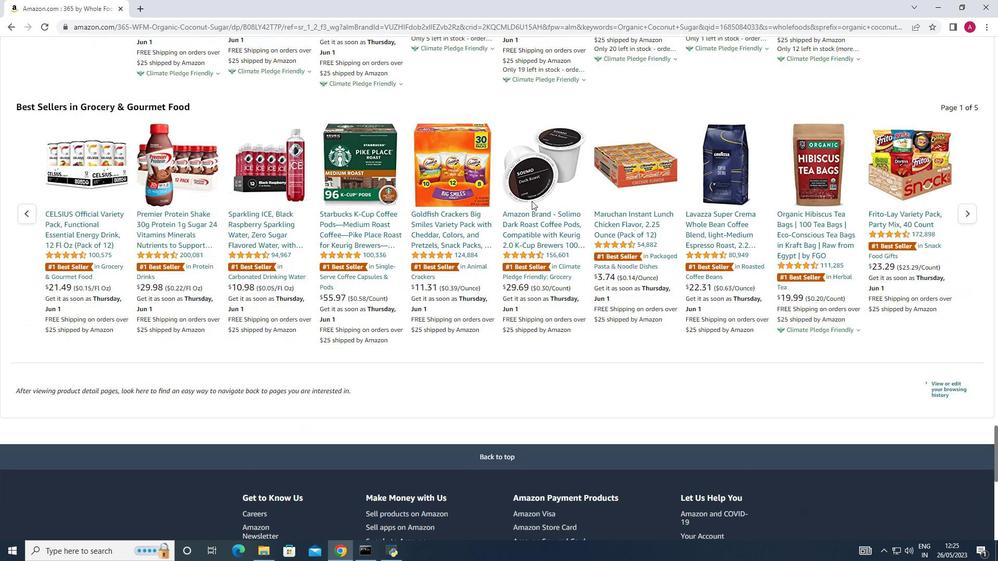 
Action: Mouse scrolled (531, 200) with delta (0, 0)
